 Task: Create a new GitHub repository named 'Action-workflow', initialize it with a README, and set up a basic GitHub Actions workflow for continuous integration.
Action: Mouse moved to (170, 108)
Screenshot: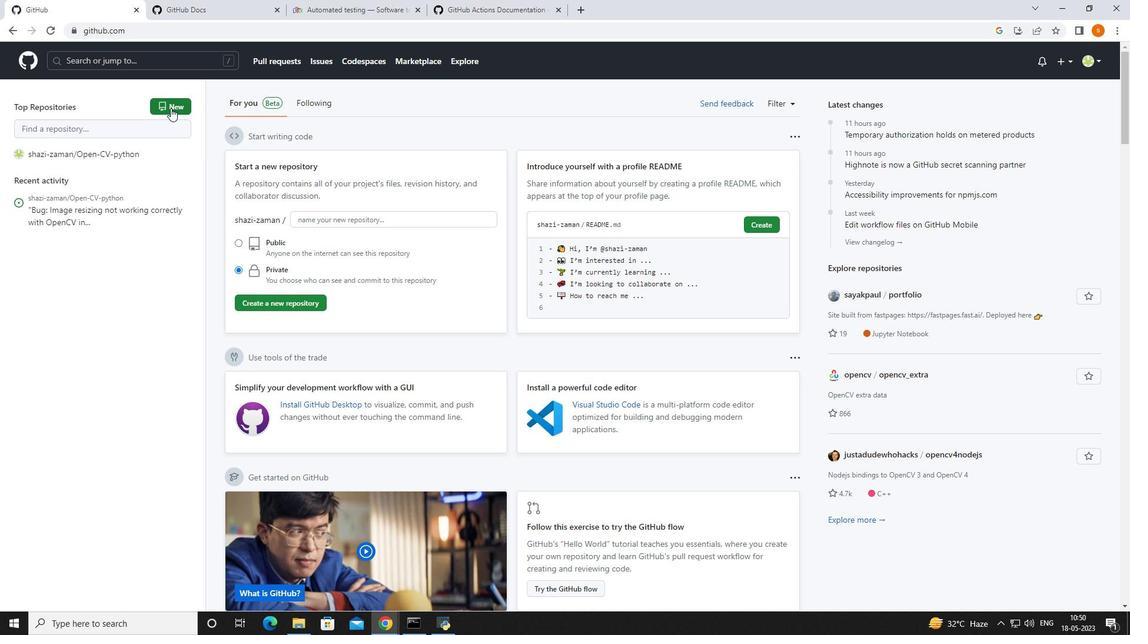 
Action: Mouse pressed left at (170, 108)
Screenshot: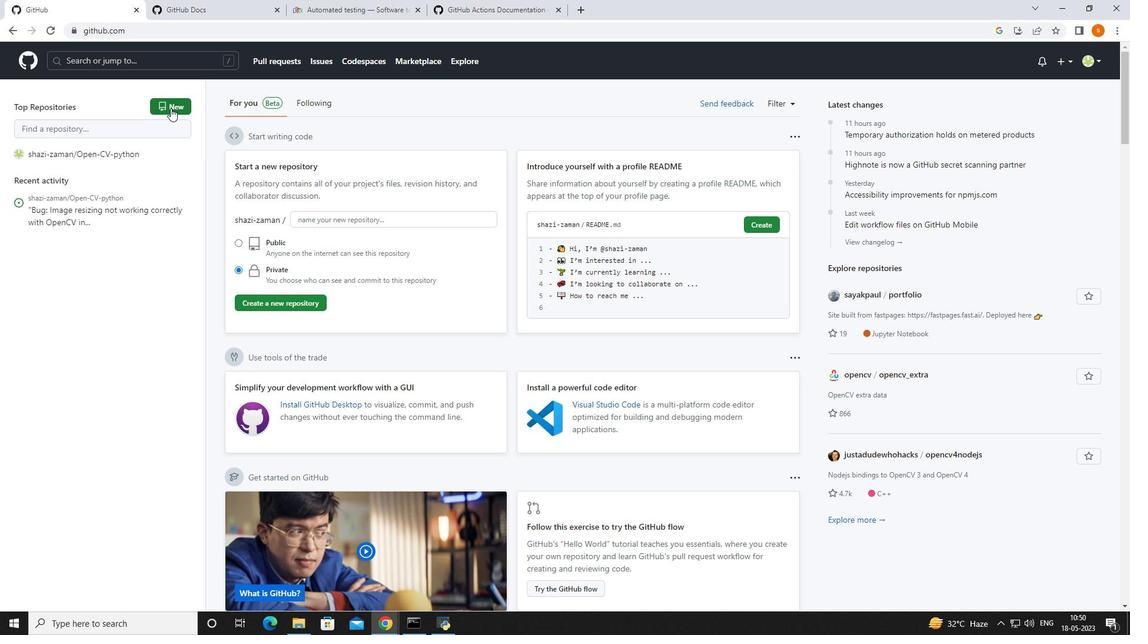 
Action: Mouse moved to (469, 190)
Screenshot: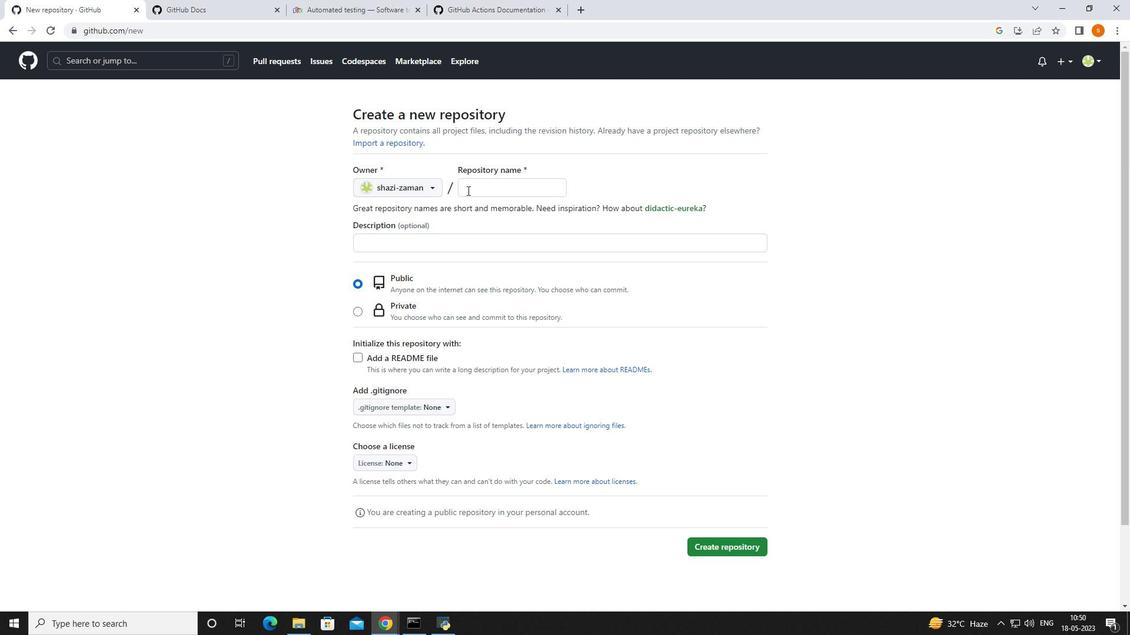 
Action: Mouse pressed left at (469, 190)
Screenshot: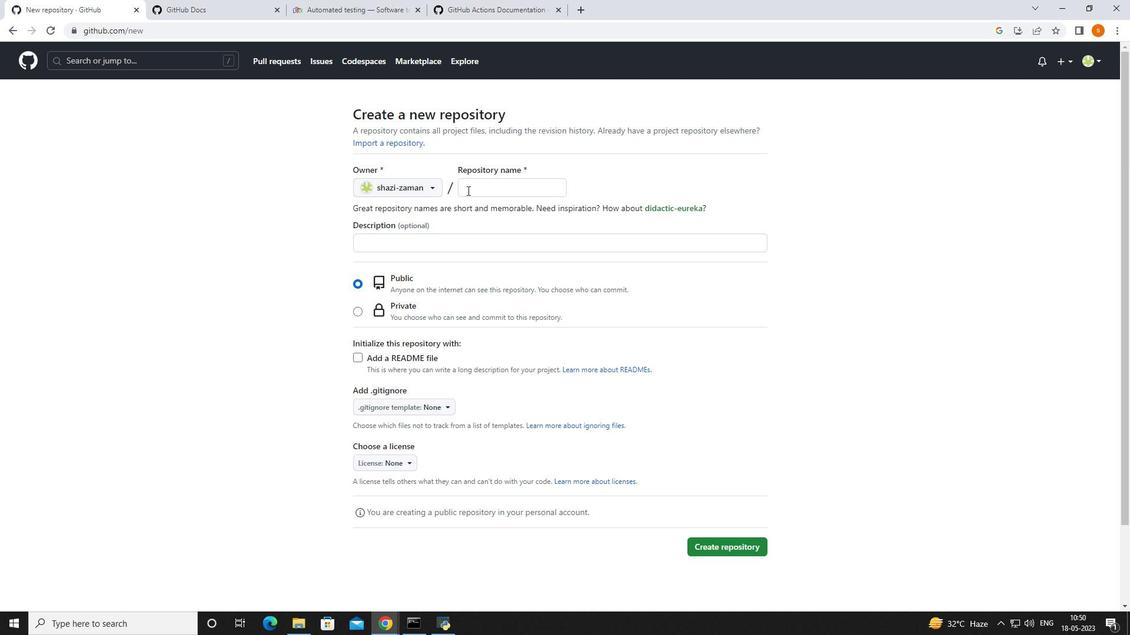 
Action: Mouse moved to (457, 20)
Screenshot: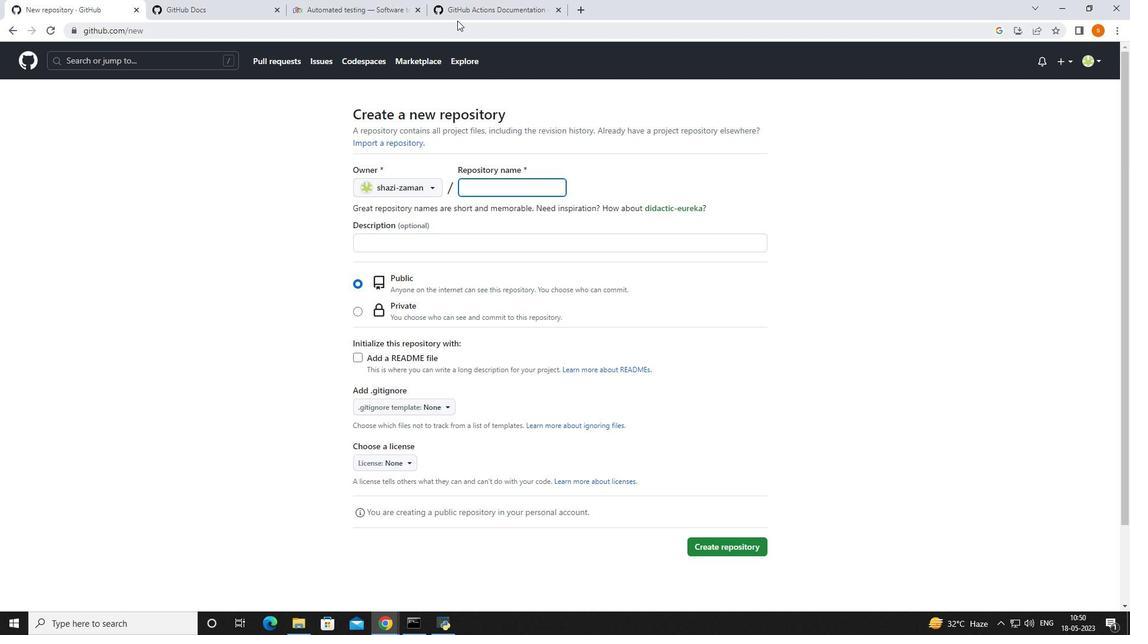 
Action: Mouse pressed left at (457, 20)
Screenshot: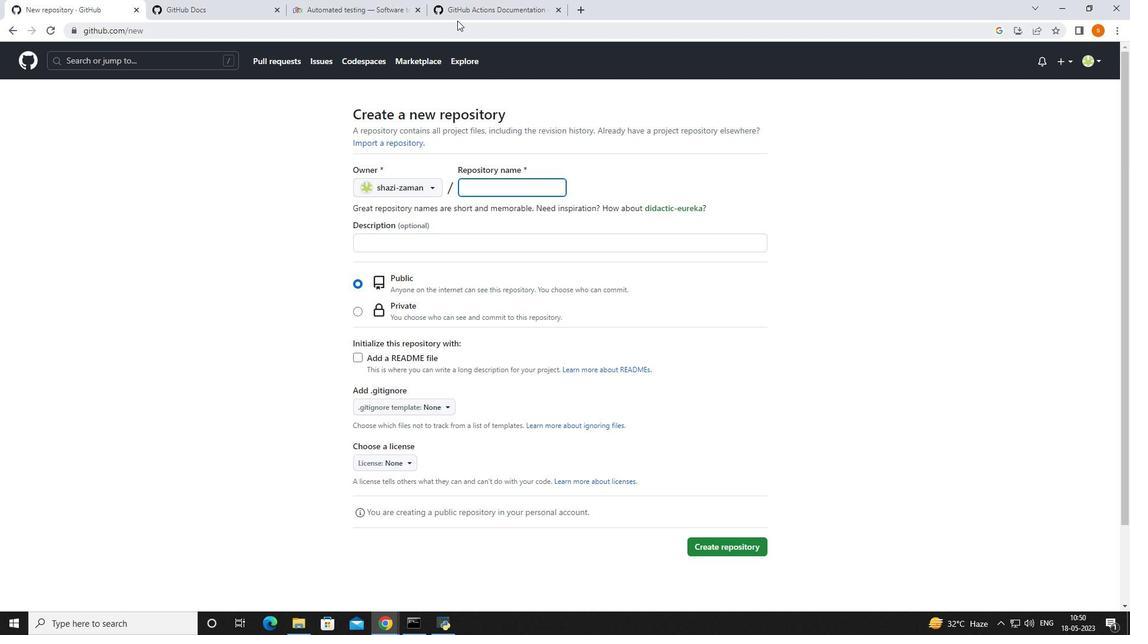 
Action: Mouse moved to (362, 5)
Screenshot: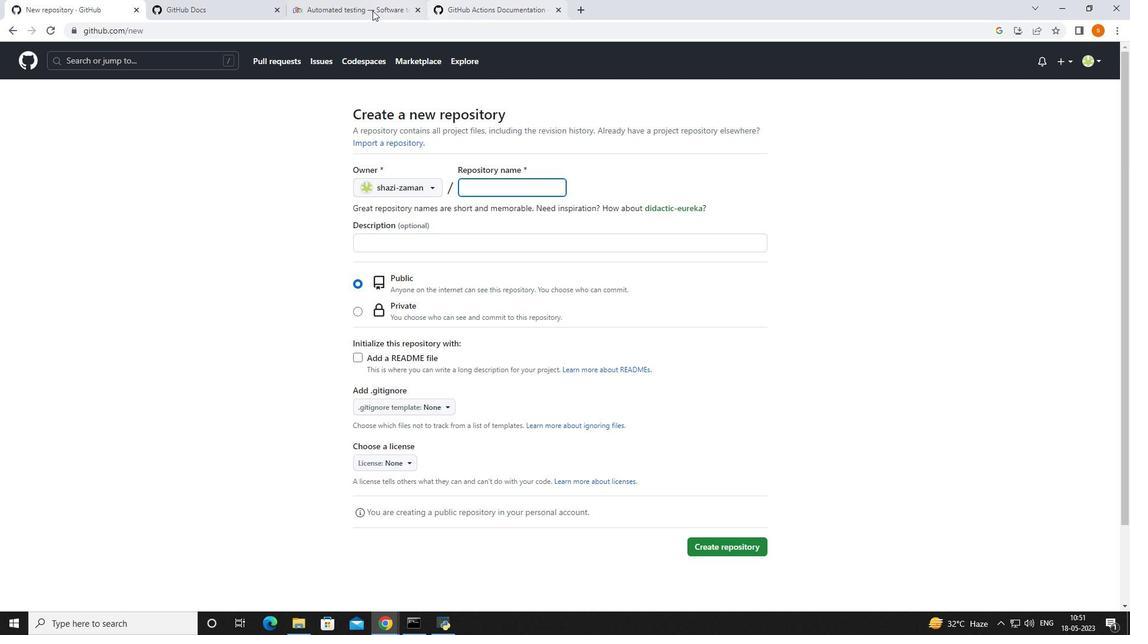 
Action: Mouse pressed left at (362, 5)
Screenshot: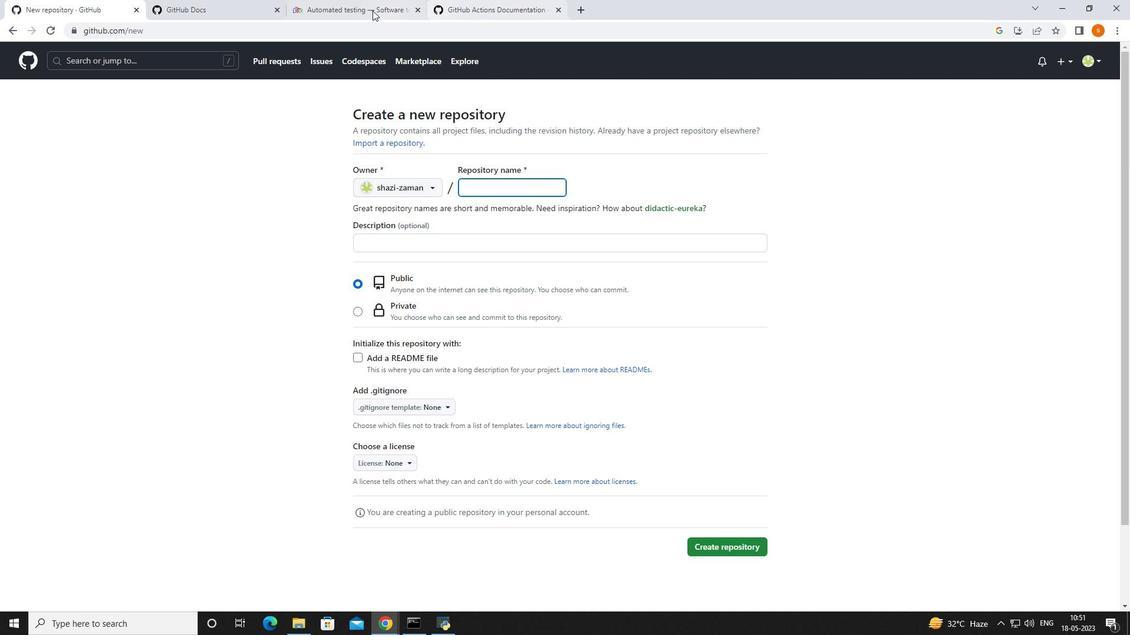 
Action: Mouse moved to (342, 187)
Screenshot: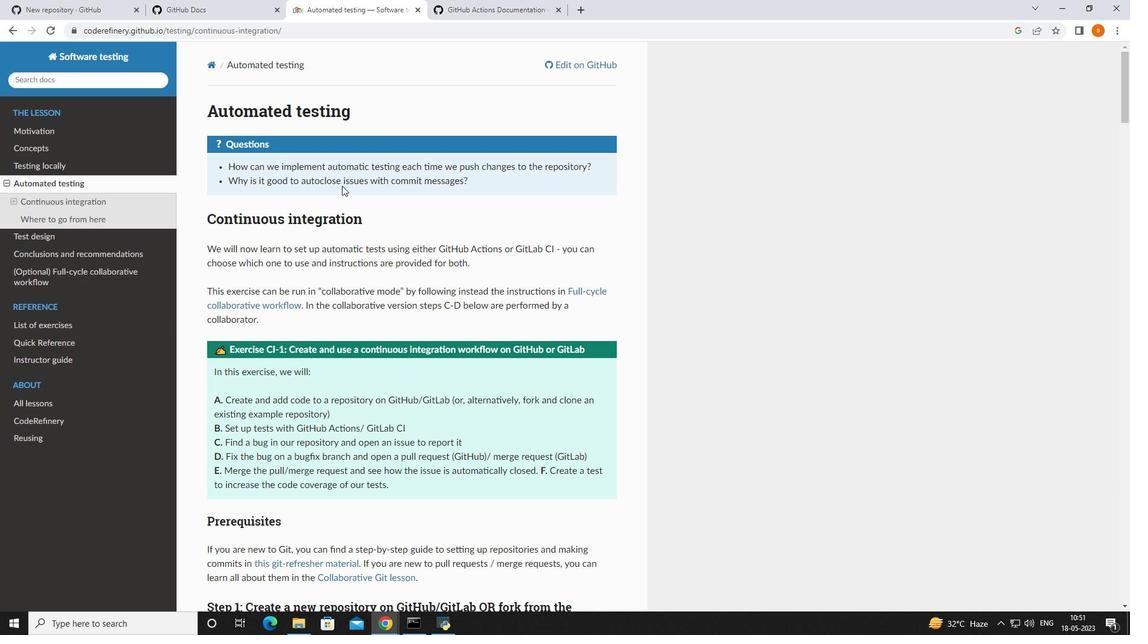 
Action: Mouse scrolled (342, 186) with delta (0, 0)
Screenshot: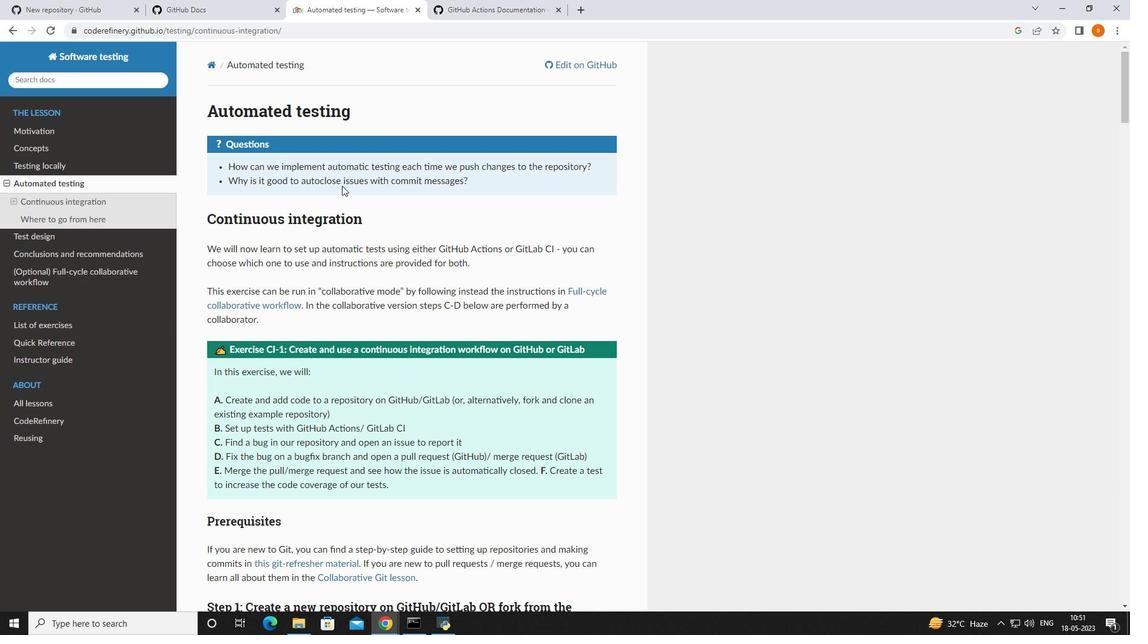 
Action: Mouse moved to (341, 187)
Screenshot: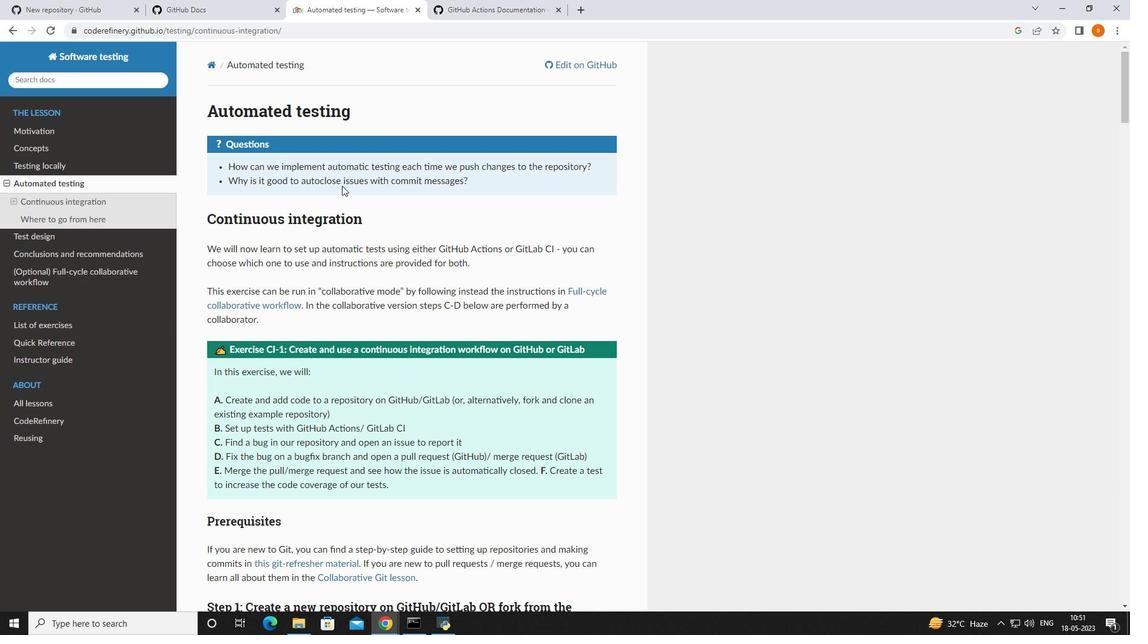 
Action: Mouse scrolled (341, 187) with delta (0, 0)
Screenshot: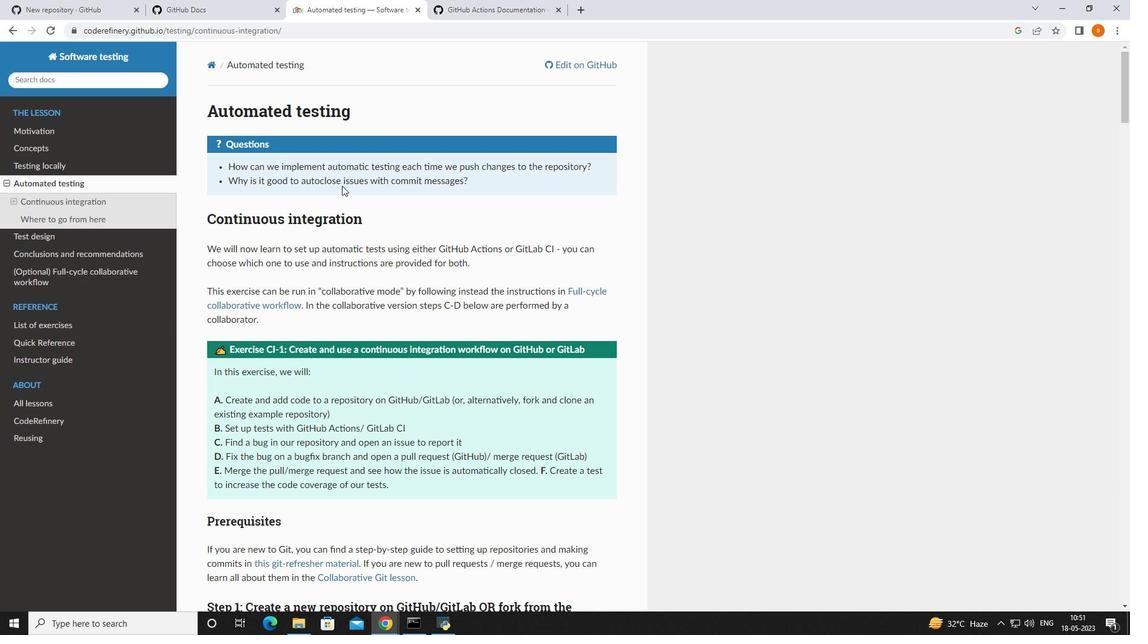 
Action: Mouse moved to (341, 187)
Screenshot: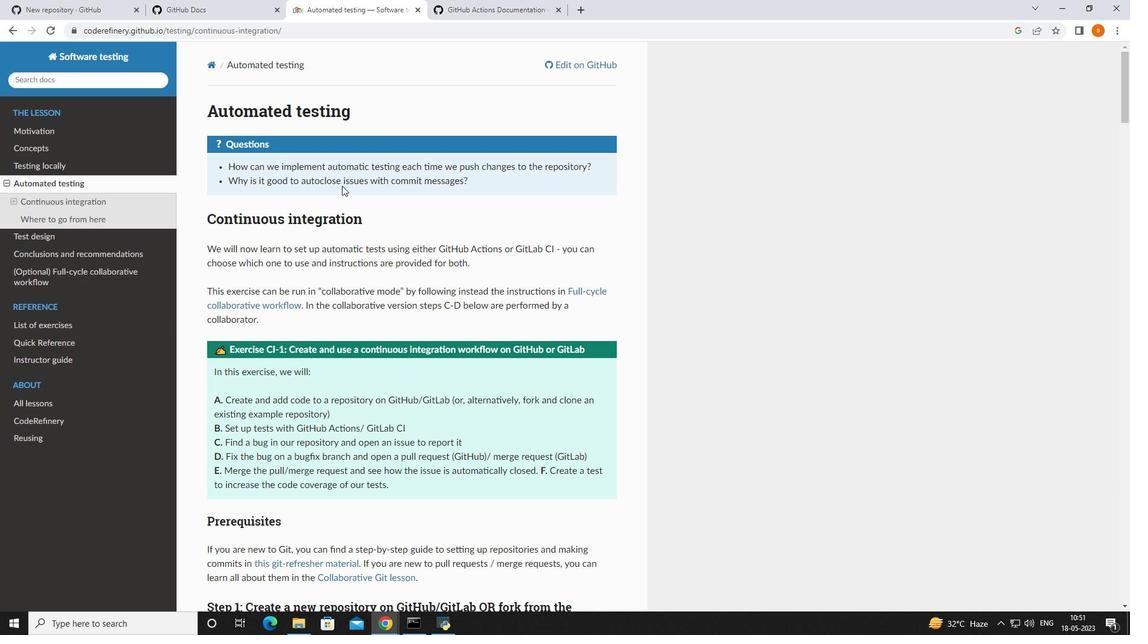 
Action: Mouse scrolled (341, 188) with delta (0, 0)
Screenshot: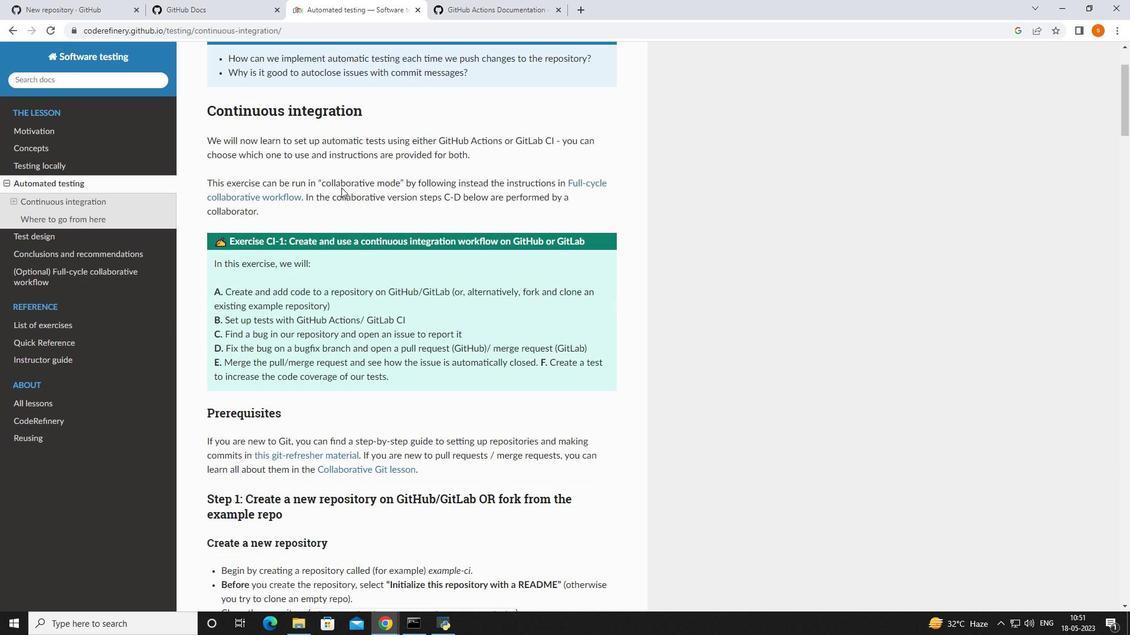 
Action: Mouse scrolled (341, 188) with delta (0, 0)
Screenshot: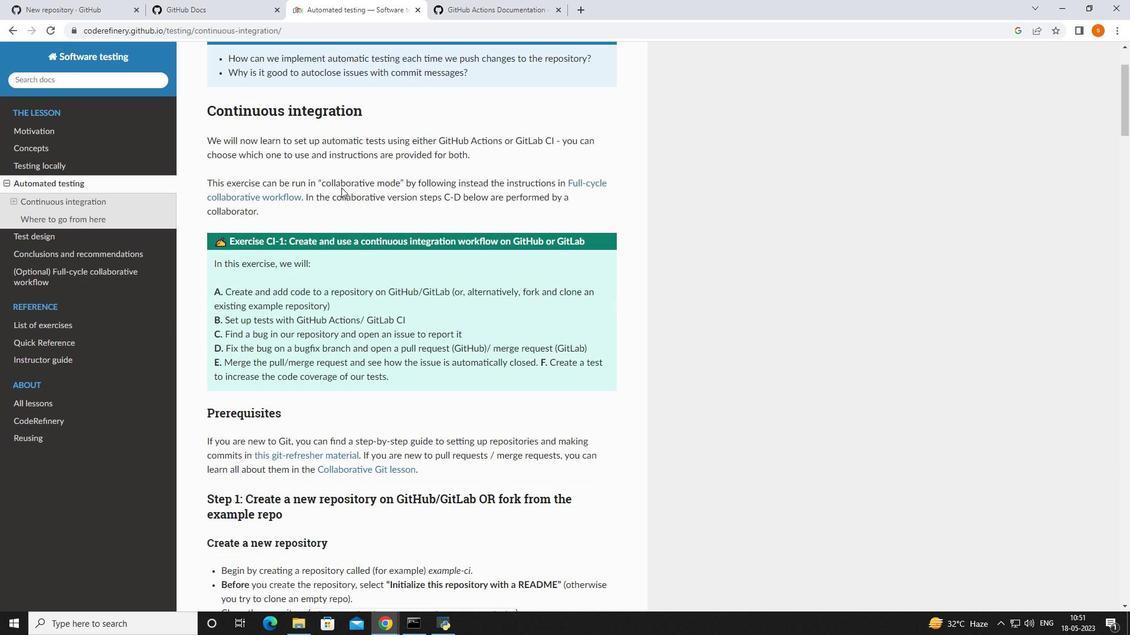 
Action: Mouse scrolled (341, 188) with delta (0, 0)
Screenshot: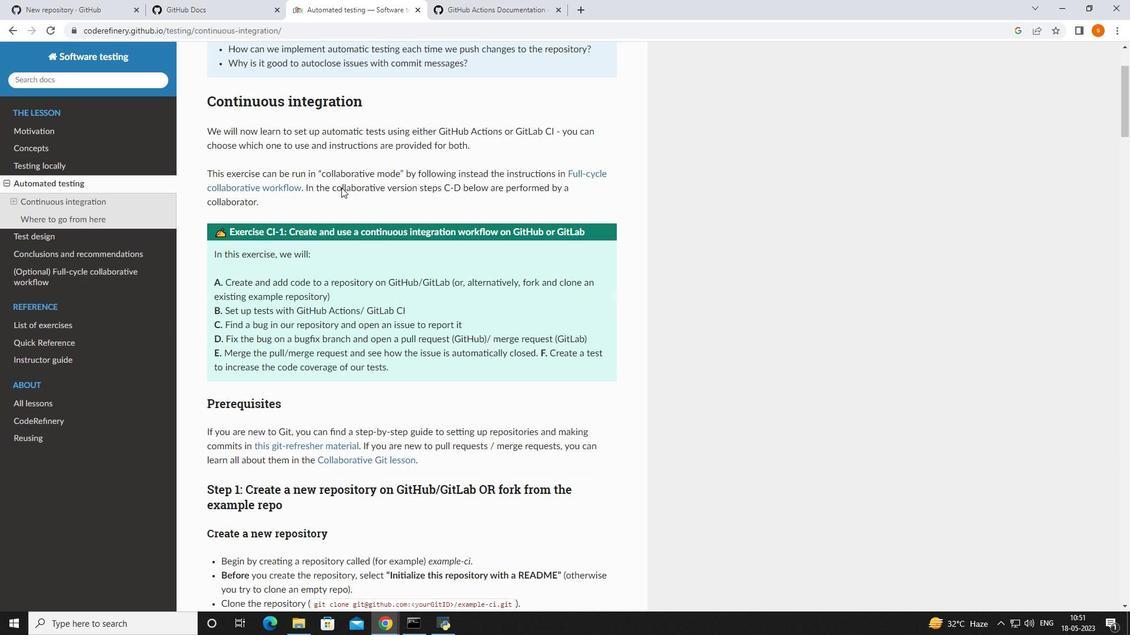 
Action: Mouse scrolled (341, 188) with delta (0, 0)
Screenshot: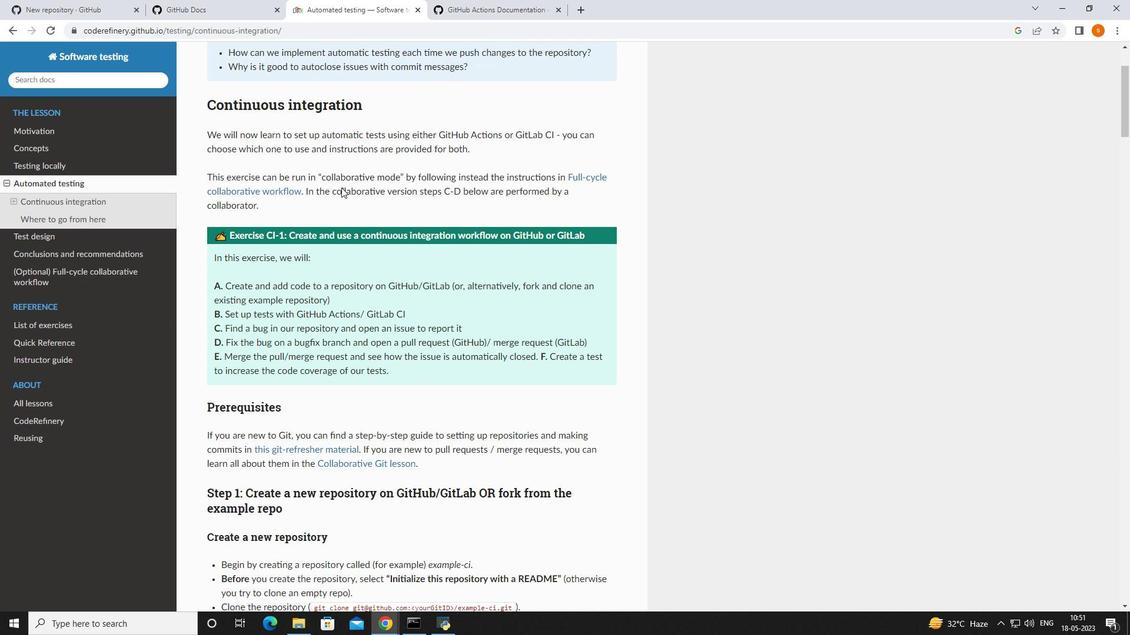 
Action: Mouse moved to (343, 185)
Screenshot: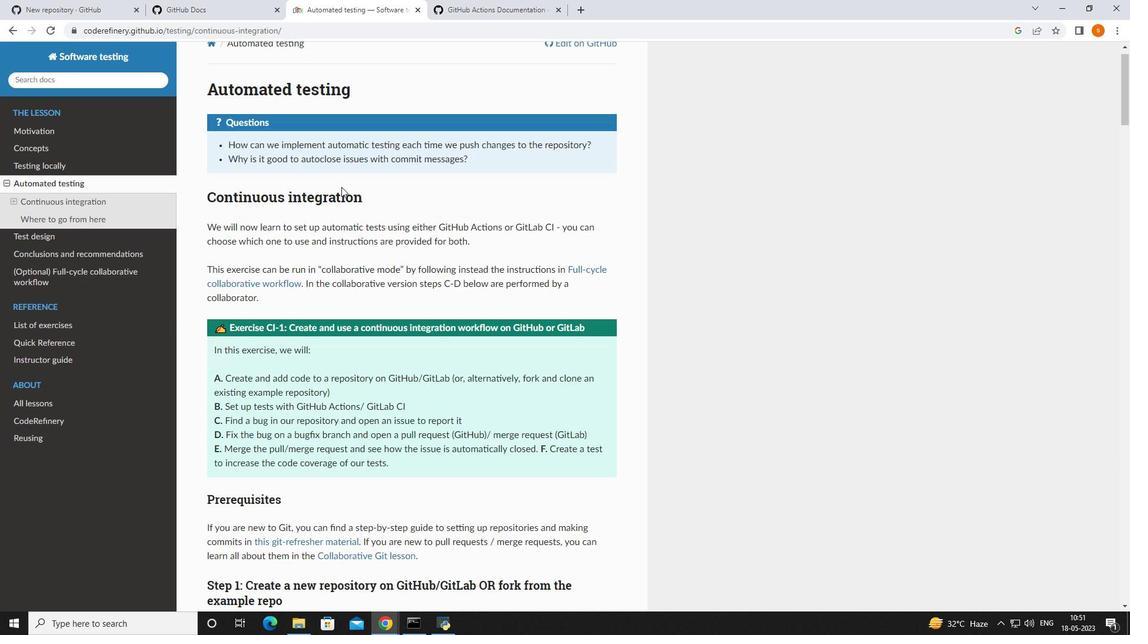 
Action: Mouse scrolled (343, 186) with delta (0, 0)
Screenshot: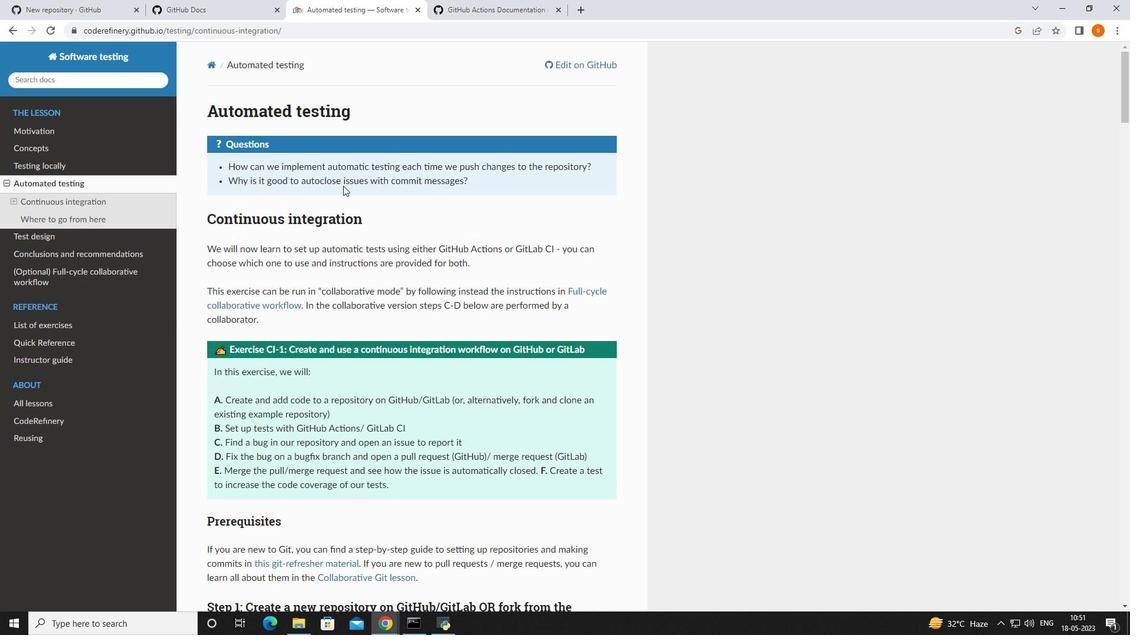 
Action: Mouse moved to (343, 185)
Screenshot: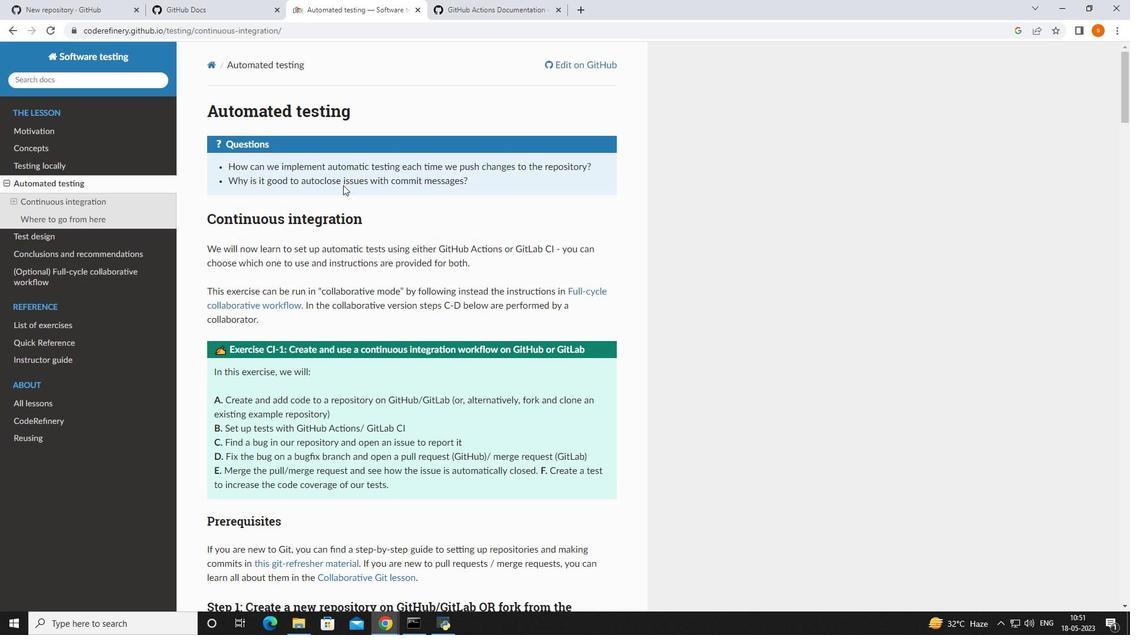 
Action: Mouse scrolled (343, 186) with delta (0, 0)
Screenshot: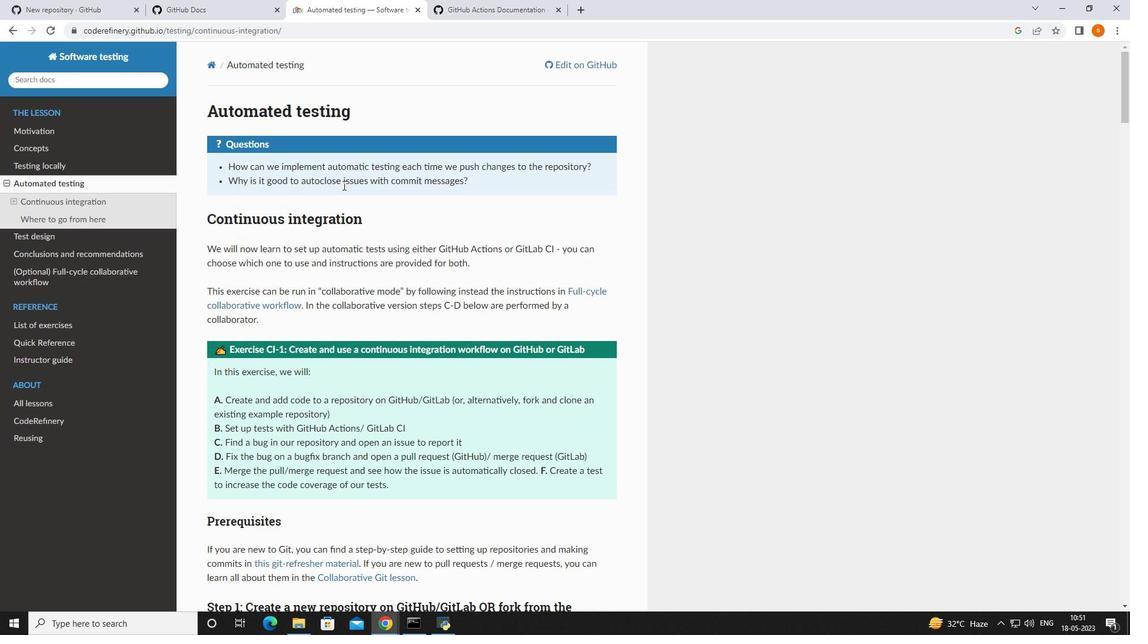 
Action: Mouse scrolled (343, 186) with delta (0, 0)
Screenshot: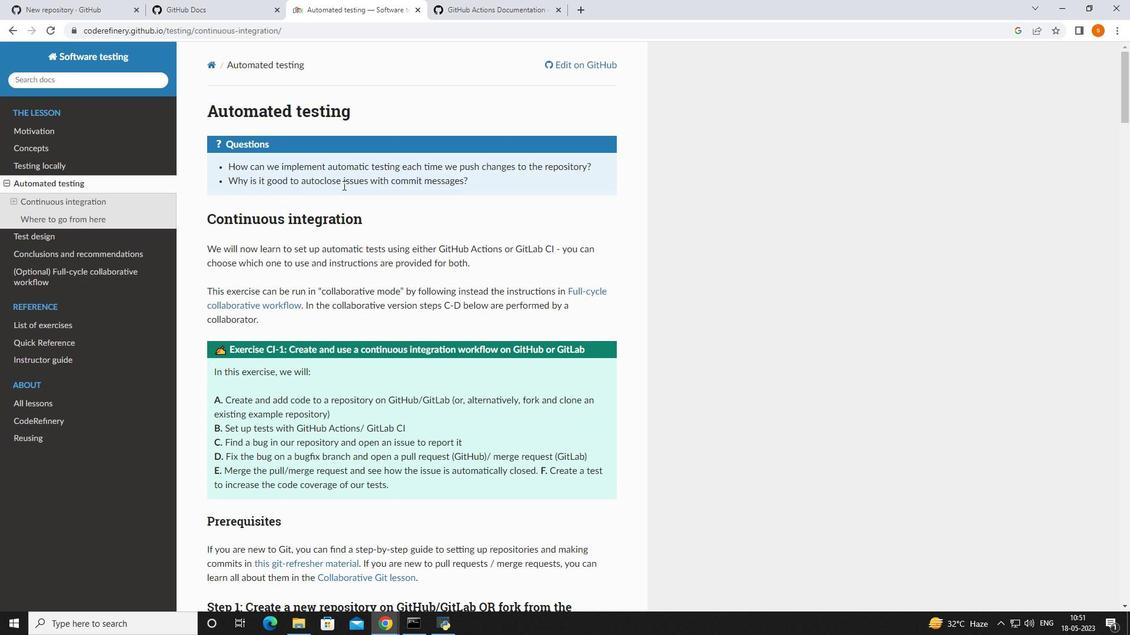 
Action: Mouse scrolled (343, 184) with delta (0, 0)
Screenshot: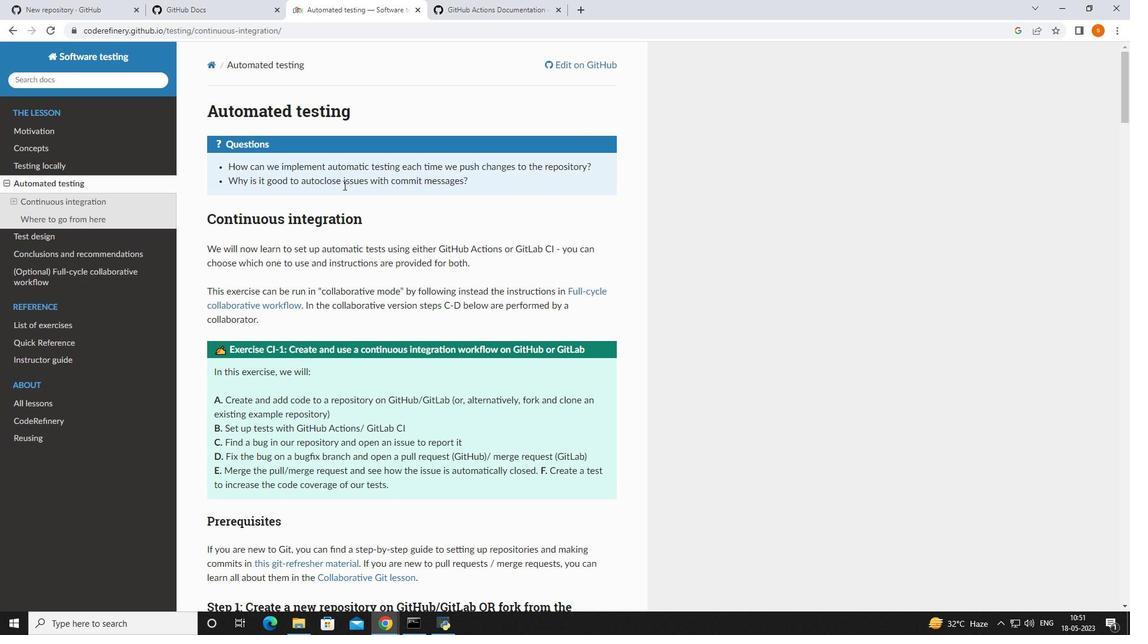 
Action: Mouse scrolled (343, 184) with delta (0, 0)
Screenshot: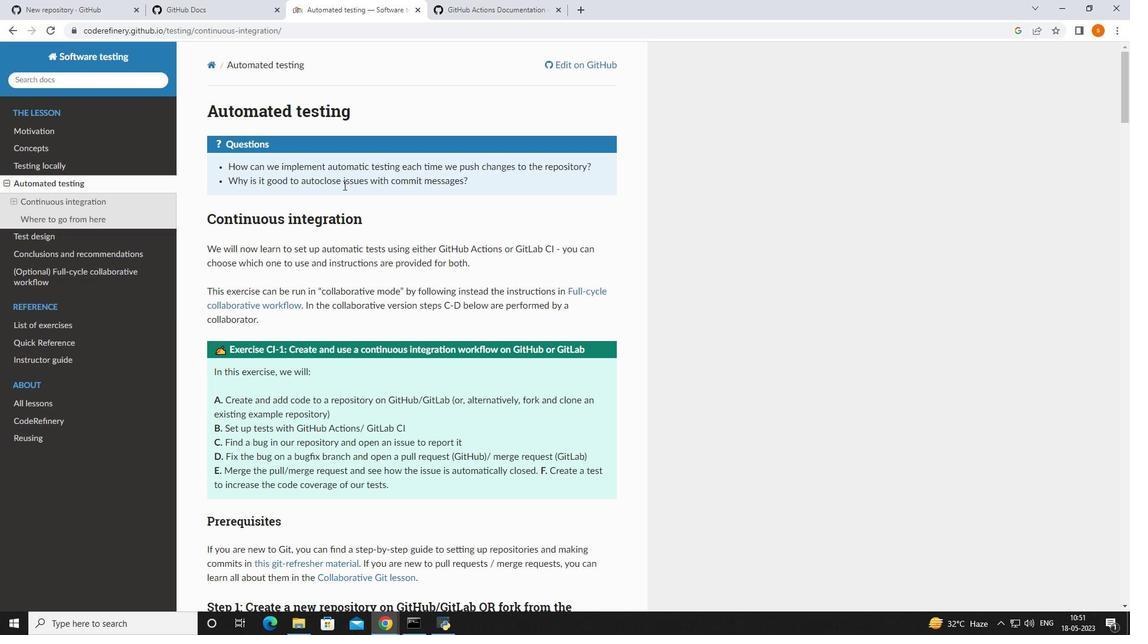 
Action: Mouse scrolled (343, 184) with delta (0, 0)
Screenshot: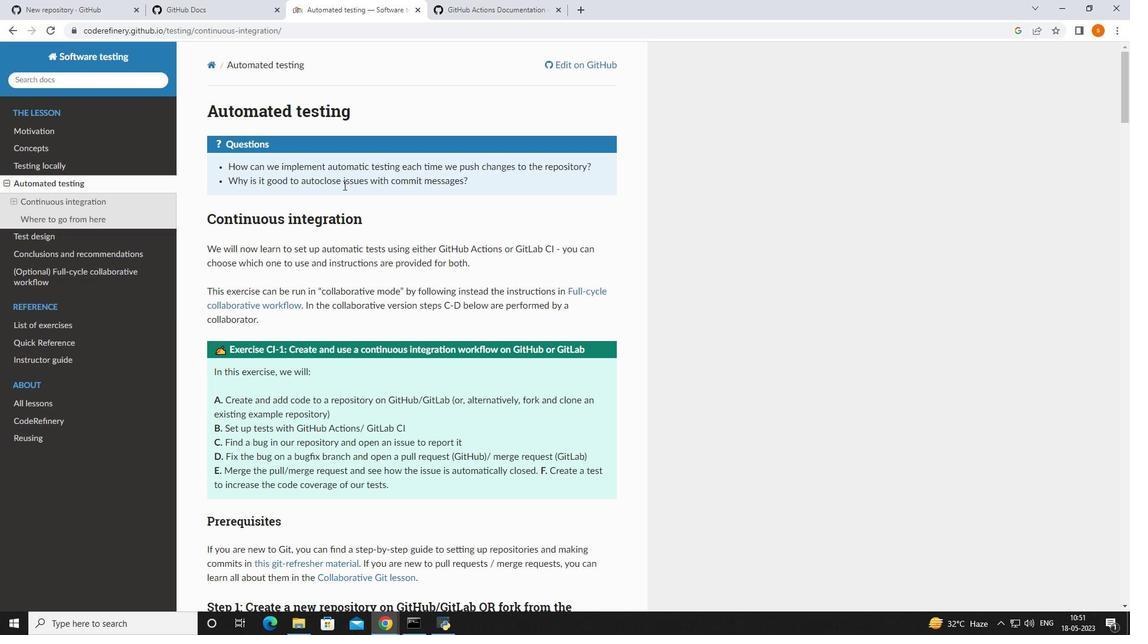 
Action: Mouse scrolled (343, 184) with delta (0, 0)
Screenshot: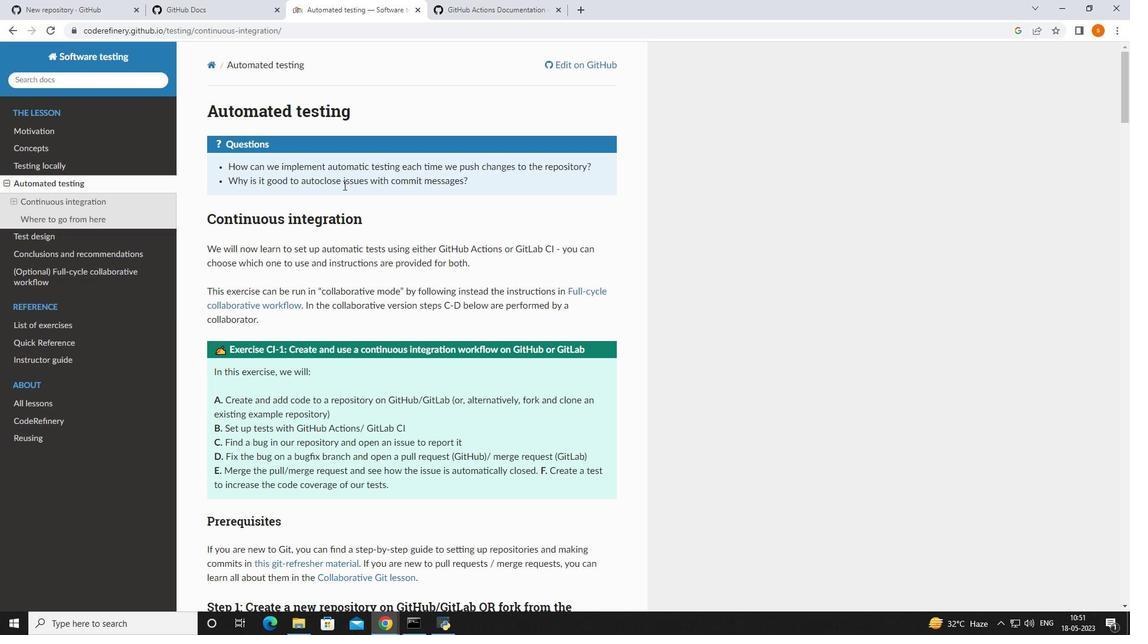 
Action: Mouse moved to (343, 185)
Screenshot: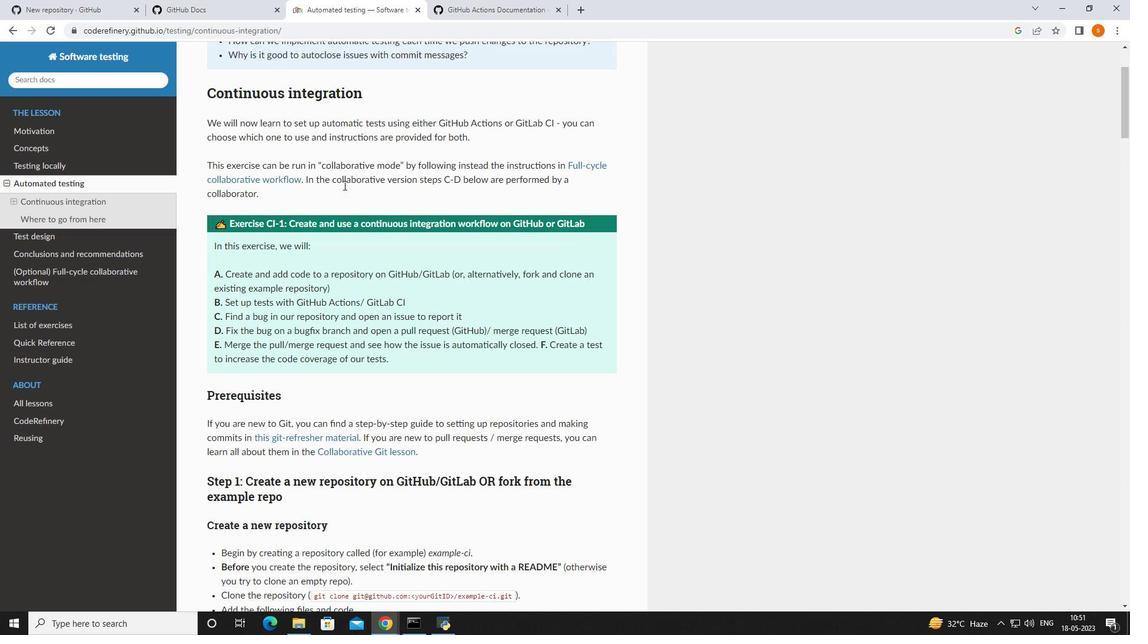 
Action: Mouse scrolled (343, 184) with delta (0, 0)
Screenshot: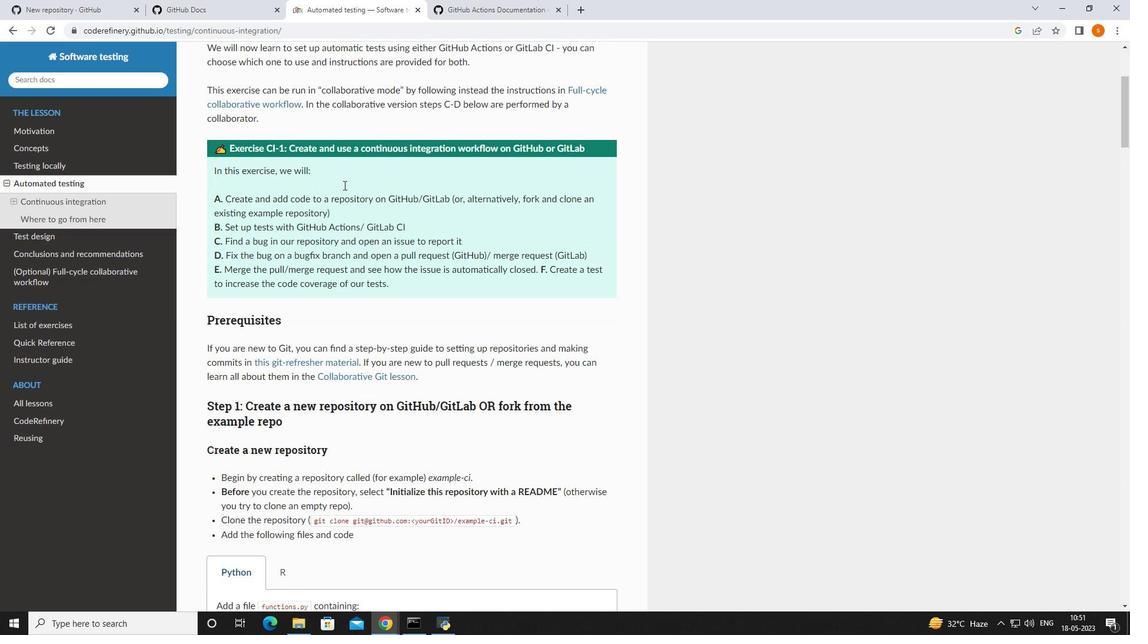 
Action: Mouse moved to (343, 185)
Screenshot: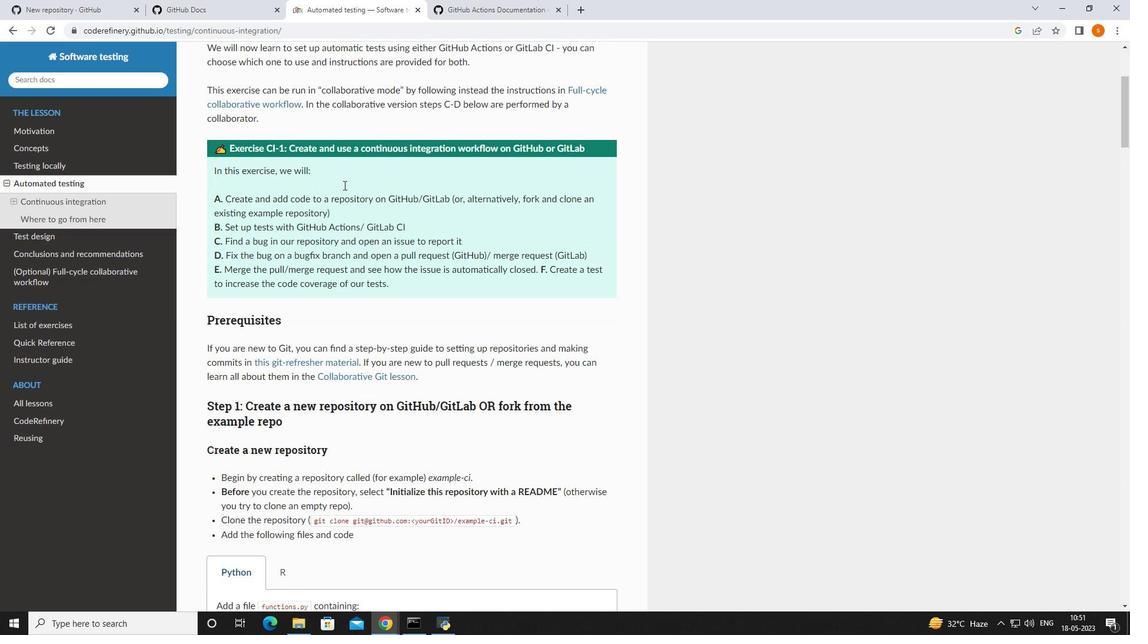 
Action: Mouse scrolled (343, 184) with delta (0, 0)
Screenshot: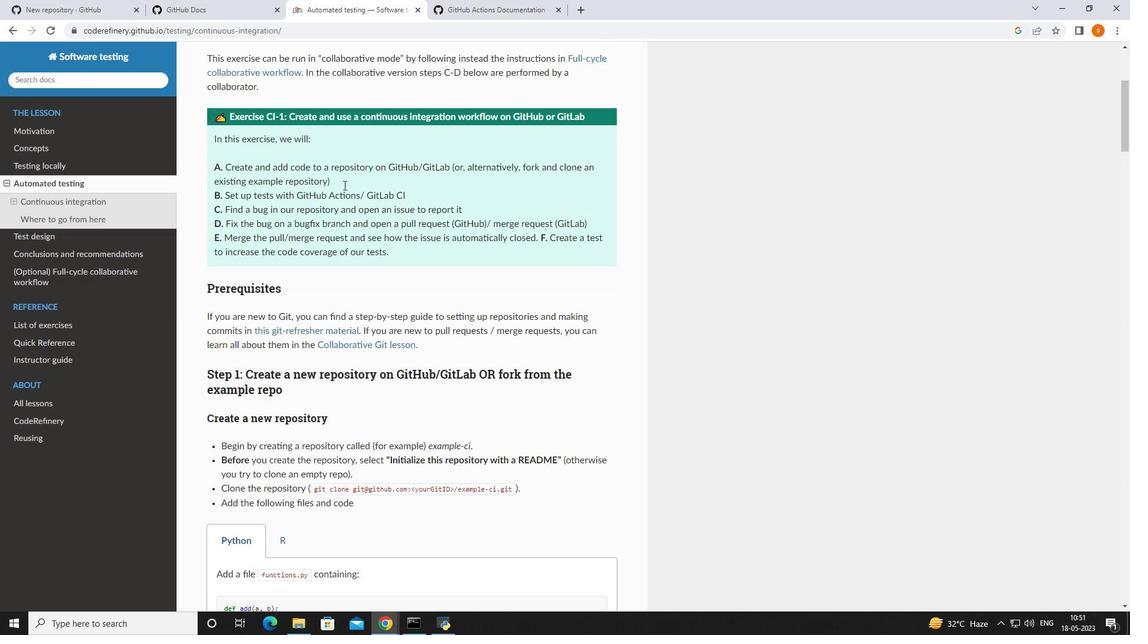 
Action: Mouse moved to (343, 185)
Screenshot: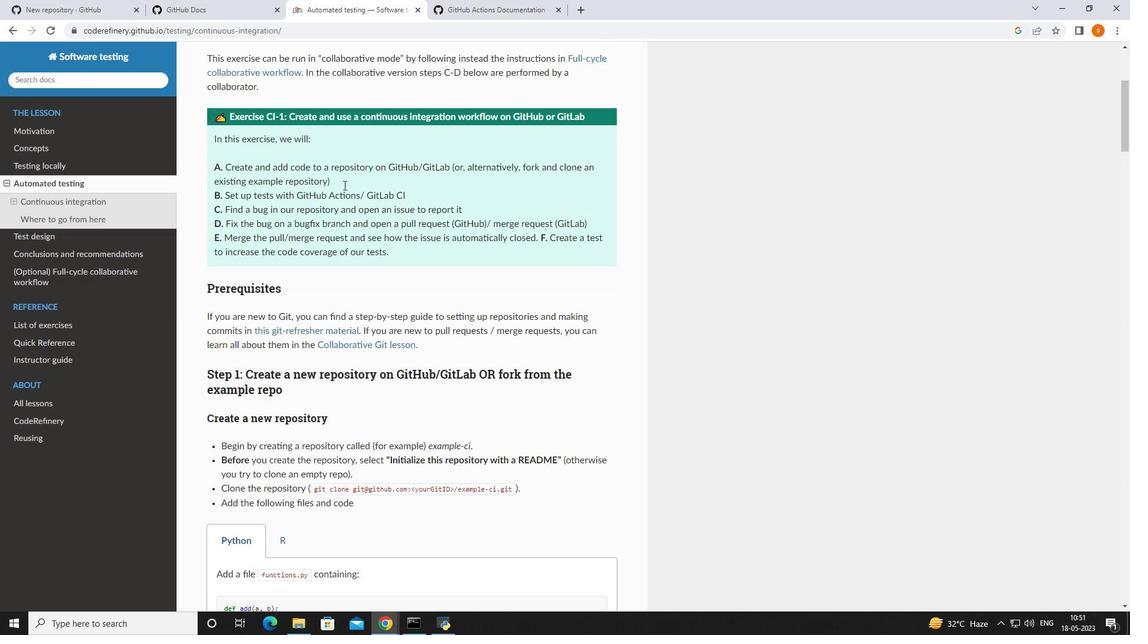 
Action: Mouse scrolled (343, 184) with delta (0, 0)
Screenshot: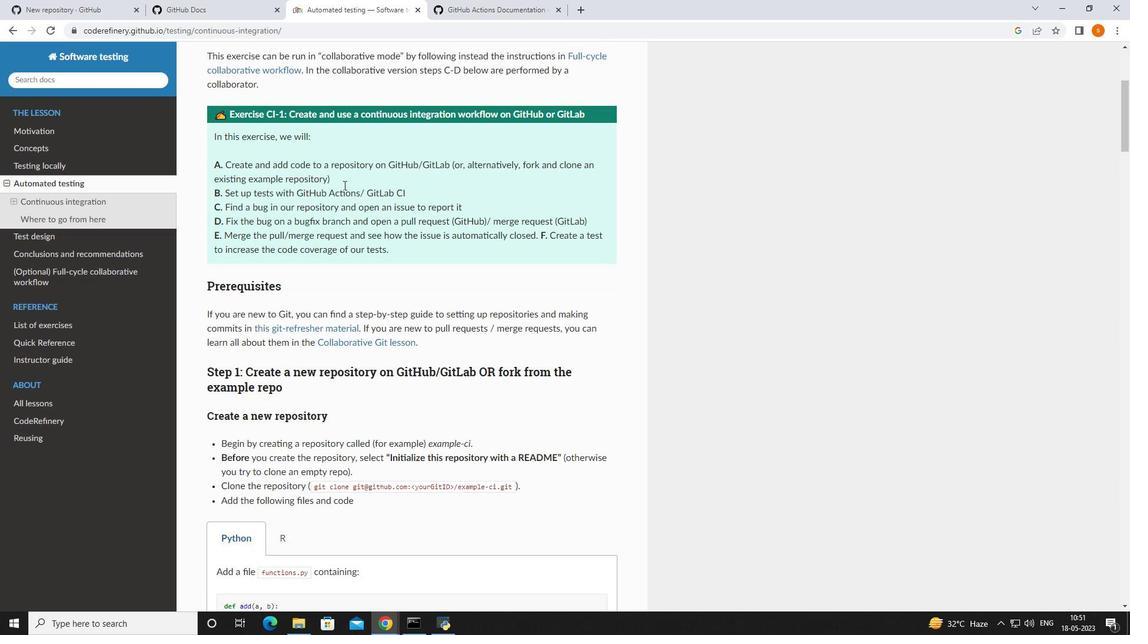 
Action: Mouse moved to (389, 227)
Screenshot: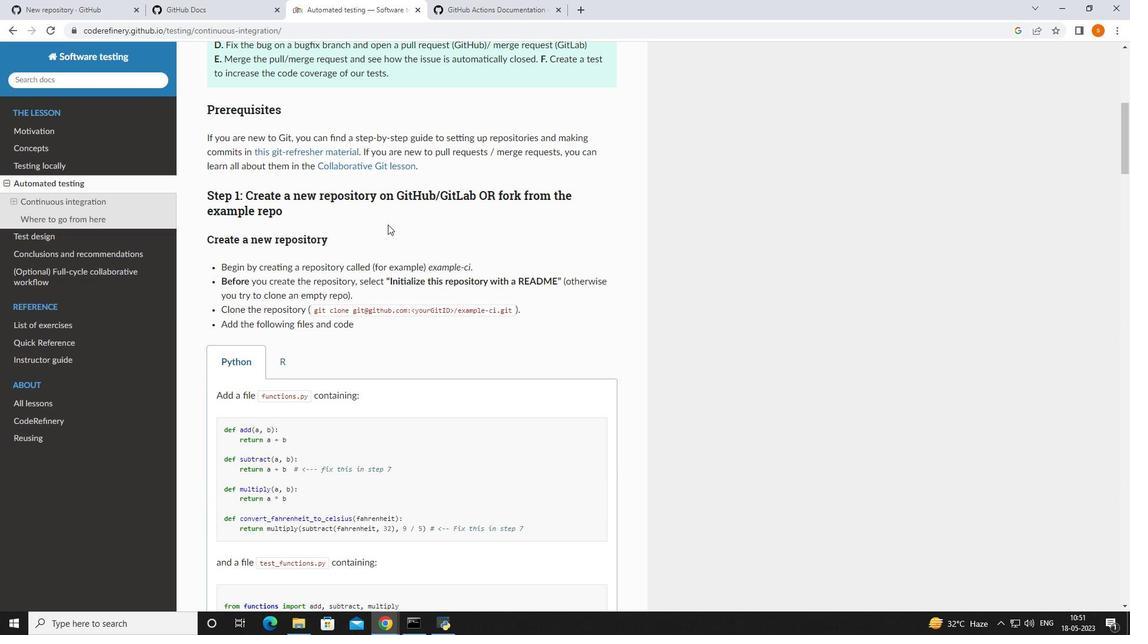 
Action: Mouse scrolled (389, 226) with delta (0, 0)
Screenshot: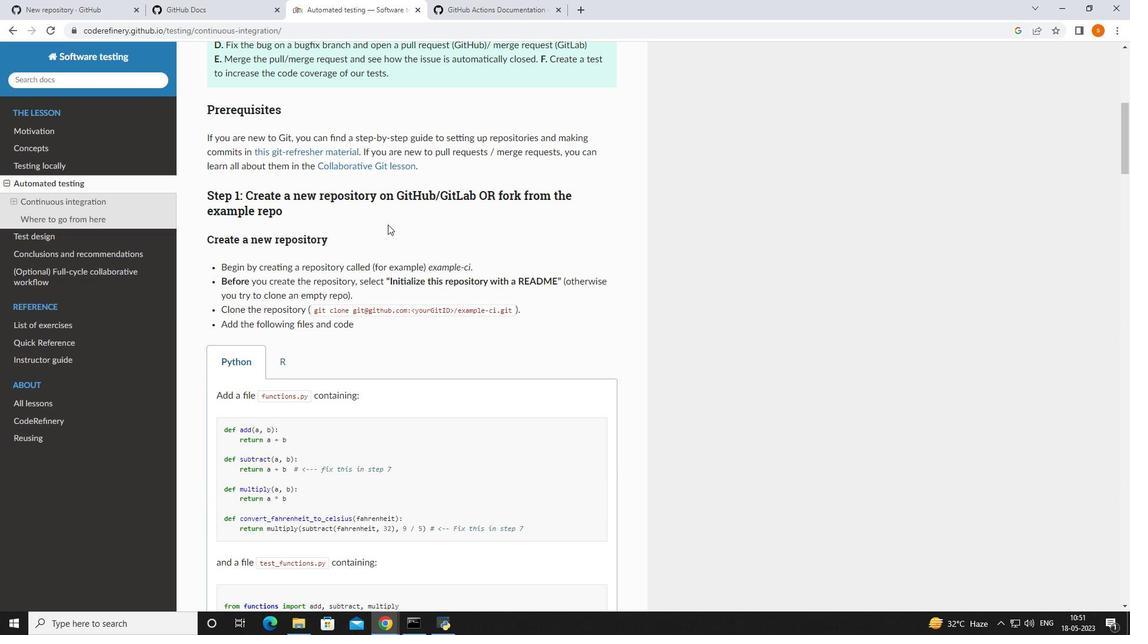 
Action: Mouse moved to (390, 228)
Screenshot: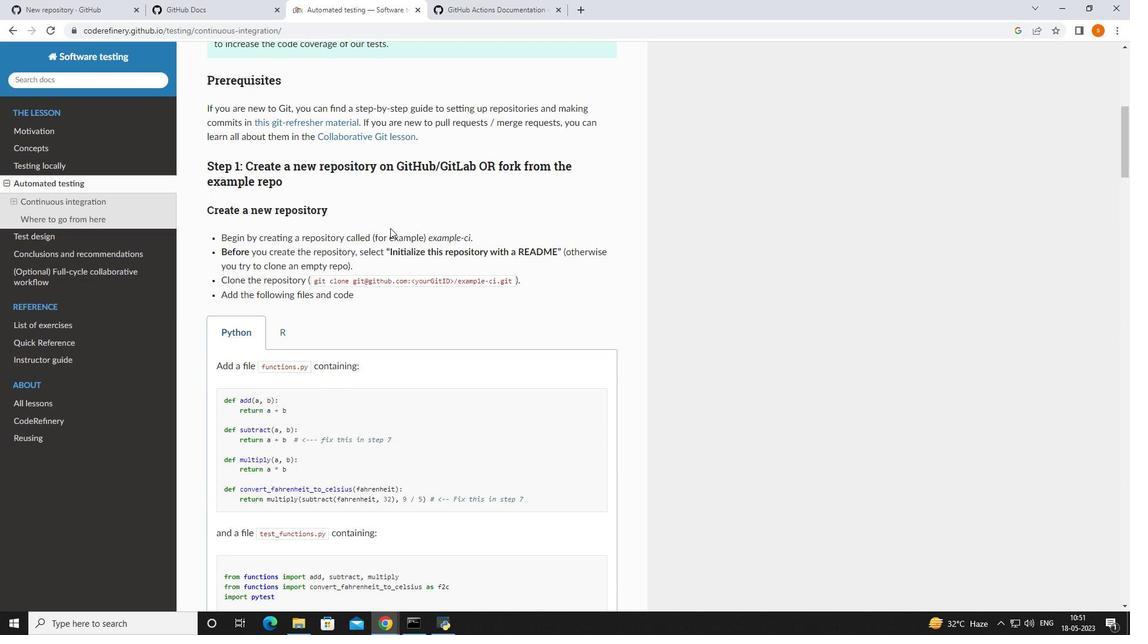 
Action: Mouse scrolled (390, 227) with delta (0, 0)
Screenshot: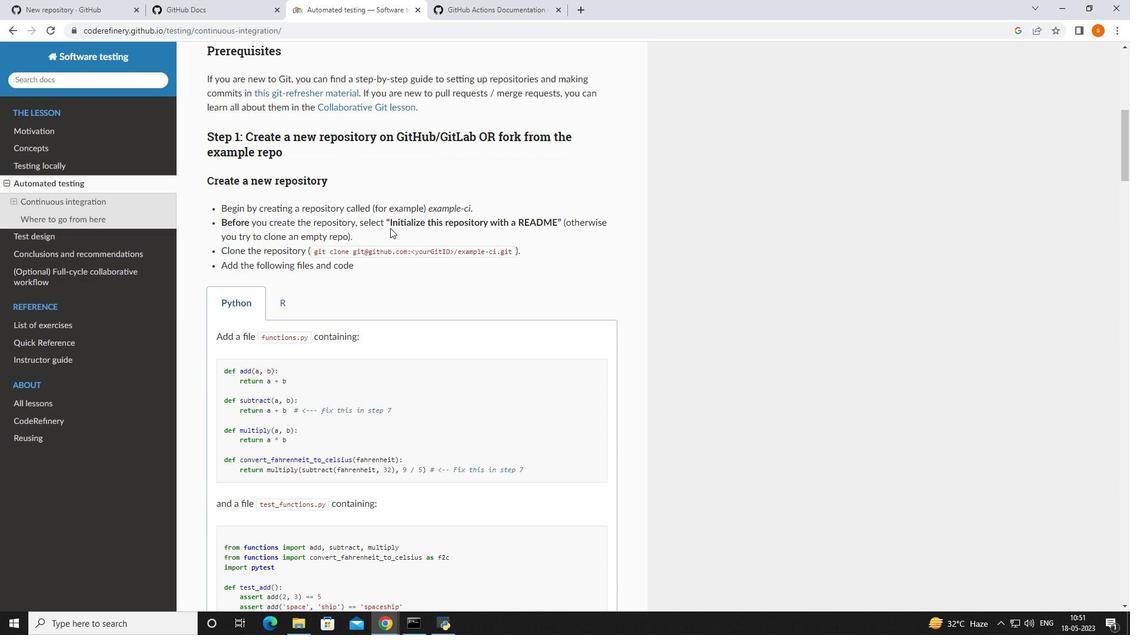 
Action: Mouse moved to (391, 231)
Screenshot: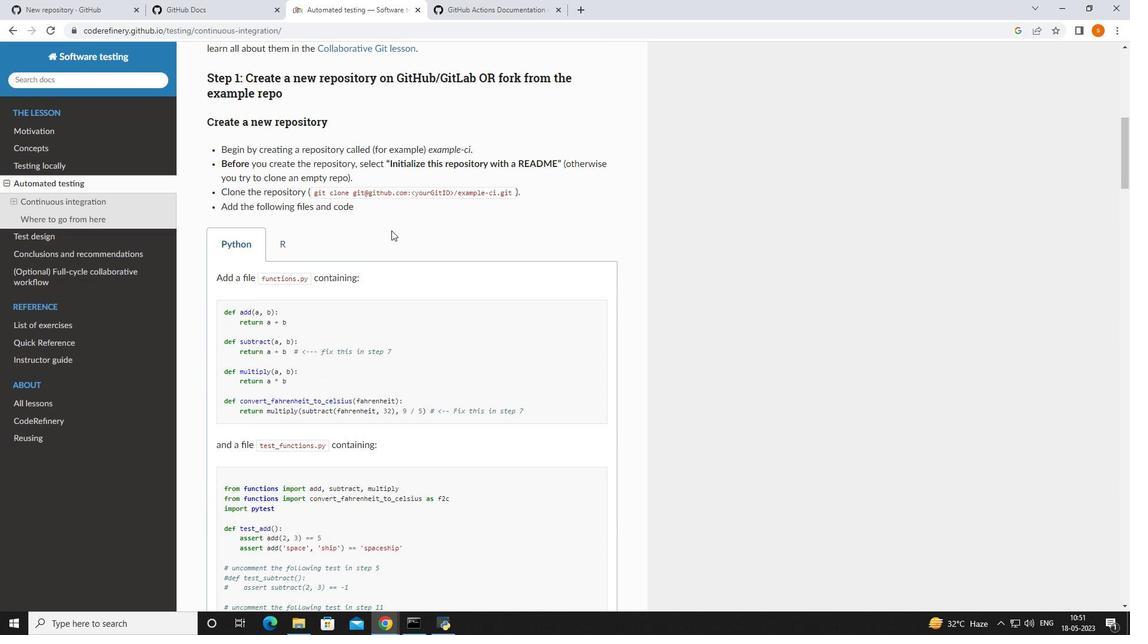 
Action: Mouse scrolled (391, 230) with delta (0, 0)
Screenshot: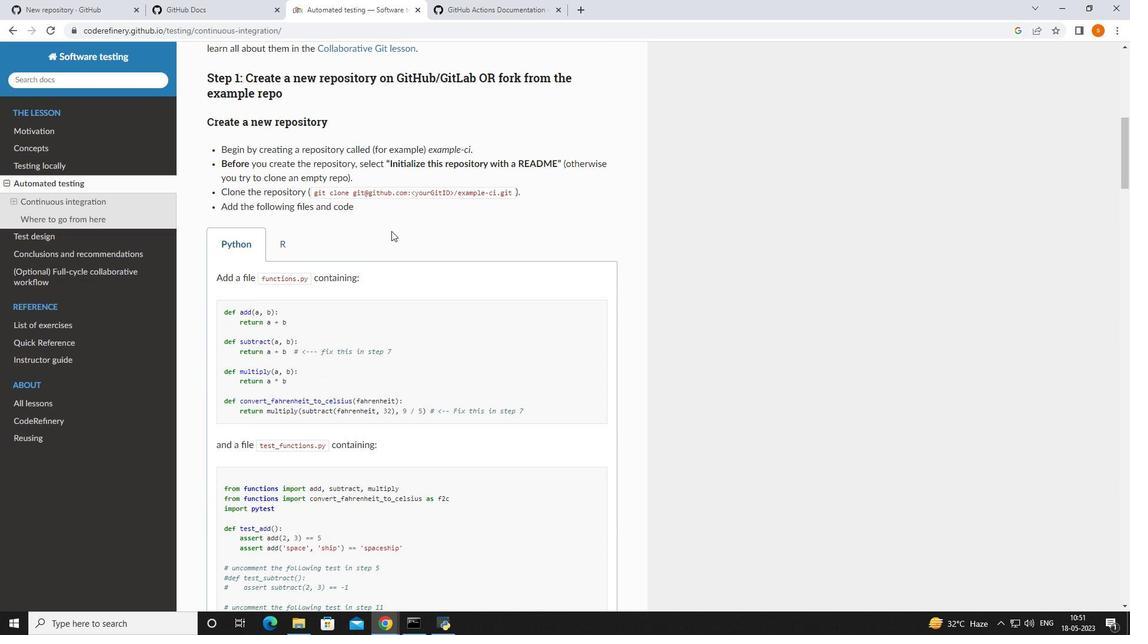 
Action: Mouse moved to (390, 177)
Screenshot: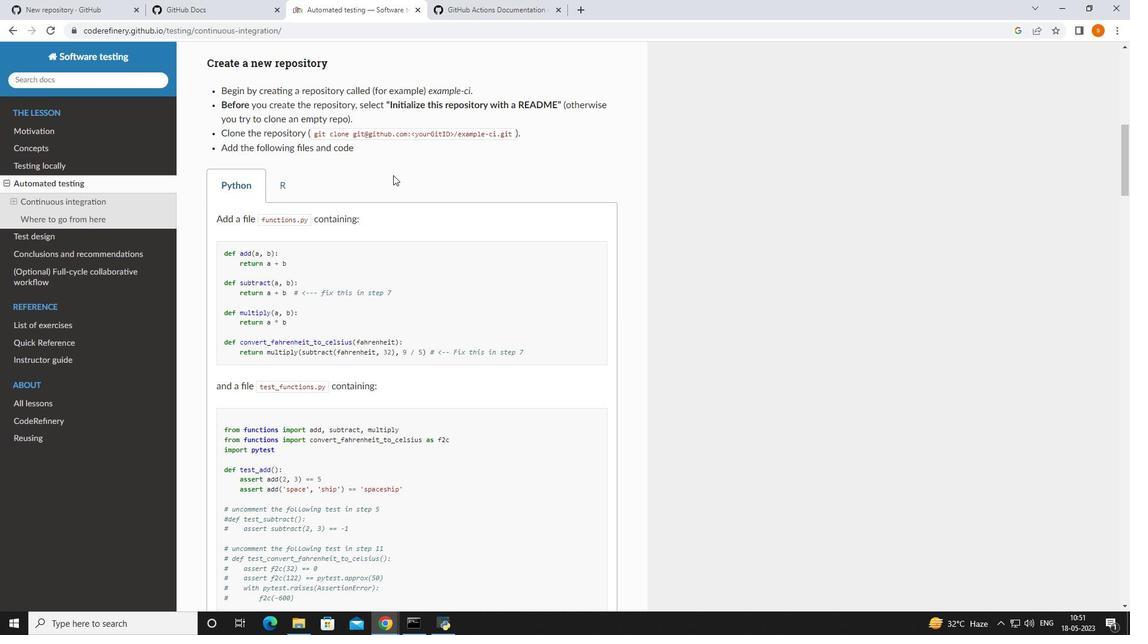 
Action: Mouse scrolled (390, 177) with delta (0, 0)
Screenshot: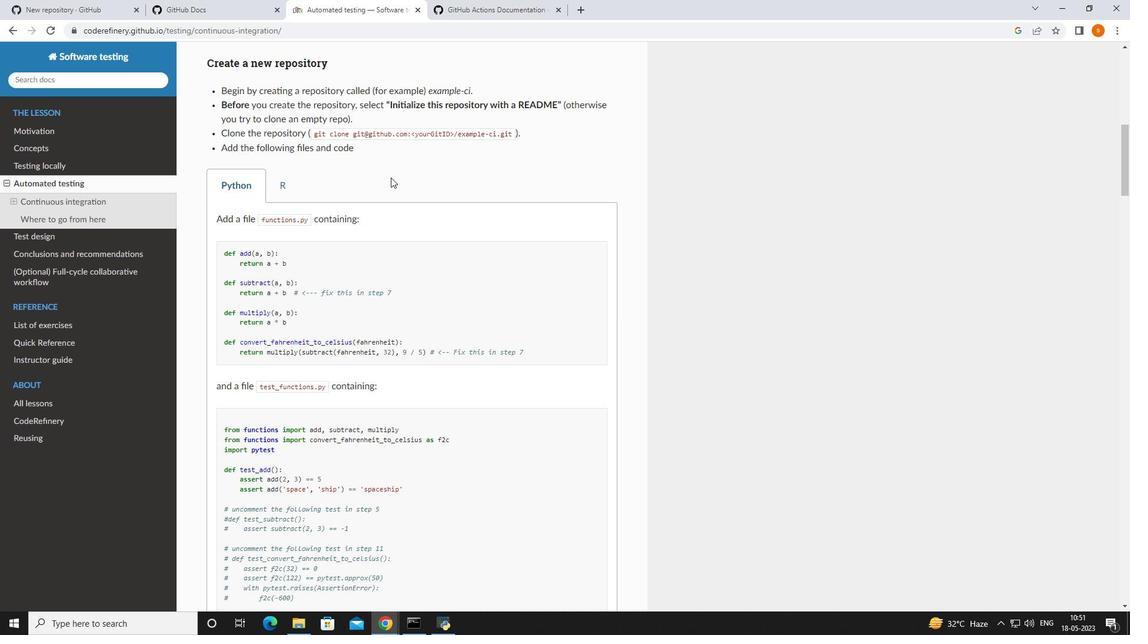 
Action: Mouse scrolled (390, 177) with delta (0, 0)
Screenshot: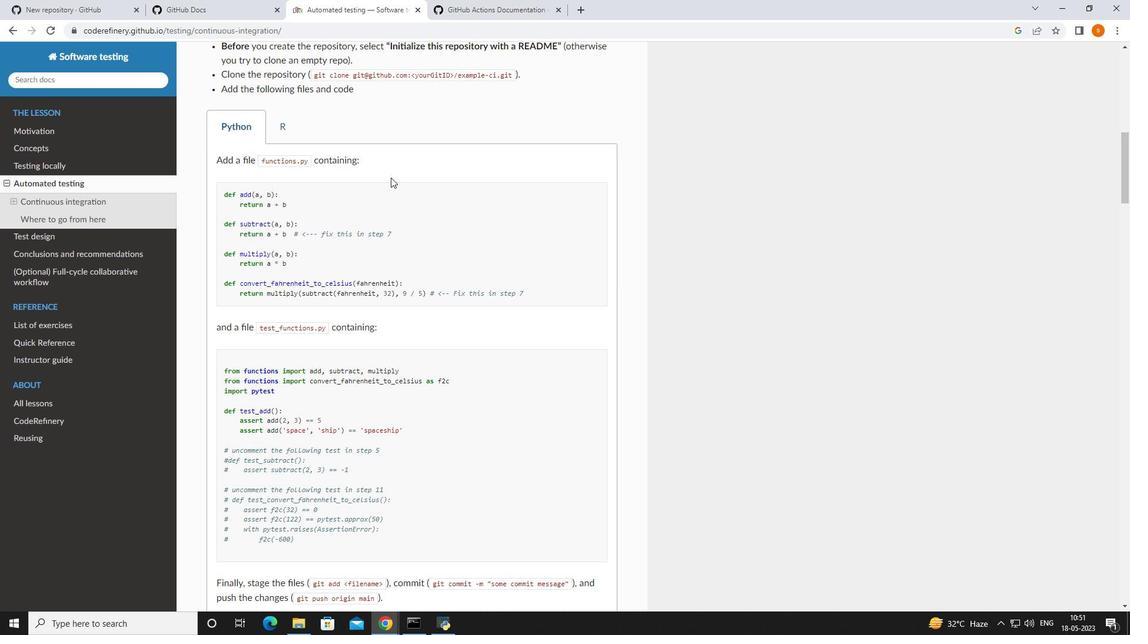 
Action: Mouse moved to (390, 178)
Screenshot: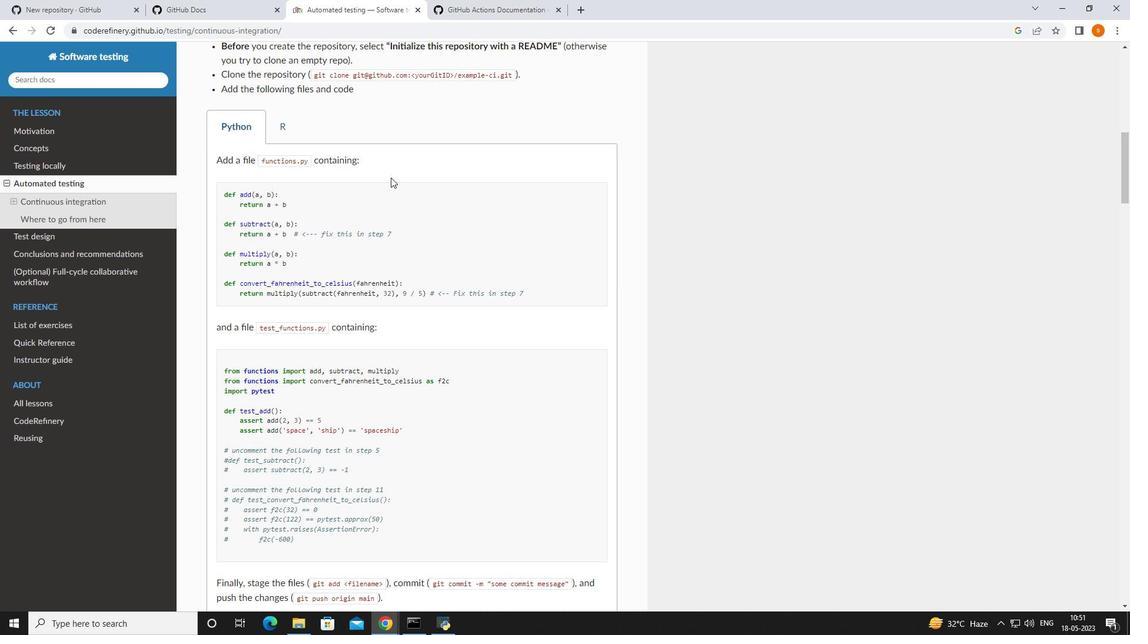 
Action: Mouse scrolled (390, 177) with delta (0, 0)
Screenshot: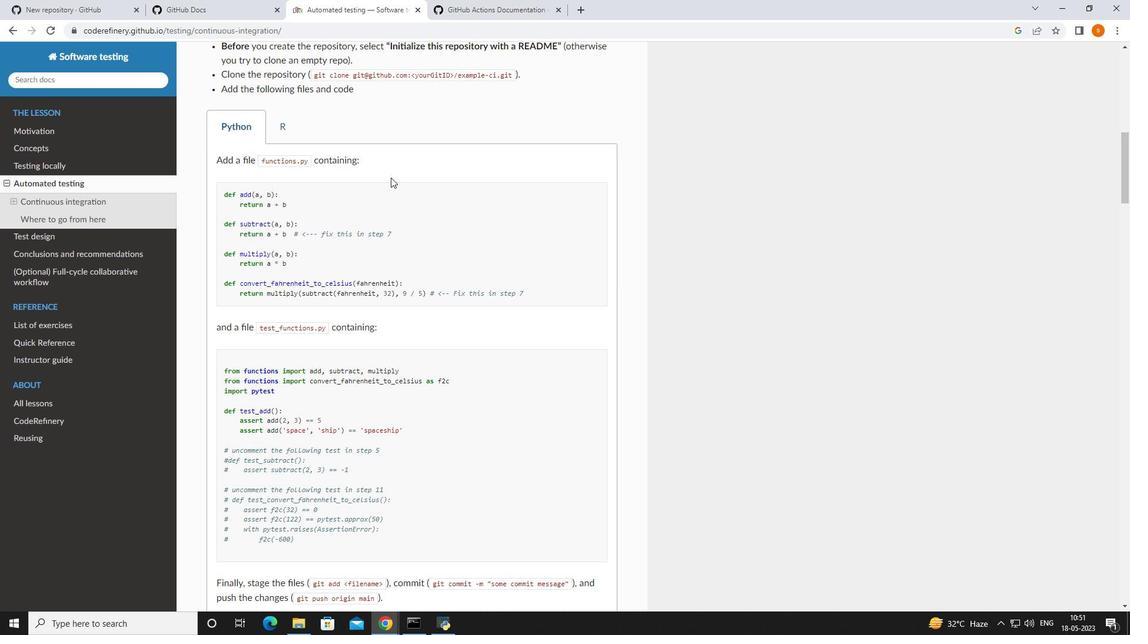 
Action: Mouse moved to (390, 176)
Screenshot: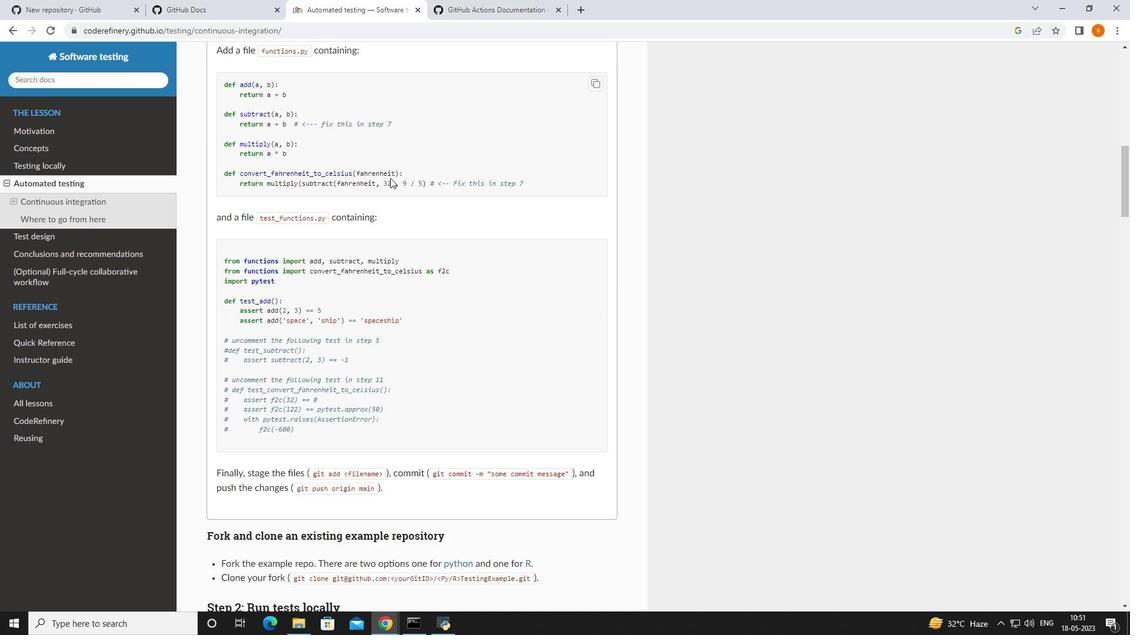 
Action: Mouse scrolled (390, 176) with delta (0, 0)
Screenshot: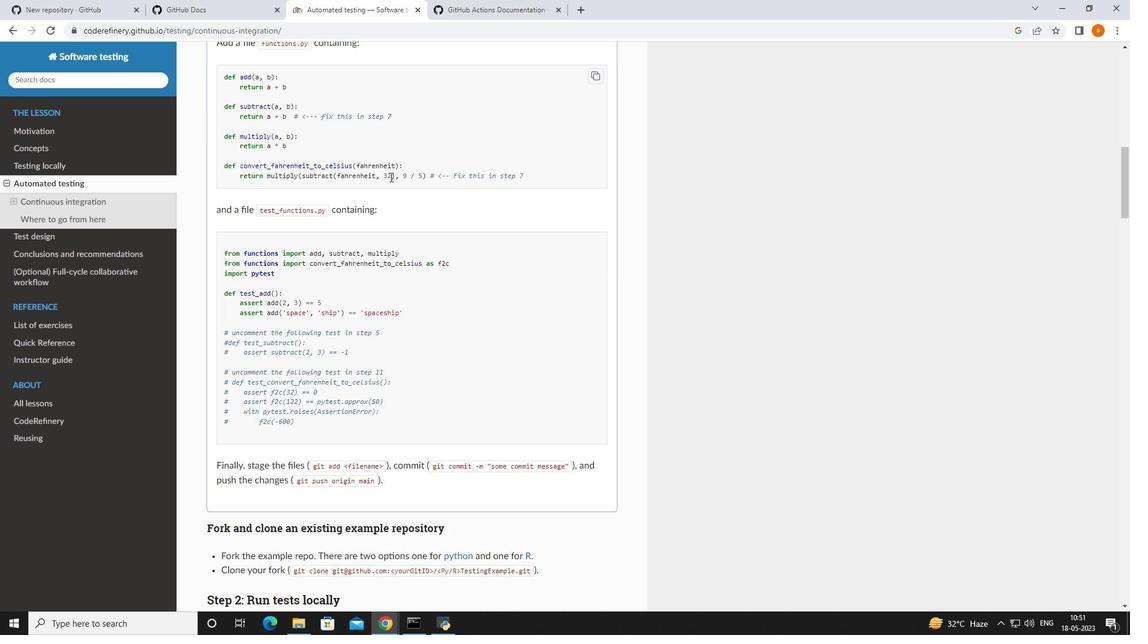 
Action: Mouse moved to (390, 176)
Screenshot: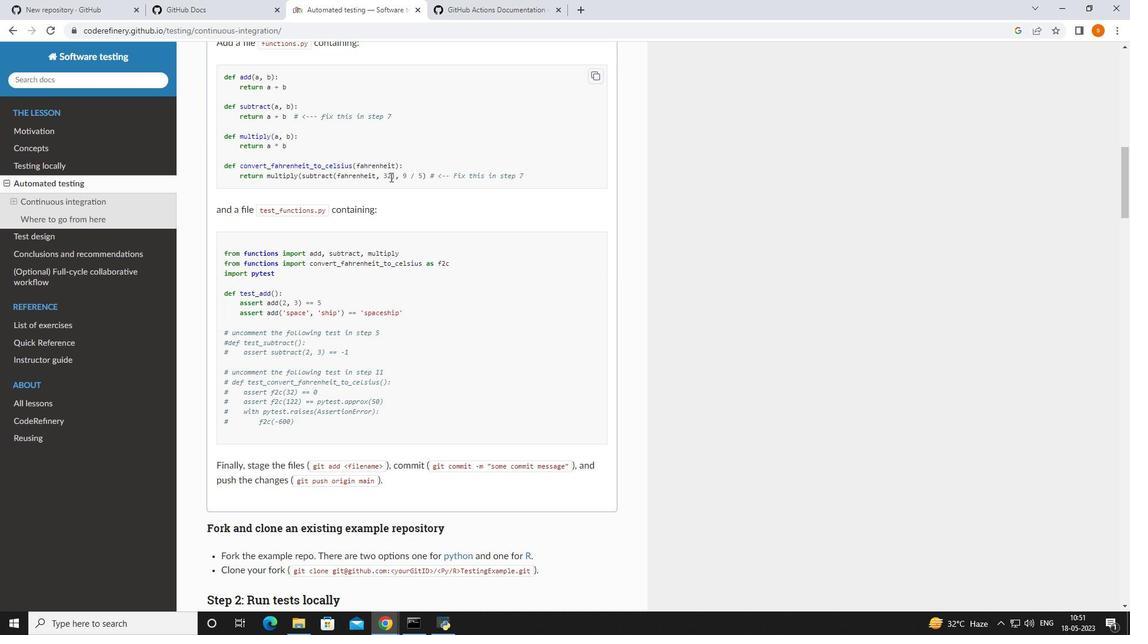 
Action: Mouse scrolled (390, 176) with delta (0, 0)
Screenshot: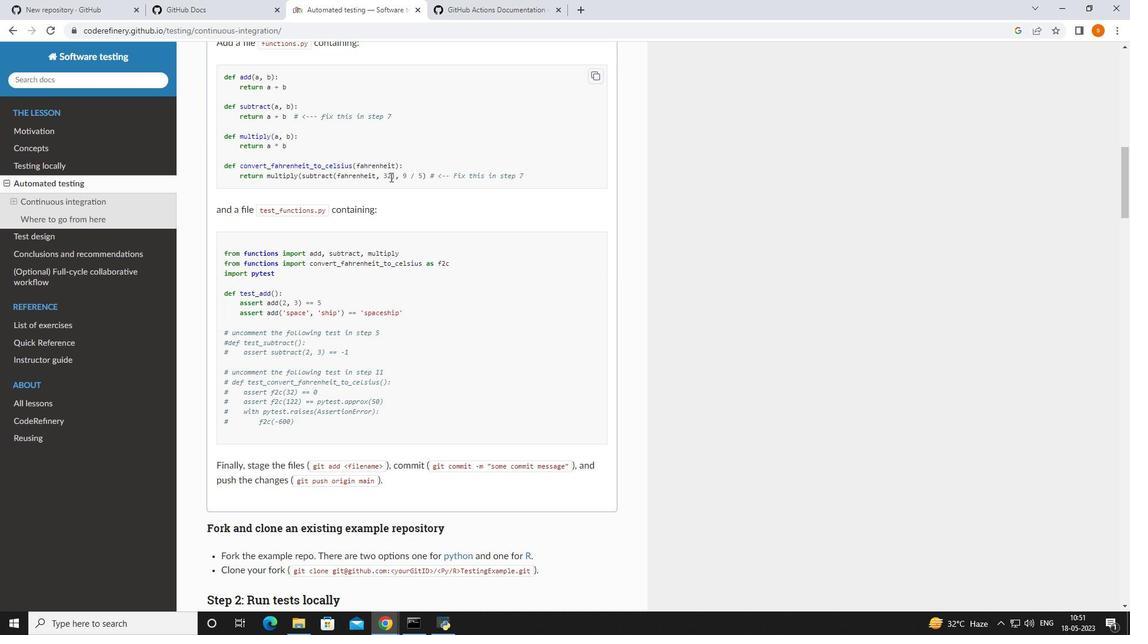 
Action: Mouse moved to (390, 176)
Screenshot: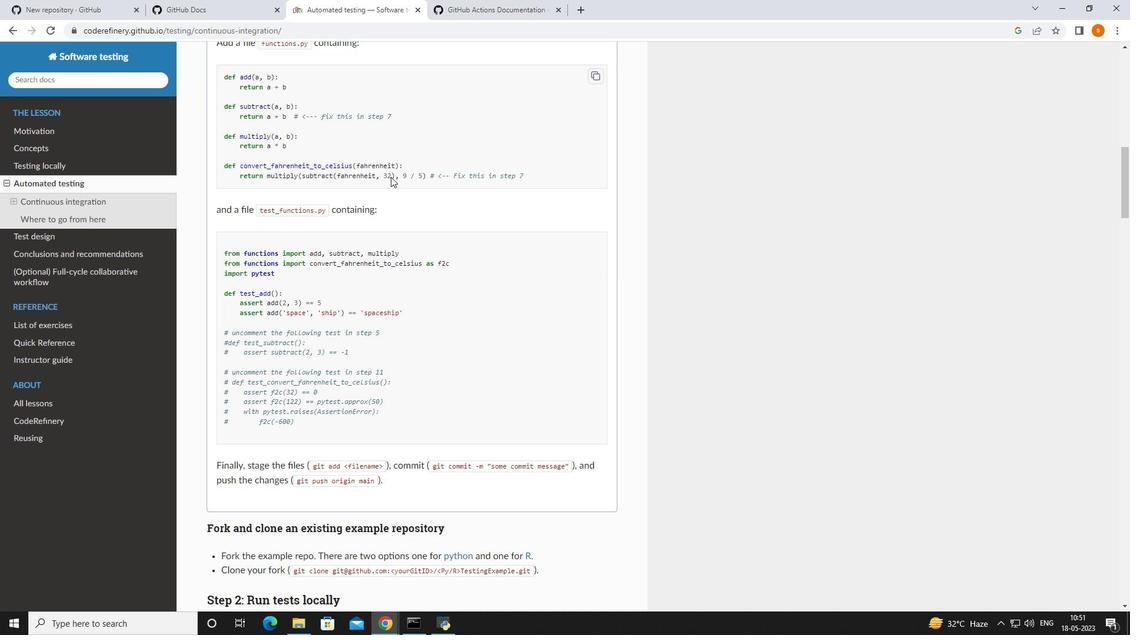 
Action: Mouse scrolled (390, 176) with delta (0, 0)
Screenshot: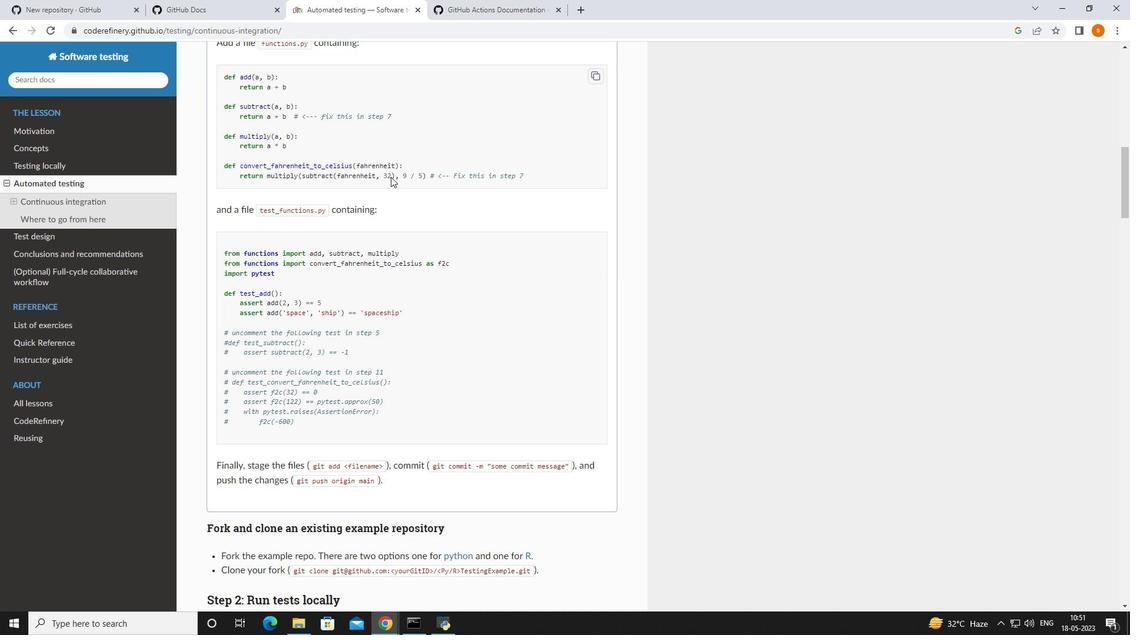
Action: Mouse moved to (390, 177)
Screenshot: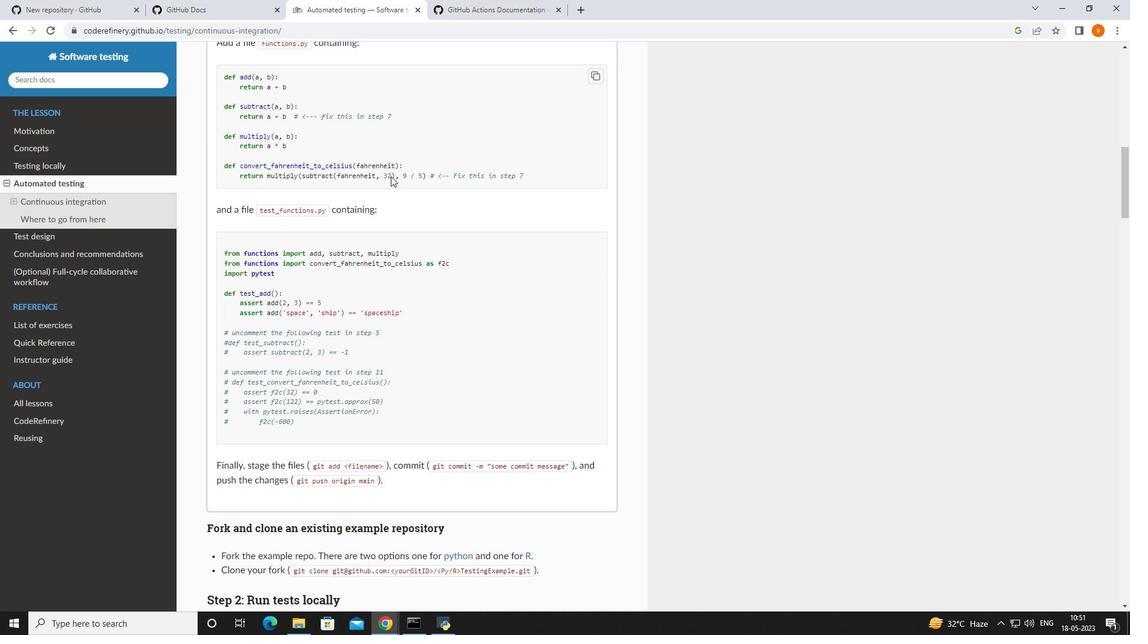
Action: Mouse scrolled (390, 176) with delta (0, 0)
Screenshot: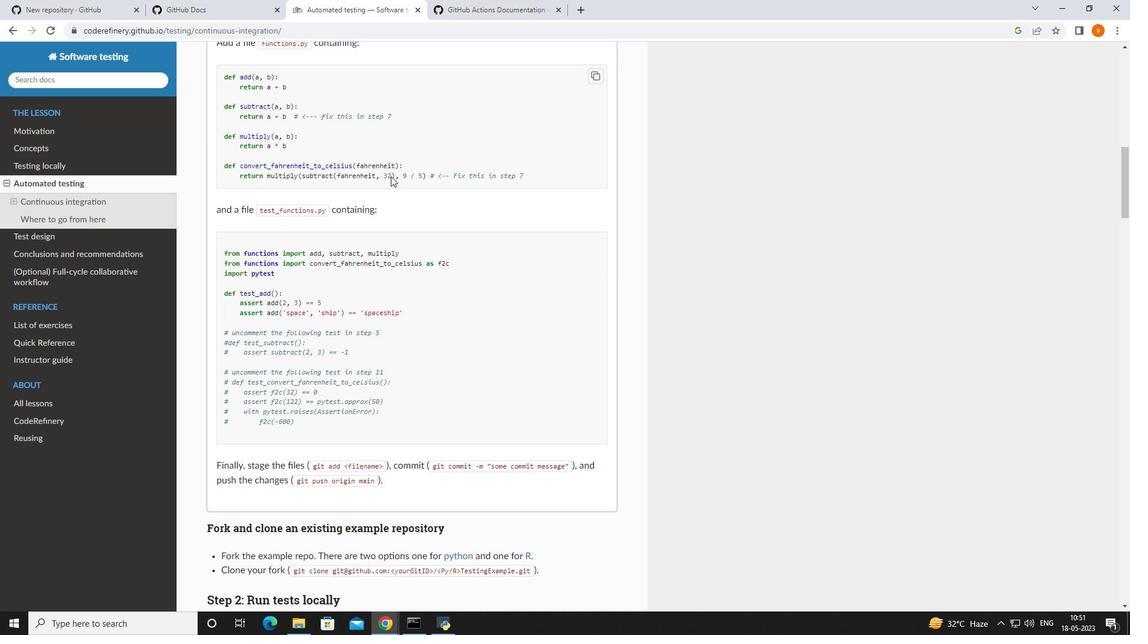 
Action: Mouse moved to (390, 177)
Screenshot: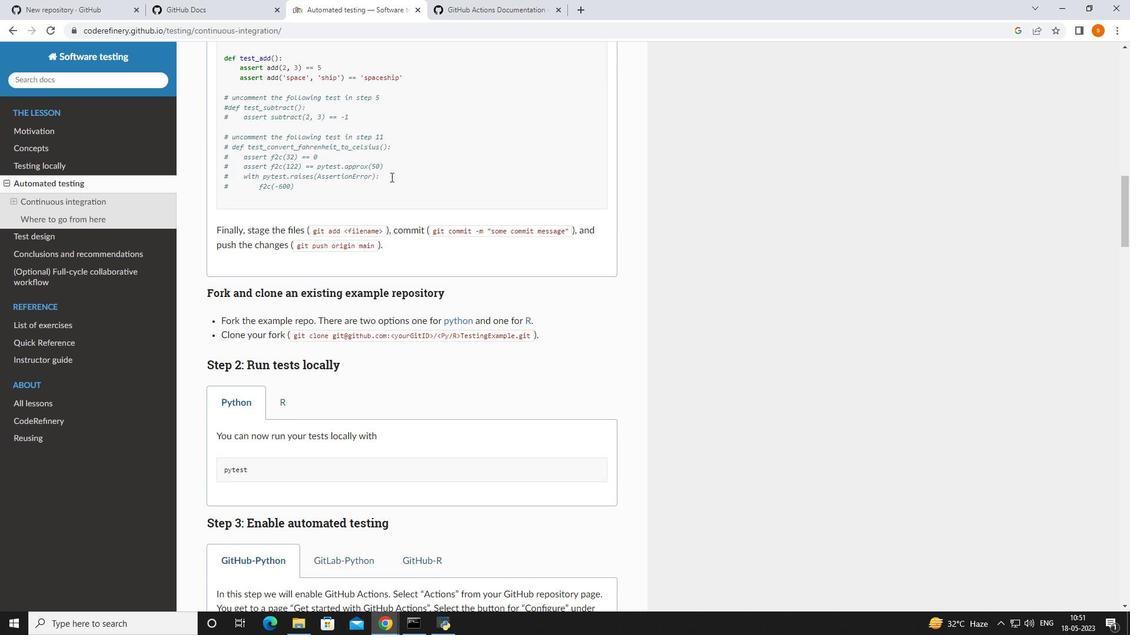
Action: Mouse scrolled (390, 176) with delta (0, 0)
Screenshot: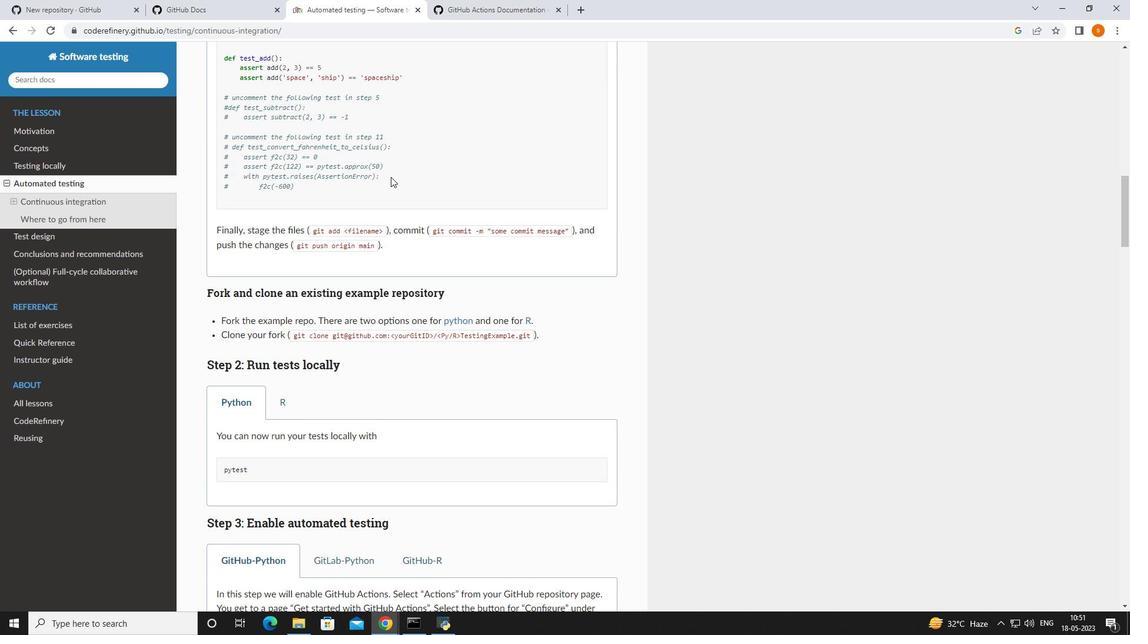 
Action: Mouse scrolled (390, 176) with delta (0, 0)
Screenshot: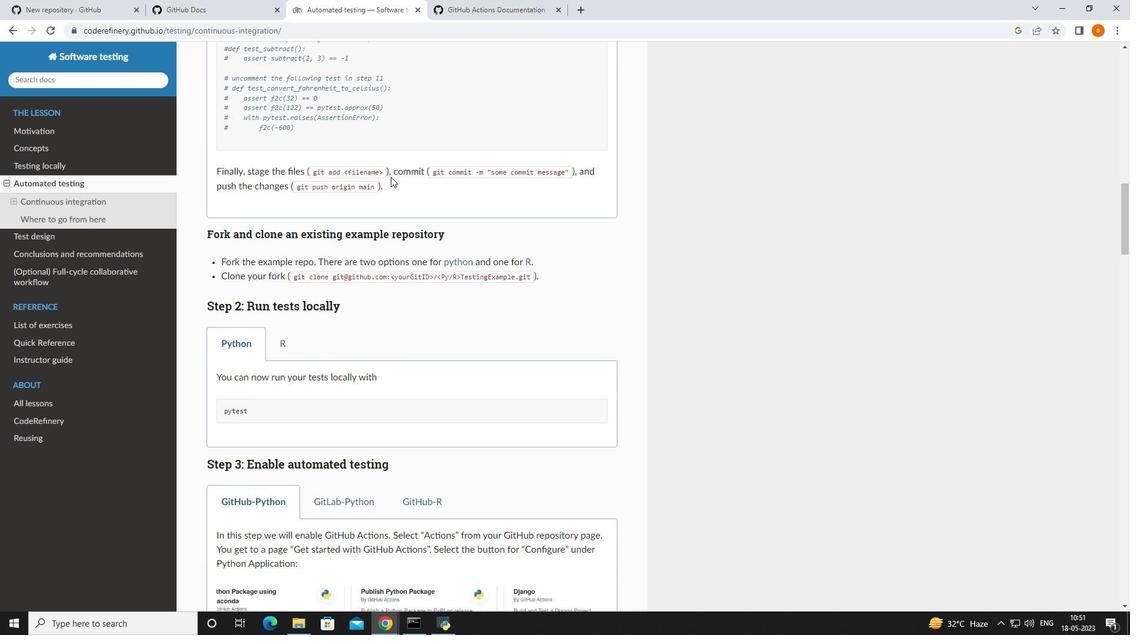 
Action: Mouse moved to (390, 177)
Screenshot: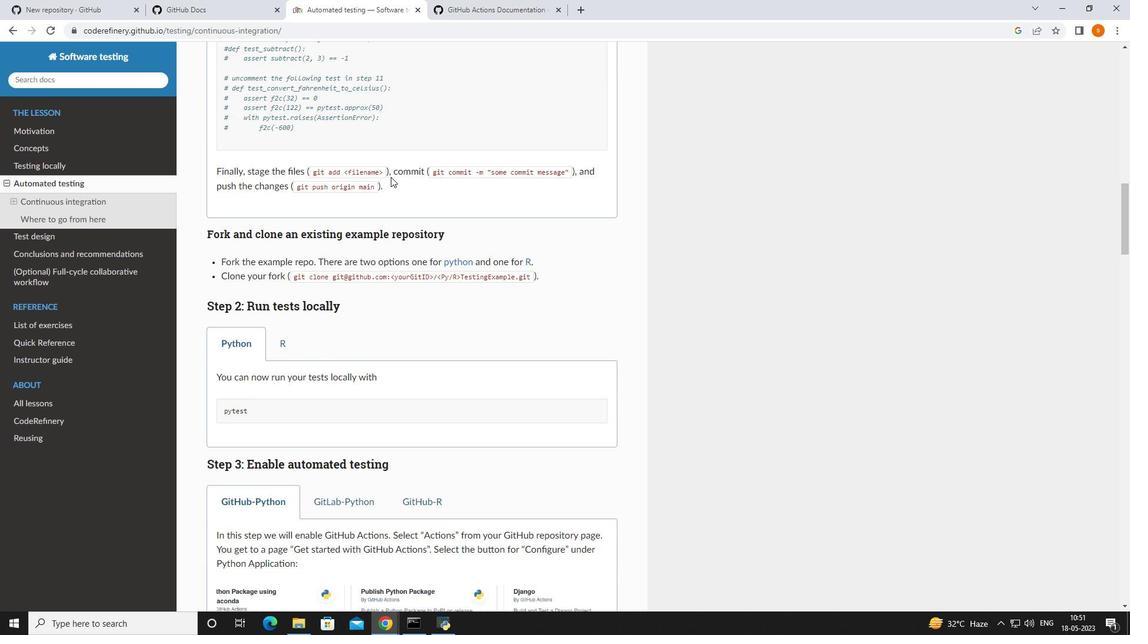 
Action: Mouse scrolled (390, 176) with delta (0, 0)
Screenshot: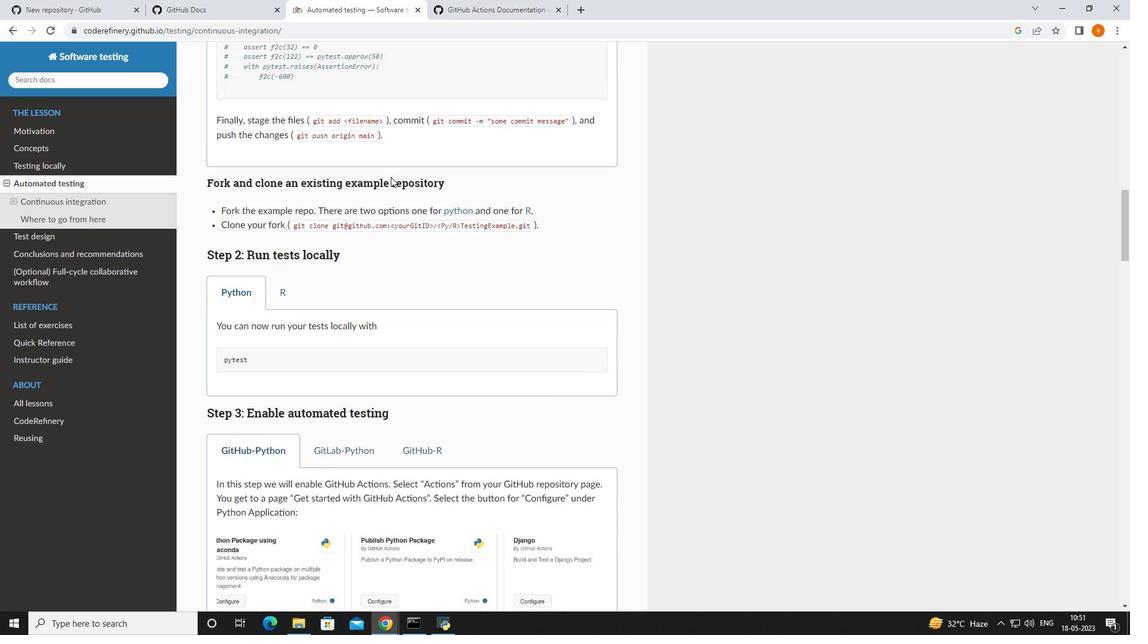 
Action: Mouse scrolled (390, 176) with delta (0, 0)
Screenshot: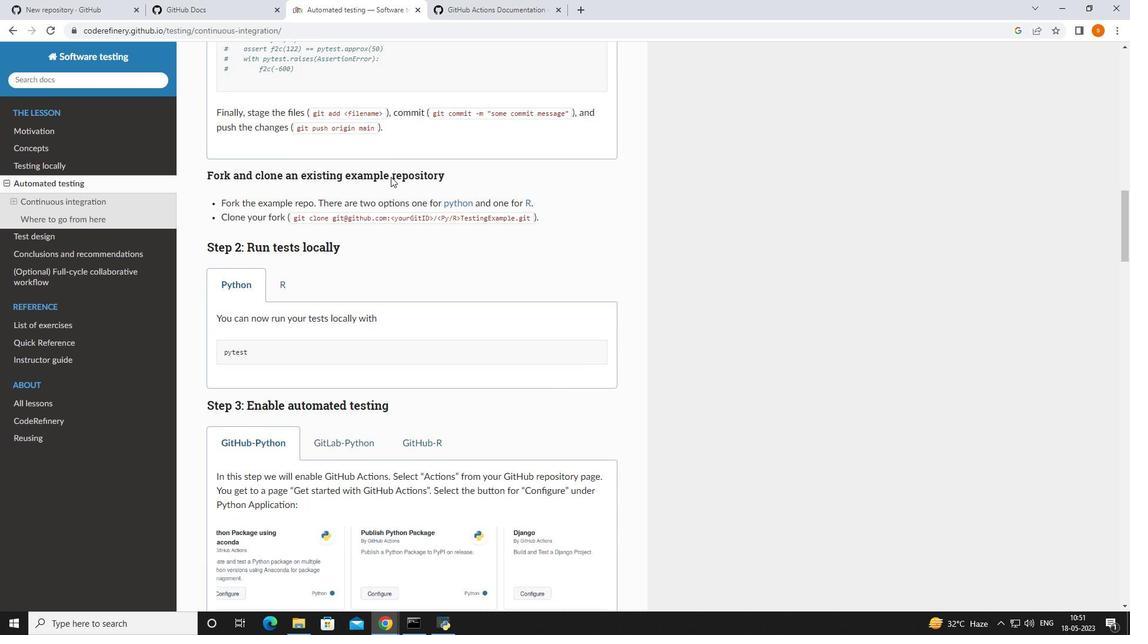 
Action: Mouse scrolled (390, 176) with delta (0, 0)
Screenshot: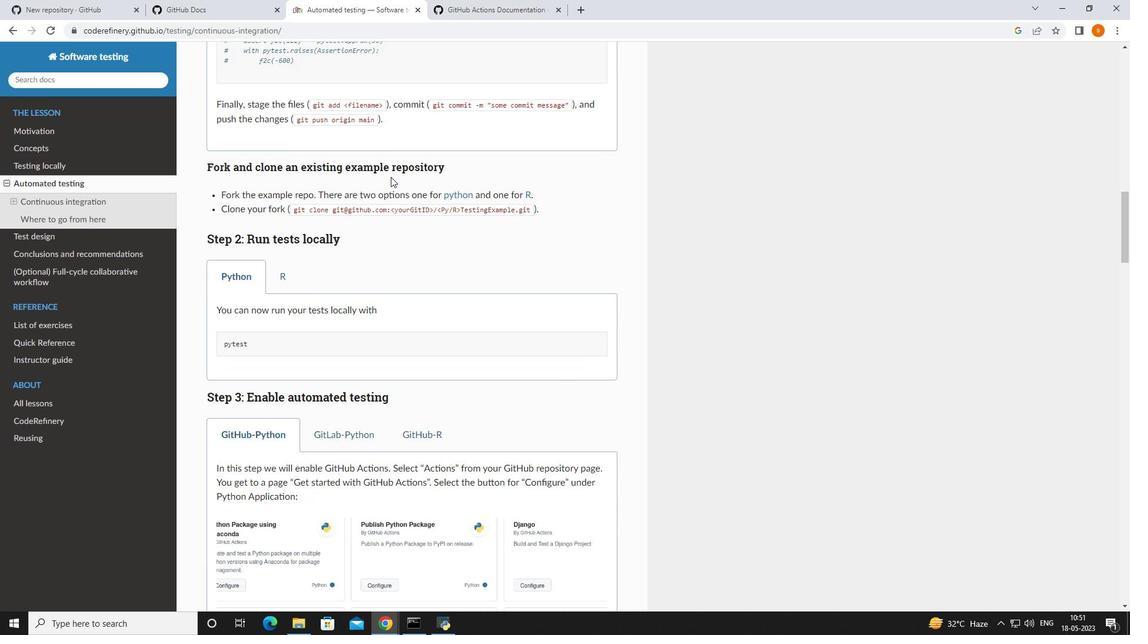 
Action: Mouse moved to (390, 177)
Screenshot: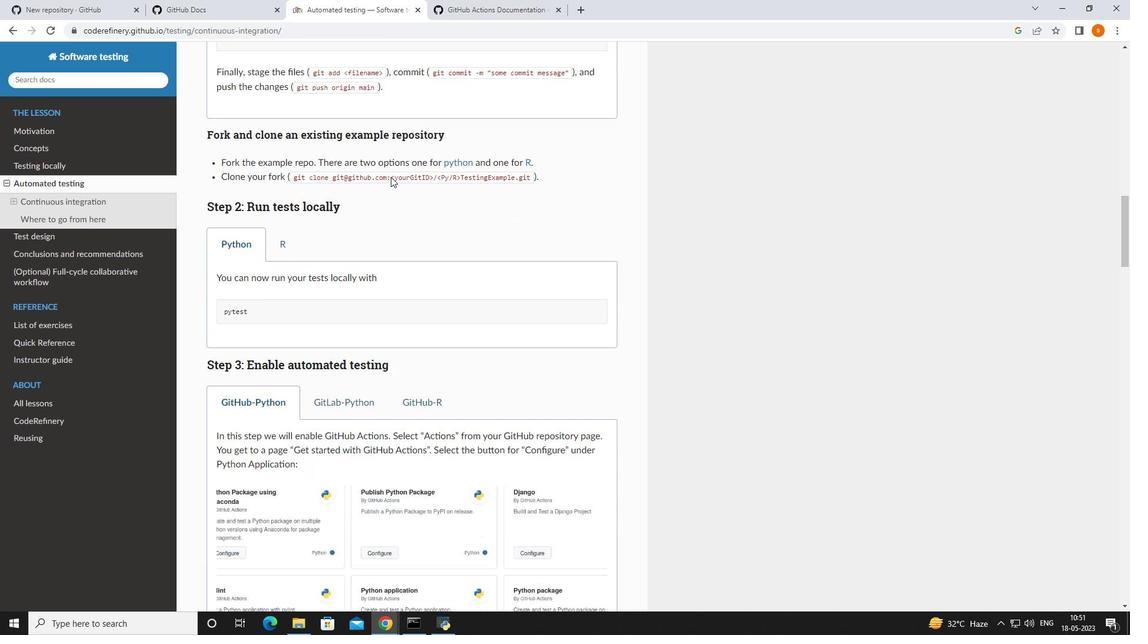 
Action: Mouse scrolled (390, 176) with delta (0, 0)
Screenshot: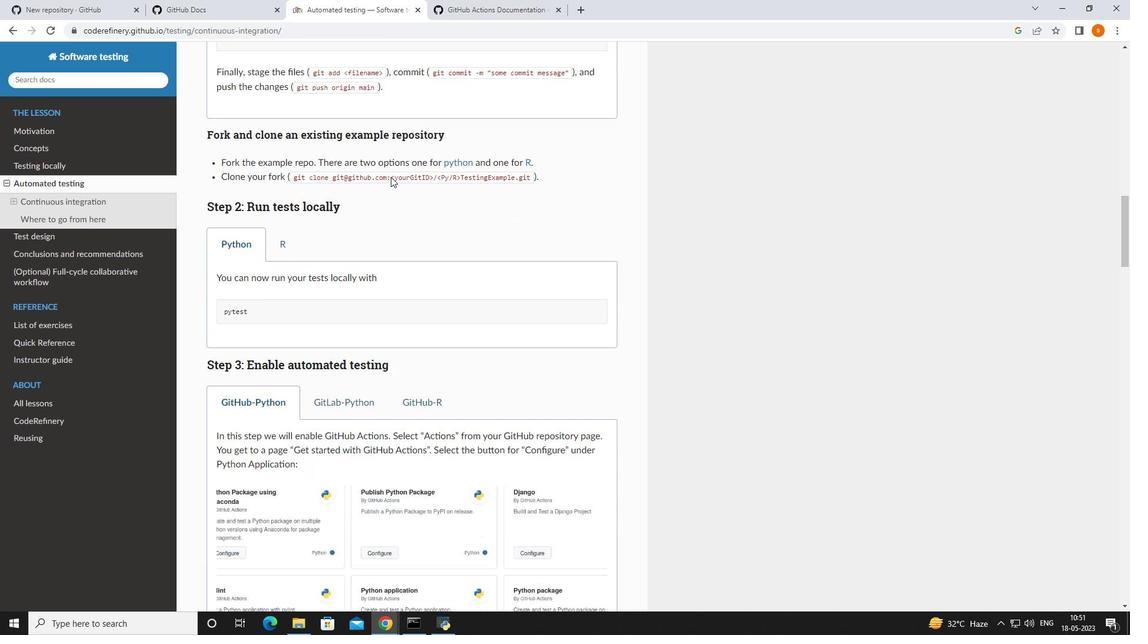 
Action: Mouse moved to (389, 178)
Screenshot: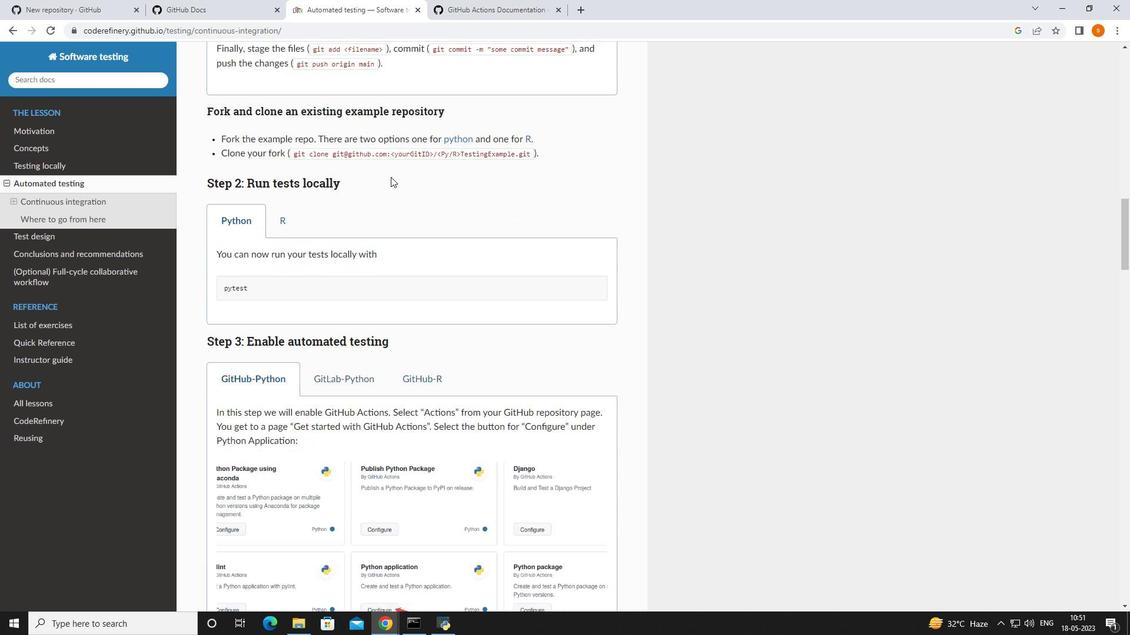 
Action: Mouse scrolled (389, 177) with delta (0, 0)
Screenshot: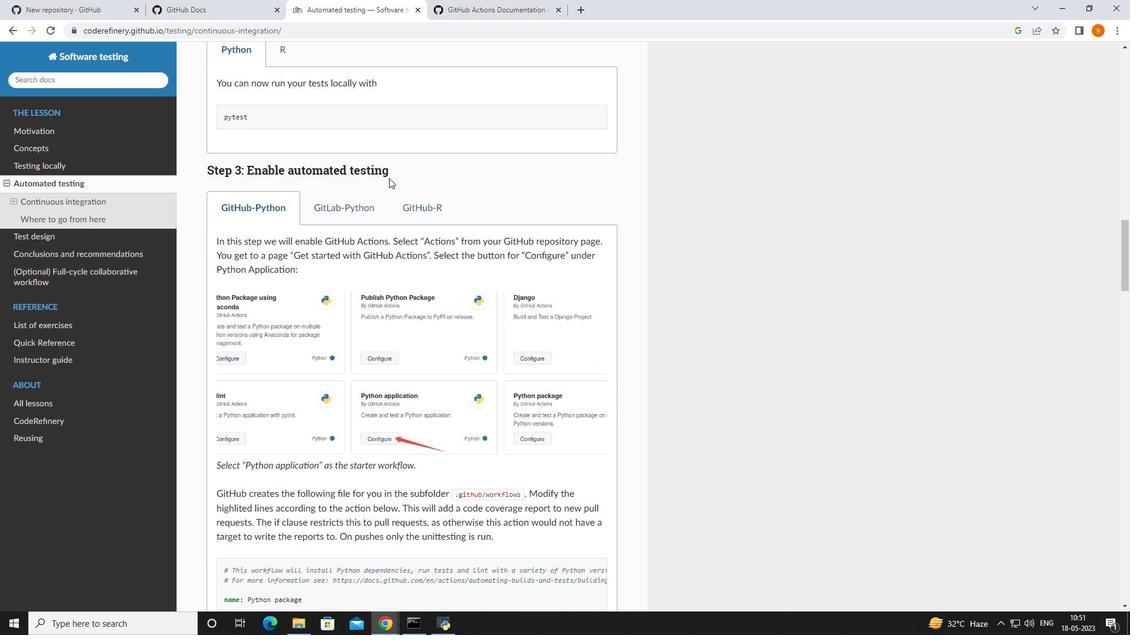 
Action: Mouse moved to (389, 178)
Screenshot: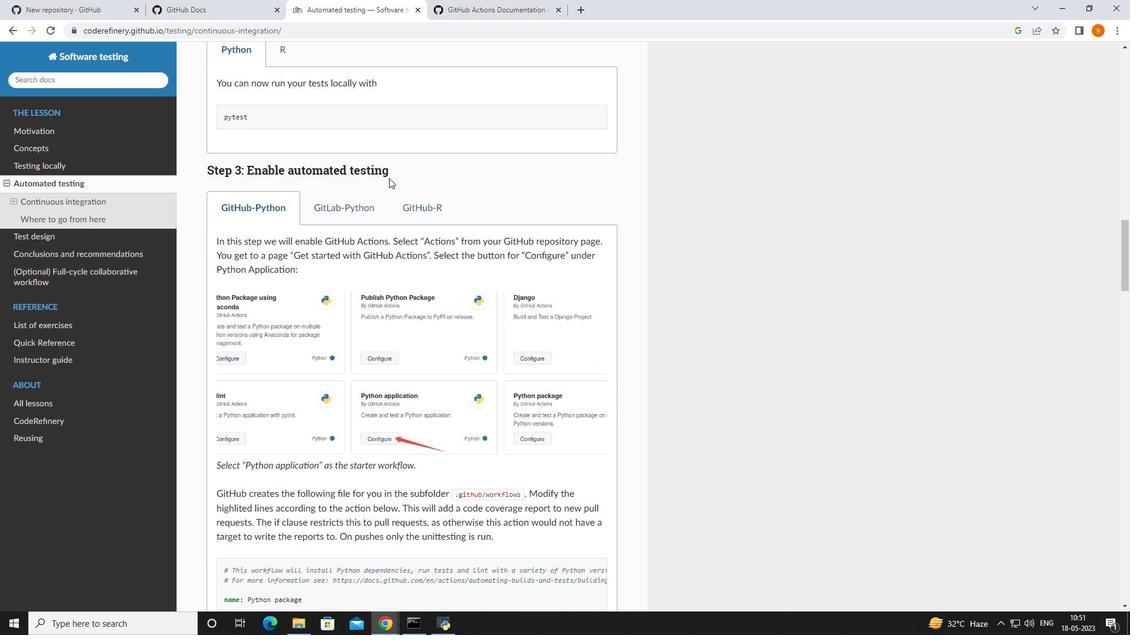 
Action: Mouse scrolled (389, 178) with delta (0, 0)
Screenshot: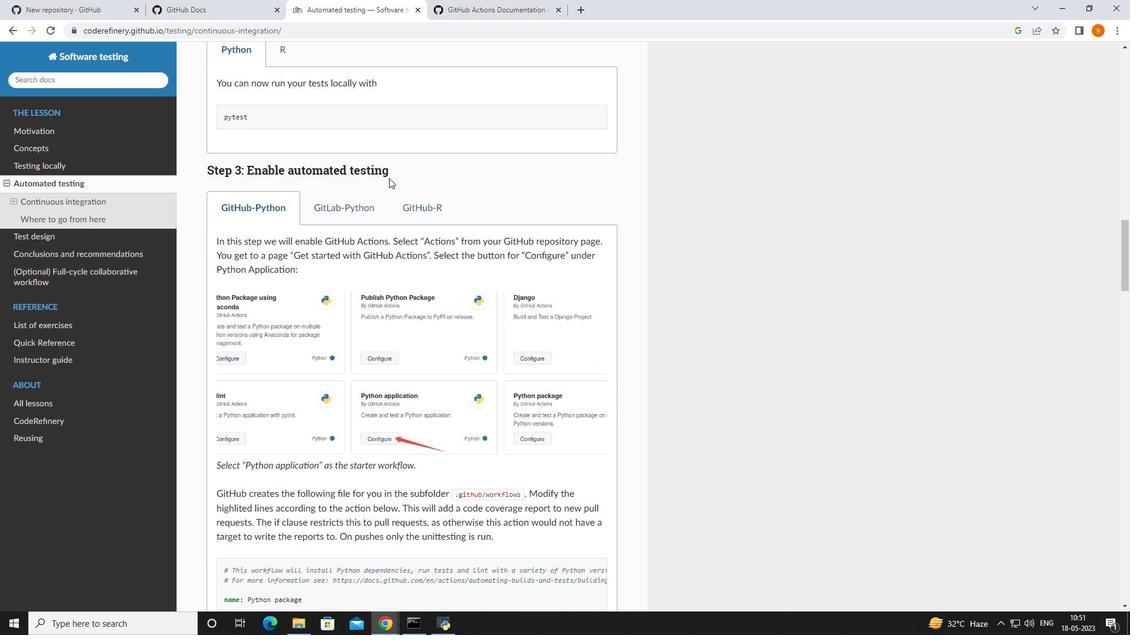 
Action: Mouse moved to (389, 178)
Screenshot: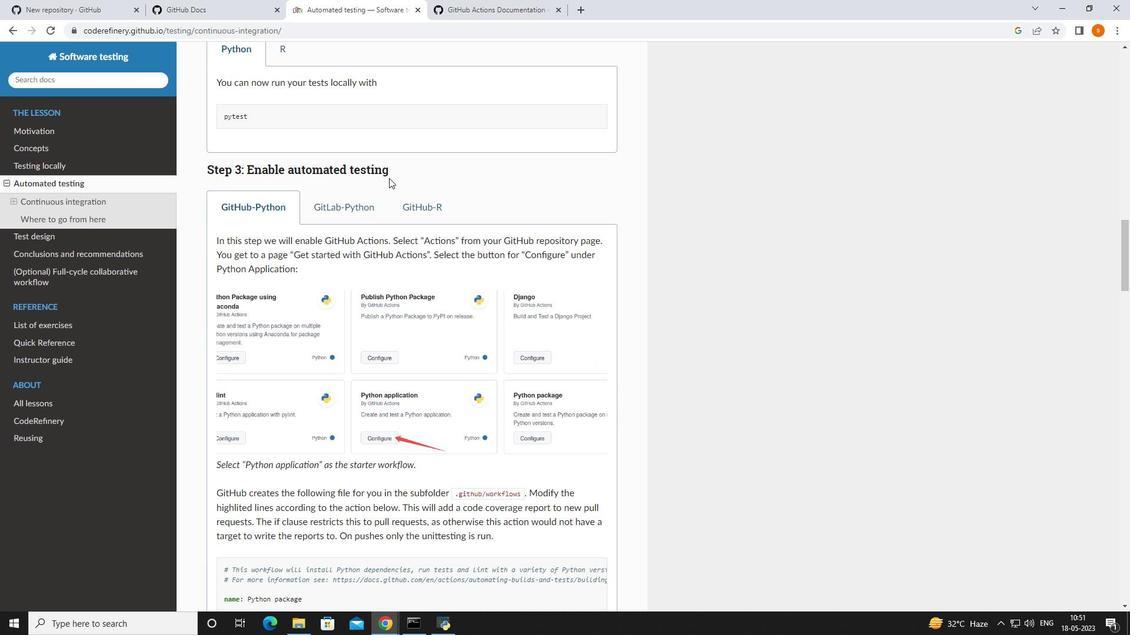 
Action: Mouse scrolled (389, 178) with delta (0, 0)
Screenshot: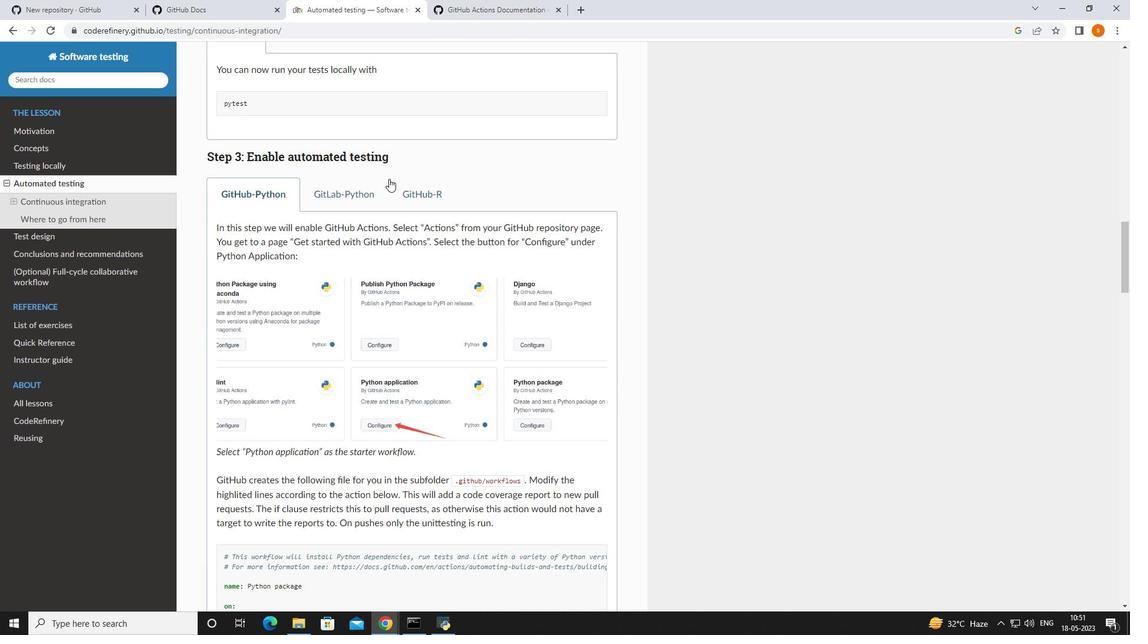 
Action: Mouse scrolled (389, 178) with delta (0, 0)
Screenshot: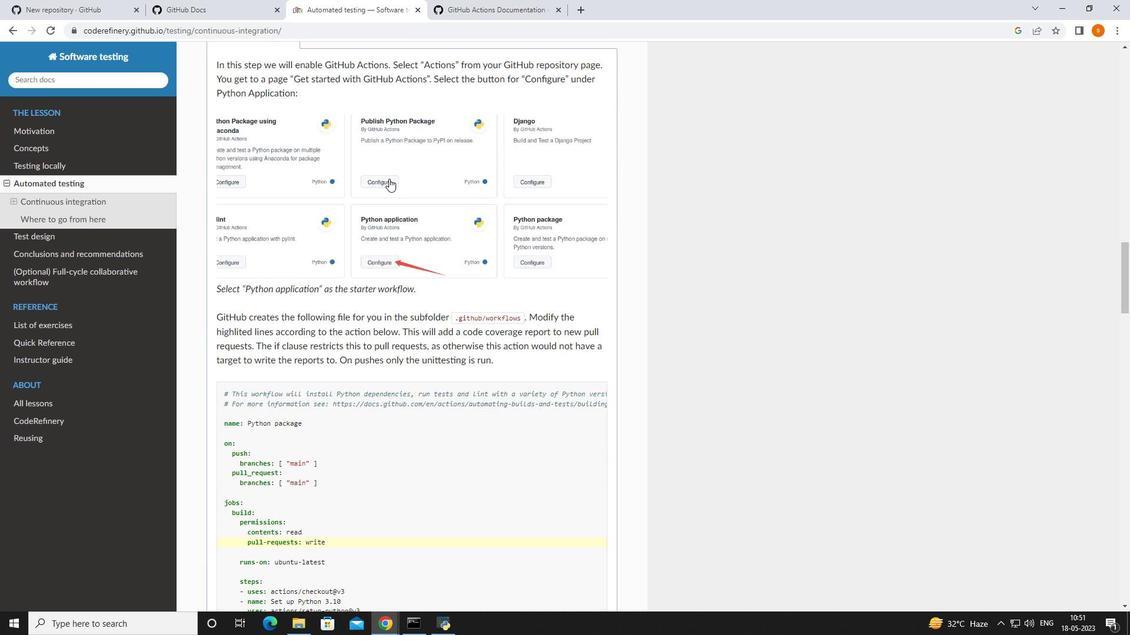 
Action: Mouse scrolled (389, 178) with delta (0, 0)
Screenshot: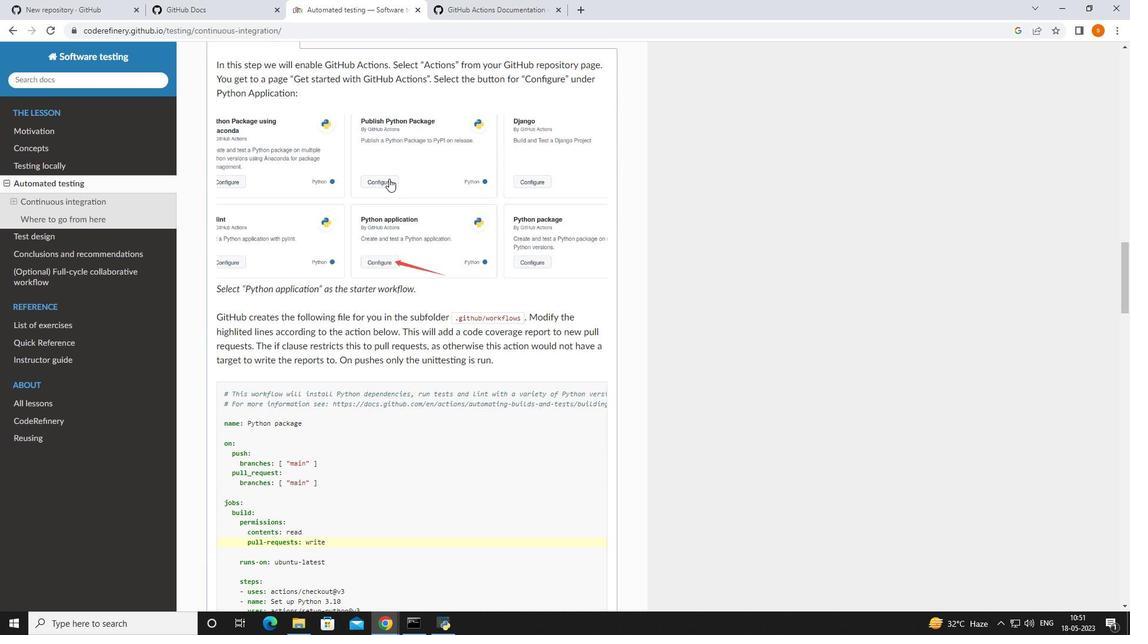 
Action: Mouse moved to (389, 179)
Screenshot: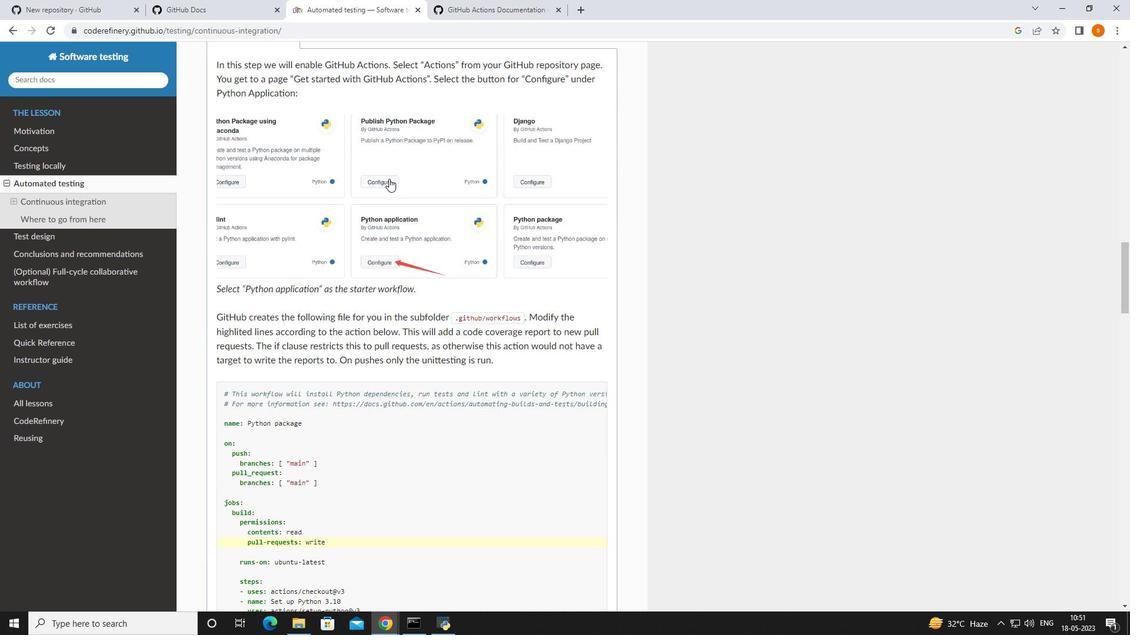 
Action: Mouse scrolled (389, 178) with delta (0, 0)
Screenshot: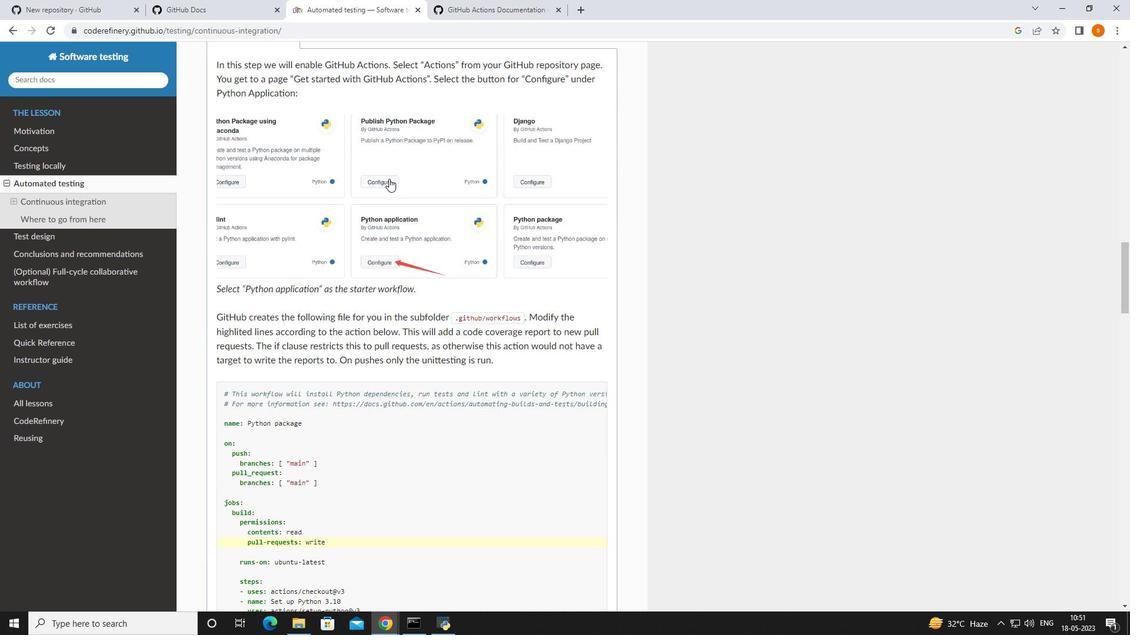 
Action: Mouse moved to (389, 178)
Screenshot: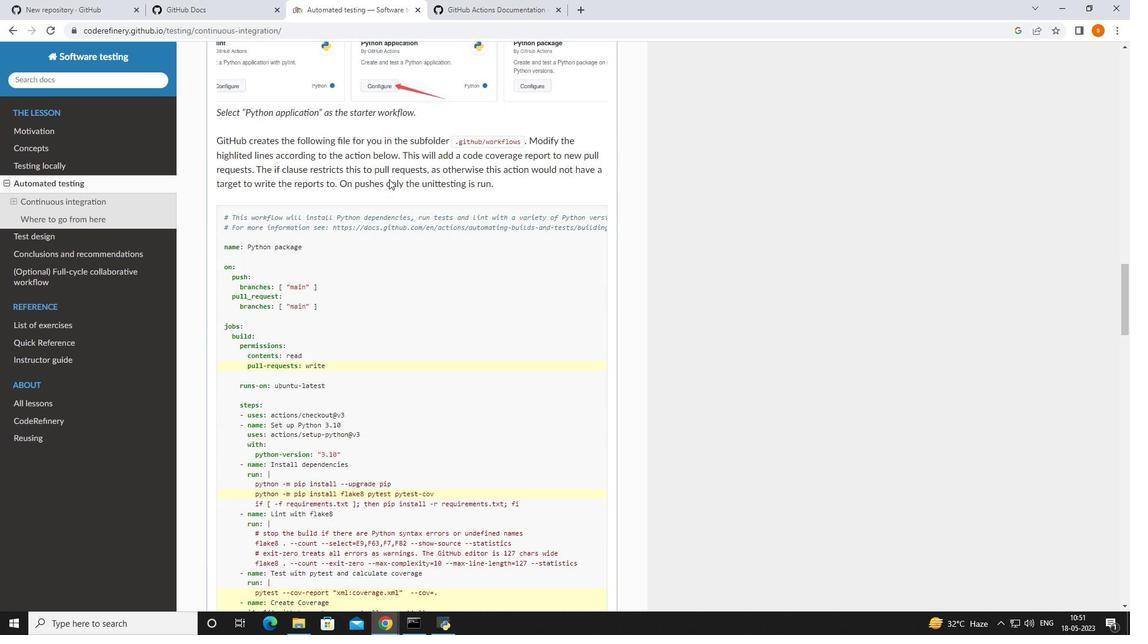 
Action: Mouse scrolled (389, 177) with delta (0, 0)
Screenshot: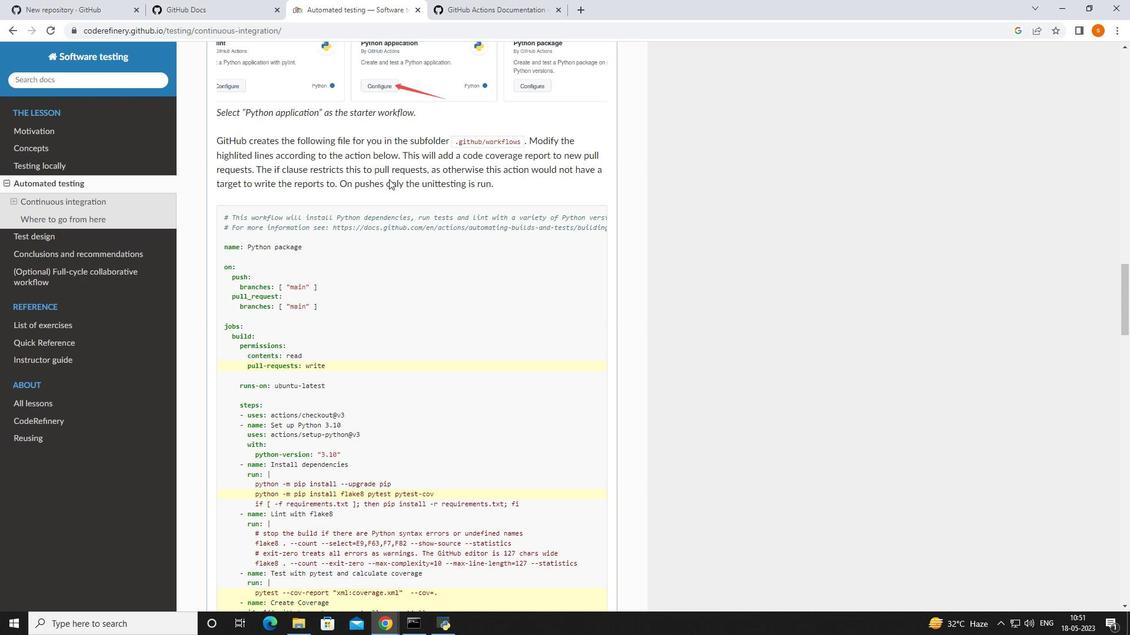 
Action: Mouse scrolled (389, 177) with delta (0, 0)
Screenshot: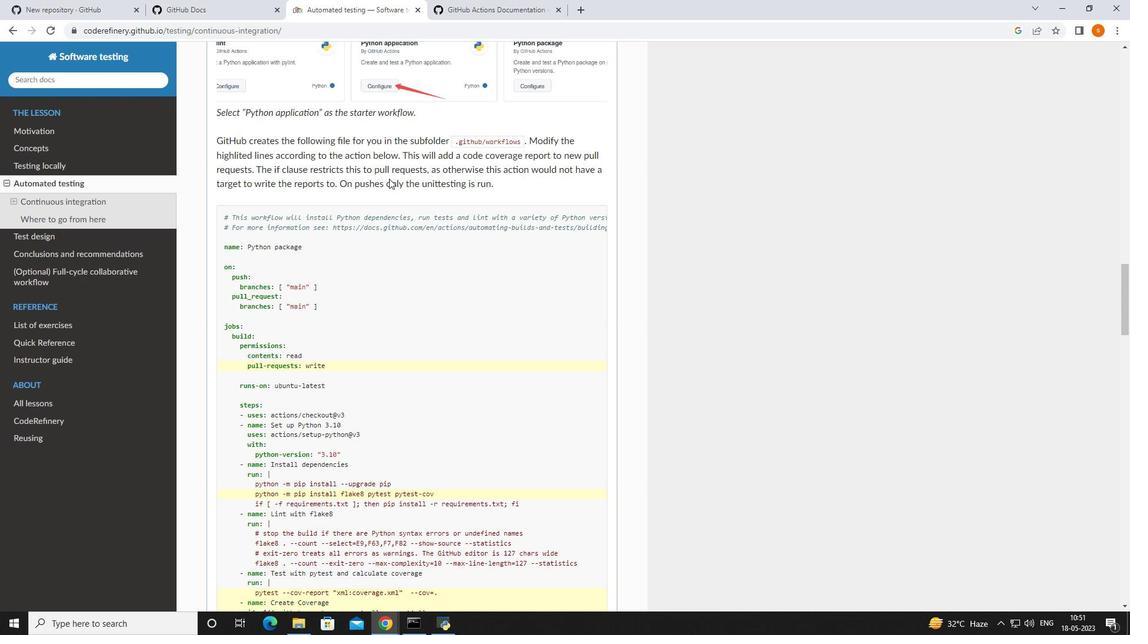 
Action: Mouse scrolled (389, 177) with delta (0, 0)
Screenshot: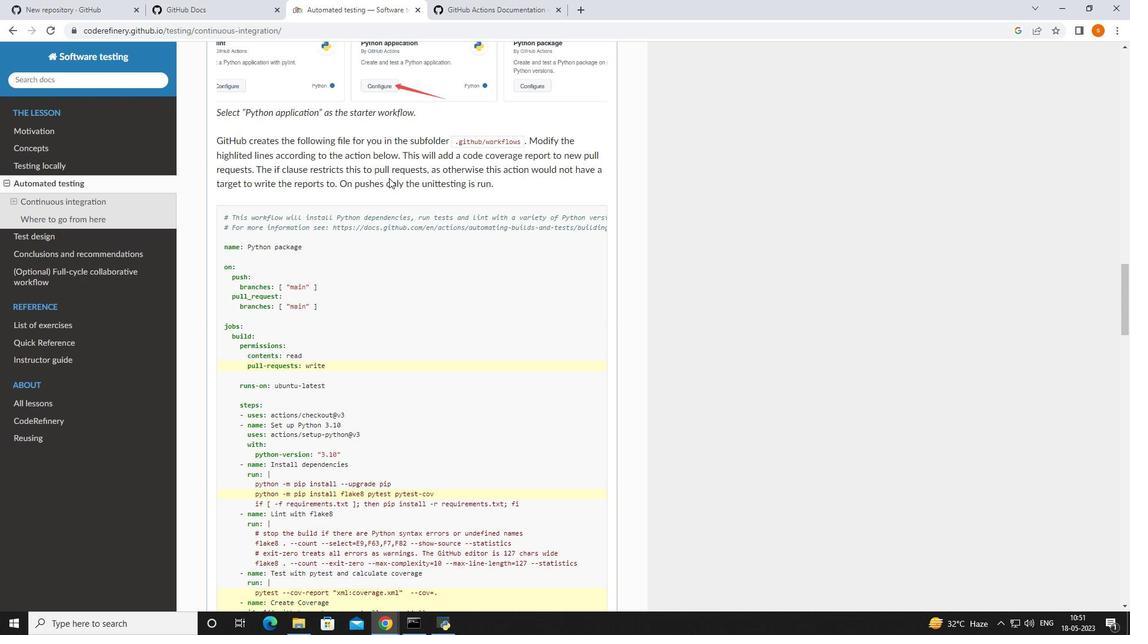 
Action: Mouse scrolled (389, 177) with delta (0, 0)
Screenshot: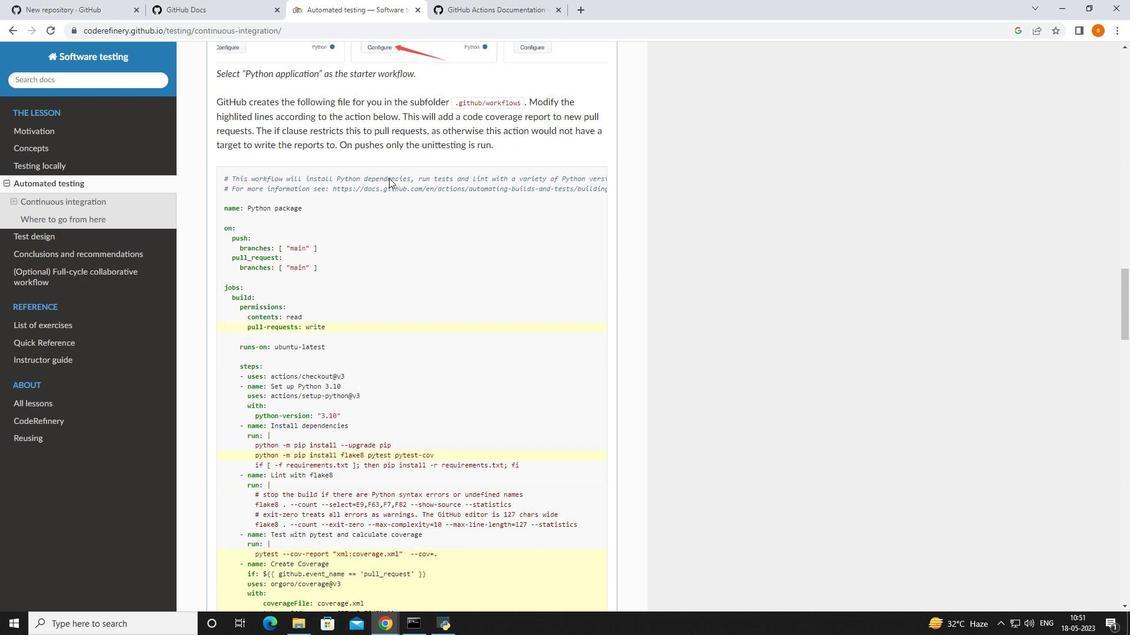 
Action: Mouse moved to (389, 178)
Screenshot: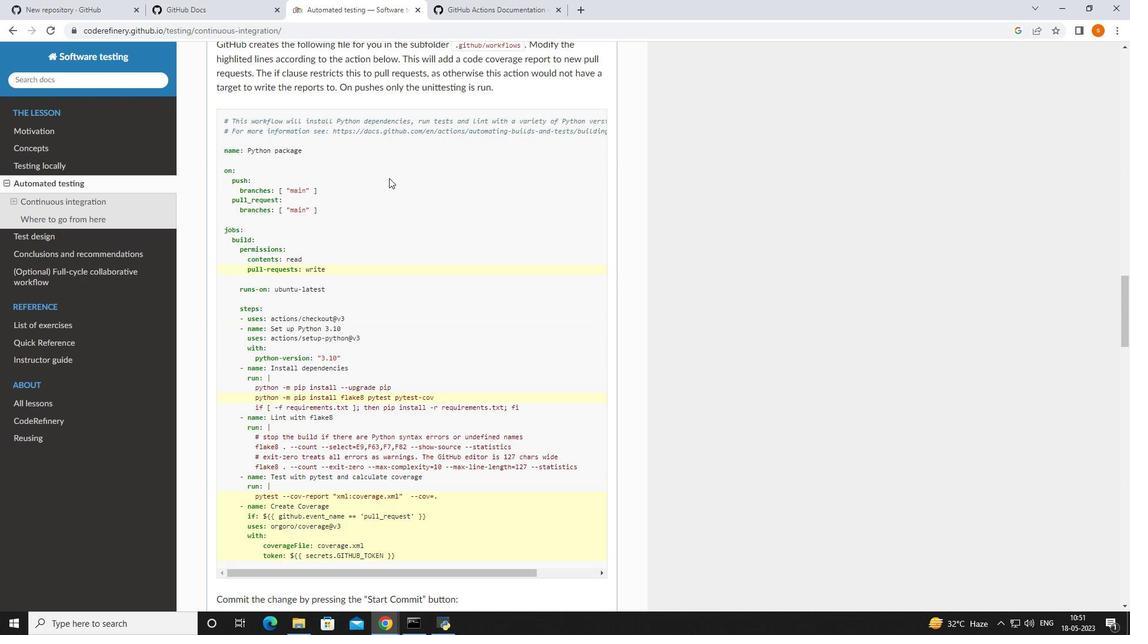 
Action: Mouse scrolled (389, 178) with delta (0, 0)
Screenshot: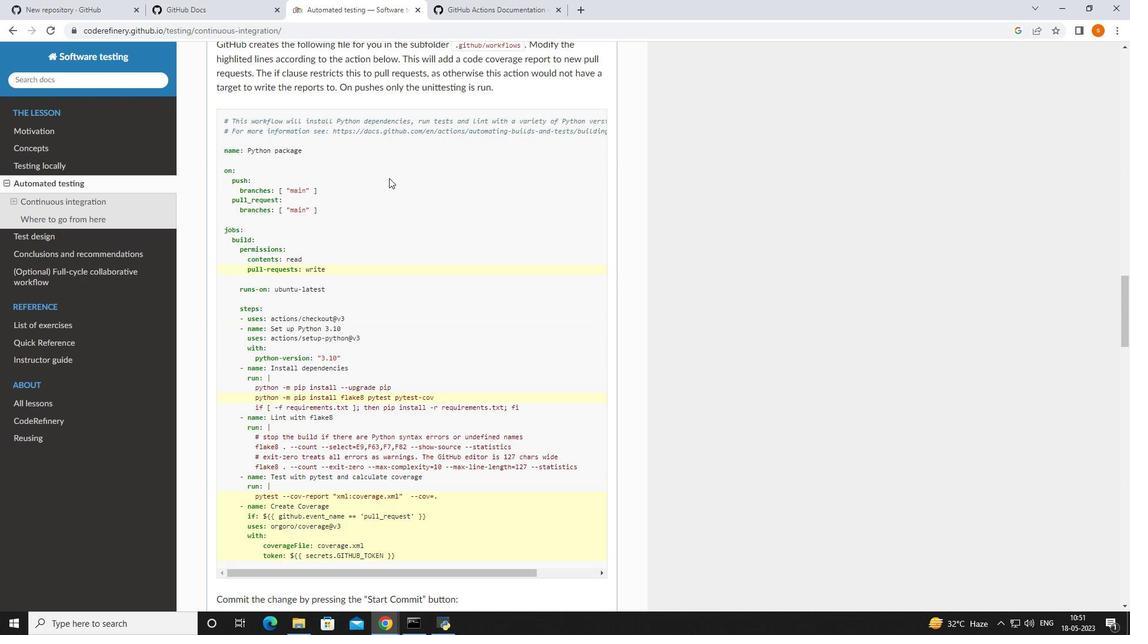 
Action: Mouse moved to (387, 181)
Screenshot: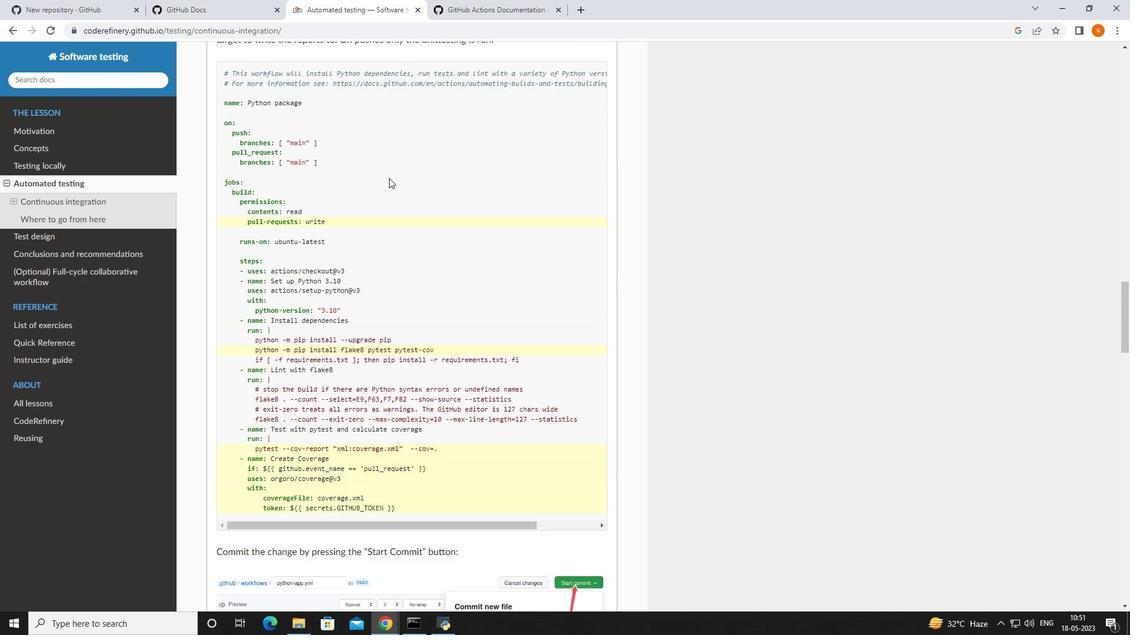 
Action: Mouse scrolled (387, 180) with delta (0, 0)
Screenshot: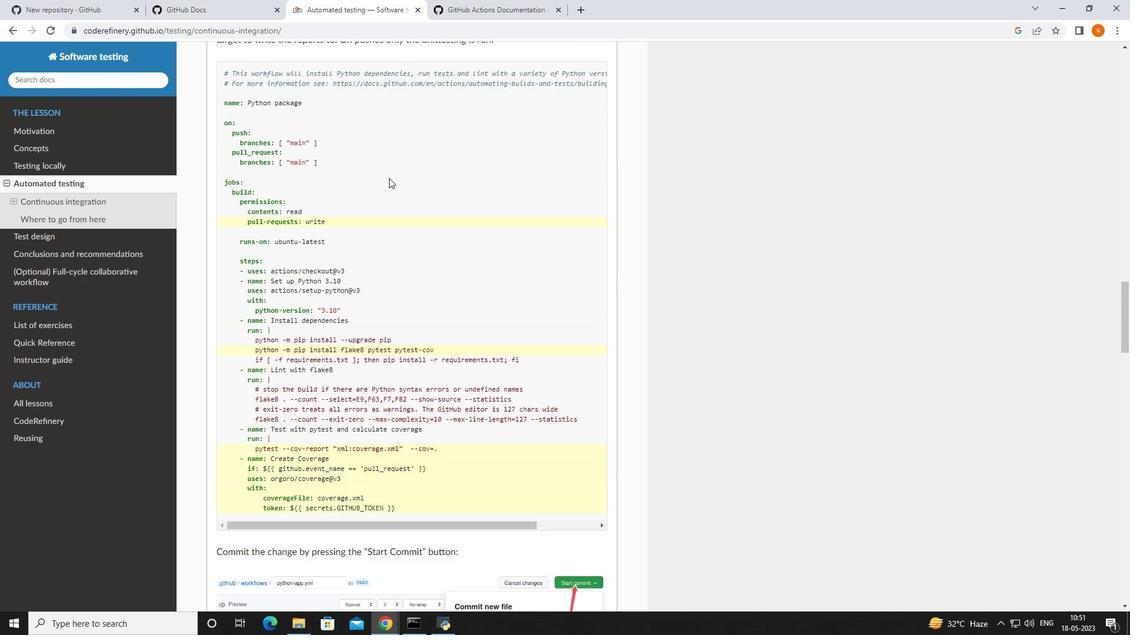 
Action: Mouse moved to (387, 184)
Screenshot: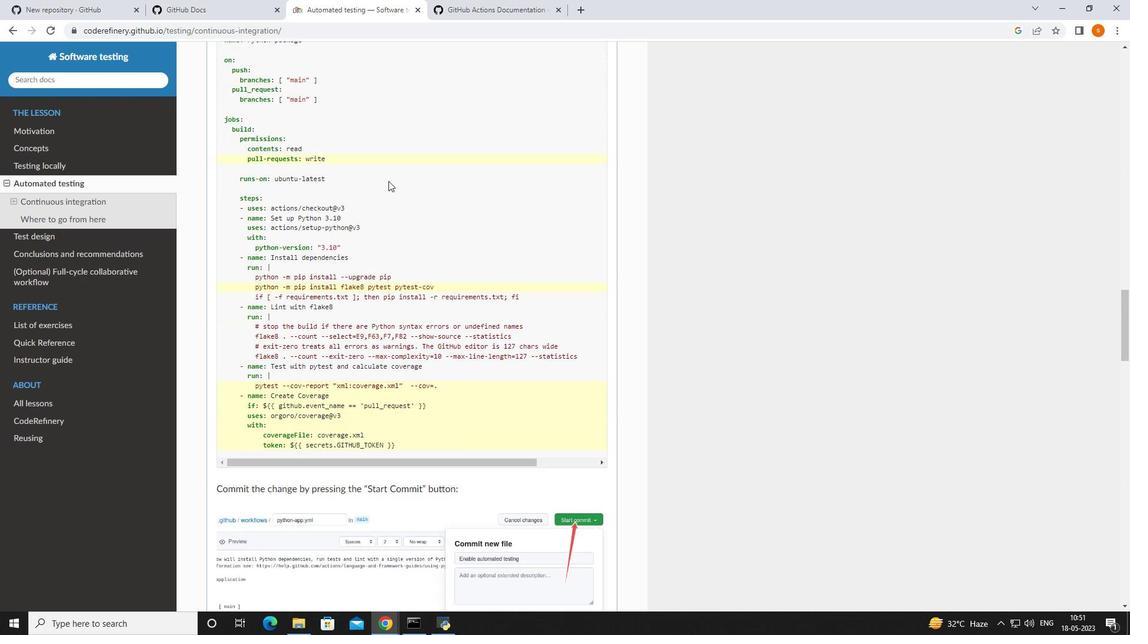 
Action: Mouse scrolled (387, 184) with delta (0, 0)
Screenshot: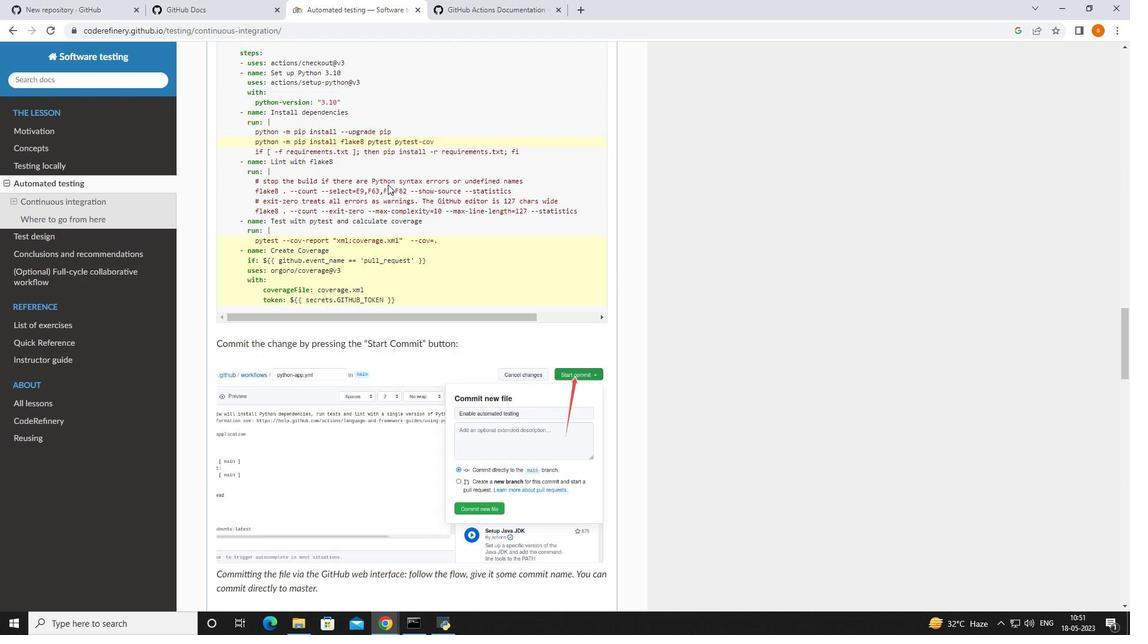
Action: Mouse scrolled (387, 184) with delta (0, 0)
Screenshot: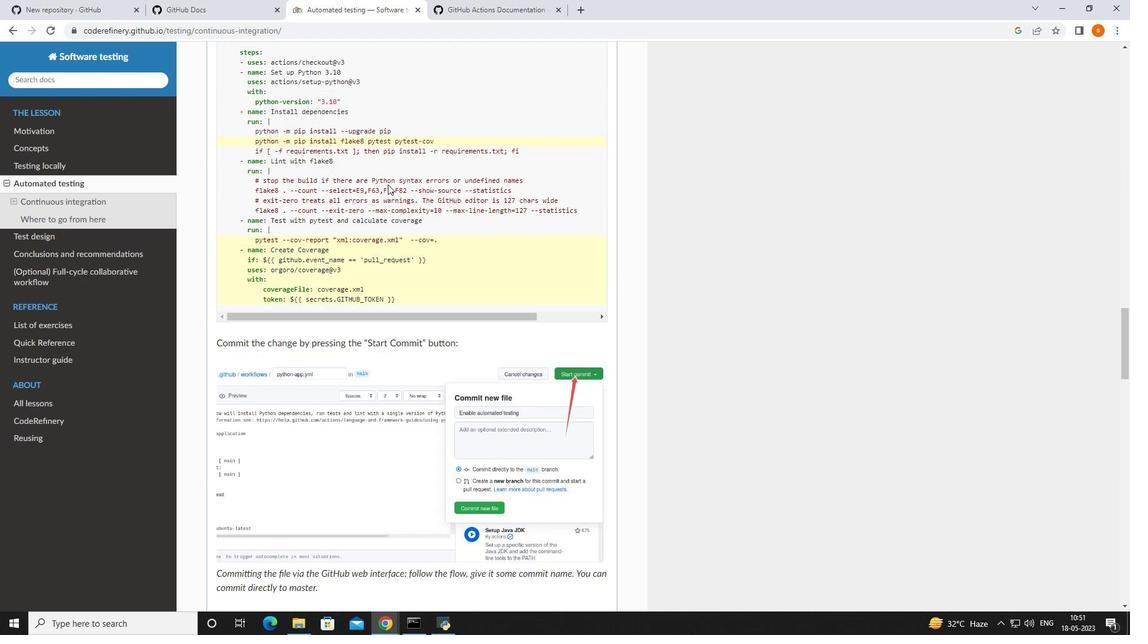 
Action: Mouse moved to (387, 185)
Screenshot: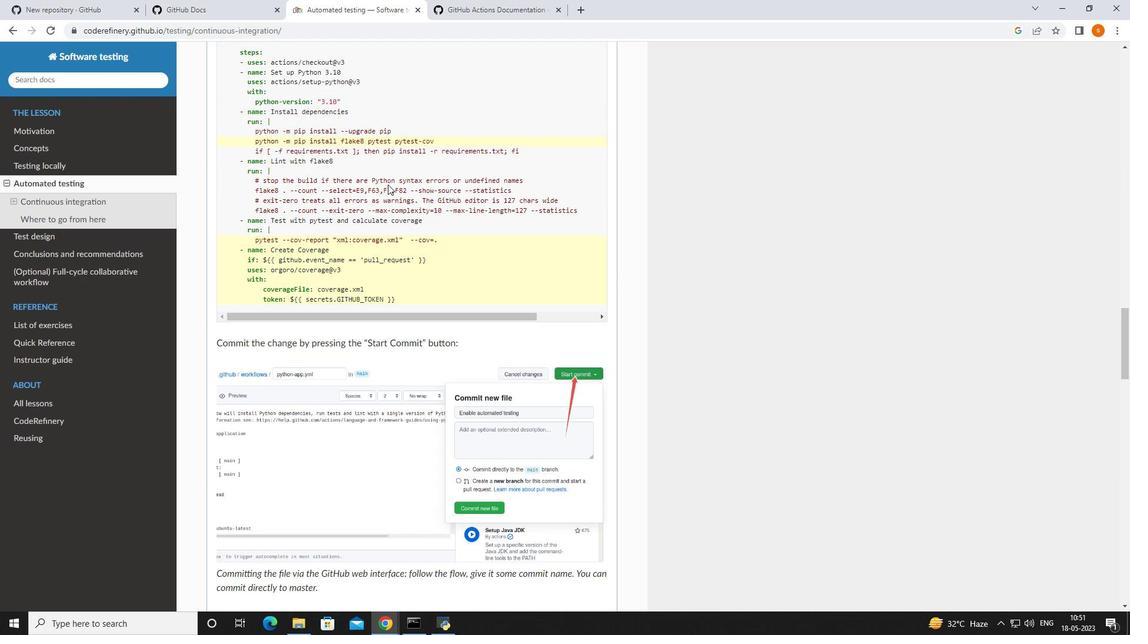 
Action: Mouse scrolled (387, 184) with delta (0, 0)
Screenshot: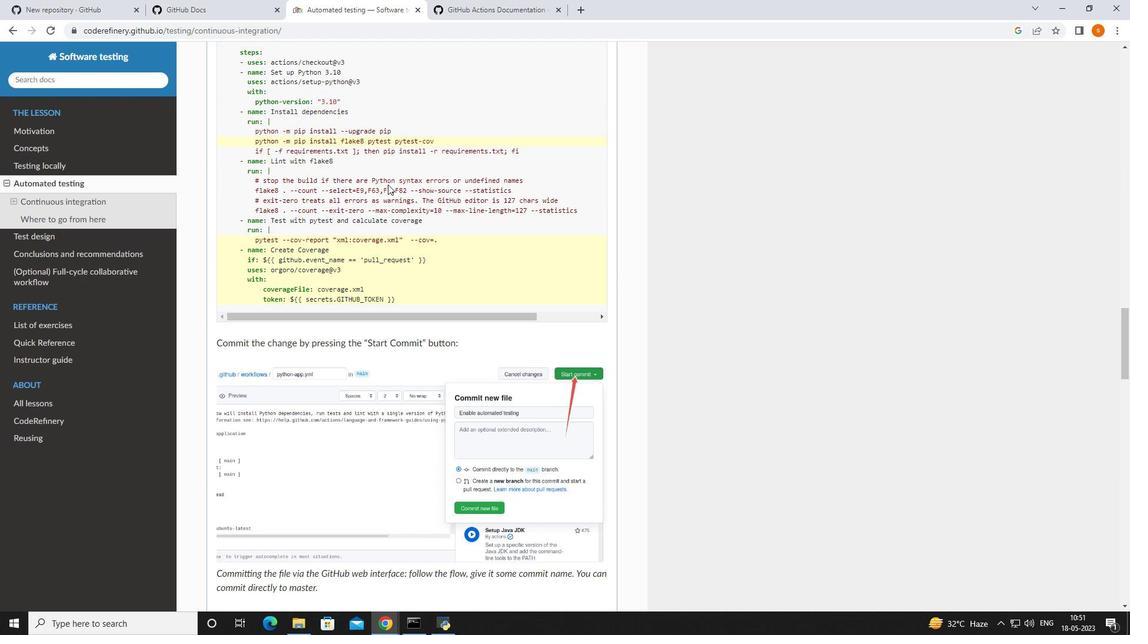 
Action: Mouse moved to (387, 186)
Screenshot: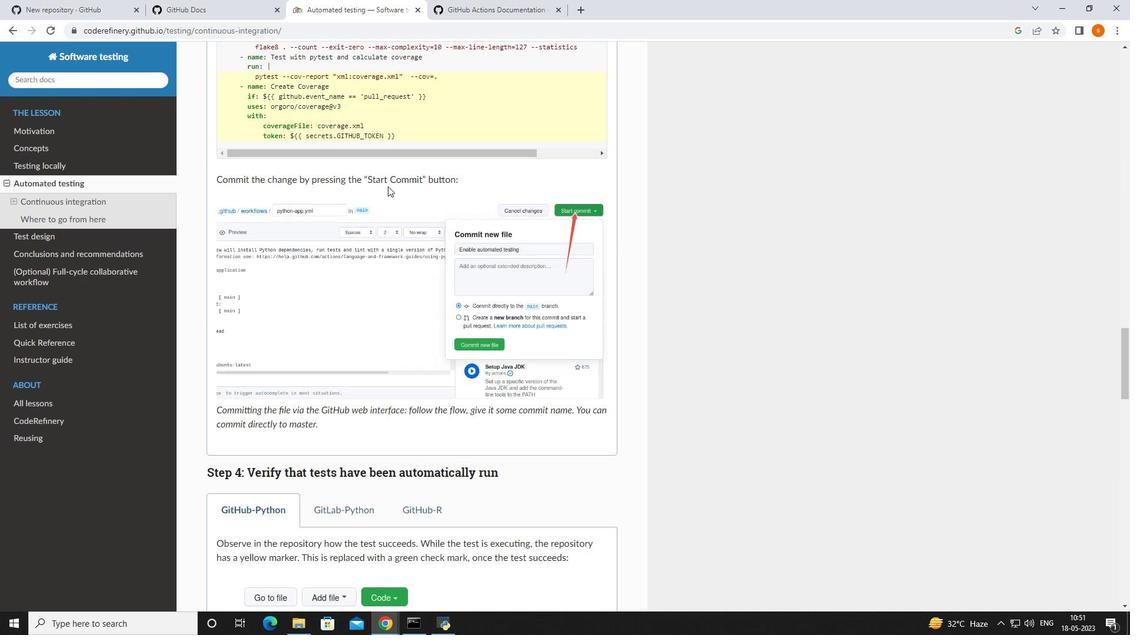 
Action: Mouse scrolled (387, 186) with delta (0, 0)
Screenshot: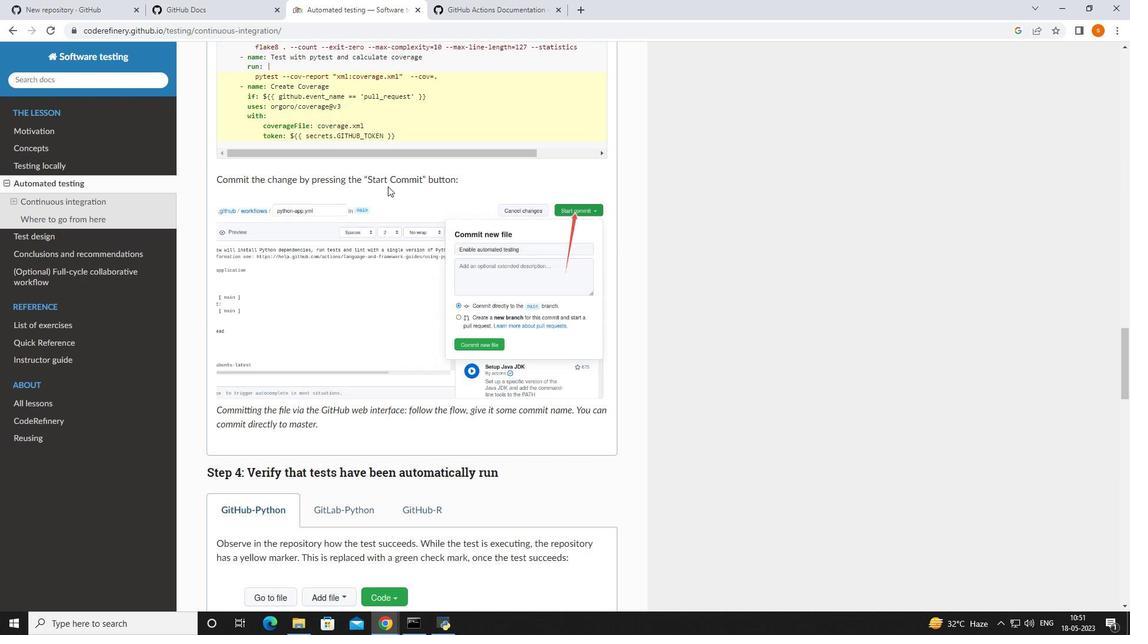 
Action: Mouse scrolled (387, 186) with delta (0, 0)
Screenshot: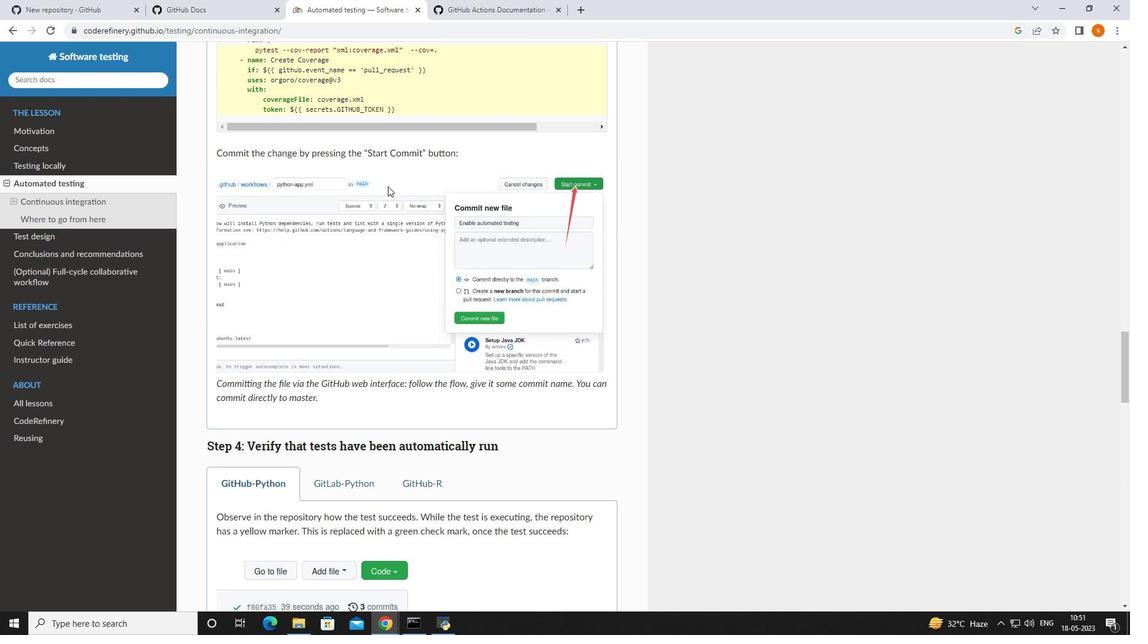 
Action: Mouse moved to (387, 187)
Screenshot: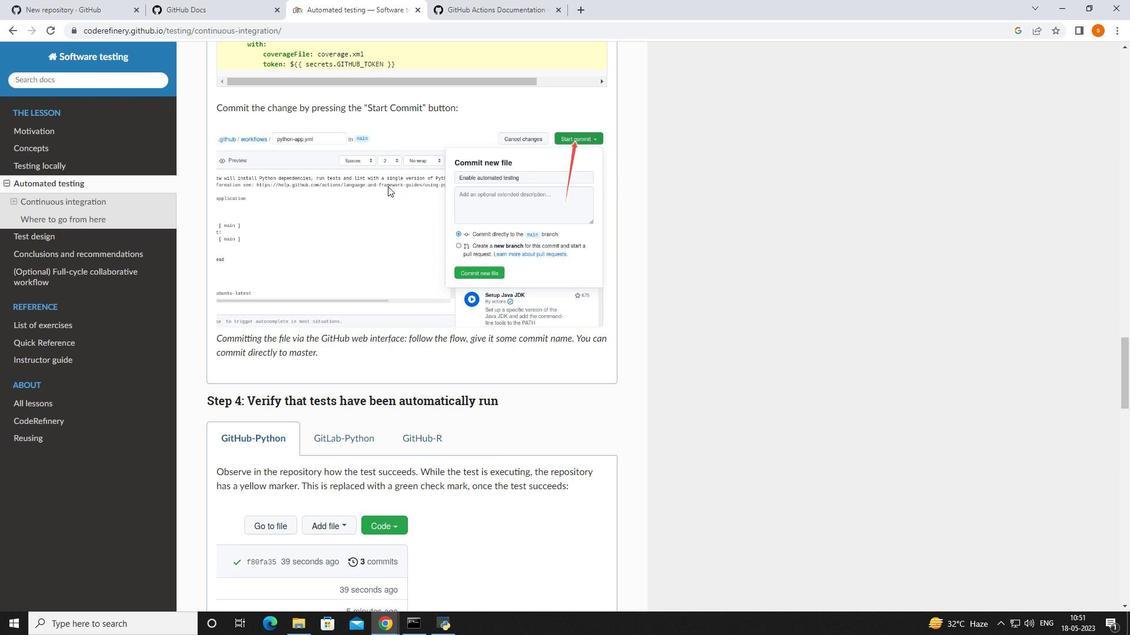 
Action: Mouse scrolled (387, 187) with delta (0, 0)
Screenshot: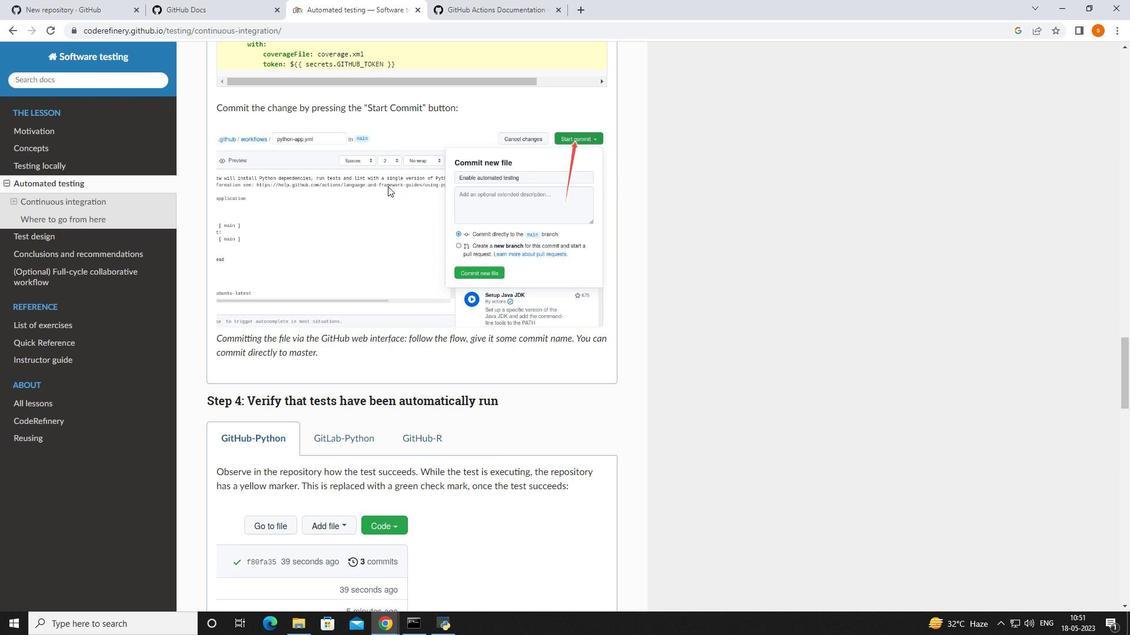 
Action: Mouse scrolled (387, 187) with delta (0, 0)
Screenshot: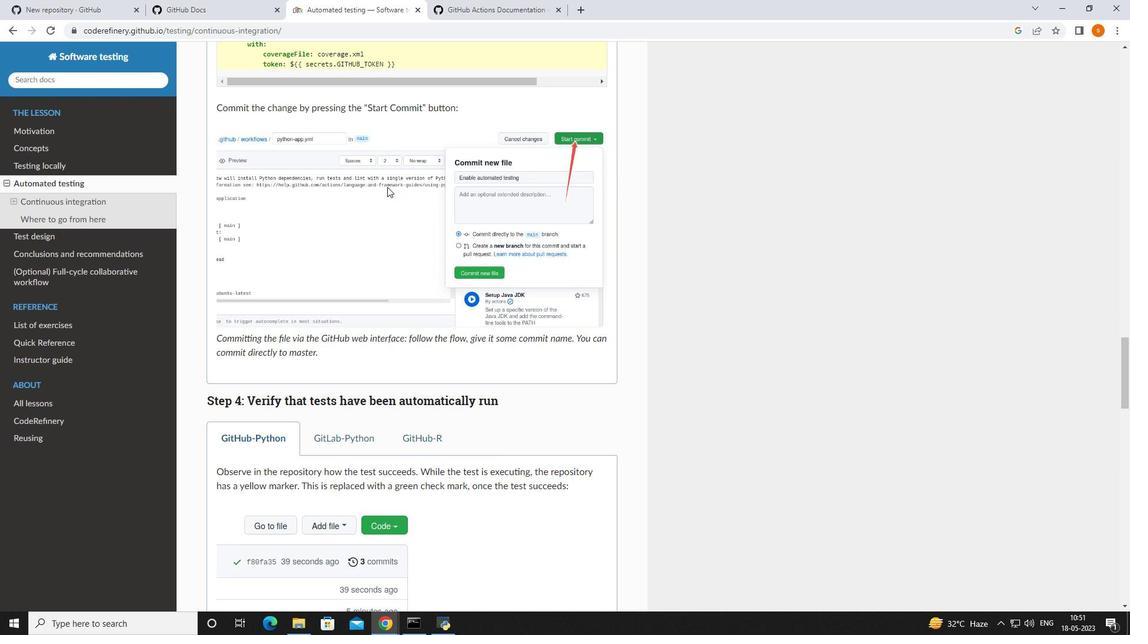 
Action: Mouse scrolled (387, 187) with delta (0, 0)
Screenshot: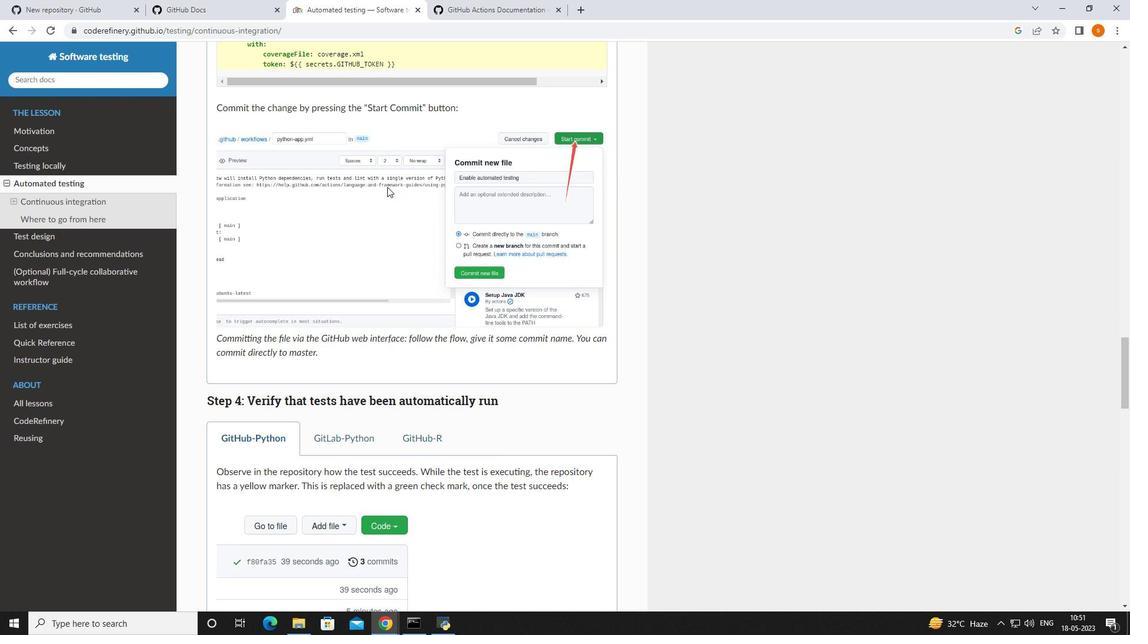 
Action: Mouse scrolled (387, 187) with delta (0, 0)
Screenshot: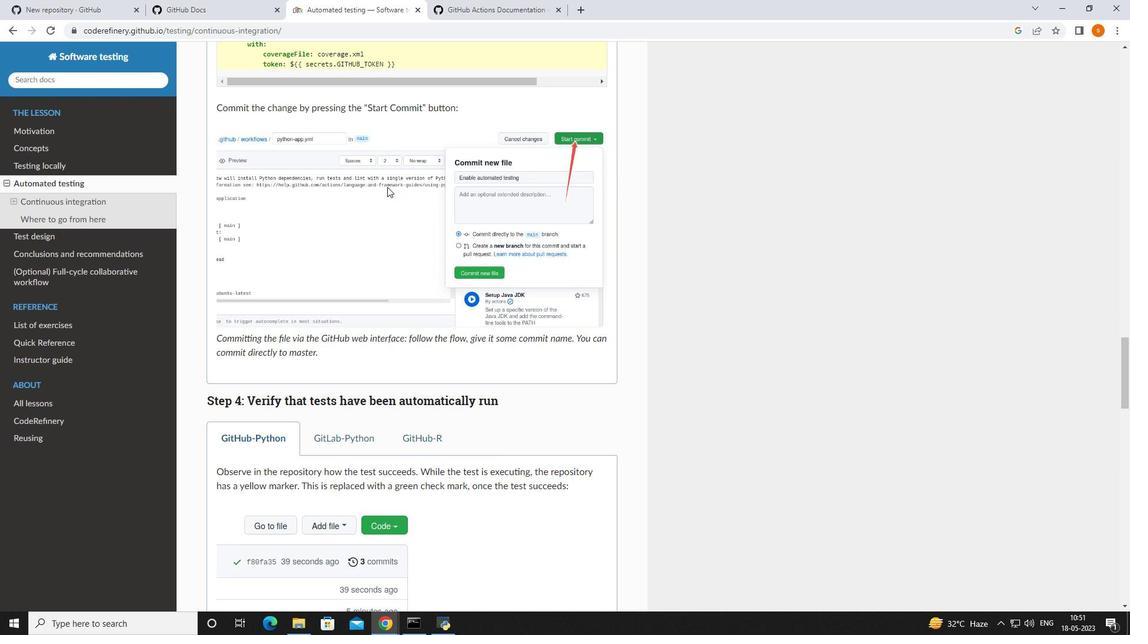 
Action: Mouse scrolled (387, 187) with delta (0, 0)
Screenshot: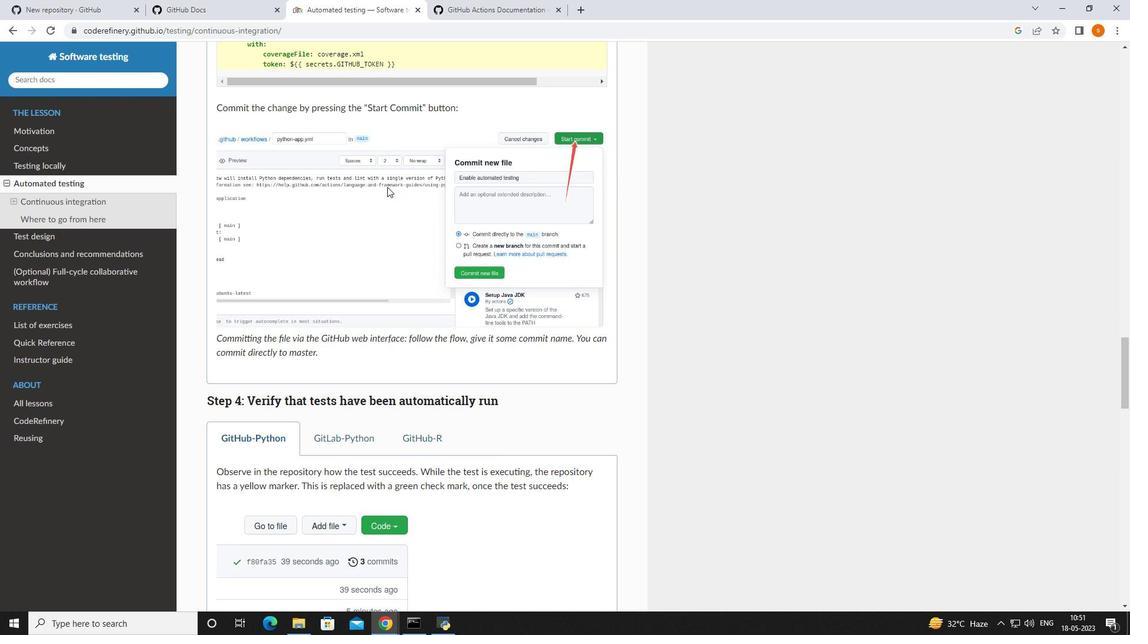 
Action: Mouse scrolled (387, 187) with delta (0, 0)
Screenshot: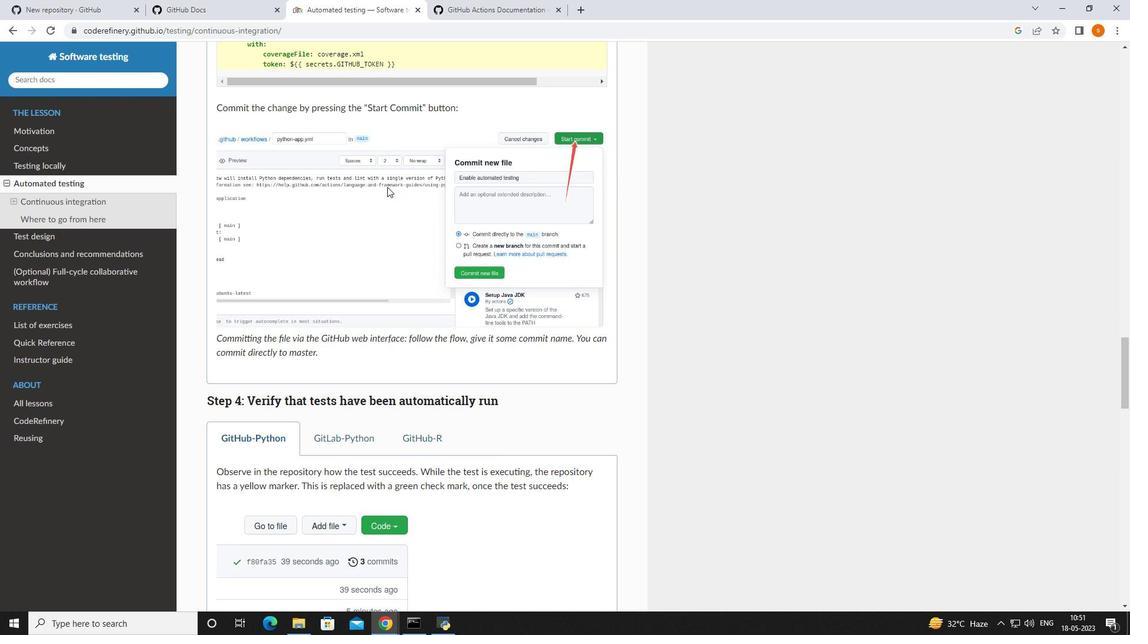 
Action: Mouse moved to (390, 183)
Screenshot: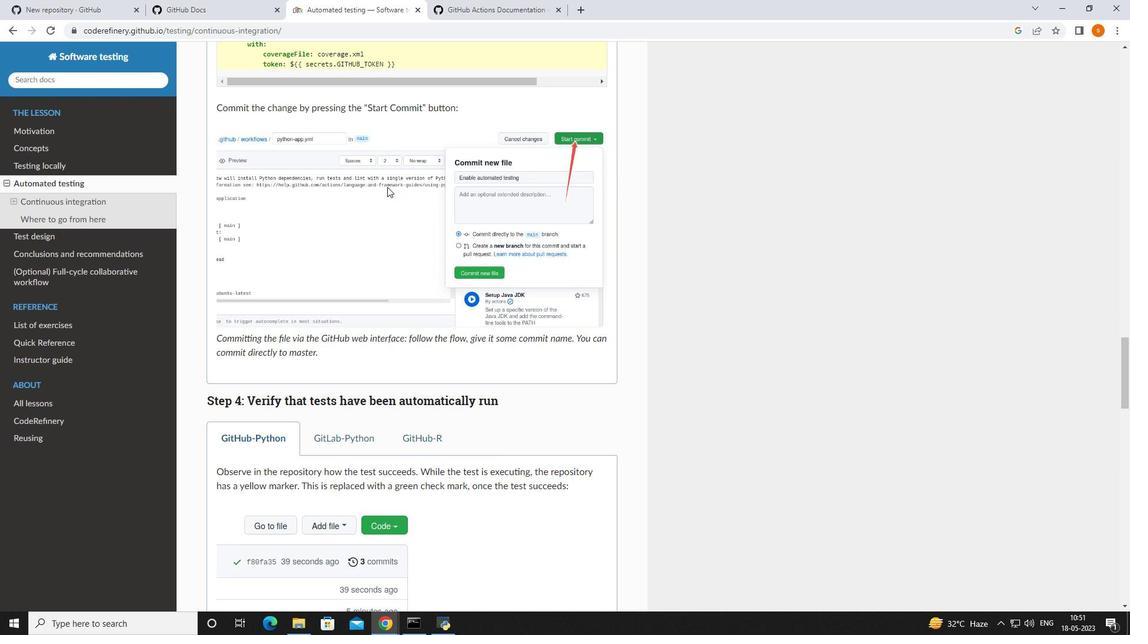
Action: Mouse scrolled (390, 183) with delta (0, 0)
Screenshot: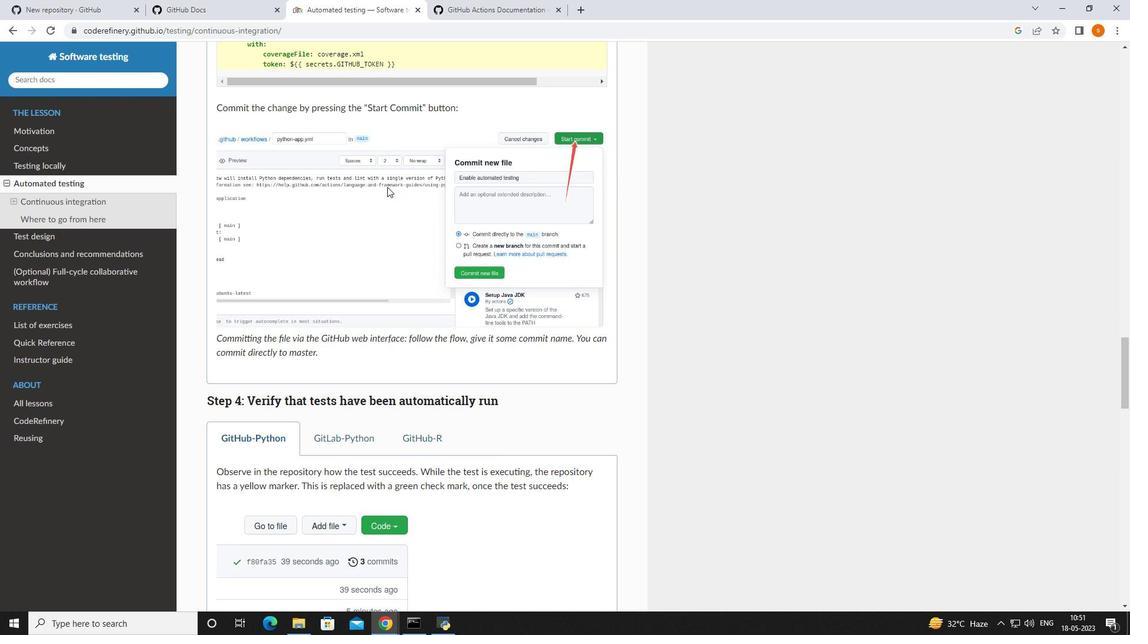 
Action: Mouse moved to (390, 181)
Screenshot: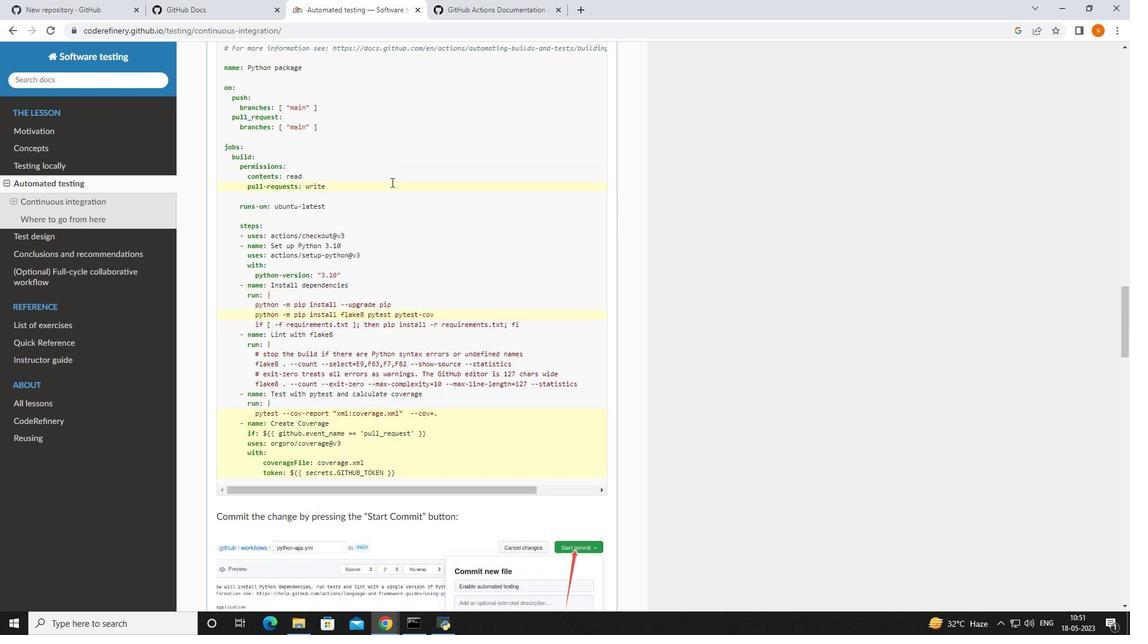 
Action: Mouse scrolled (390, 182) with delta (0, 0)
Screenshot: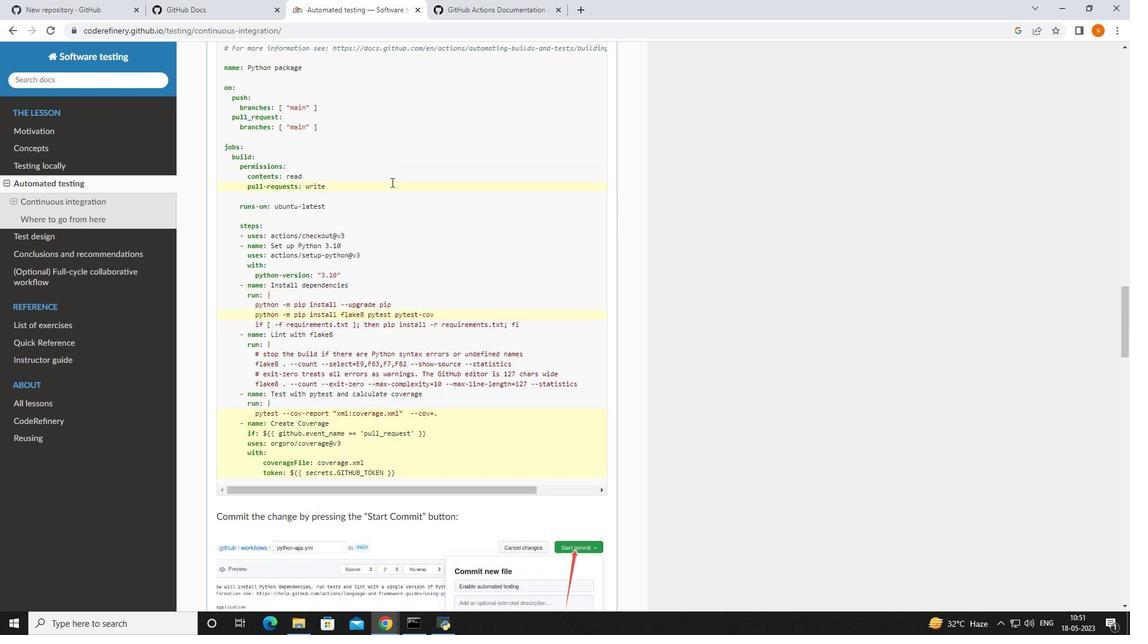 
Action: Mouse scrolled (390, 182) with delta (0, 0)
Screenshot: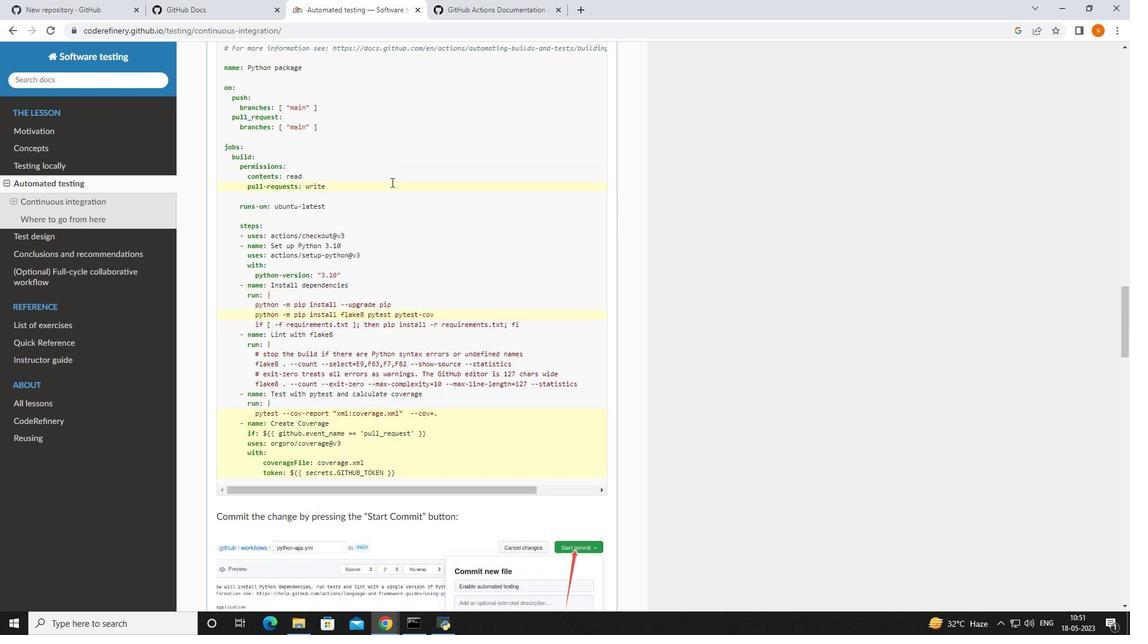 
Action: Mouse scrolled (390, 182) with delta (0, 0)
Screenshot: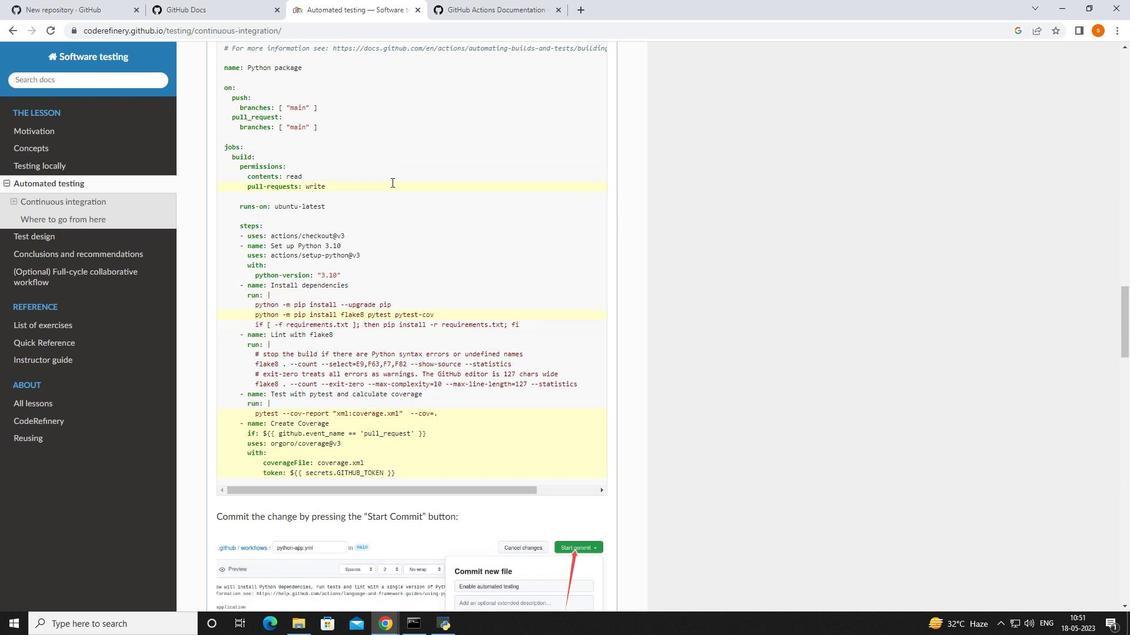 
Action: Mouse scrolled (390, 182) with delta (0, 0)
Screenshot: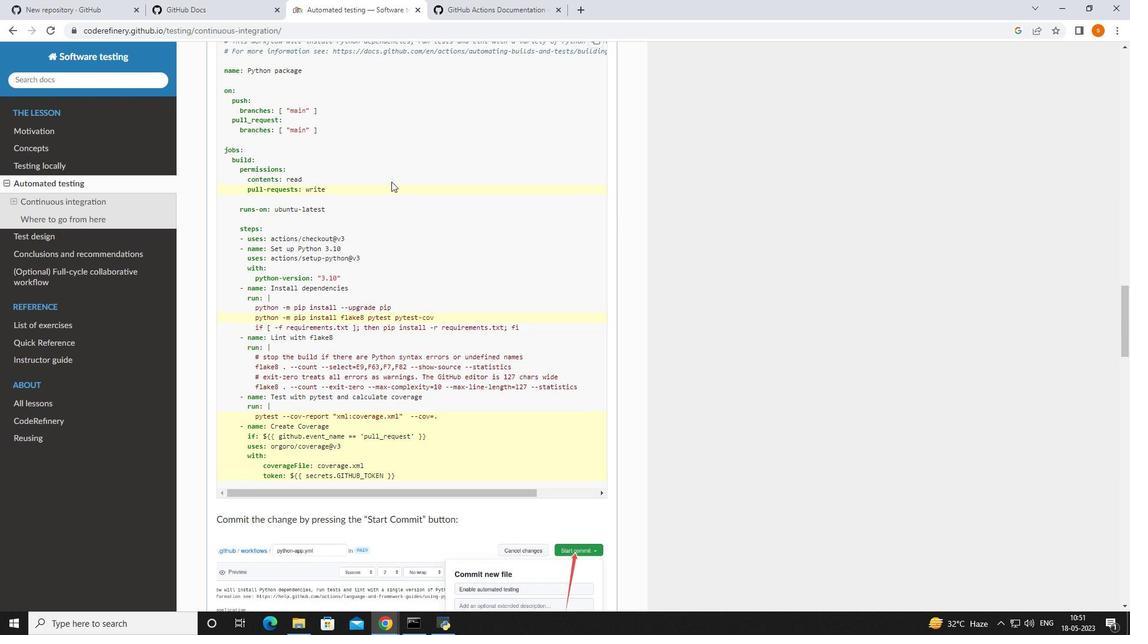 
Action: Mouse scrolled (390, 182) with delta (0, 0)
Screenshot: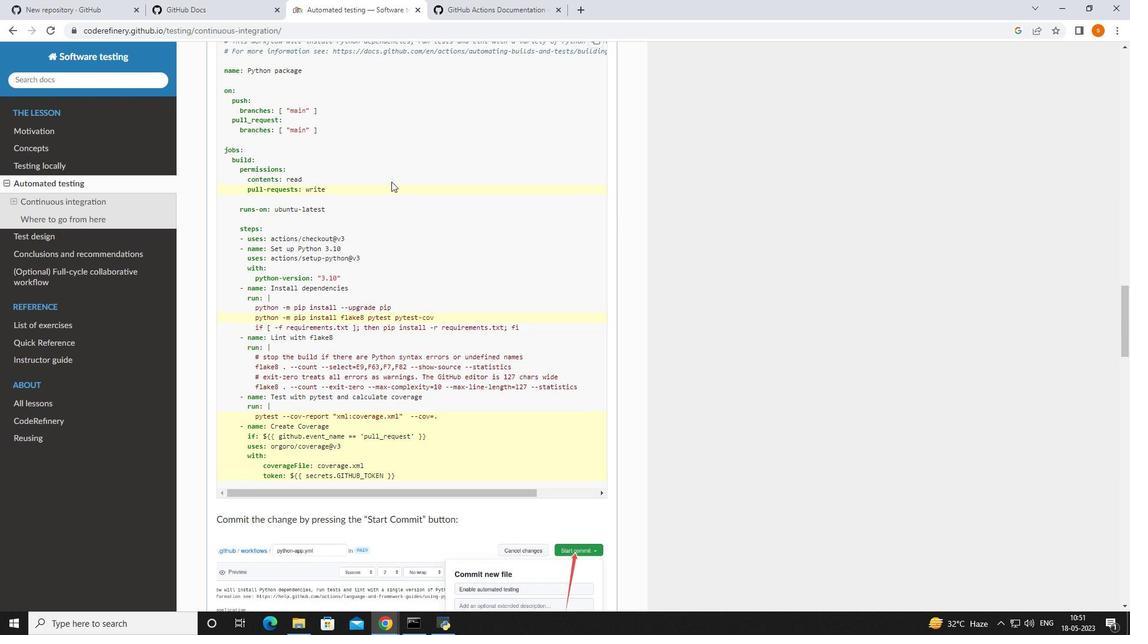 
Action: Mouse moved to (390, 181)
Screenshot: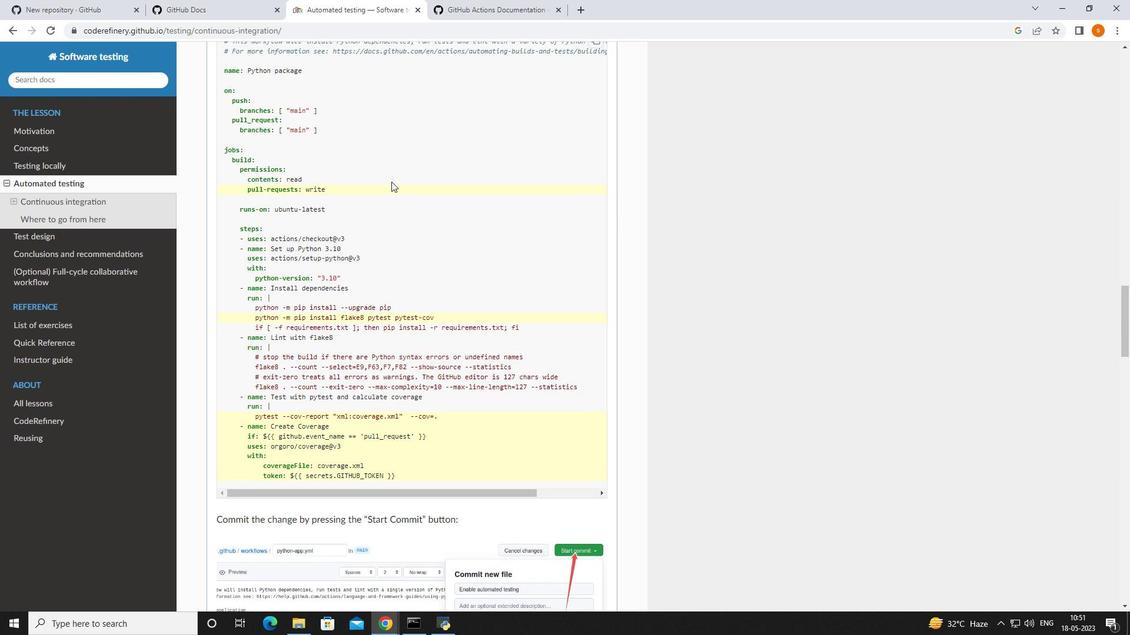 
Action: Mouse scrolled (390, 182) with delta (0, 0)
Screenshot: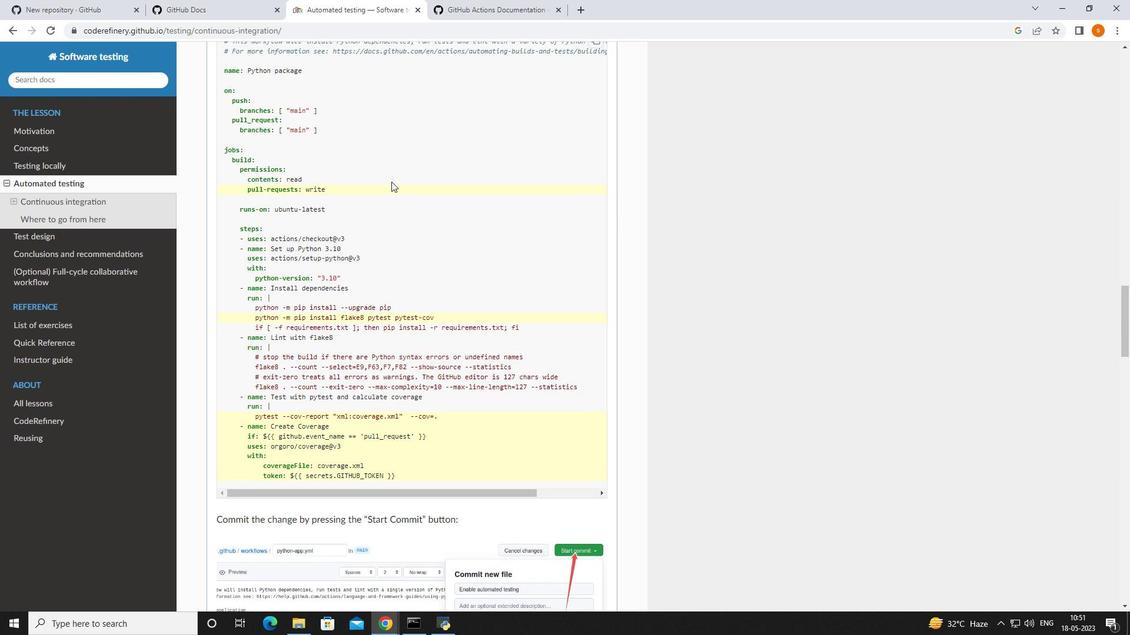 
Action: Mouse moved to (389, 180)
Screenshot: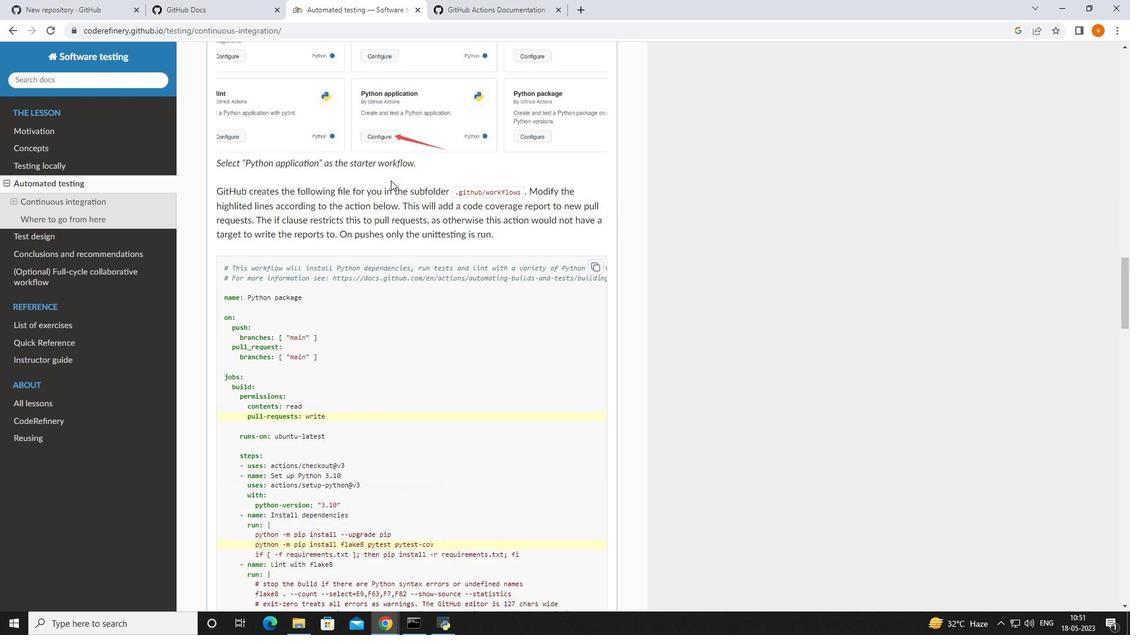 
Action: Mouse scrolled (389, 181) with delta (0, 0)
Screenshot: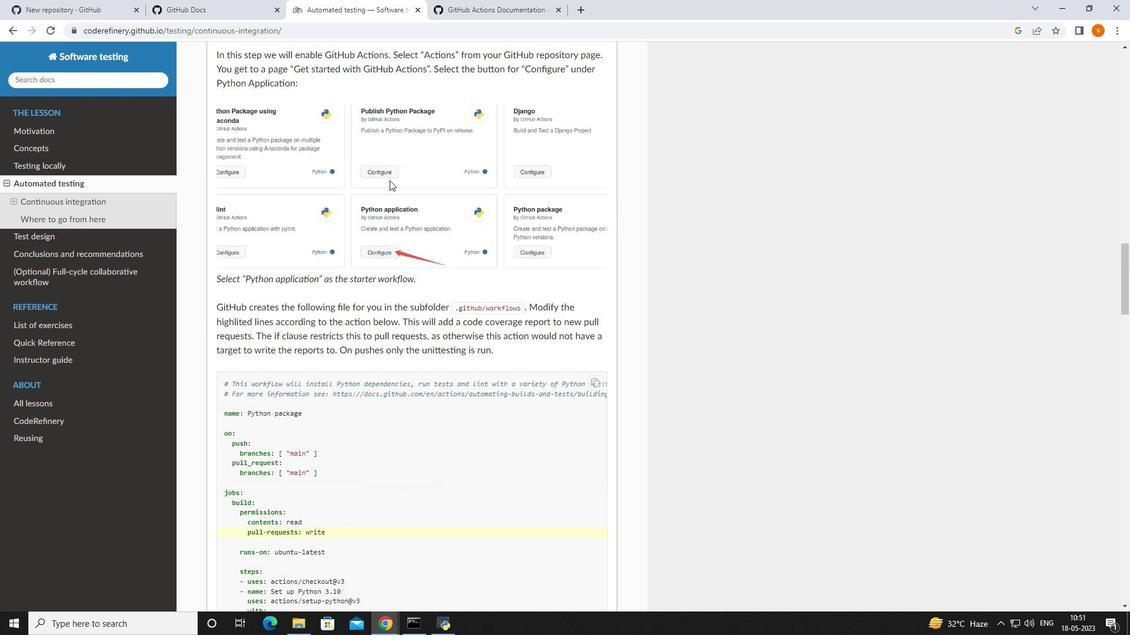 
Action: Mouse scrolled (389, 181) with delta (0, 0)
Screenshot: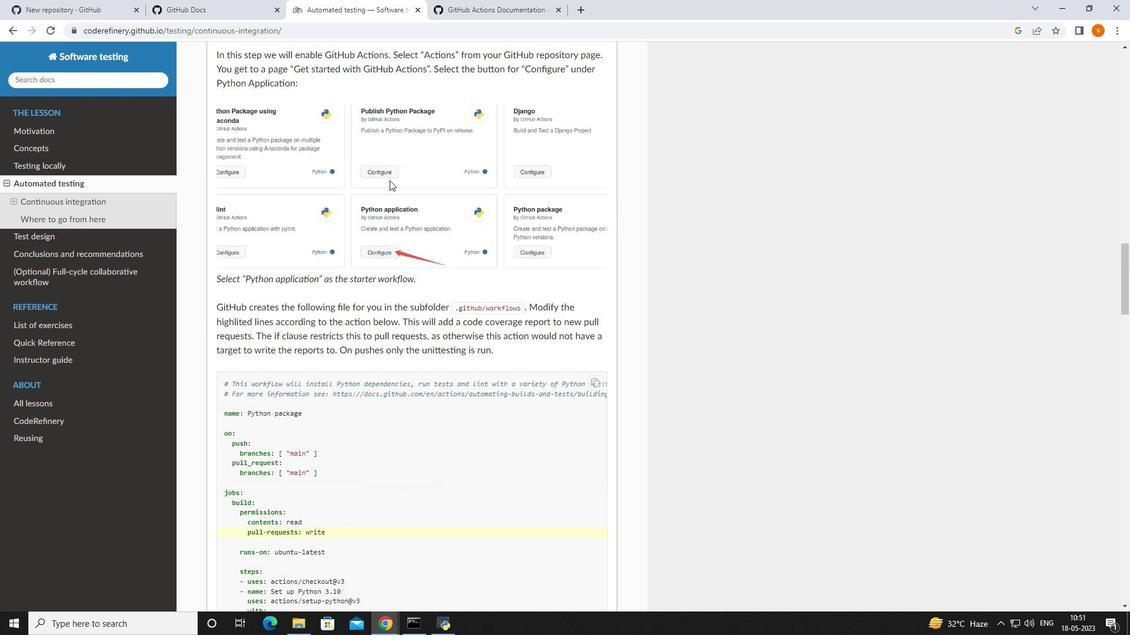 
Action: Mouse scrolled (389, 181) with delta (0, 0)
Screenshot: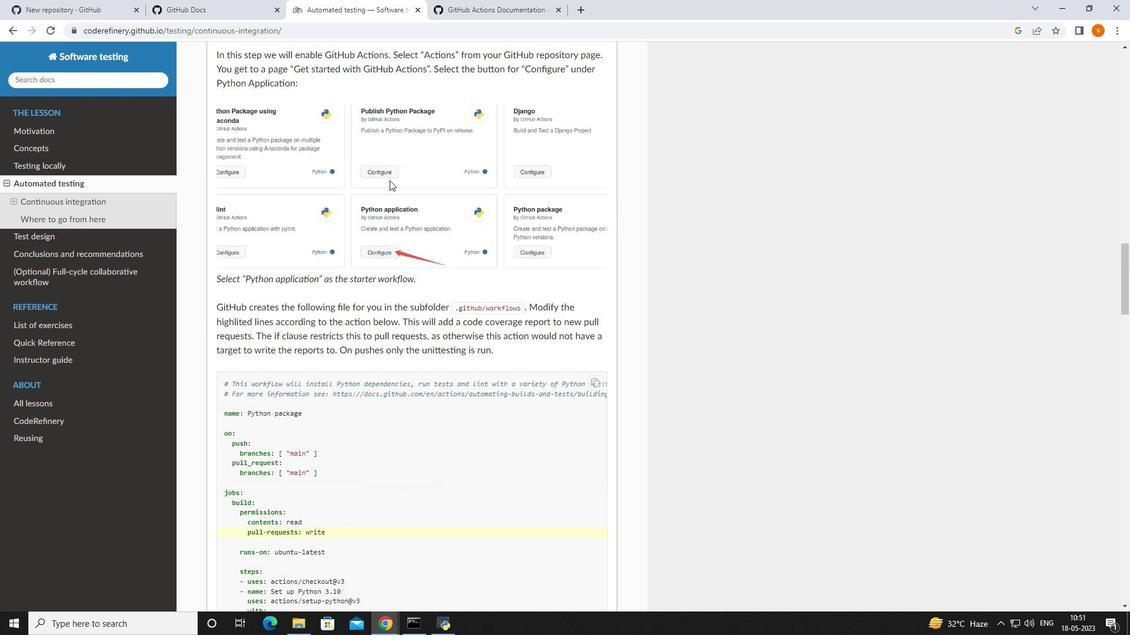 
Action: Mouse moved to (389, 180)
Screenshot: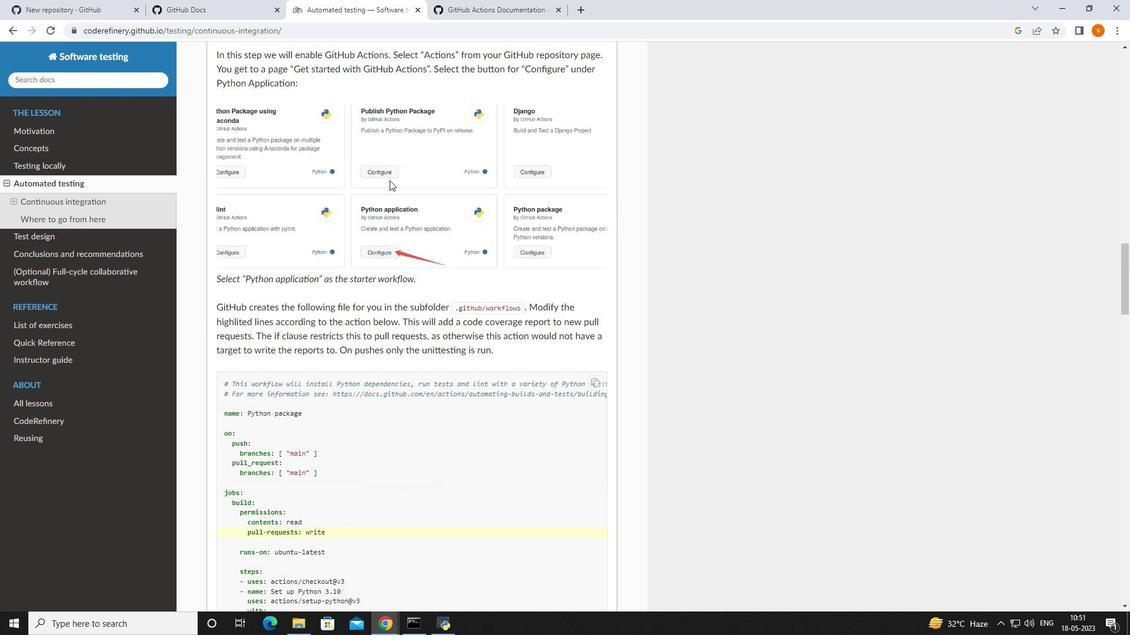 
Action: Mouse scrolled (389, 181) with delta (0, 0)
Screenshot: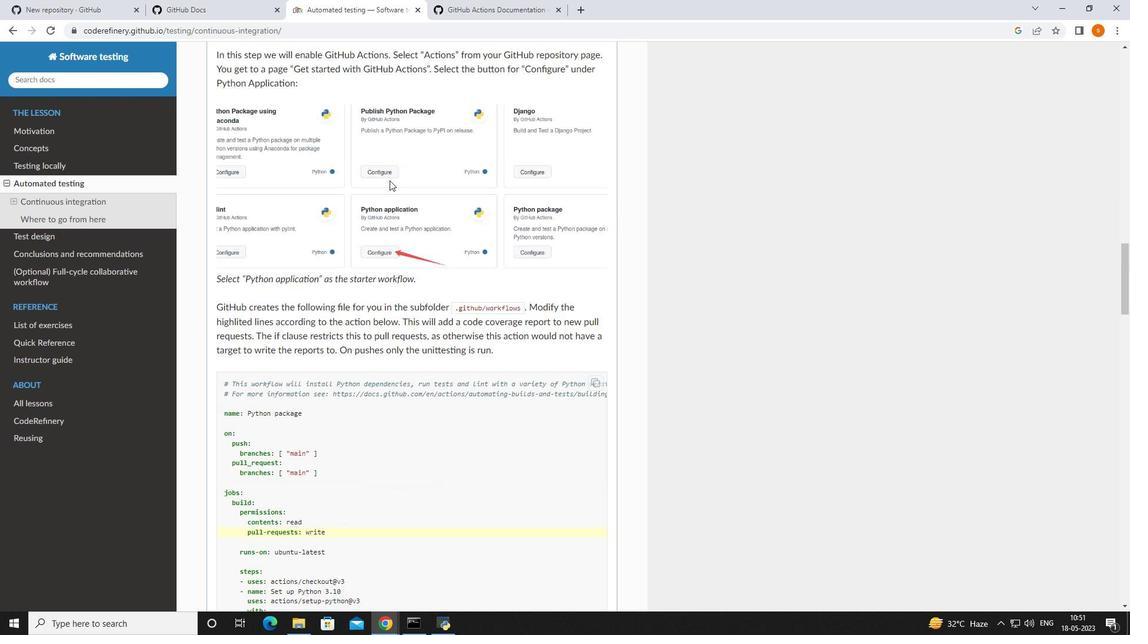 
Action: Mouse scrolled (389, 181) with delta (0, 0)
Screenshot: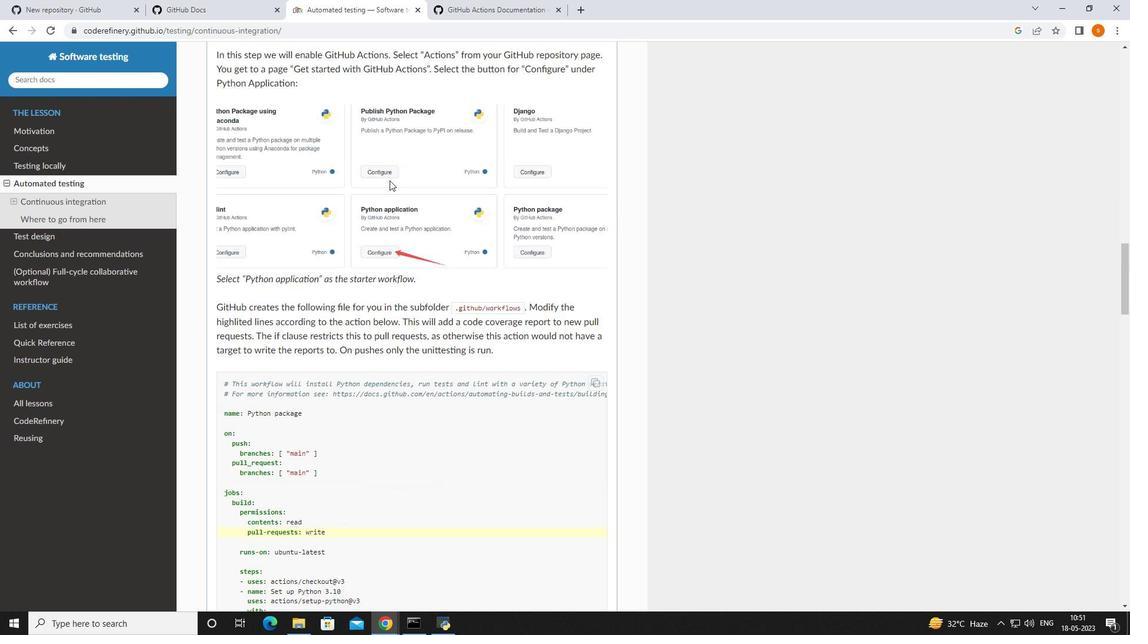 
Action: Mouse moved to (389, 180)
Screenshot: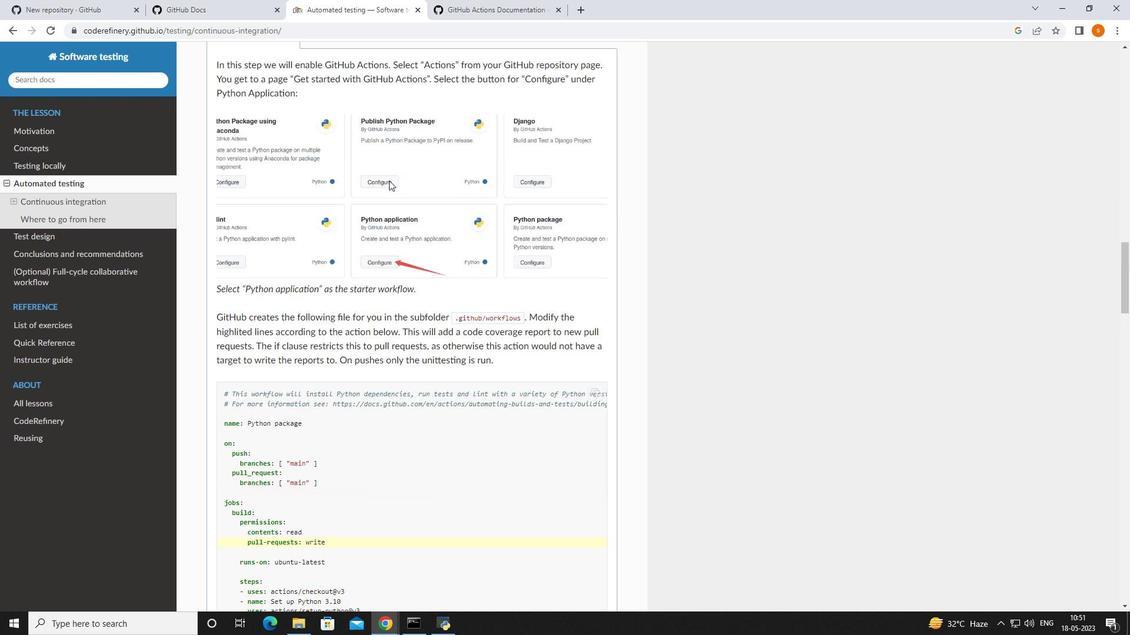 
Action: Mouse scrolled (389, 180) with delta (0, 0)
Screenshot: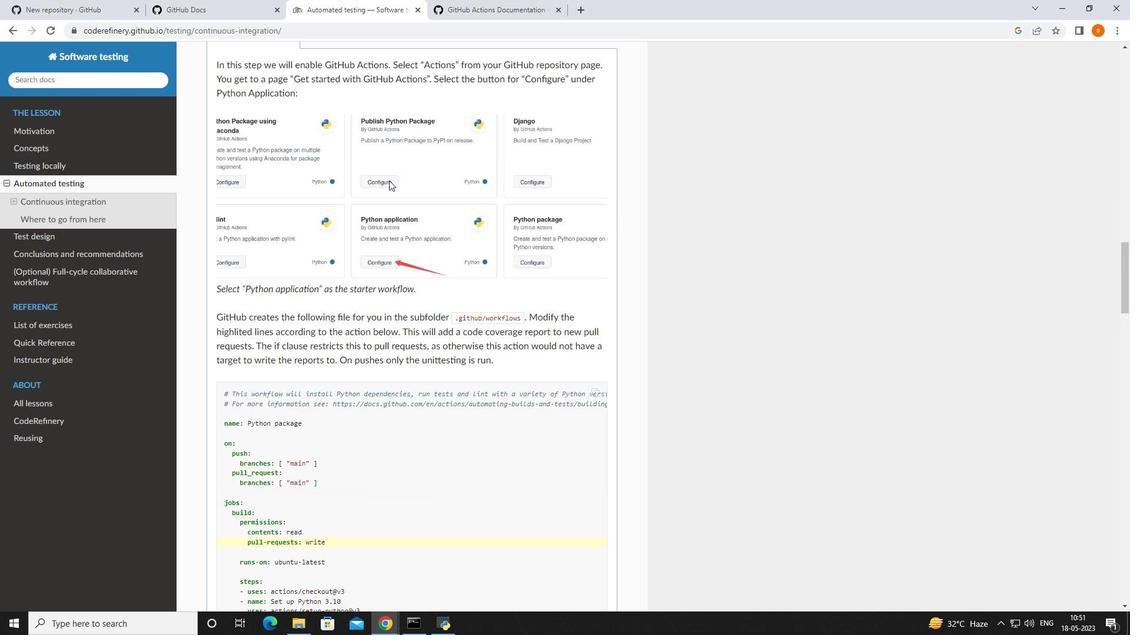 
Action: Mouse moved to (387, 178)
Screenshot: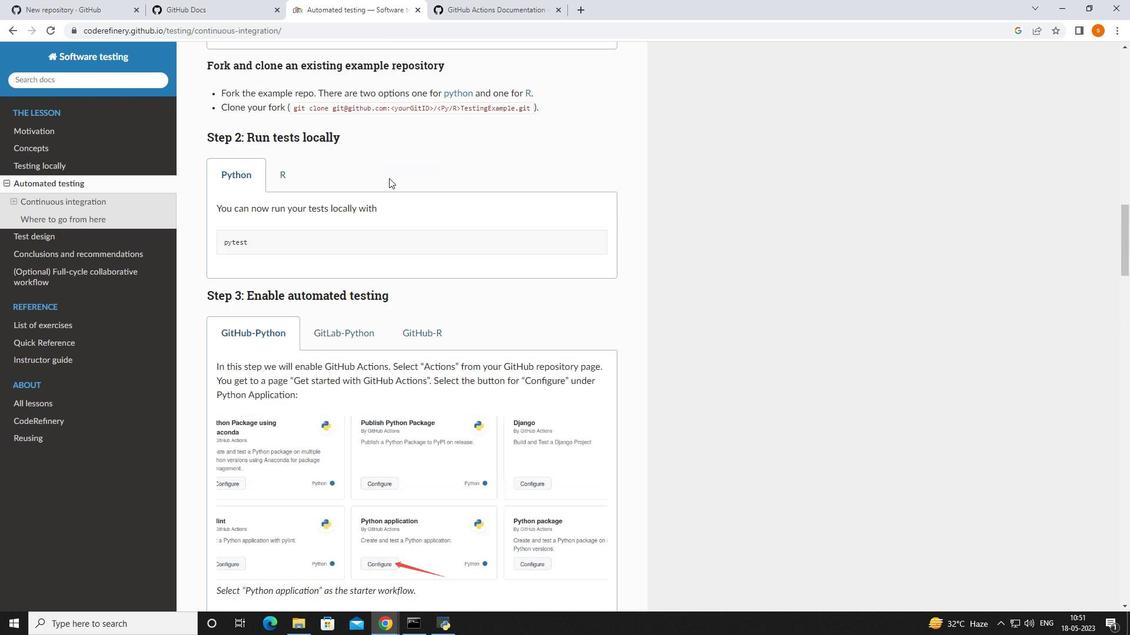 
Action: Mouse scrolled (387, 178) with delta (0, 0)
Screenshot: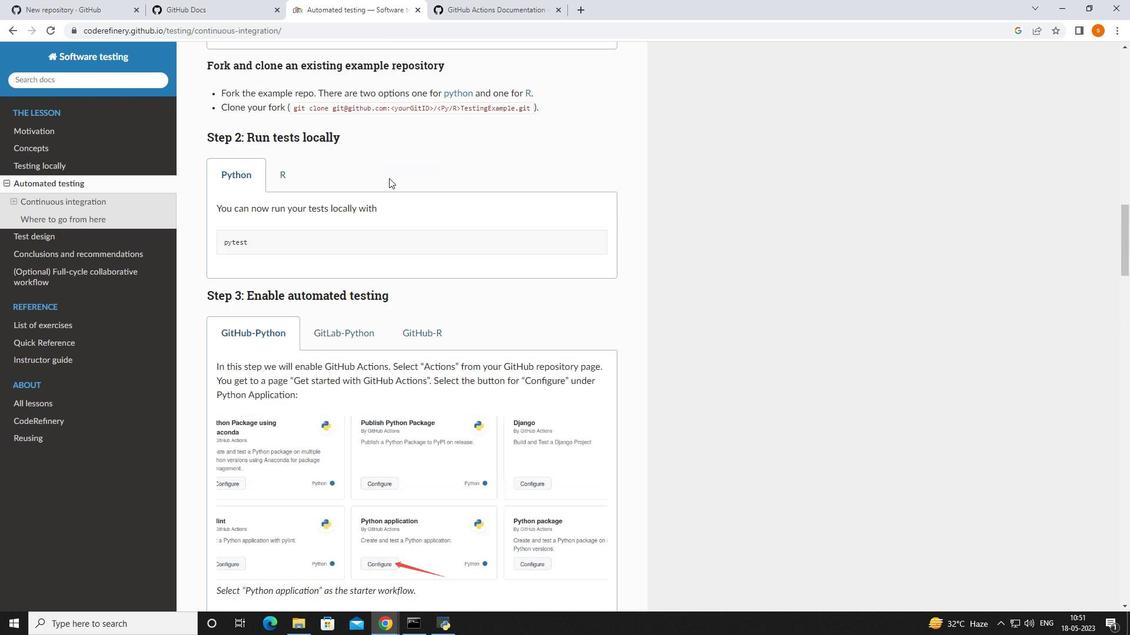 
Action: Mouse moved to (387, 178)
Screenshot: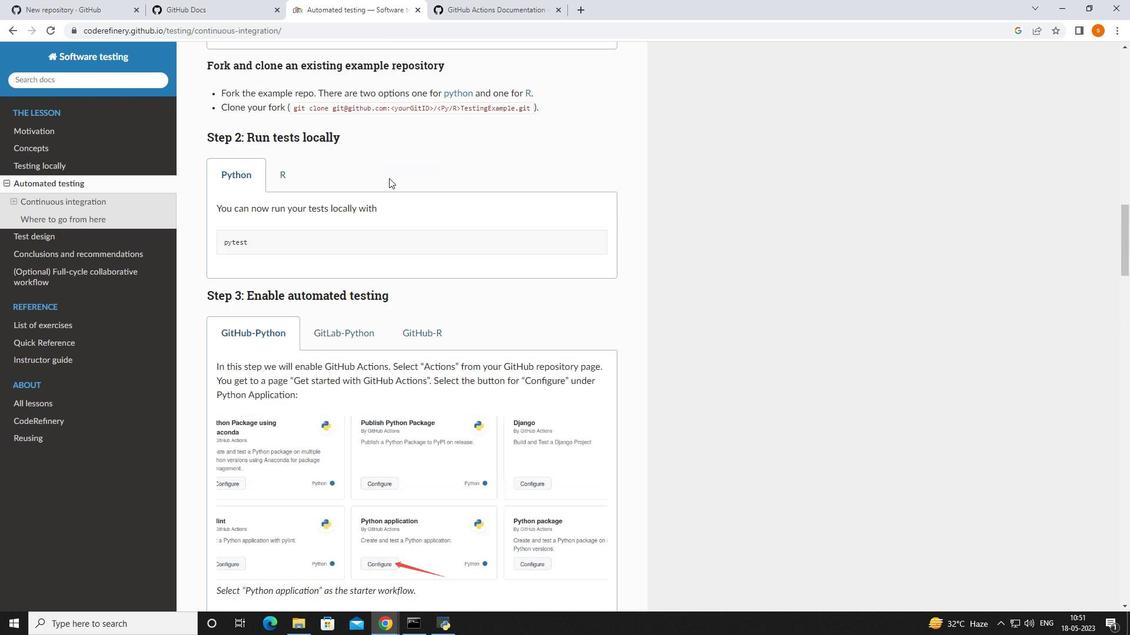 
Action: Mouse scrolled (387, 178) with delta (0, 0)
Screenshot: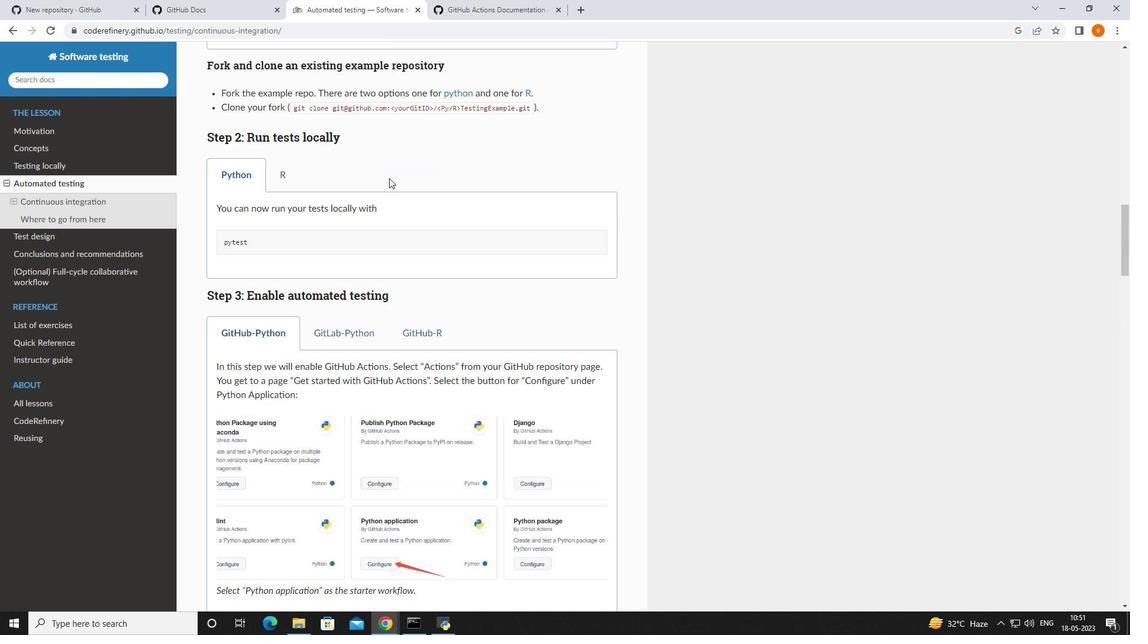 
Action: Mouse moved to (387, 177)
Screenshot: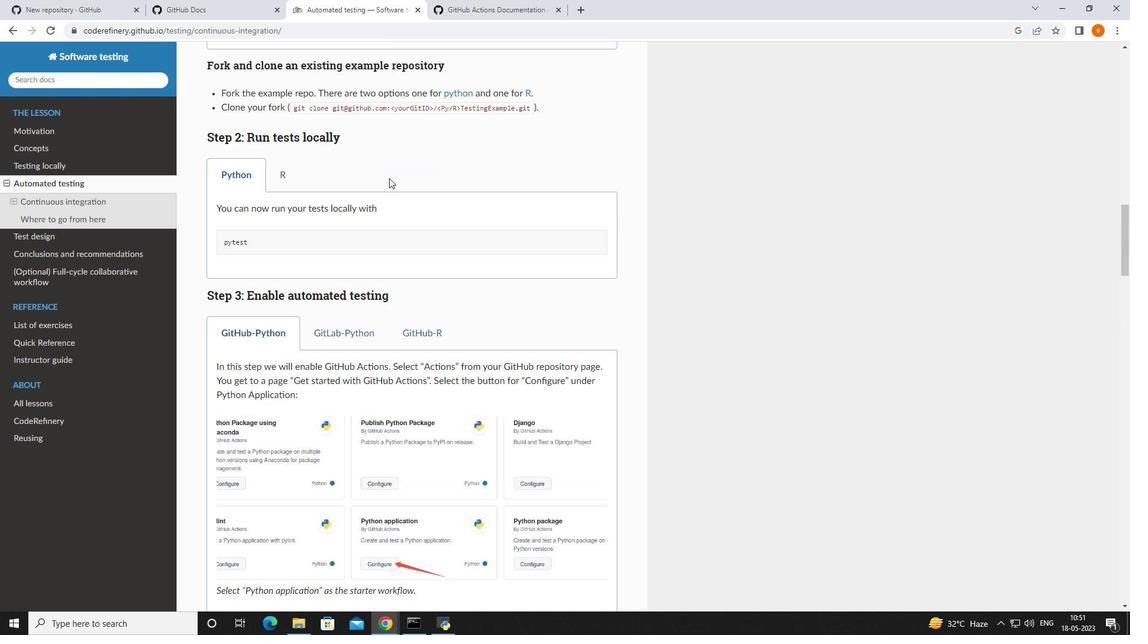 
Action: Mouse scrolled (387, 178) with delta (0, 0)
Screenshot: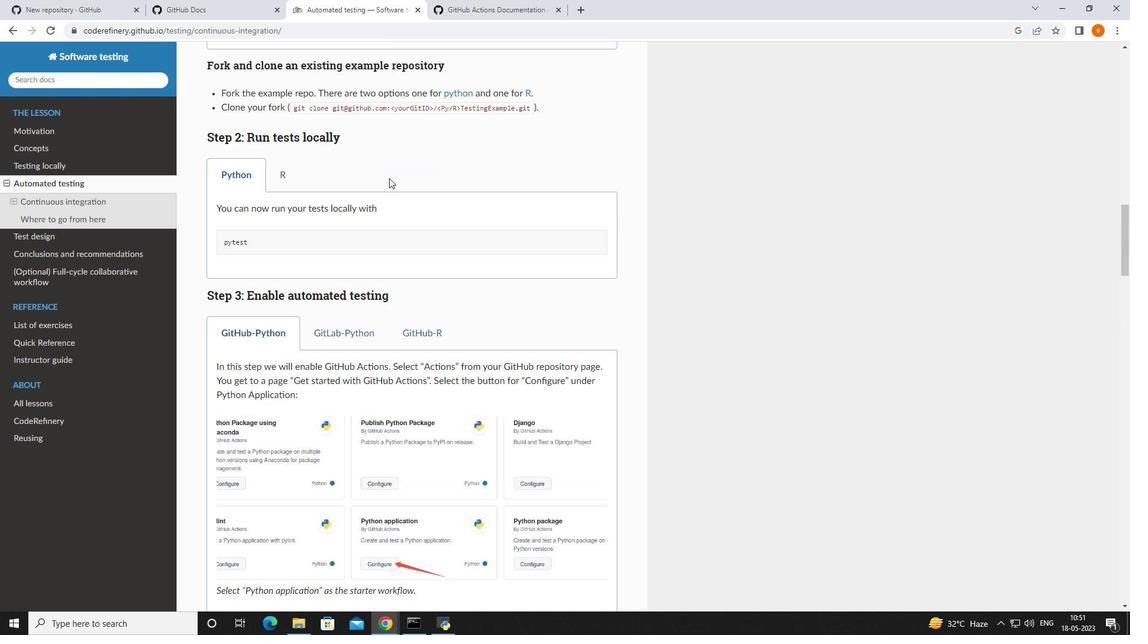 
Action: Mouse moved to (387, 176)
Screenshot: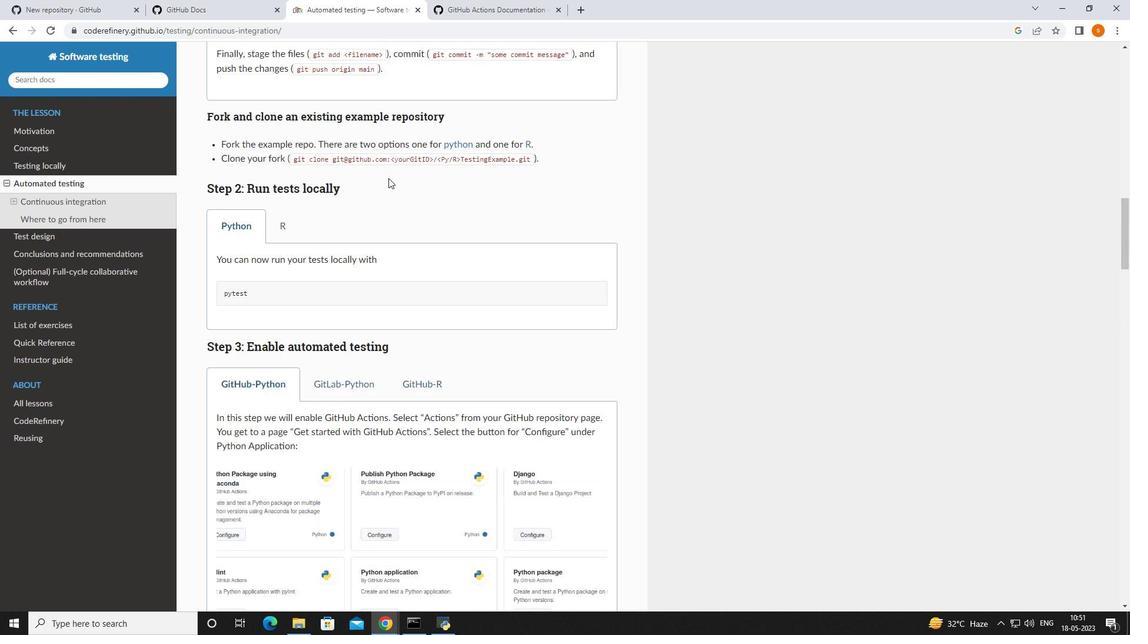 
Action: Mouse scrolled (387, 177) with delta (0, 0)
Screenshot: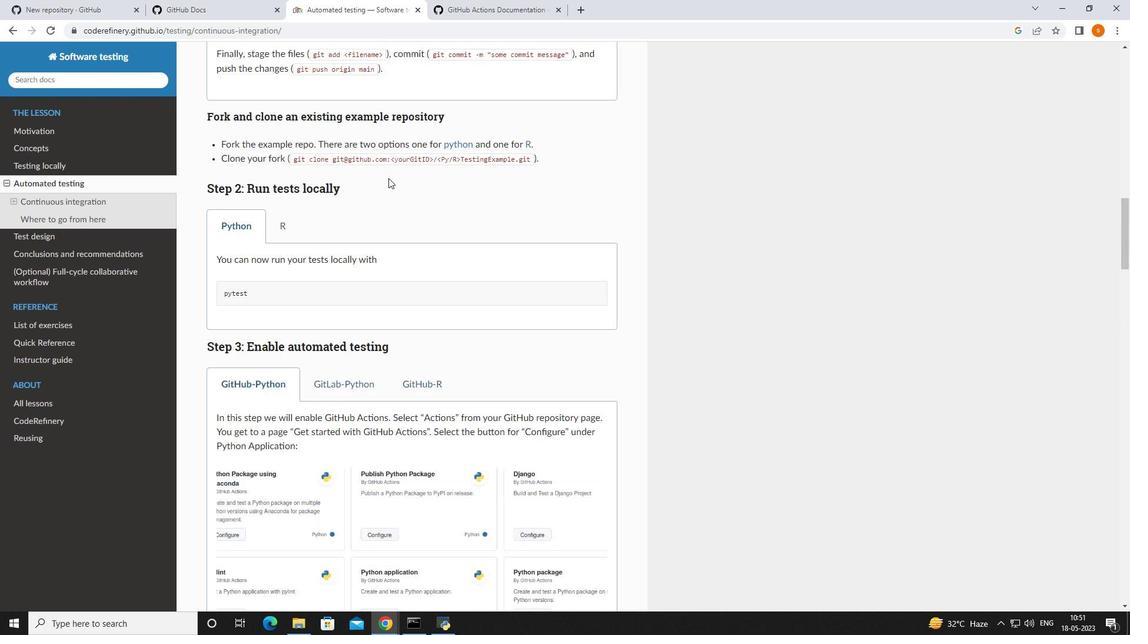 
Action: Mouse moved to (387, 173)
Screenshot: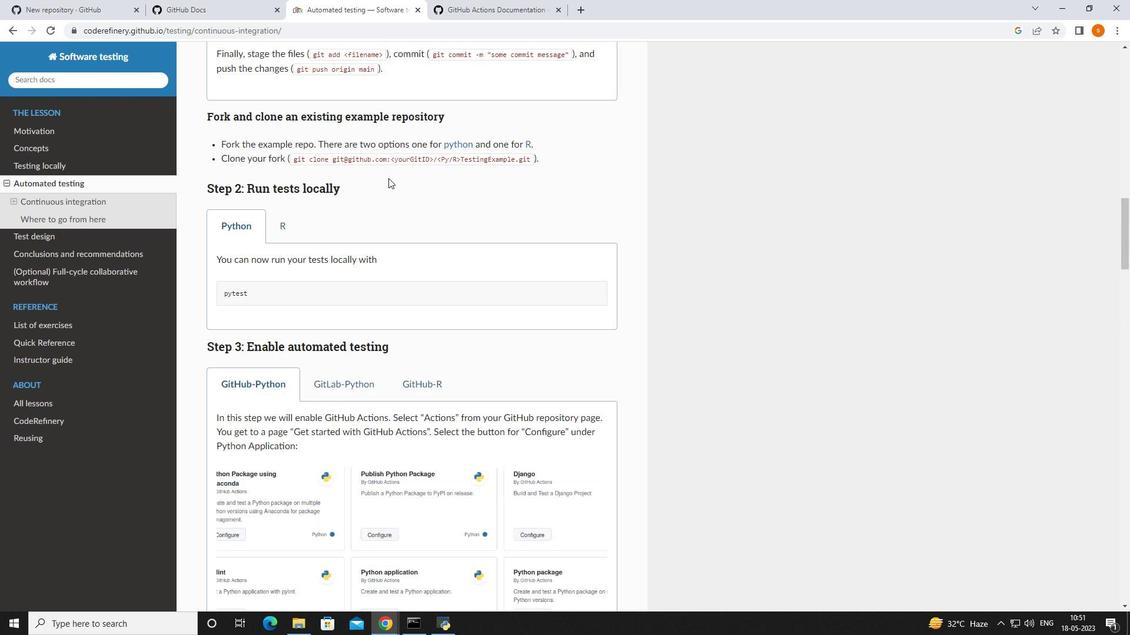 
Action: Mouse scrolled (387, 174) with delta (0, 0)
Screenshot: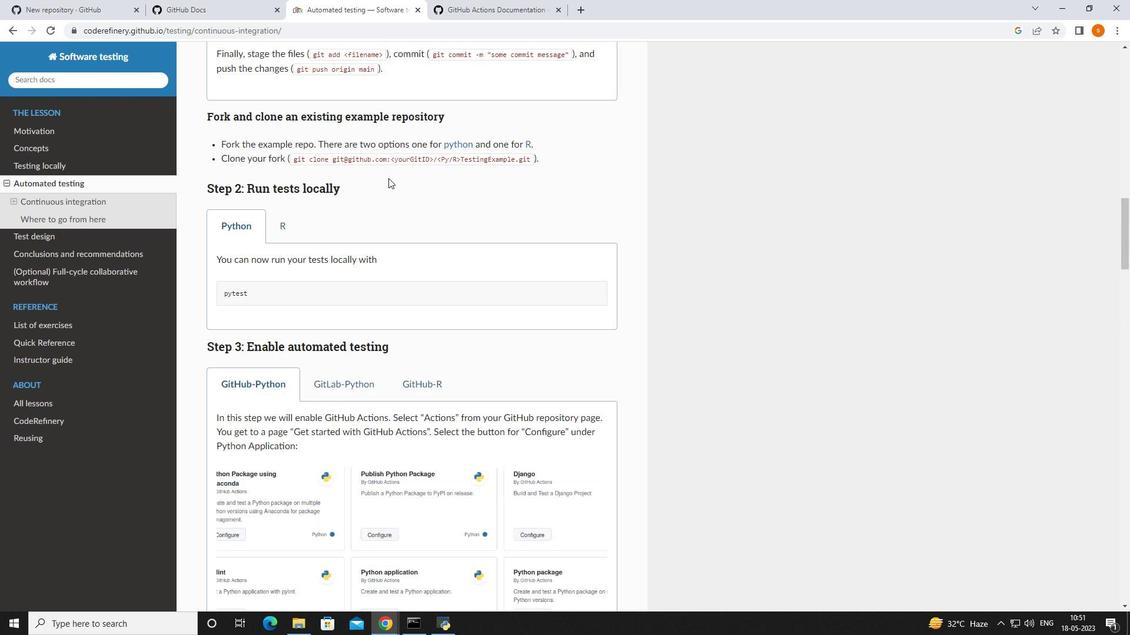 
Action: Mouse moved to (386, 173)
Screenshot: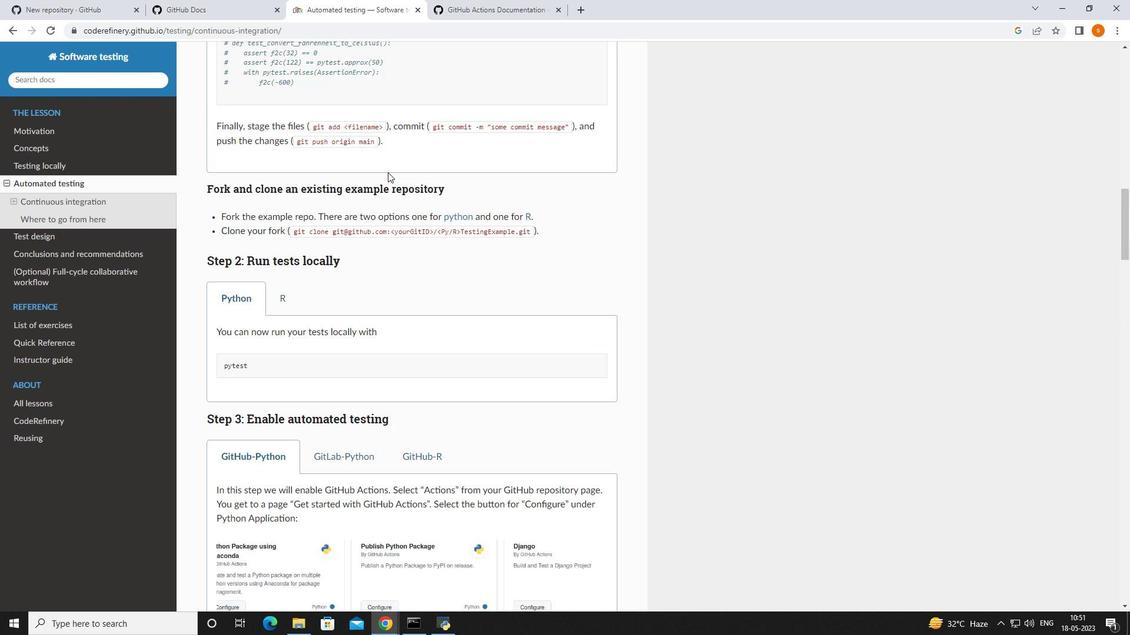 
Action: Mouse scrolled (386, 174) with delta (0, 0)
Screenshot: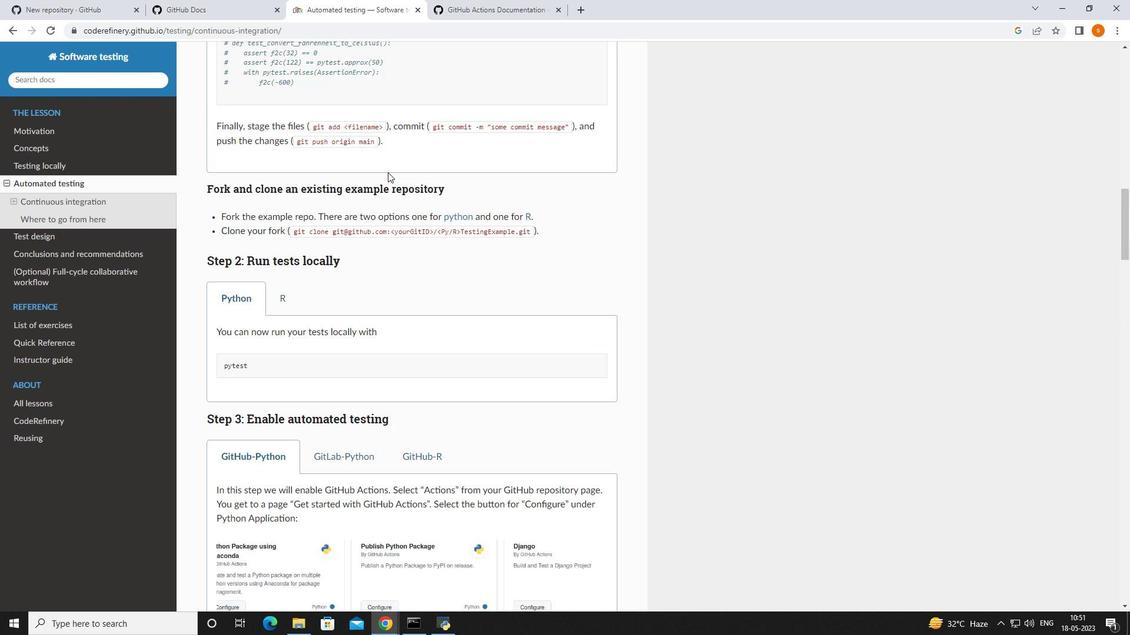 
Action: Mouse scrolled (386, 174) with delta (0, 0)
Screenshot: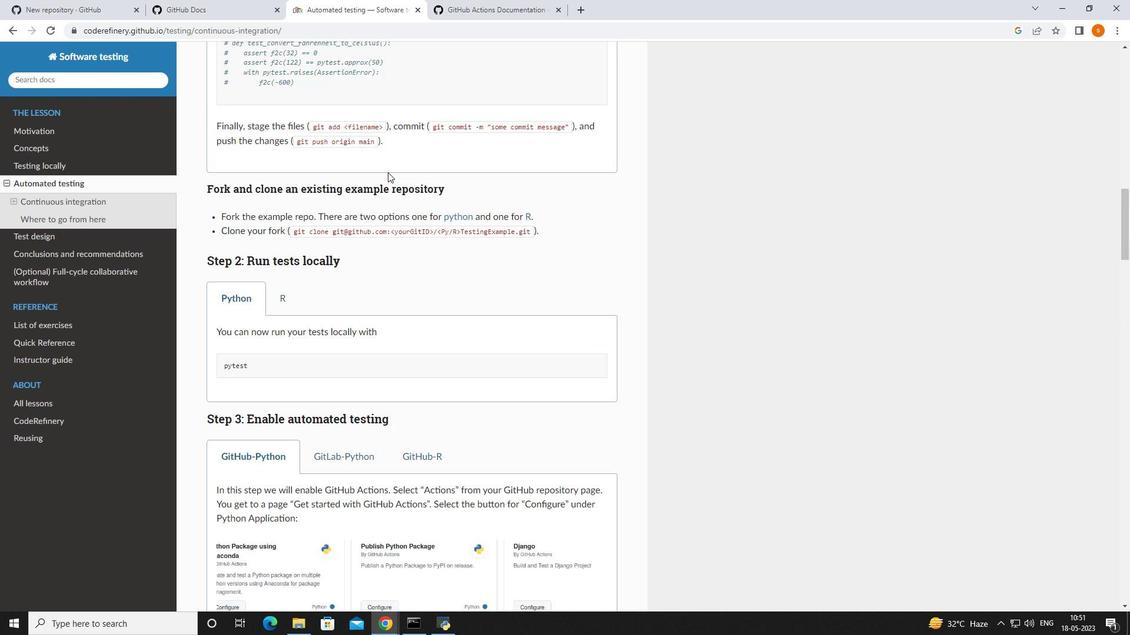 
Action: Mouse moved to (386, 173)
Screenshot: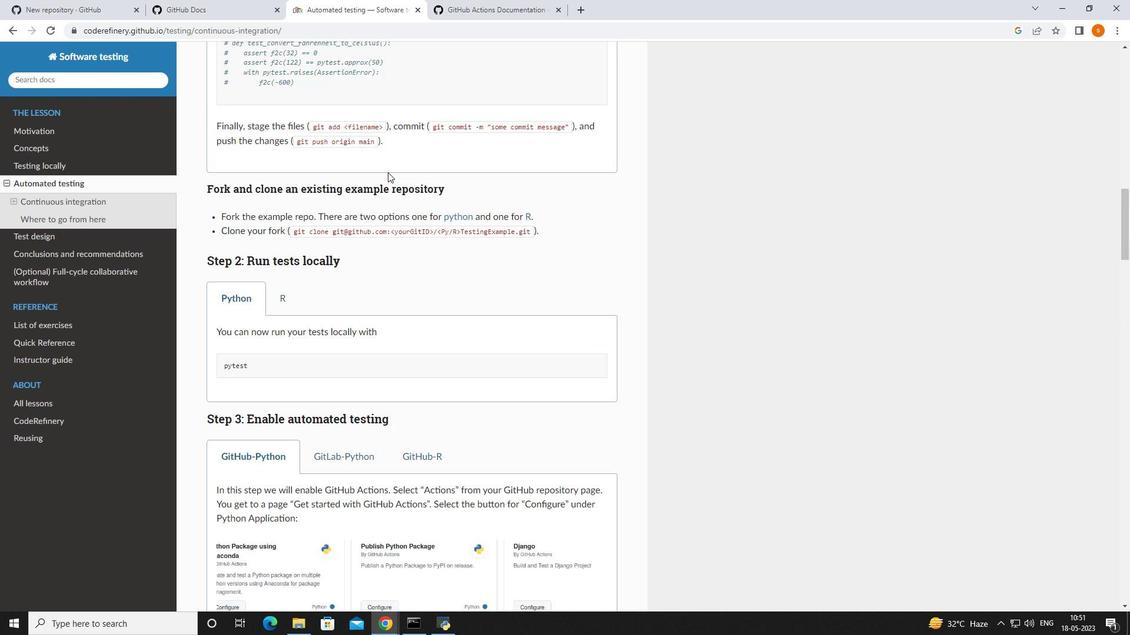 
Action: Mouse scrolled (386, 174) with delta (0, 0)
Screenshot: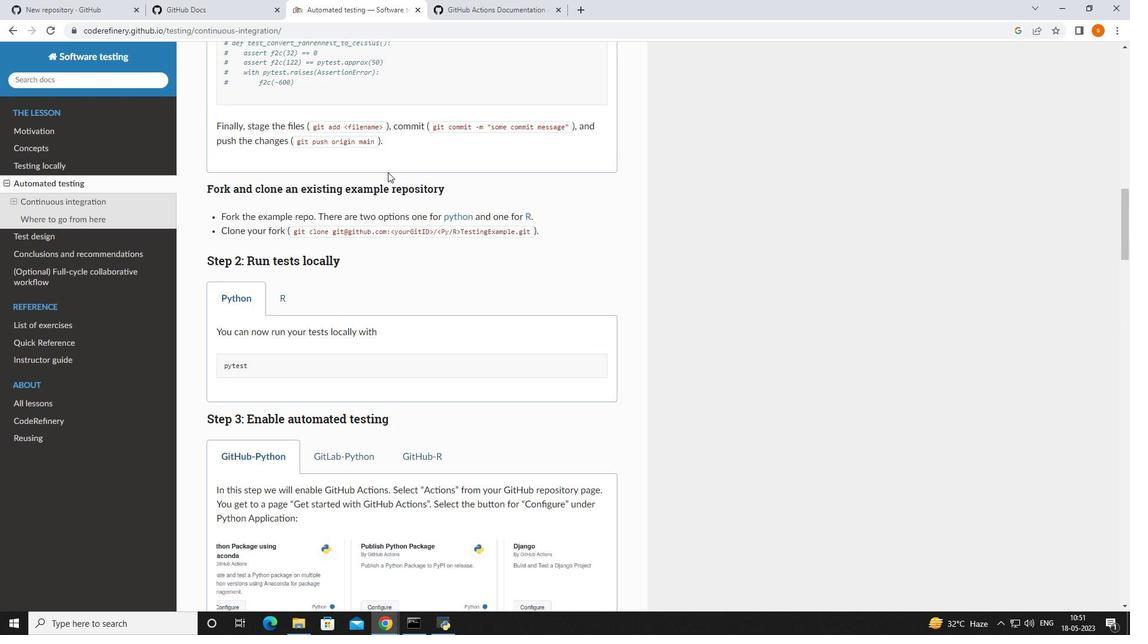 
Action: Mouse scrolled (386, 174) with delta (0, 0)
Screenshot: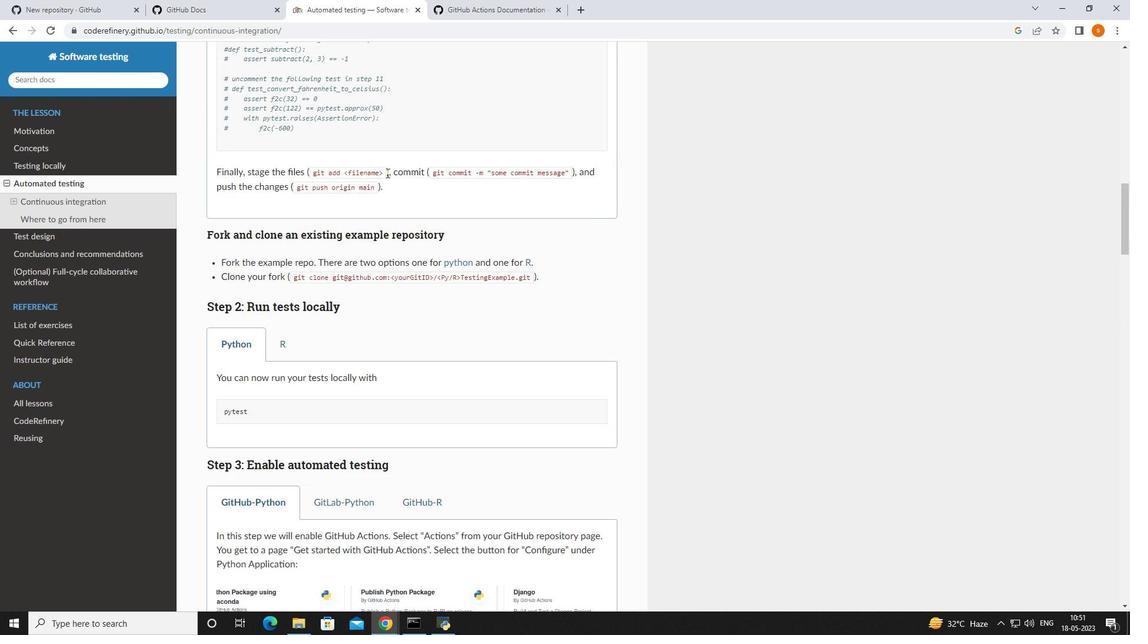
Action: Mouse scrolled (386, 174) with delta (0, 0)
Screenshot: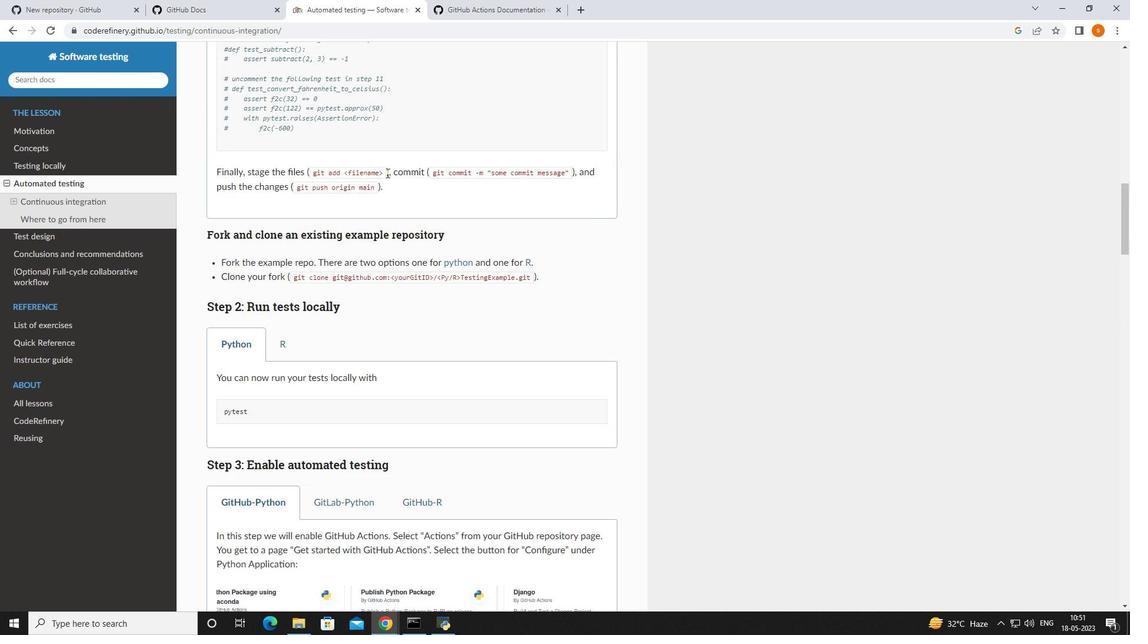 
Action: Mouse moved to (384, 171)
Screenshot: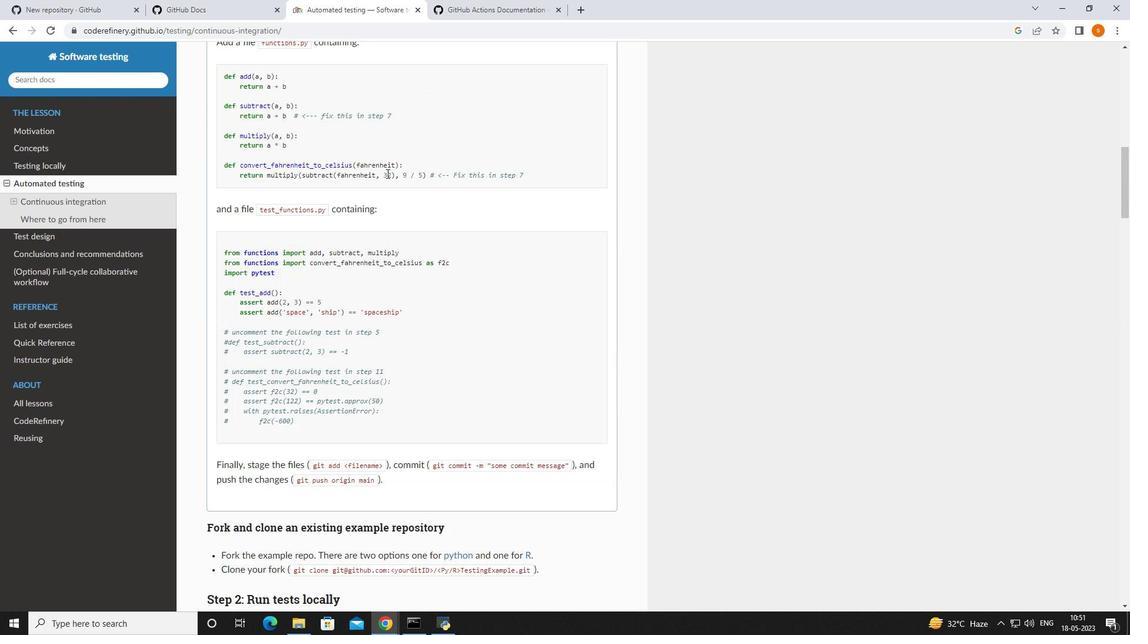 
Action: Mouse scrolled (384, 172) with delta (0, 0)
Screenshot: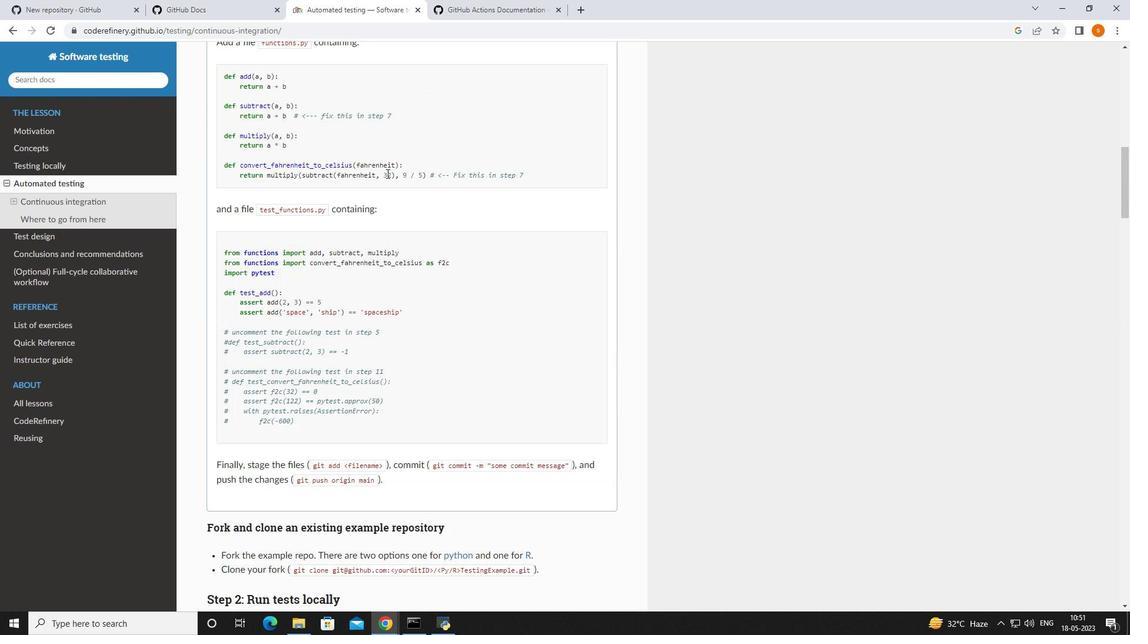 
Action: Mouse scrolled (384, 172) with delta (0, 0)
Screenshot: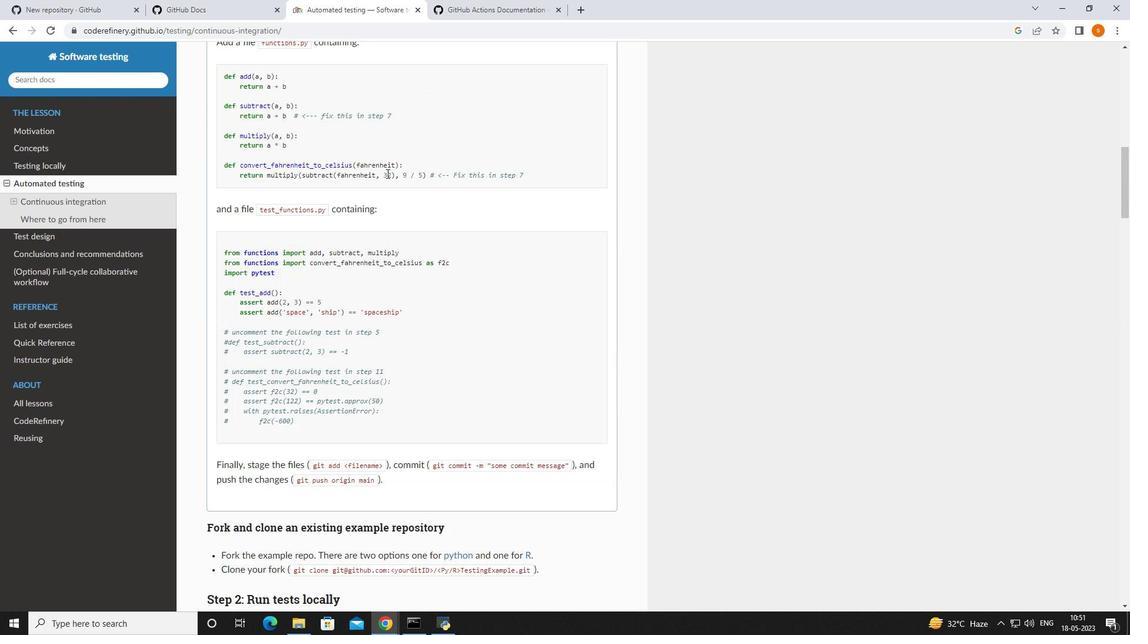 
Action: Mouse scrolled (384, 172) with delta (0, 0)
Screenshot: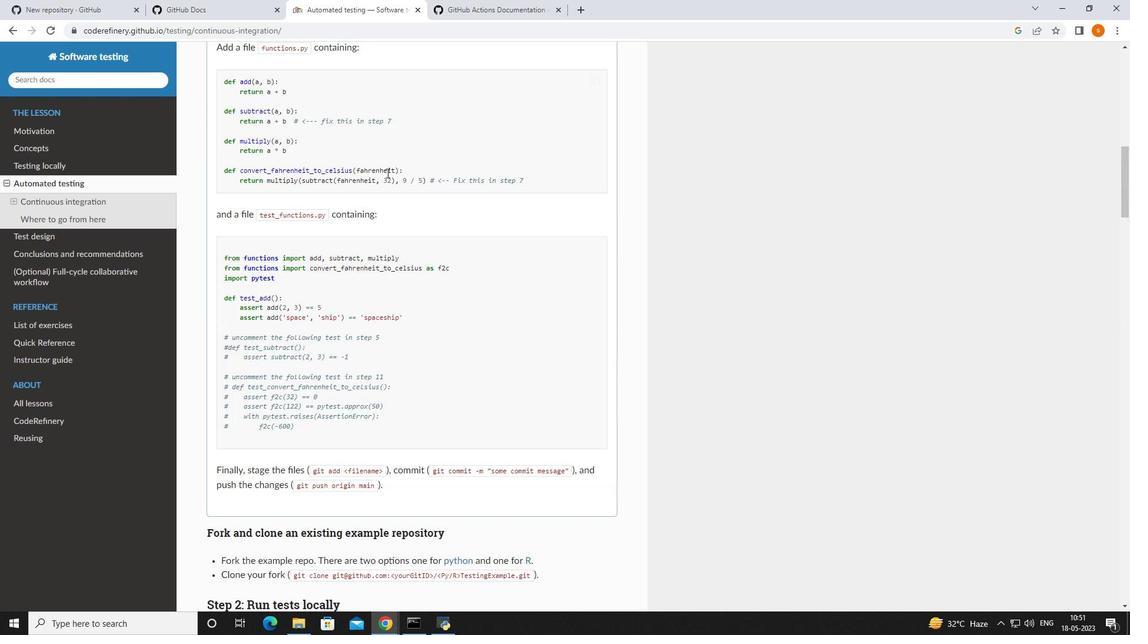 
Action: Mouse scrolled (384, 172) with delta (0, 0)
Screenshot: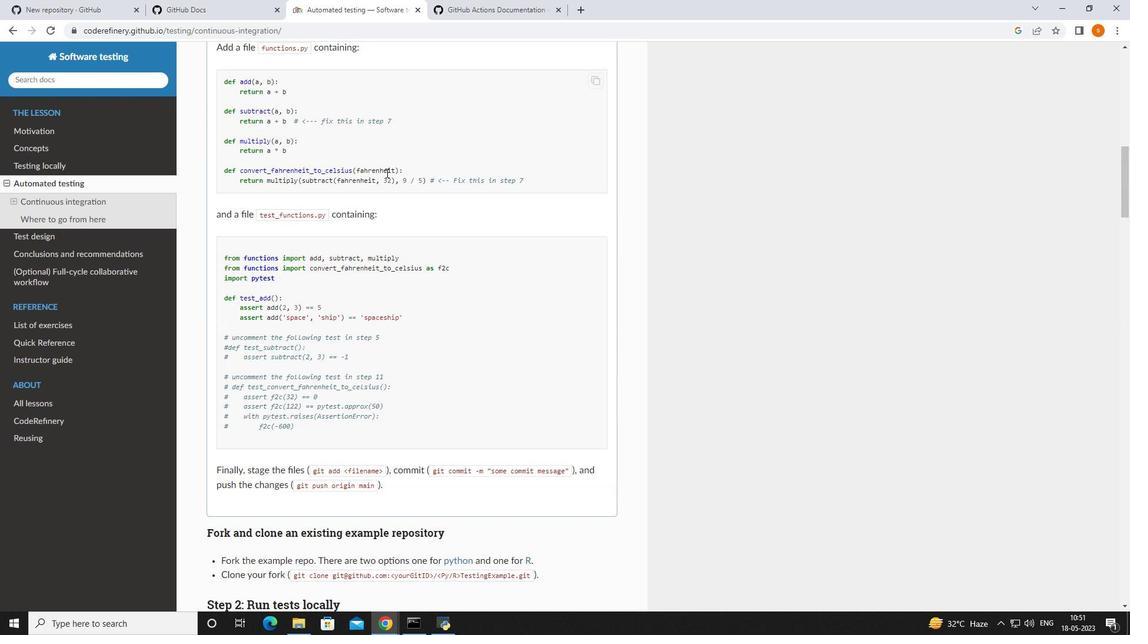 
Action: Mouse scrolled (384, 172) with delta (0, 0)
Screenshot: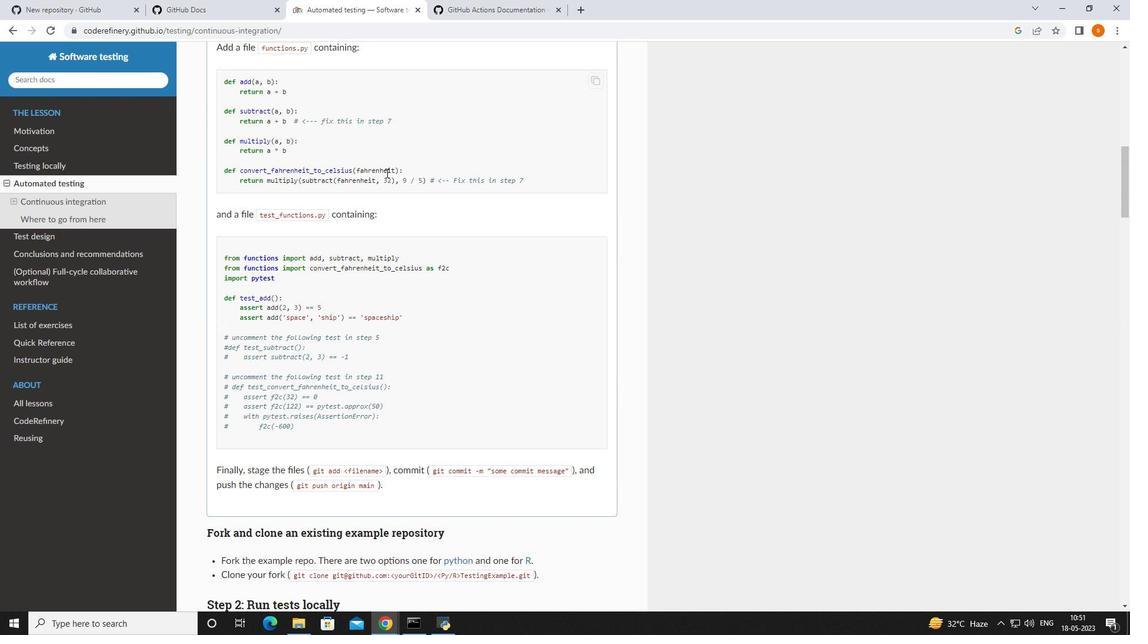 
Action: Mouse moved to (382, 168)
Screenshot: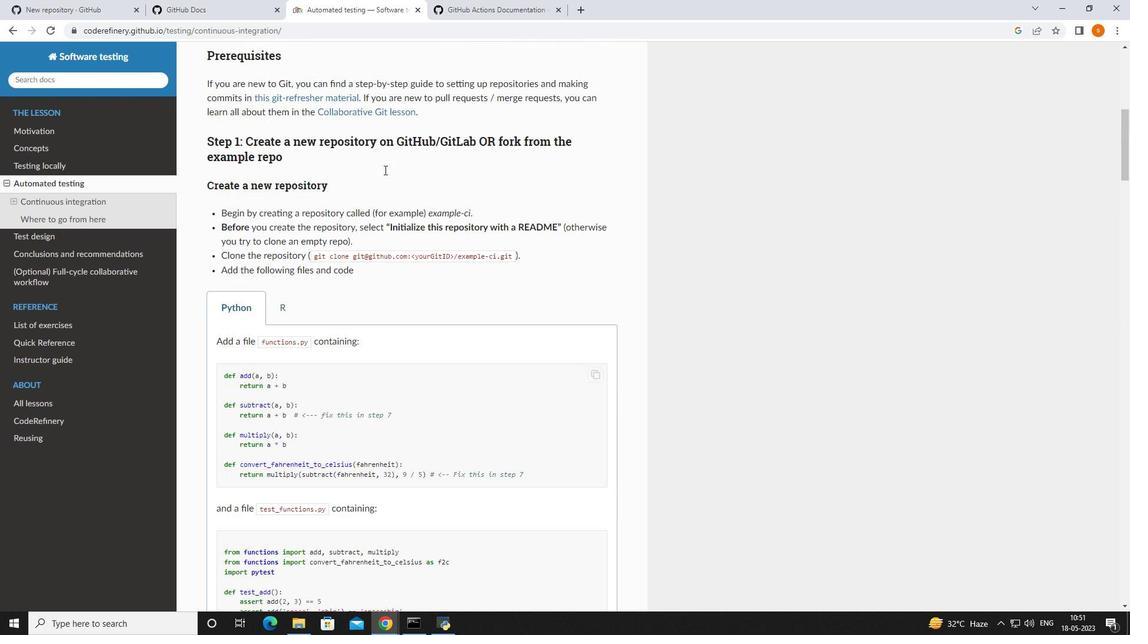 
Action: Mouse scrolled (382, 169) with delta (0, 0)
Screenshot: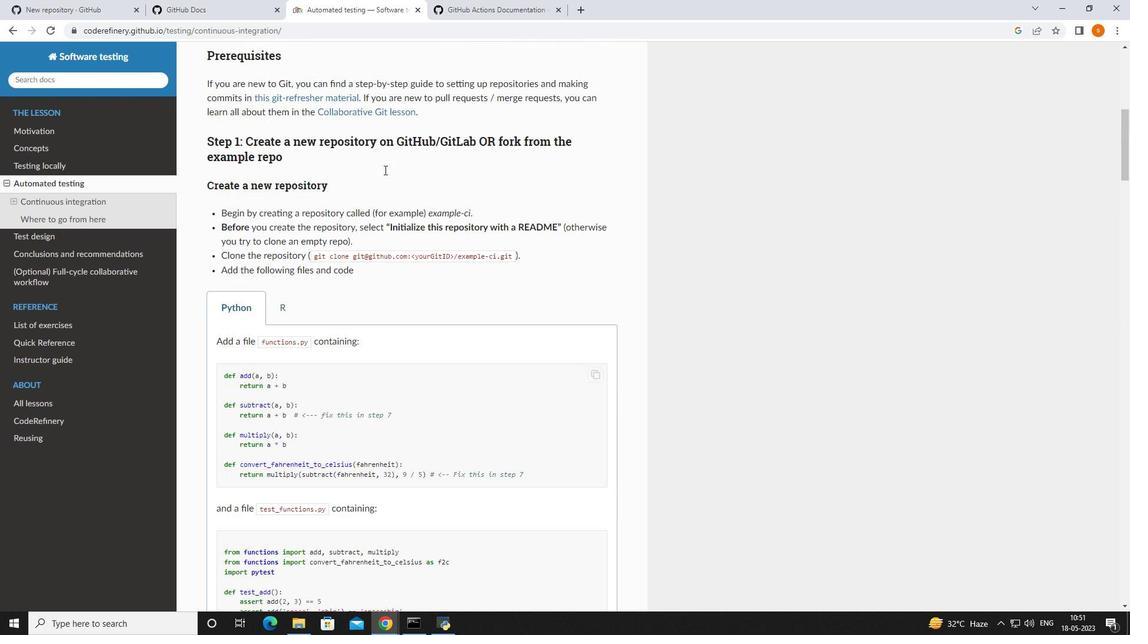 
Action: Mouse scrolled (382, 169) with delta (0, 0)
Screenshot: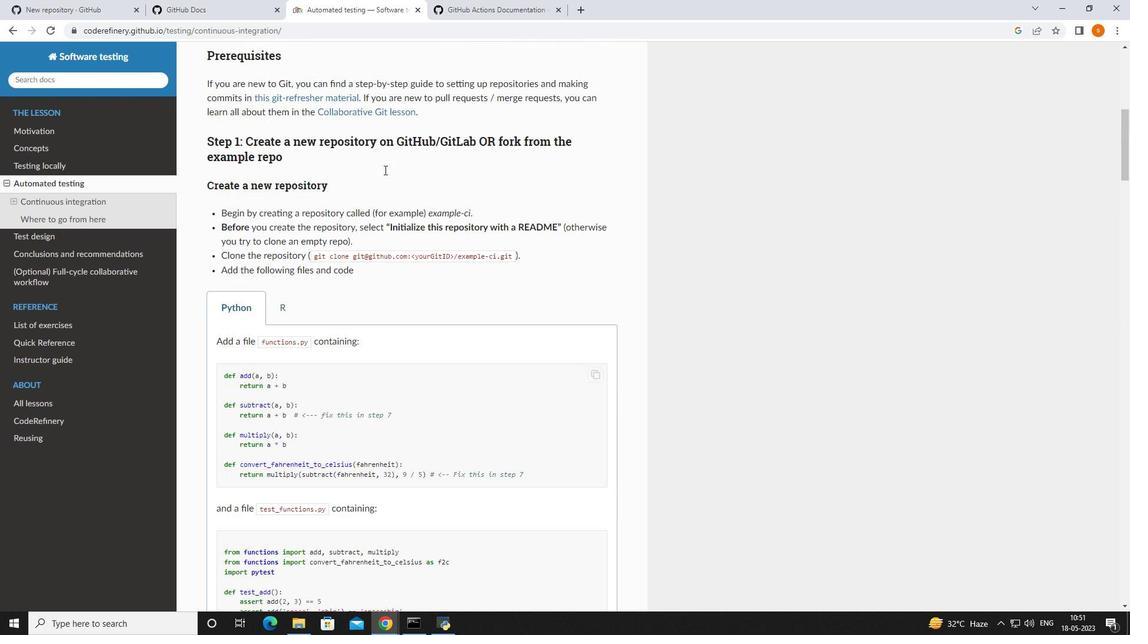 
Action: Mouse moved to (382, 168)
Screenshot: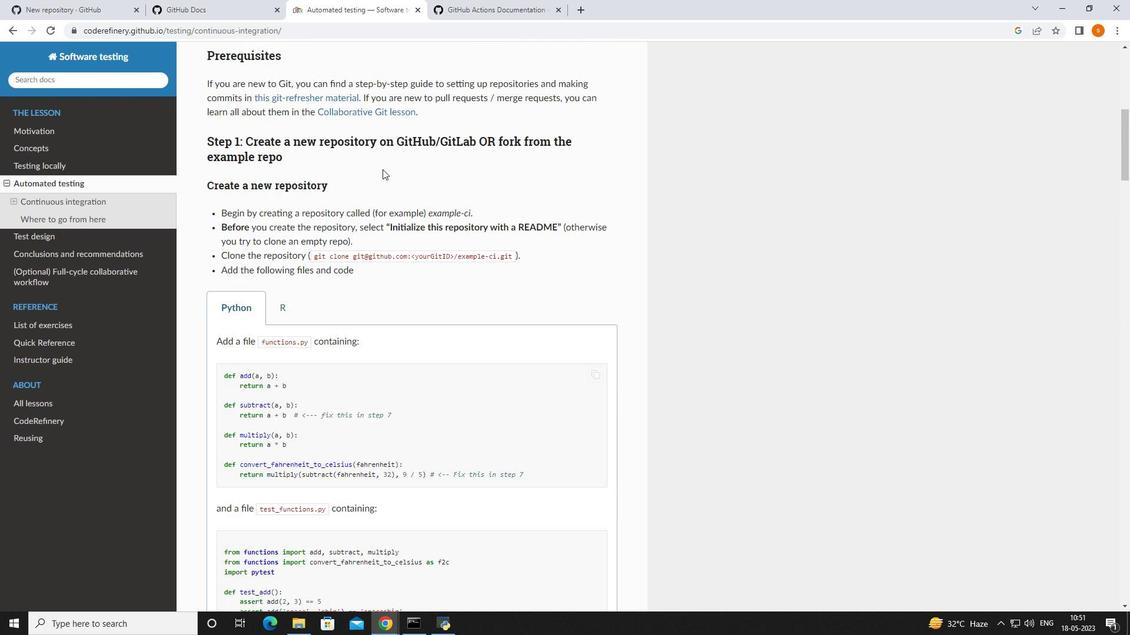
Action: Mouse scrolled (382, 168) with delta (0, 0)
Screenshot: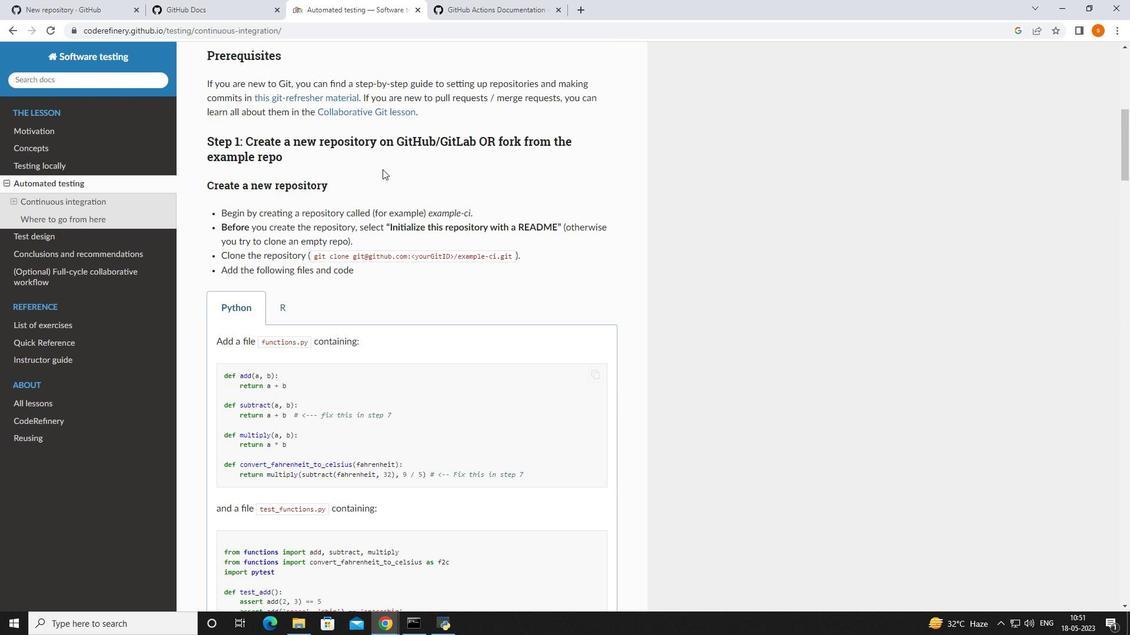 
Action: Mouse moved to (423, 311)
Screenshot: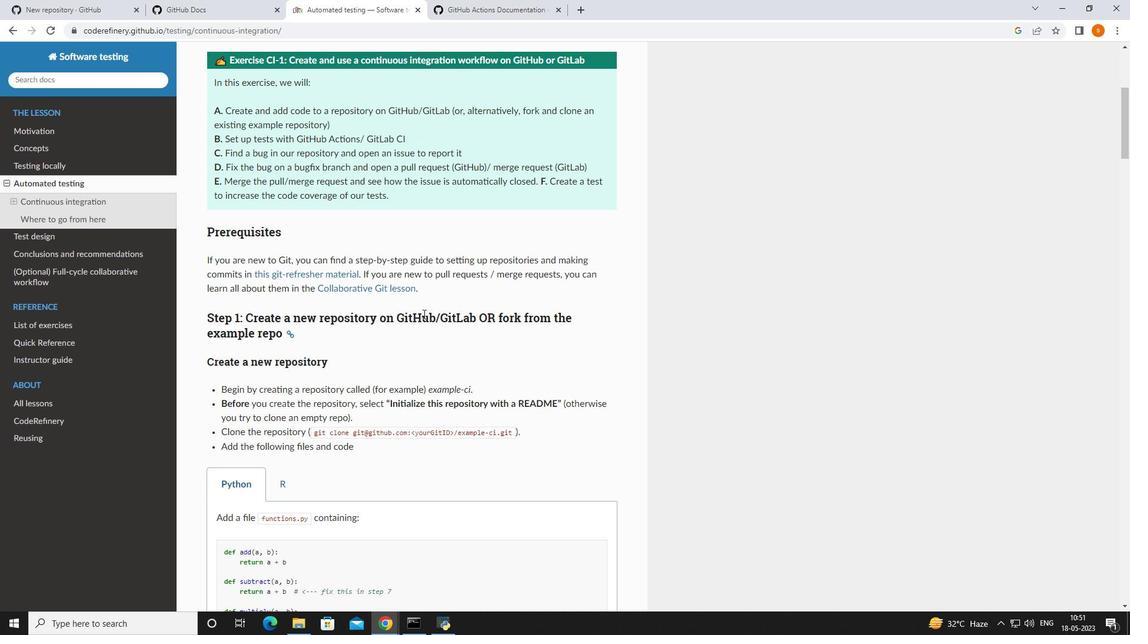 
Action: Mouse scrolled (423, 312) with delta (0, 0)
Screenshot: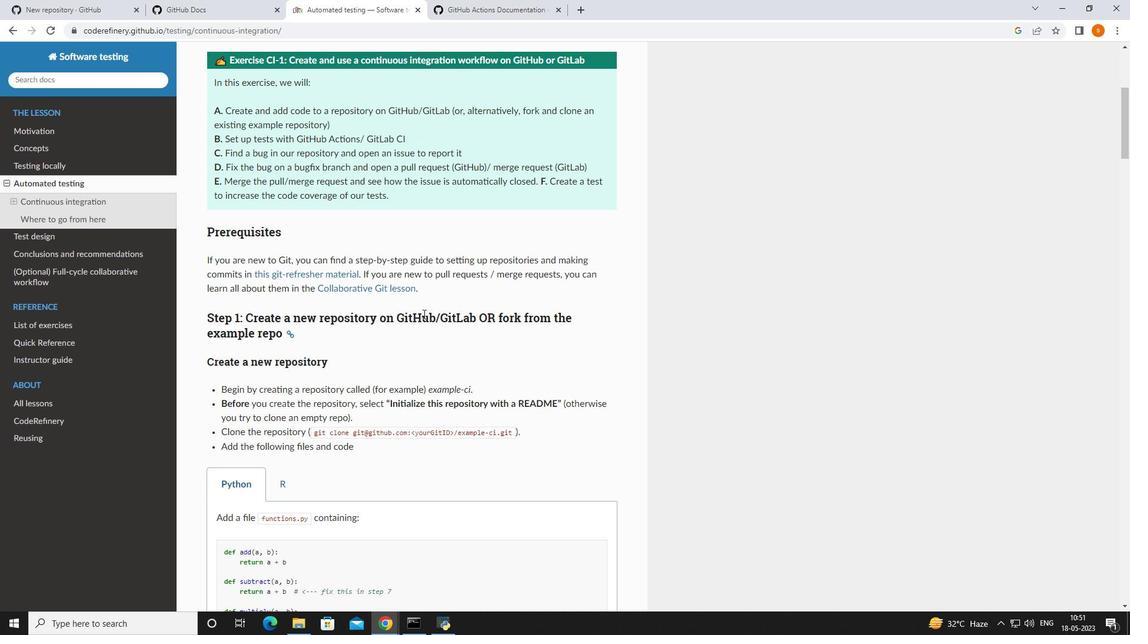 
Action: Mouse moved to (422, 307)
Screenshot: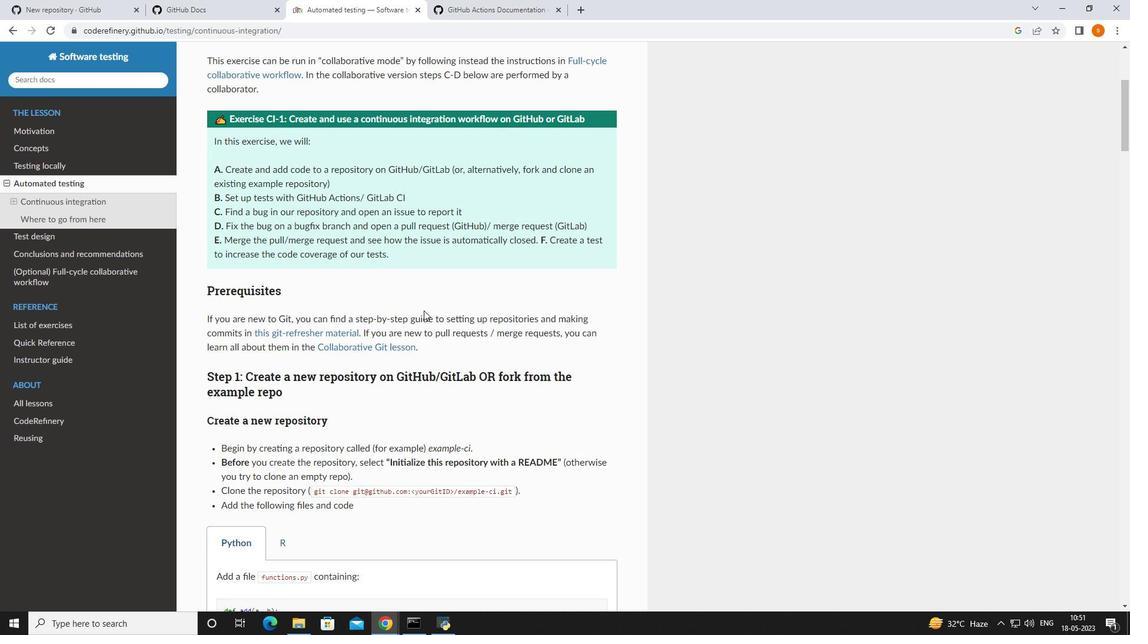 
Action: Mouse scrolled (422, 308) with delta (0, 0)
Screenshot: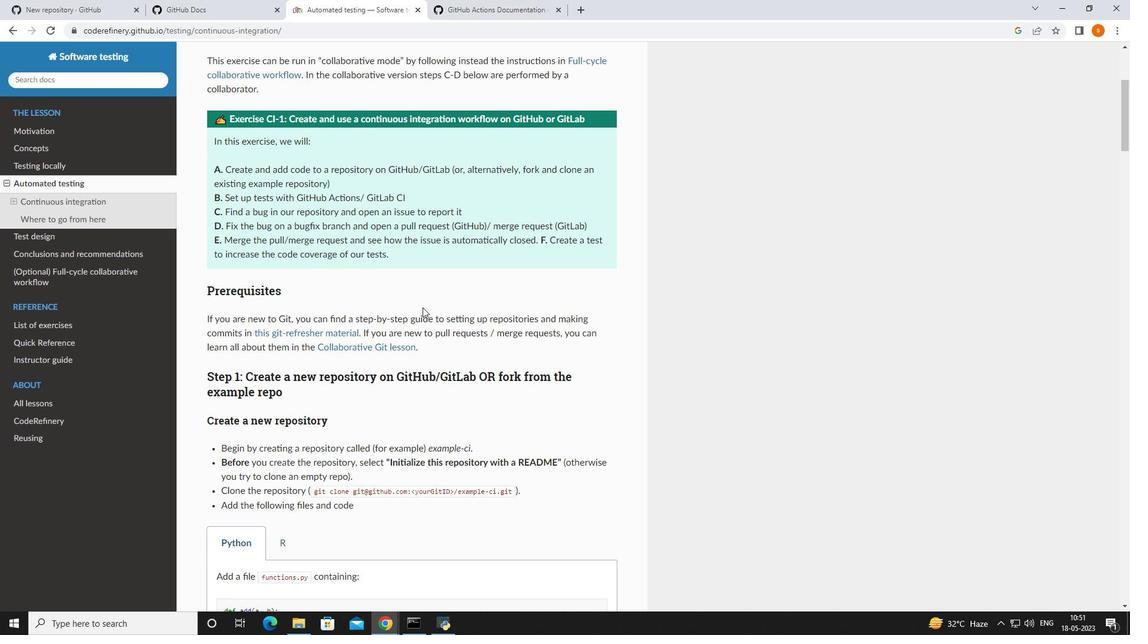 
Action: Mouse scrolled (422, 308) with delta (0, 0)
Screenshot: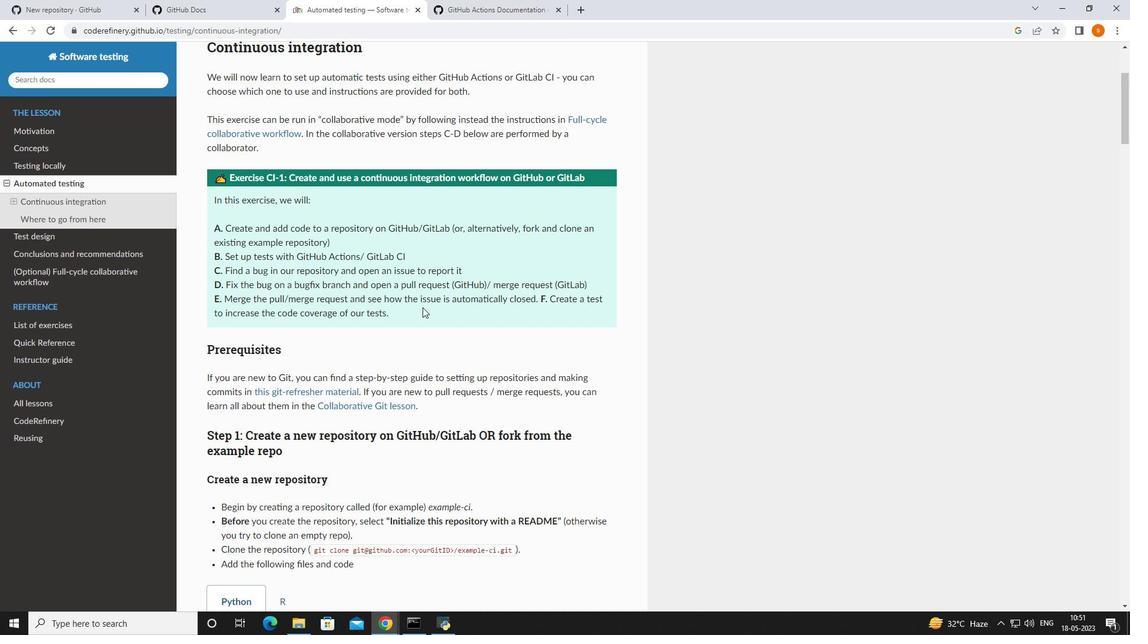 
Action: Mouse moved to (422, 308)
Screenshot: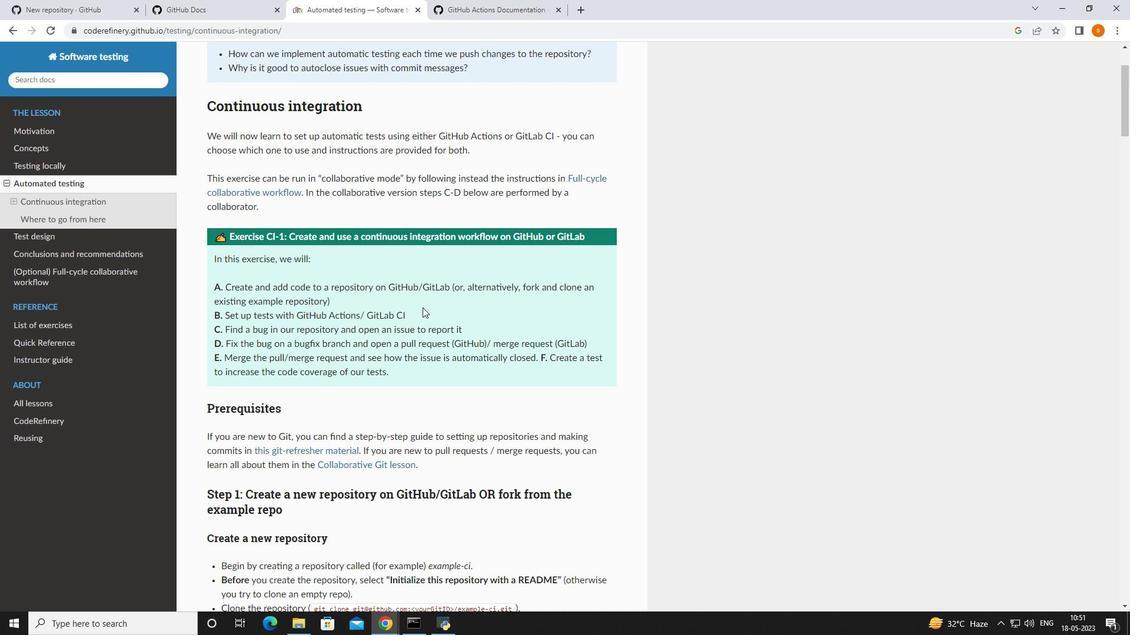 
Action: Mouse scrolled (422, 307) with delta (0, 0)
Screenshot: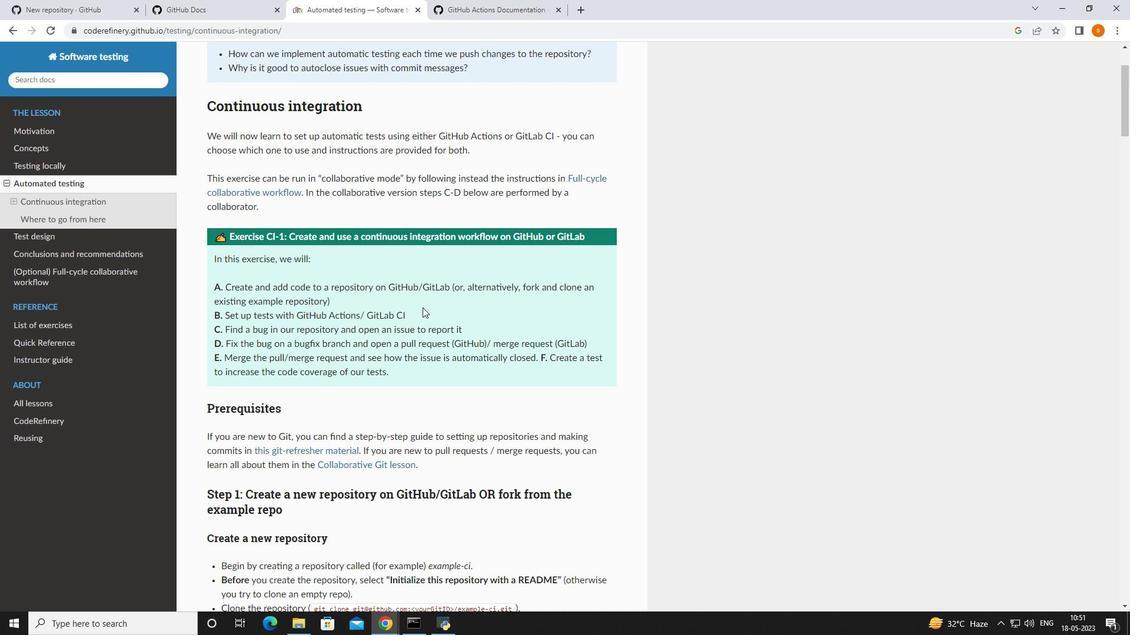 
Action: Mouse moved to (422, 308)
Screenshot: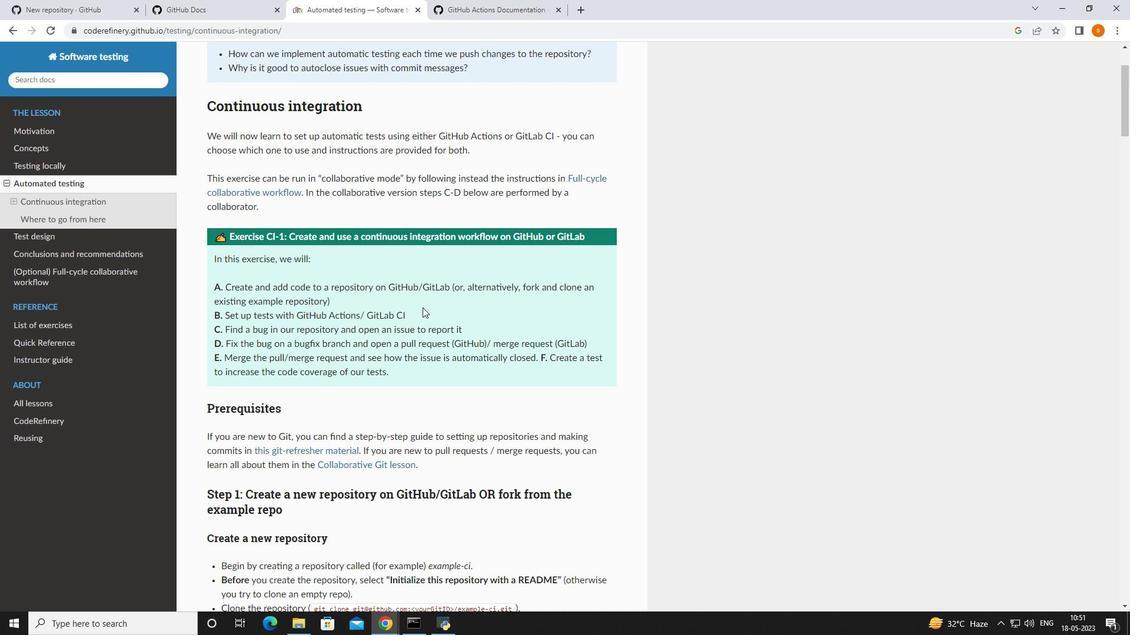 
Action: Mouse scrolled (422, 307) with delta (0, 0)
Screenshot: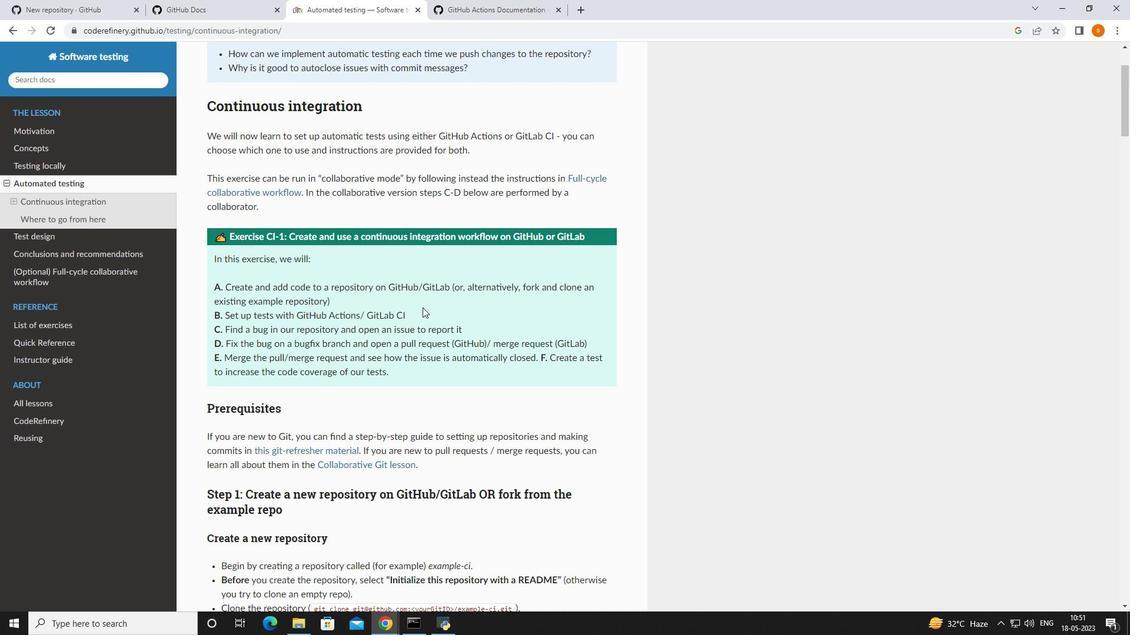 
Action: Mouse moved to (422, 309)
Screenshot: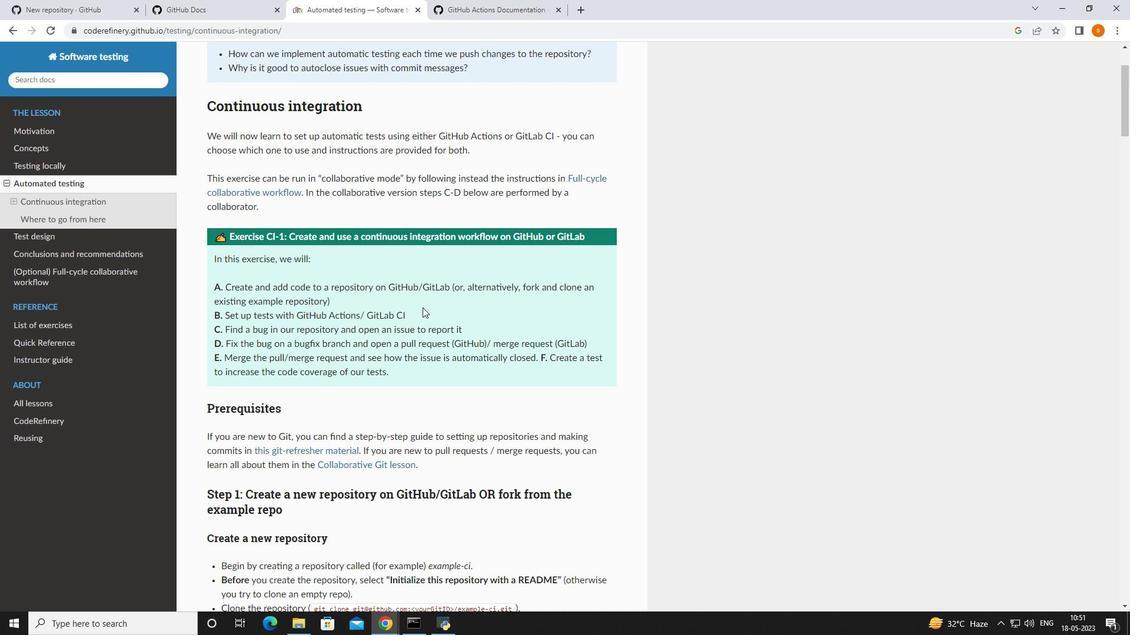 
Action: Mouse scrolled (422, 308) with delta (0, 0)
Screenshot: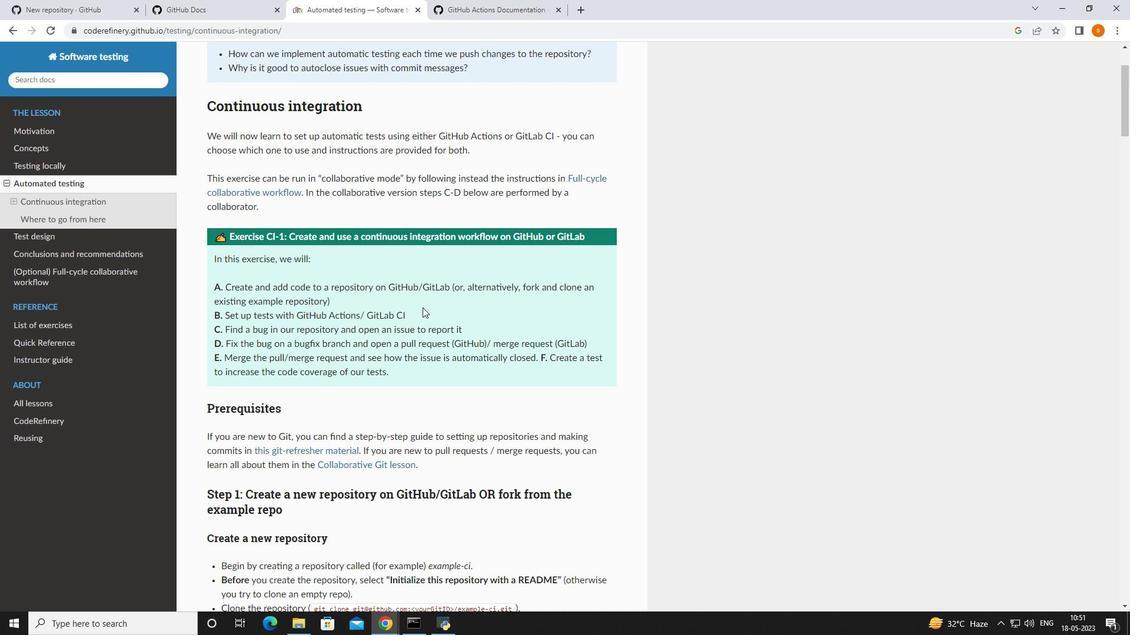 
Action: Mouse moved to (422, 309)
Screenshot: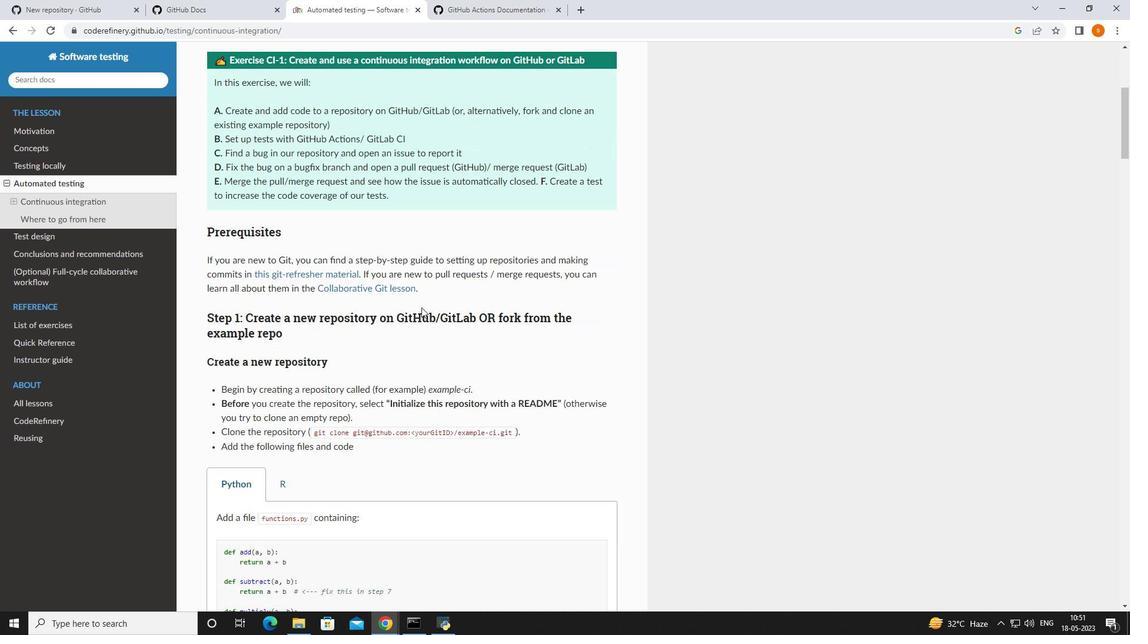 
Action: Mouse scrolled (422, 308) with delta (0, 0)
Screenshot: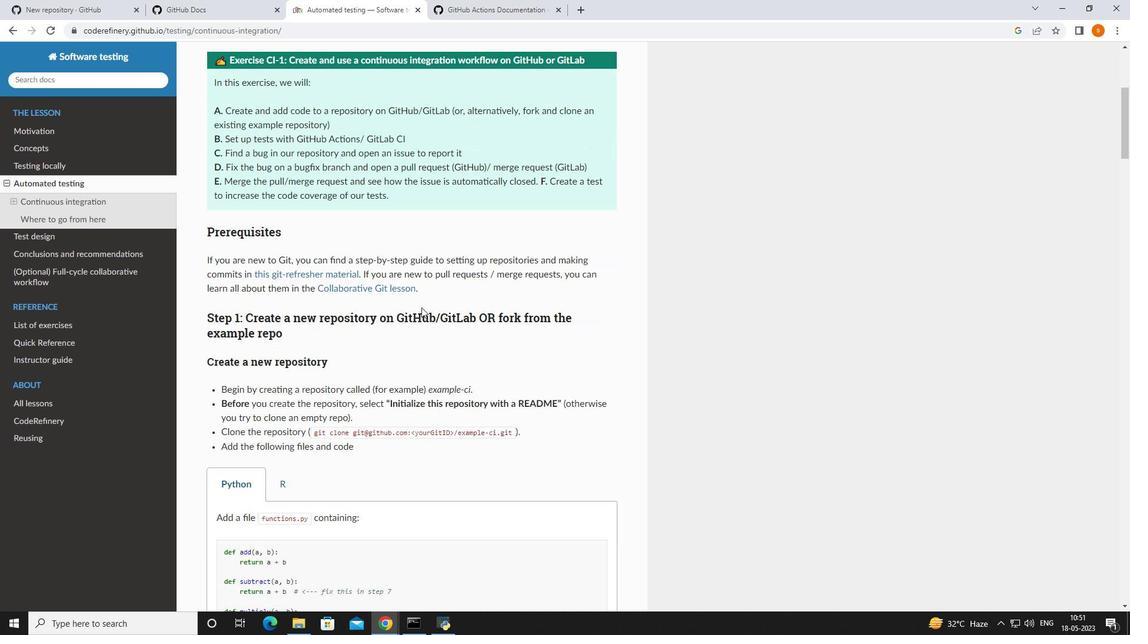 
Action: Mouse scrolled (422, 308) with delta (0, 0)
Screenshot: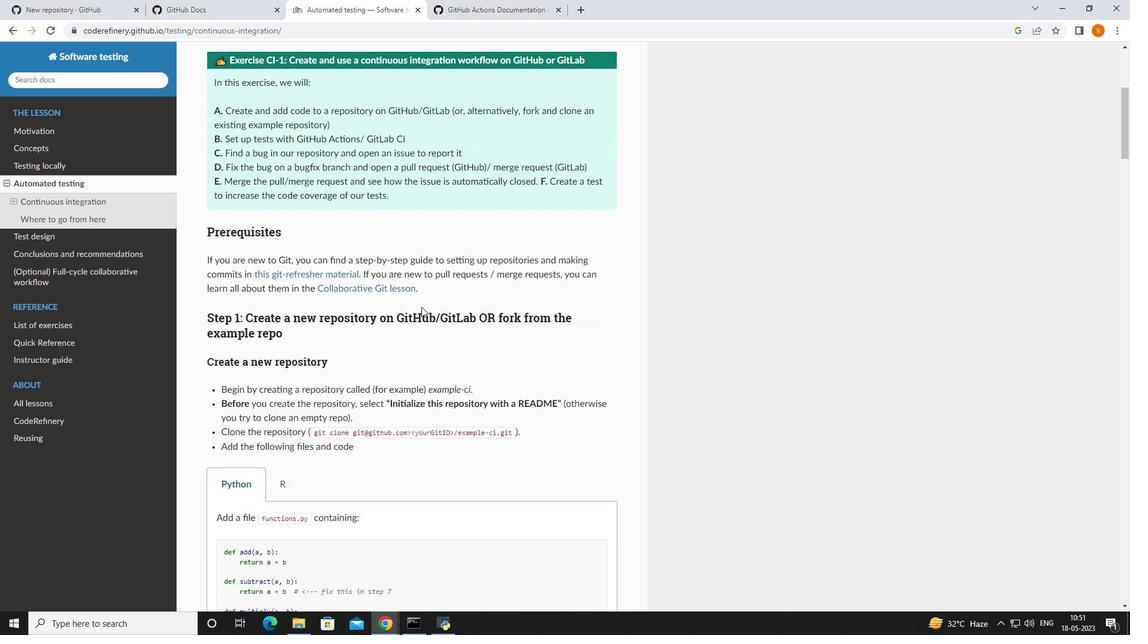 
Action: Mouse scrolled (422, 308) with delta (0, 0)
Screenshot: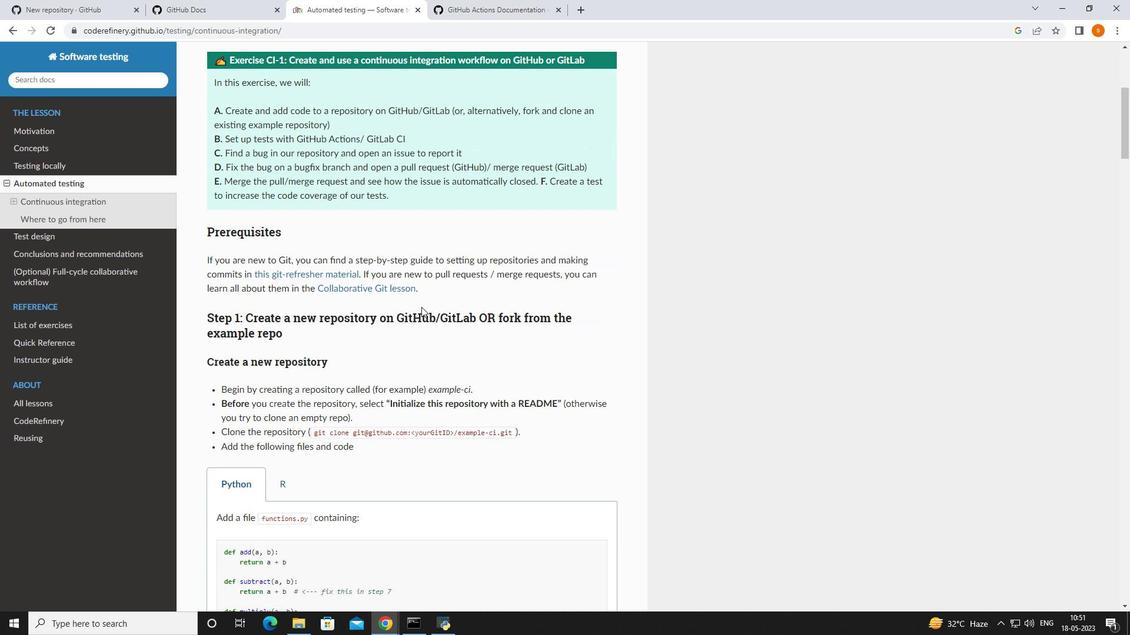 
Action: Mouse scrolled (422, 308) with delta (0, 0)
Screenshot: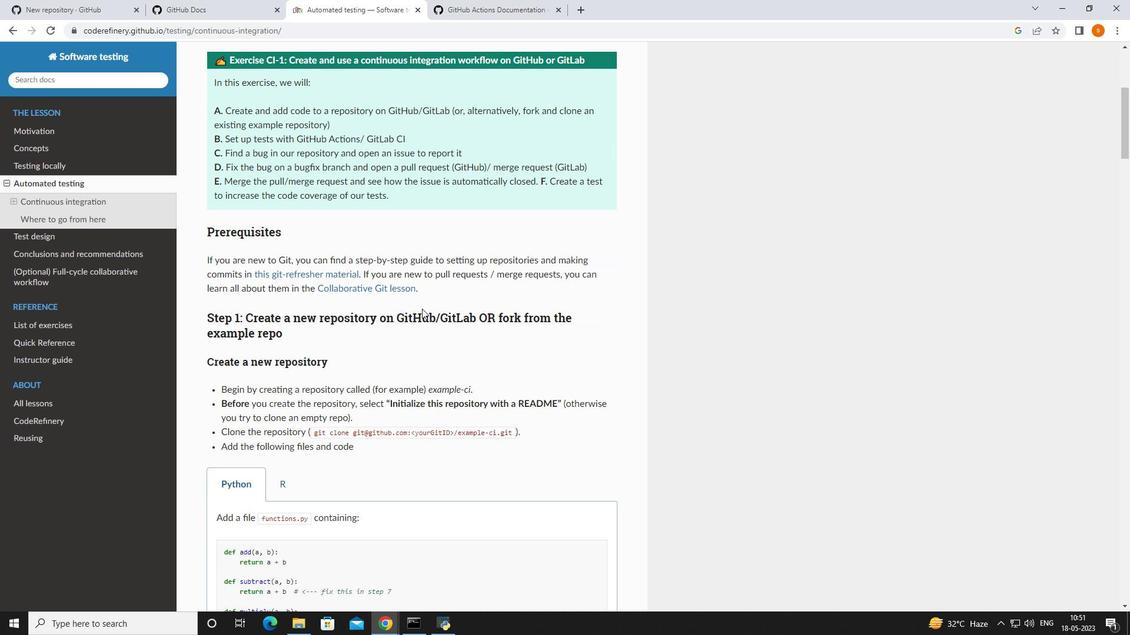 
Action: Mouse moved to (356, 299)
Screenshot: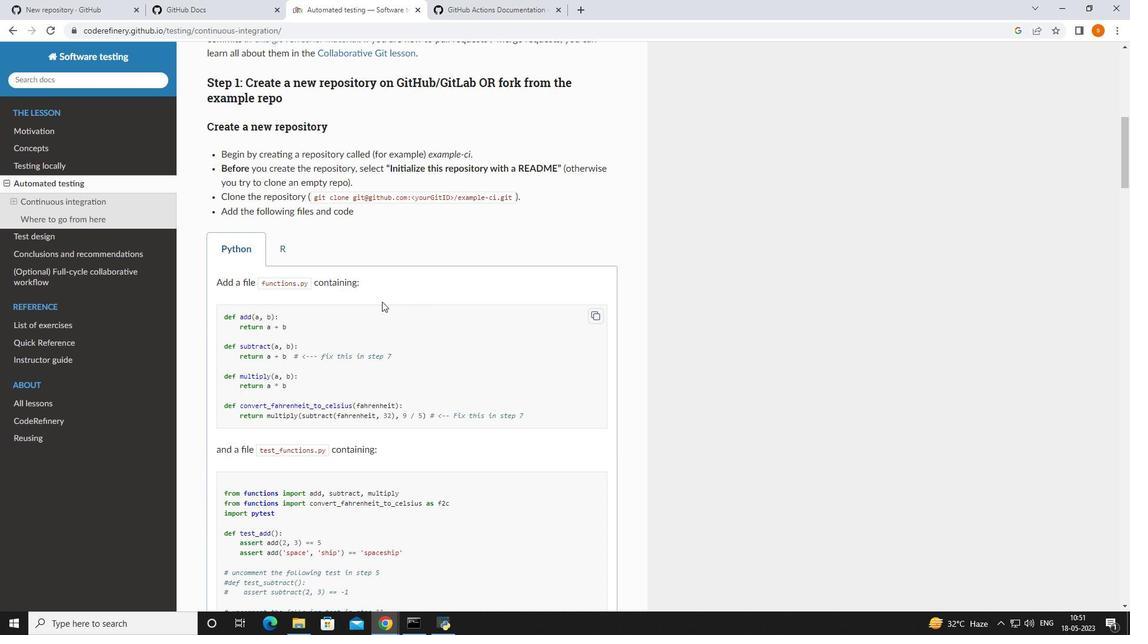 
Action: Mouse scrolled (356, 299) with delta (0, 0)
Screenshot: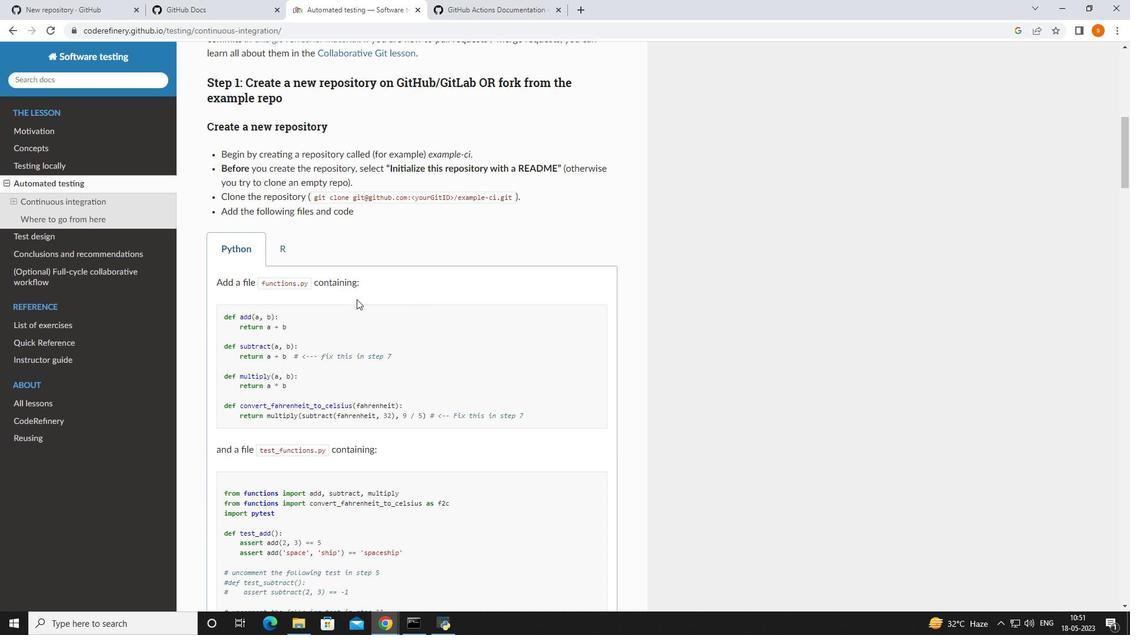 
Action: Mouse moved to (344, 235)
Screenshot: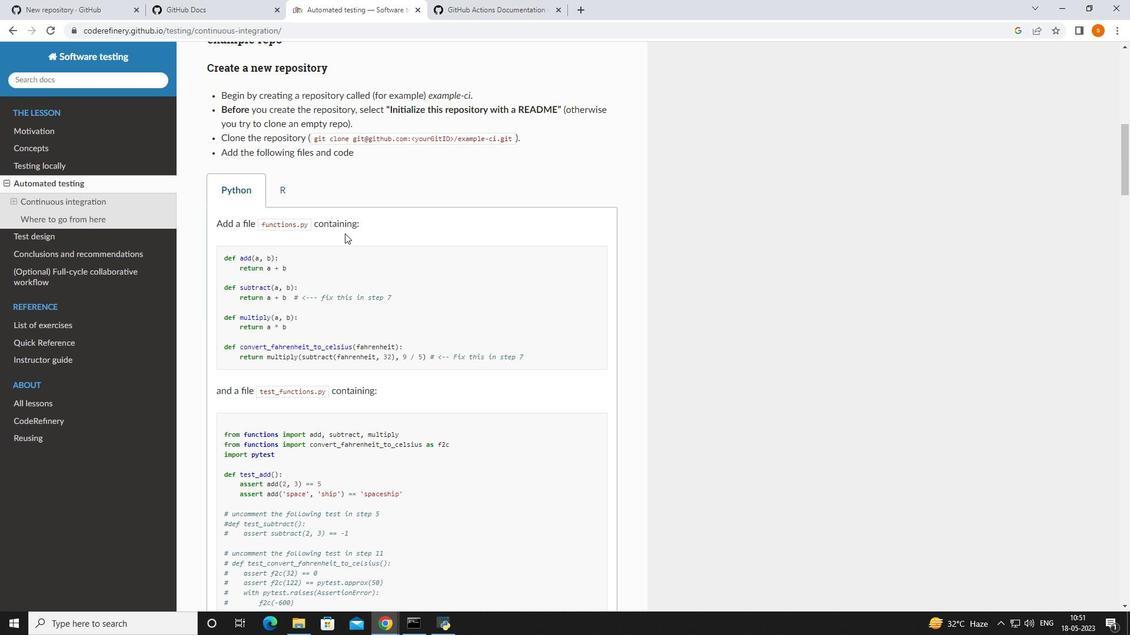 
Action: Mouse scrolled (344, 234) with delta (0, 0)
Screenshot: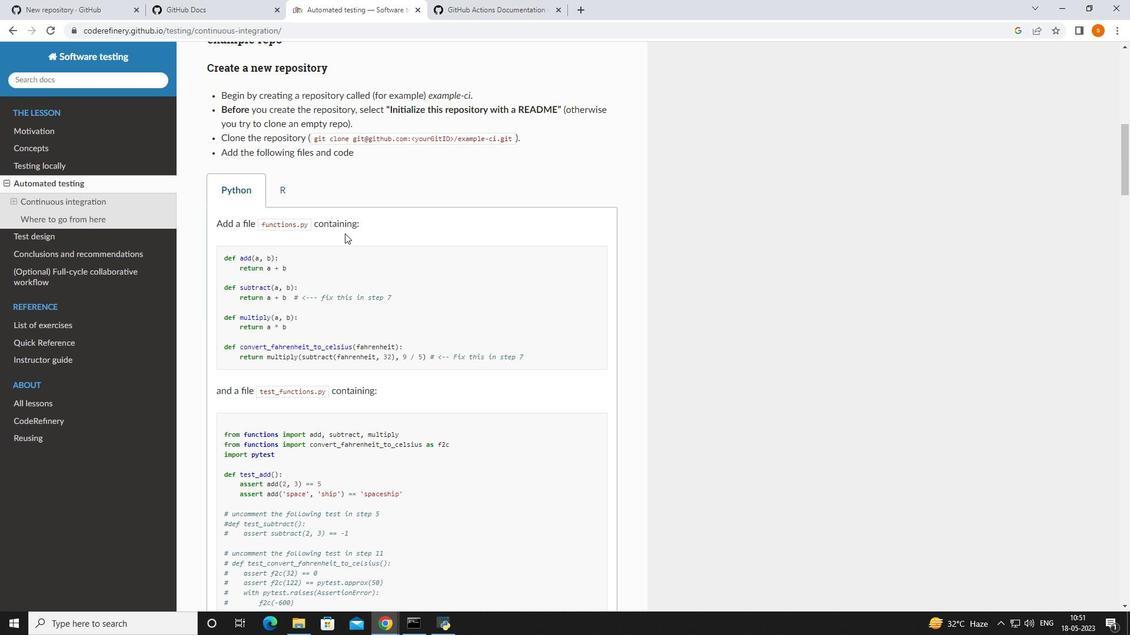 
Action: Mouse moved to (204, 12)
Screenshot: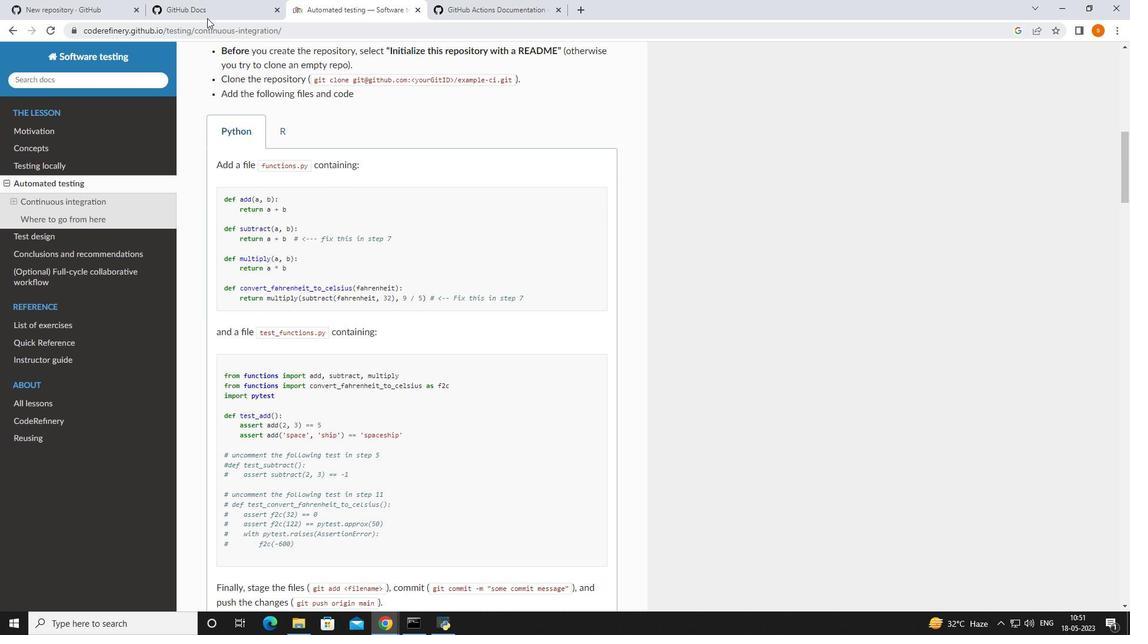 
Action: Mouse pressed left at (204, 12)
Screenshot: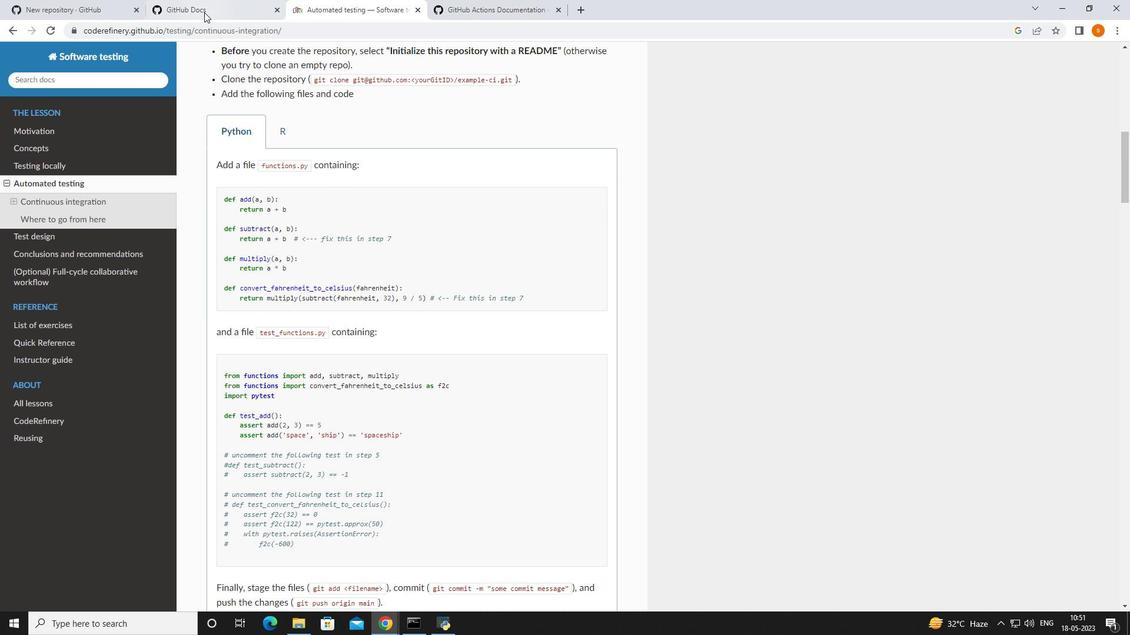 
Action: Mouse moved to (101, 8)
Screenshot: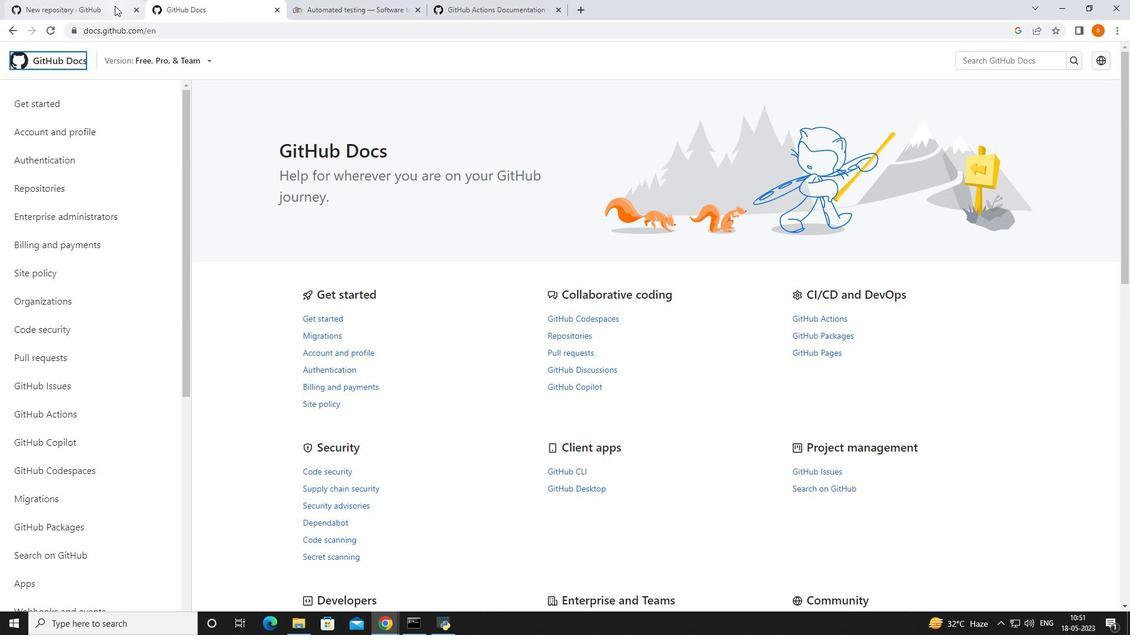 
Action: Mouse pressed left at (101, 8)
Screenshot: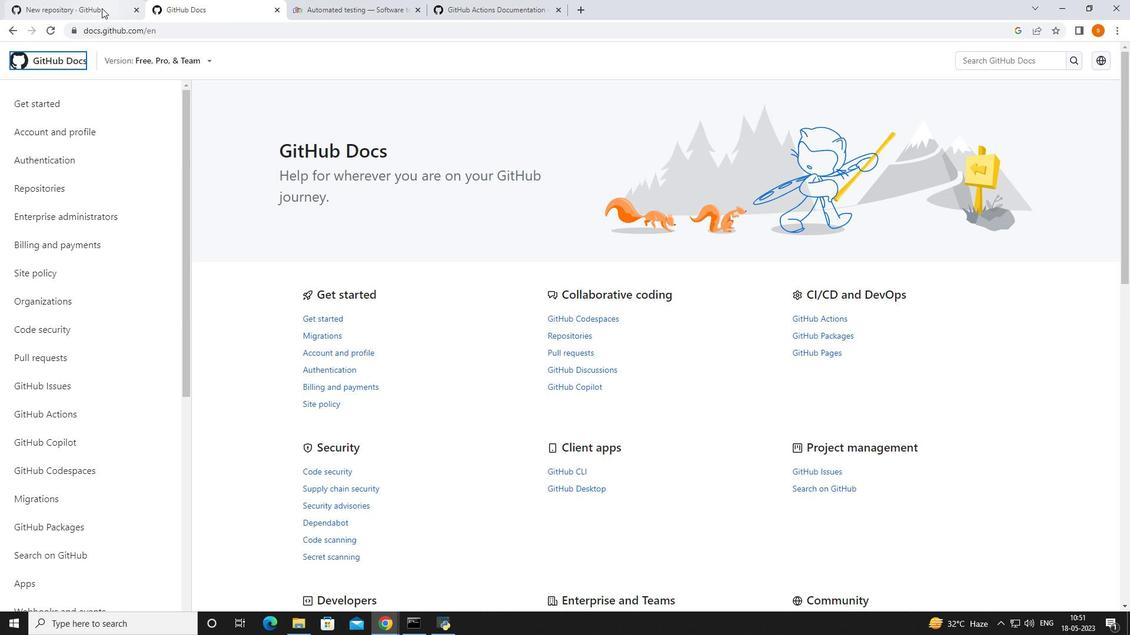 
Action: Mouse moved to (206, 10)
Screenshot: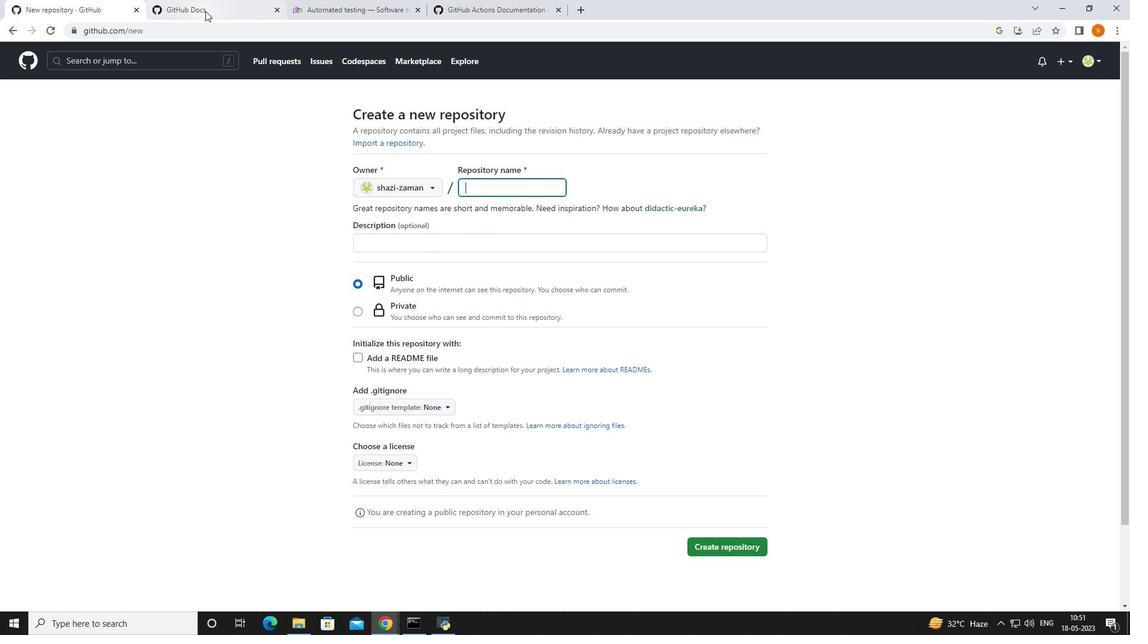 
Action: Mouse pressed left at (206, 10)
Screenshot: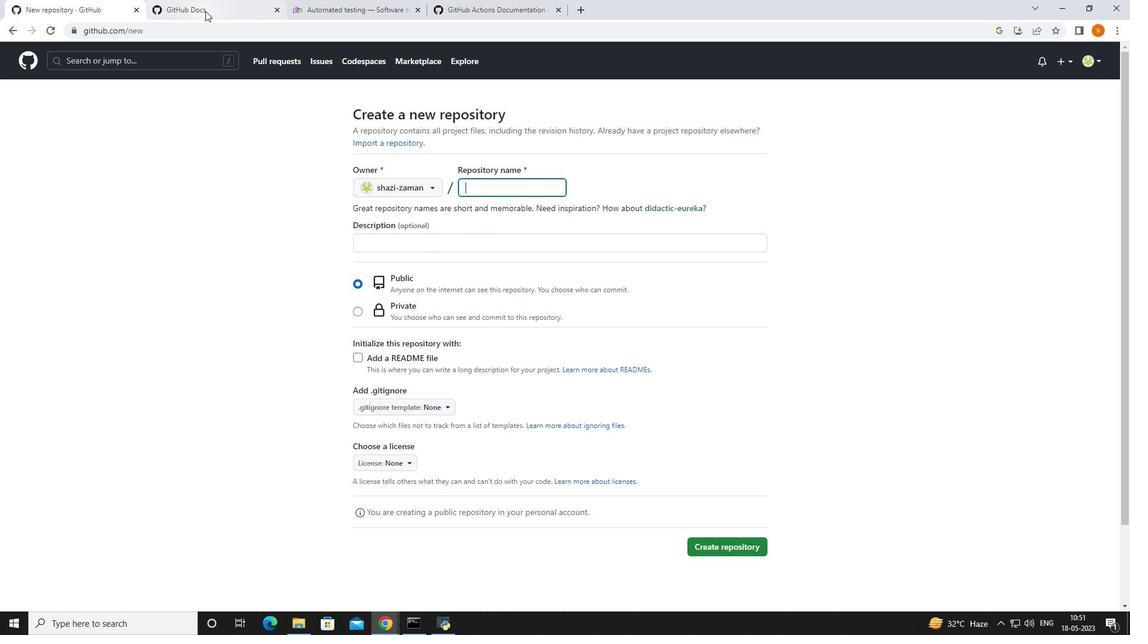 
Action: Mouse moved to (90, 8)
Screenshot: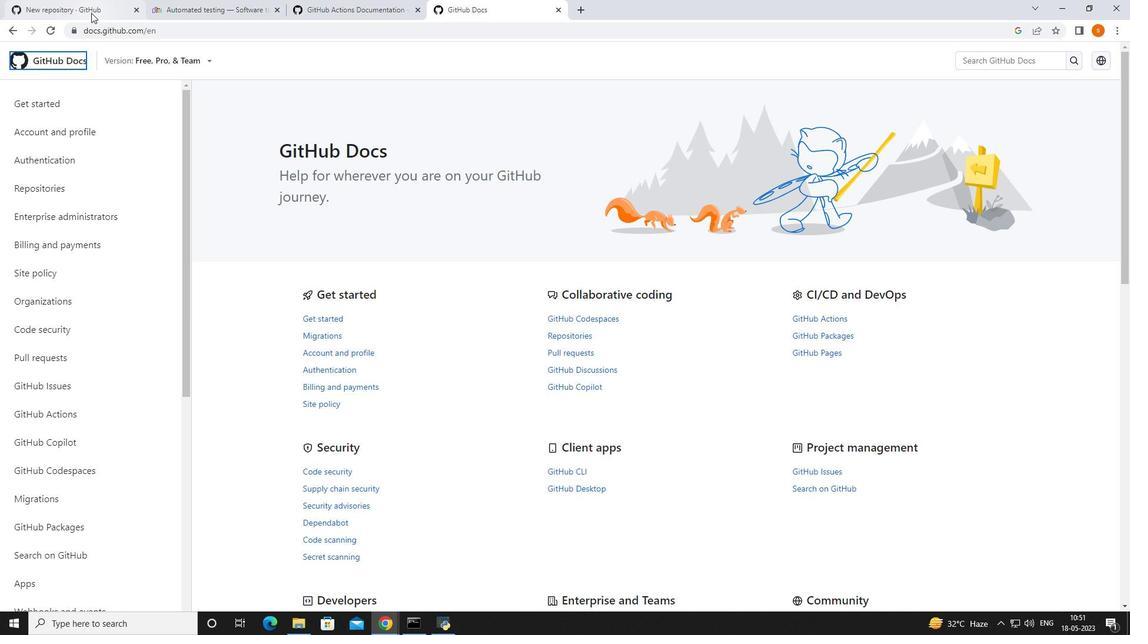 
Action: Mouse pressed left at (90, 8)
Screenshot: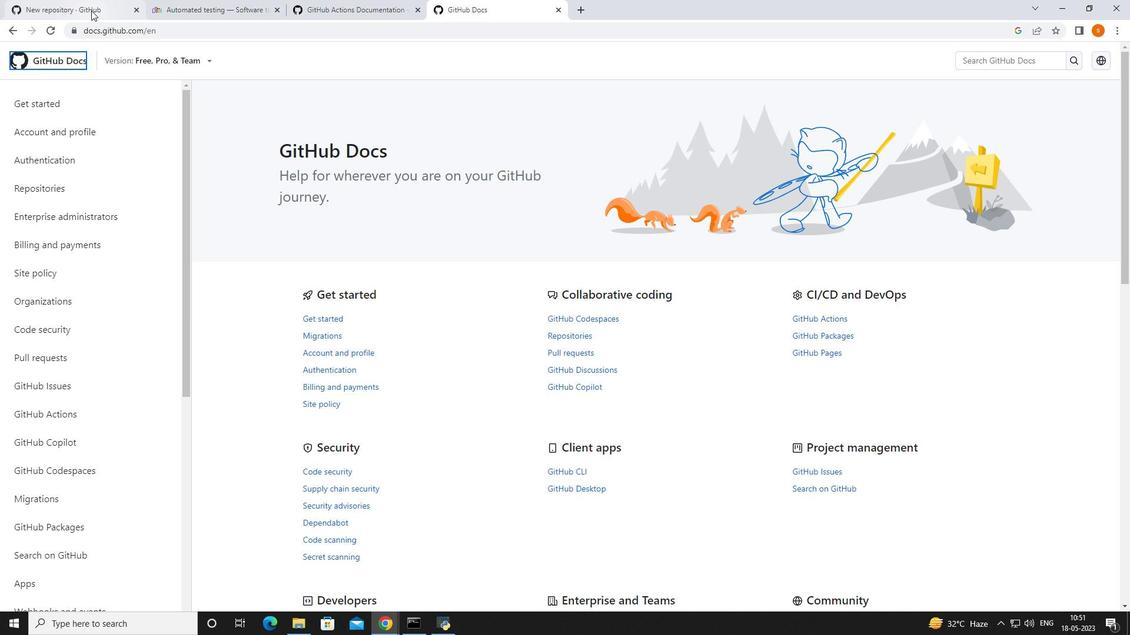 
Action: Mouse moved to (358, 358)
Screenshot: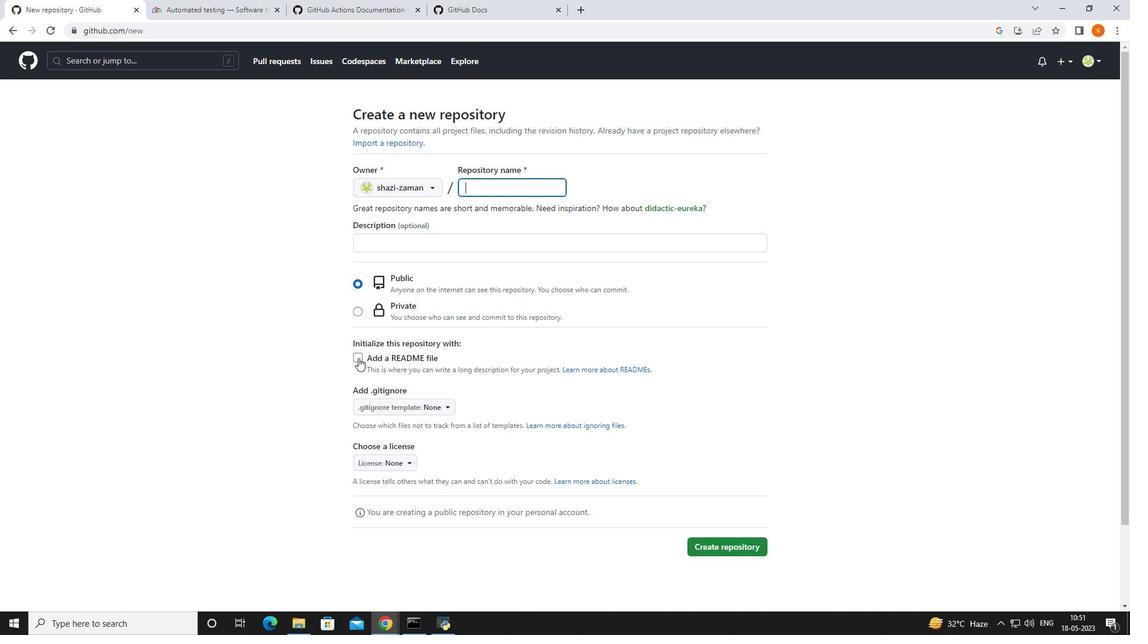 
Action: Mouse pressed left at (358, 358)
Screenshot: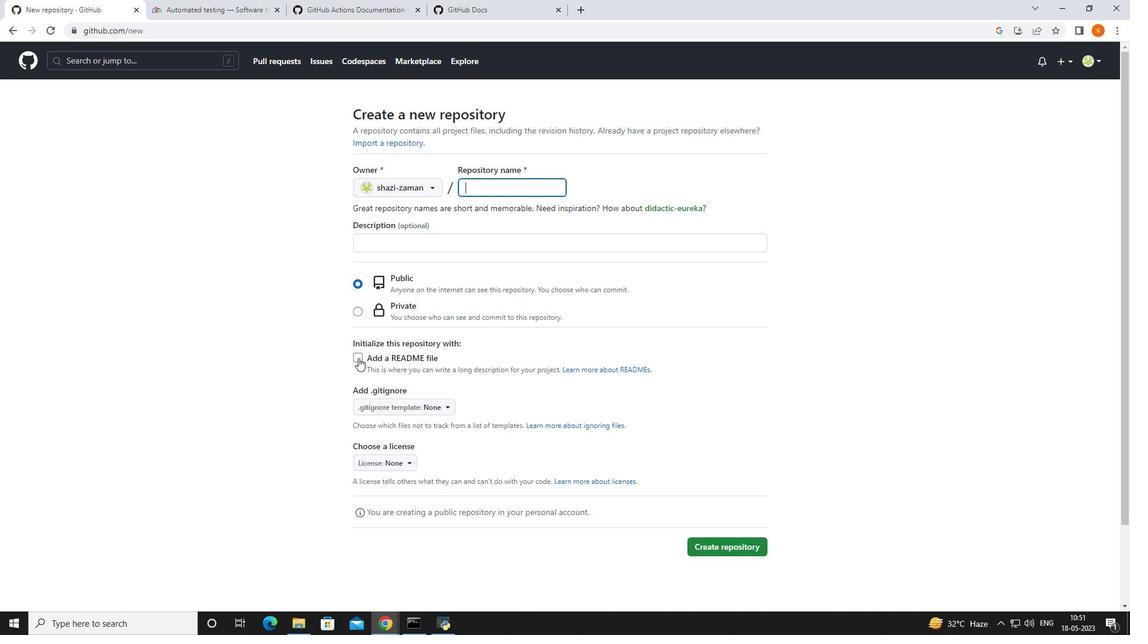 
Action: Mouse moved to (482, 183)
Screenshot: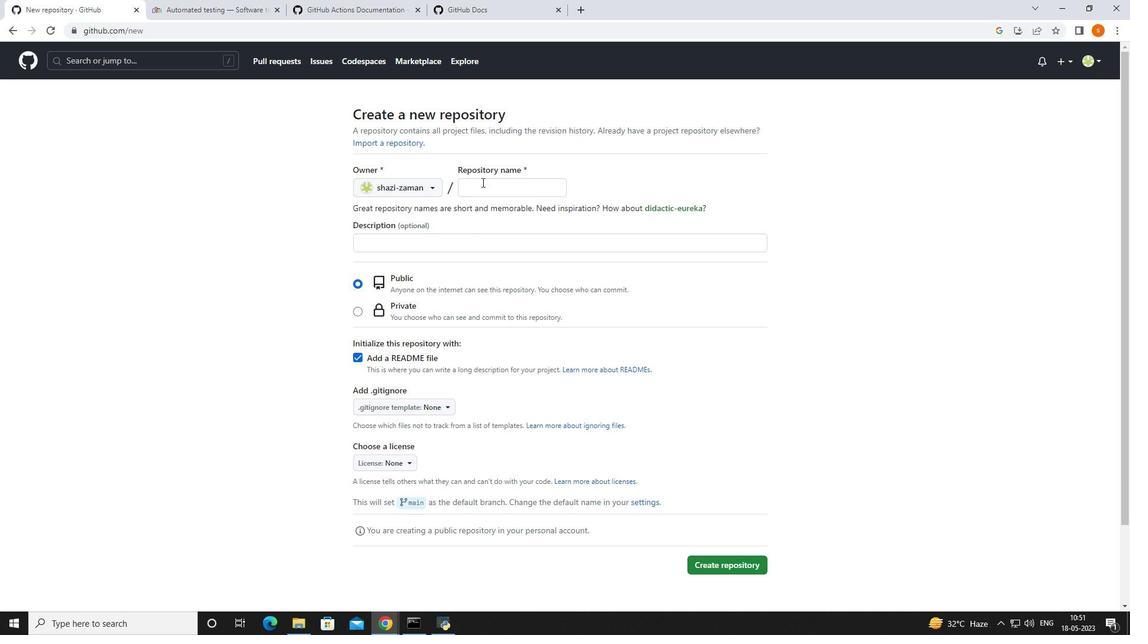 
Action: Mouse pressed left at (482, 183)
Screenshot: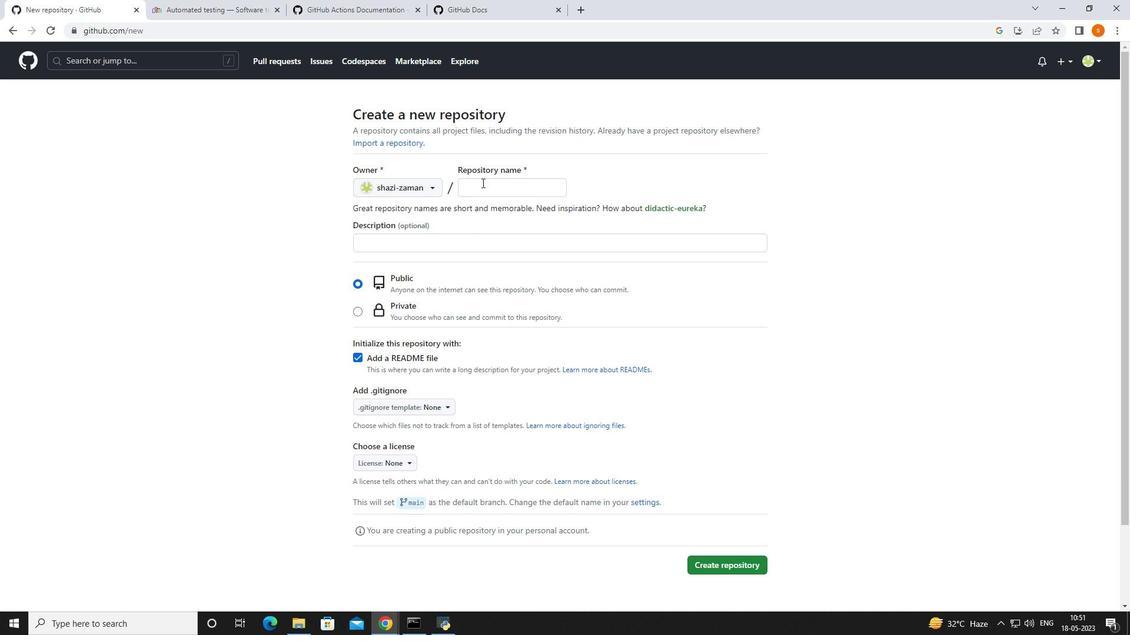 
Action: Mouse moved to (495, 226)
Screenshot: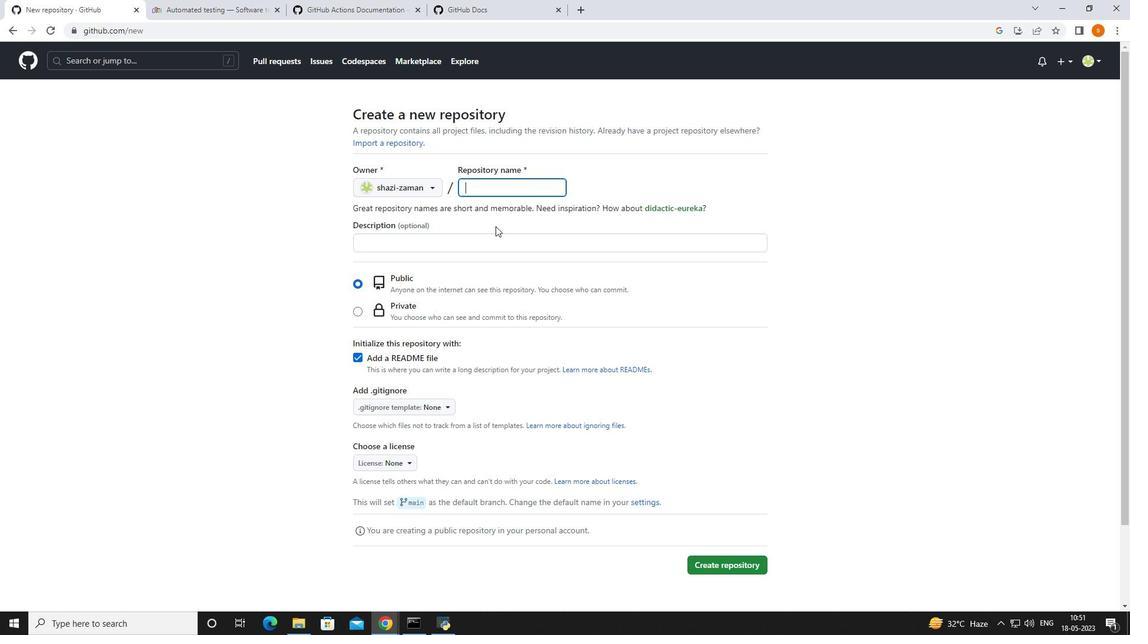
Action: Key pressed act<Key.backspace><Key.backspace><Key.backspace><Key.shift>Action<Key.space>work<Key.space><Key.backspace>flow
Screenshot: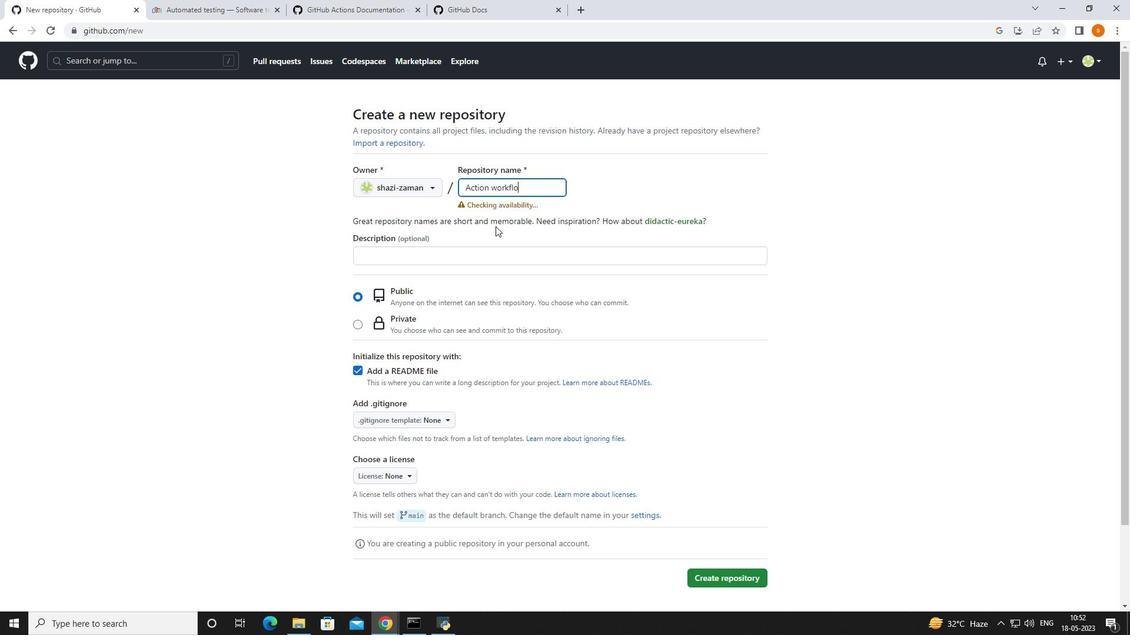 
Action: Mouse moved to (559, 282)
Screenshot: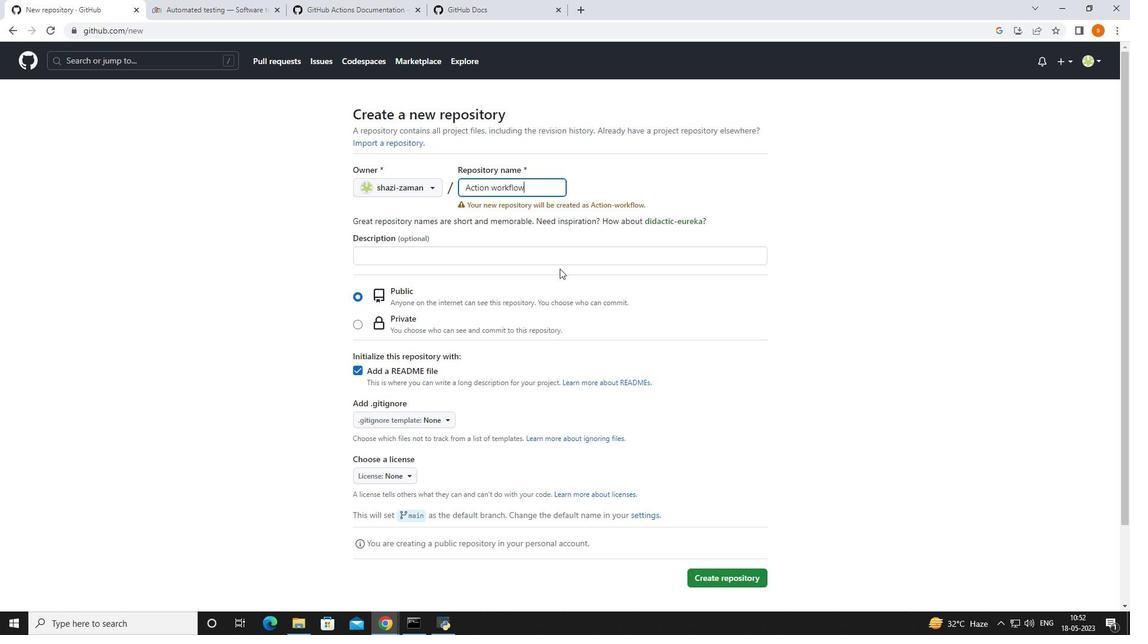
Action: Mouse scrolled (559, 281) with delta (0, 0)
Screenshot: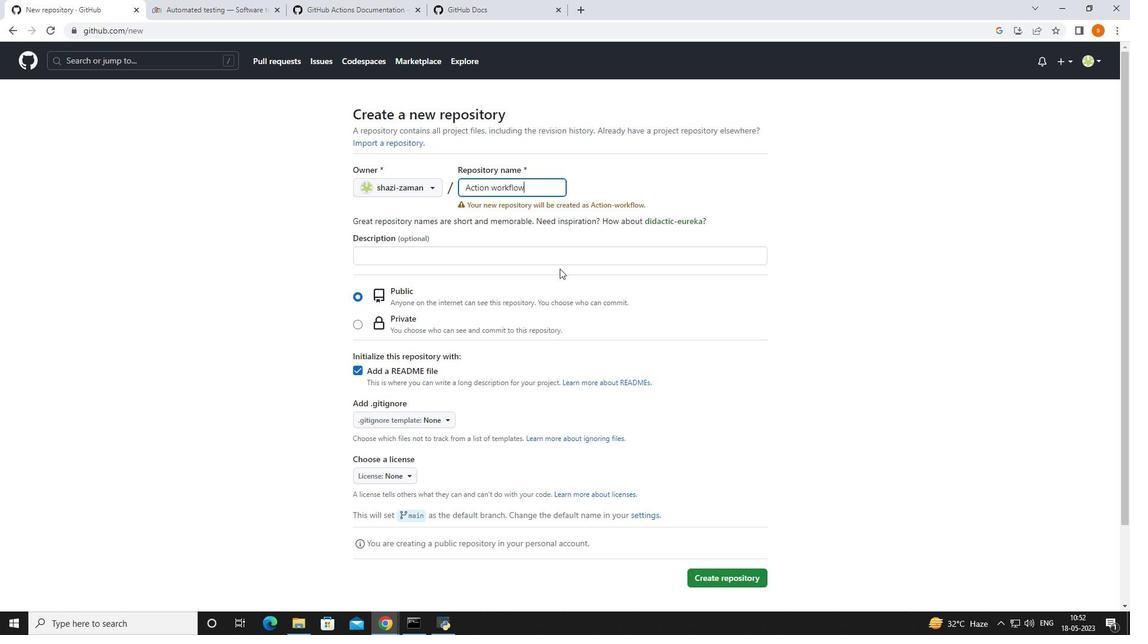 
Action: Mouse moved to (559, 283)
Screenshot: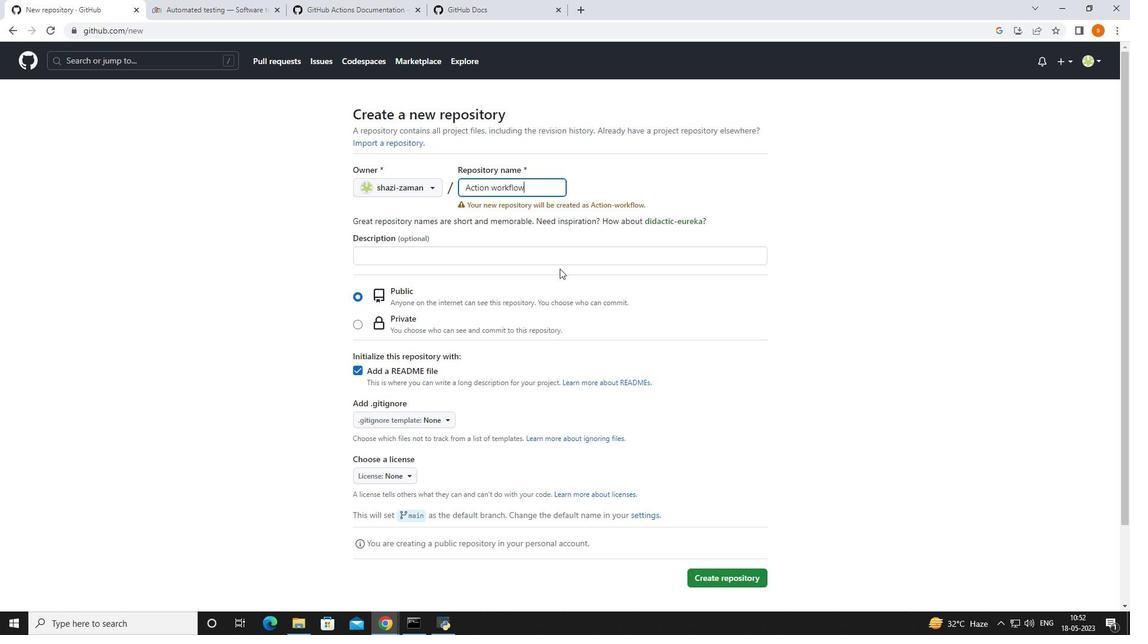 
Action: Mouse scrolled (559, 283) with delta (0, 0)
Screenshot: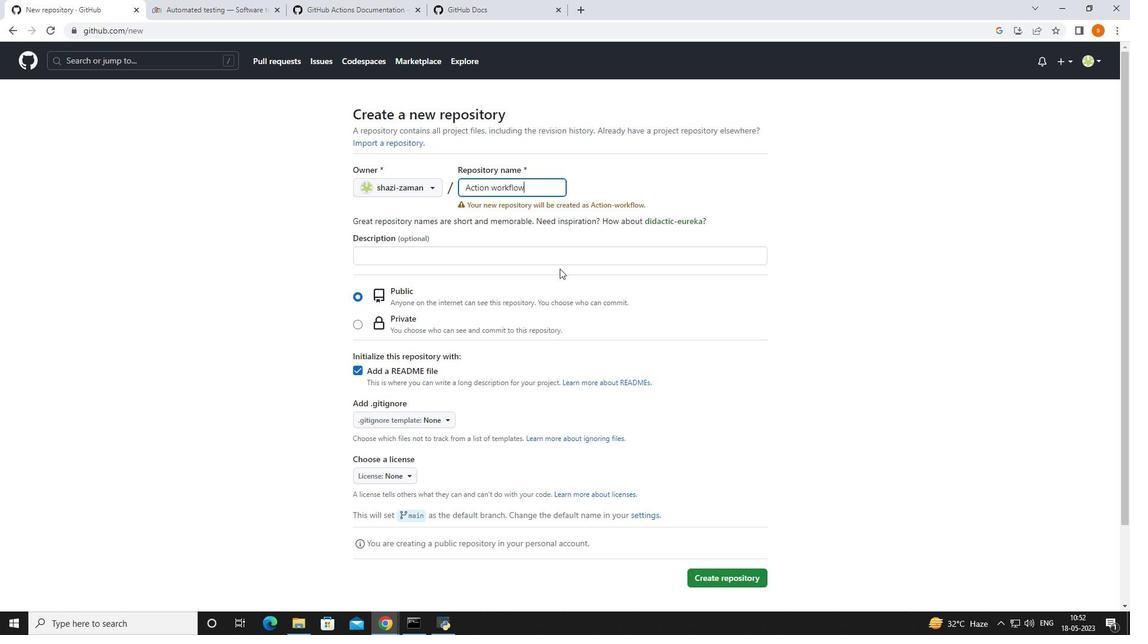 
Action: Mouse moved to (561, 283)
Screenshot: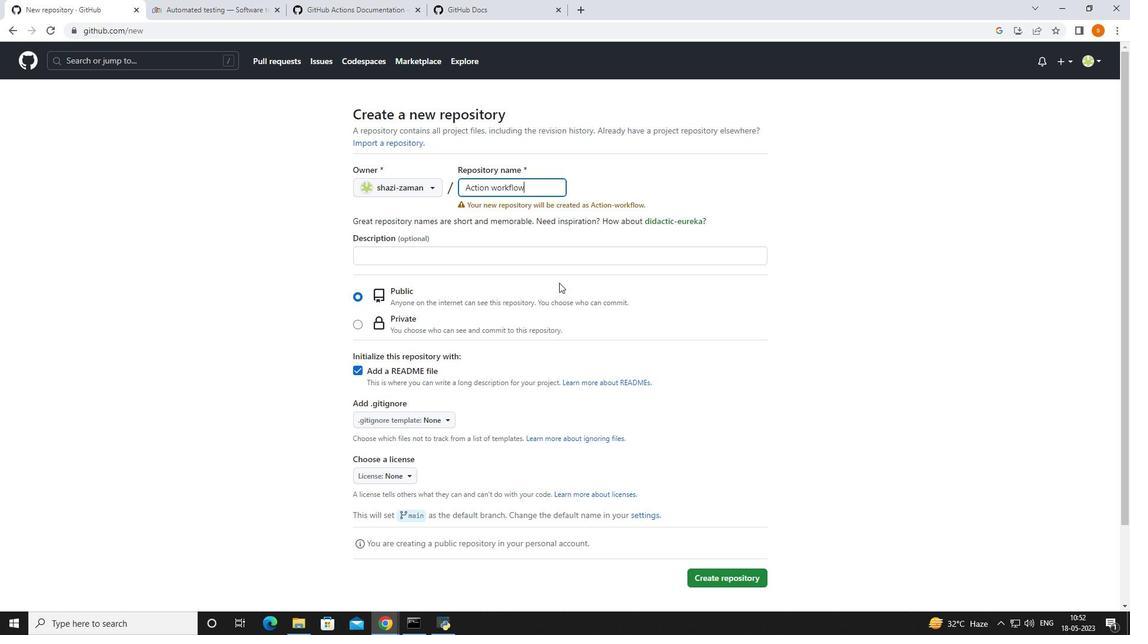 
Action: Mouse scrolled (561, 283) with delta (0, 0)
Screenshot: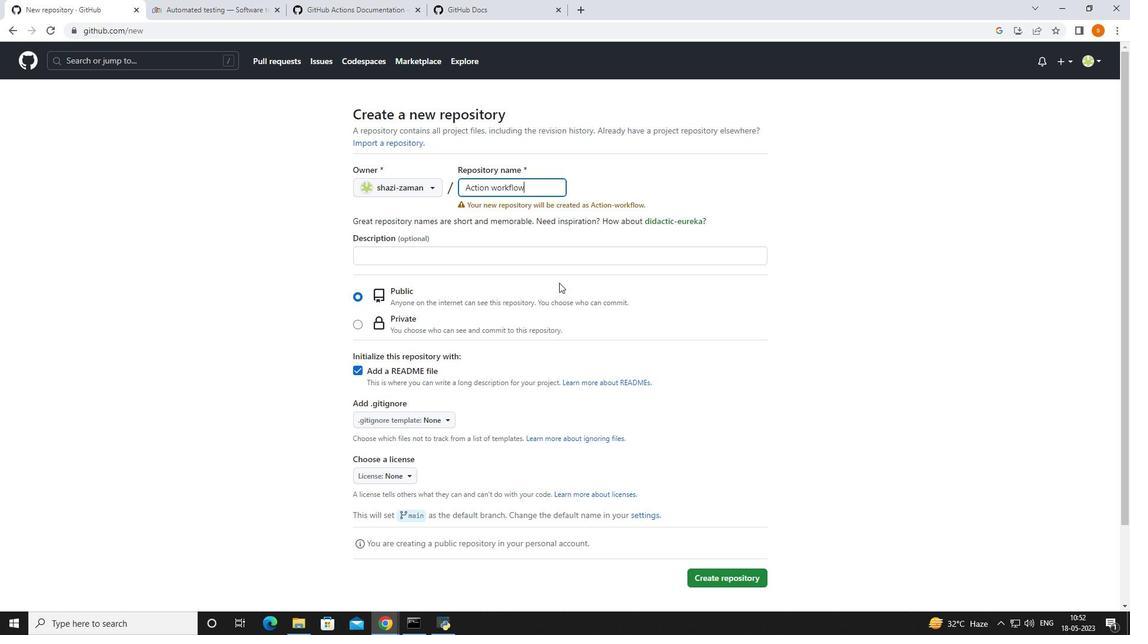 
Action: Mouse moved to (738, 482)
Screenshot: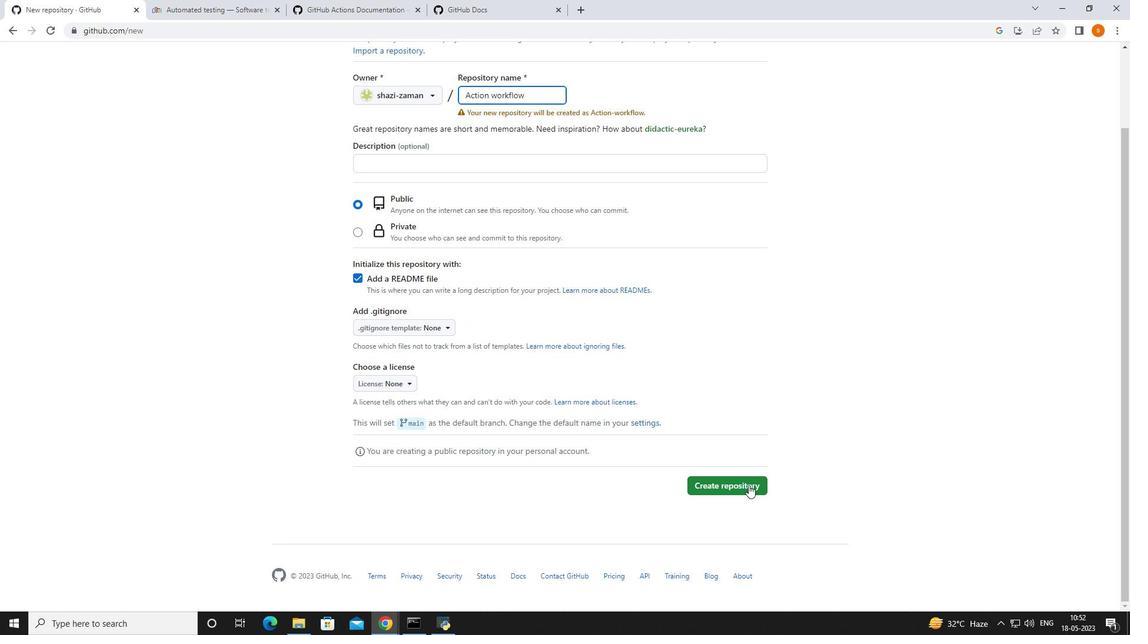 
Action: Mouse pressed left at (738, 482)
Screenshot: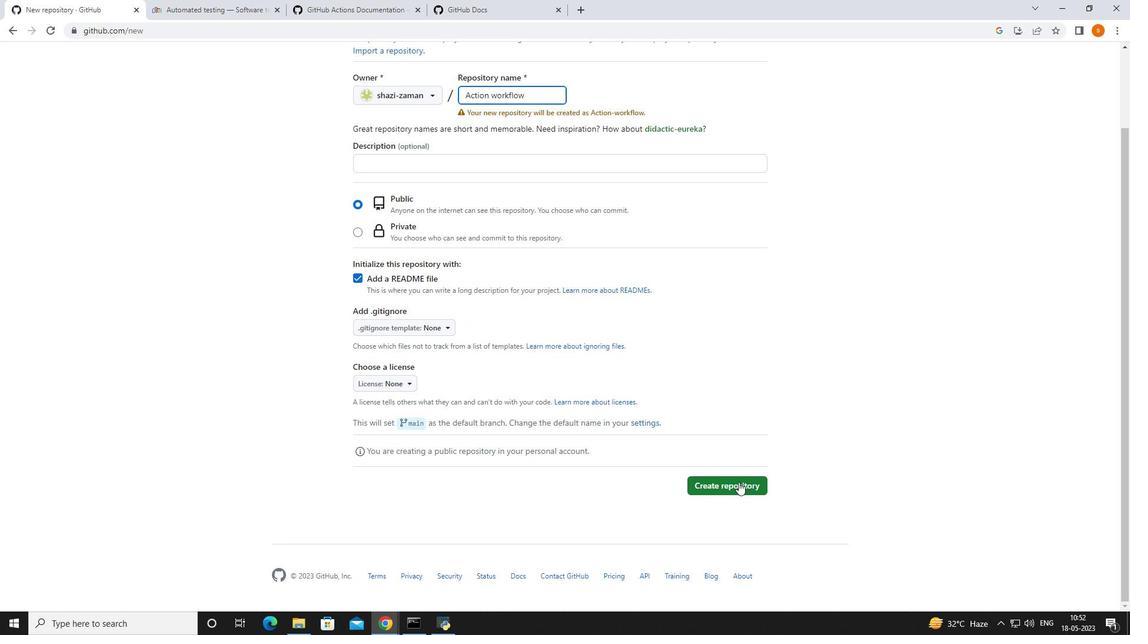 
Action: Mouse moved to (349, 4)
Screenshot: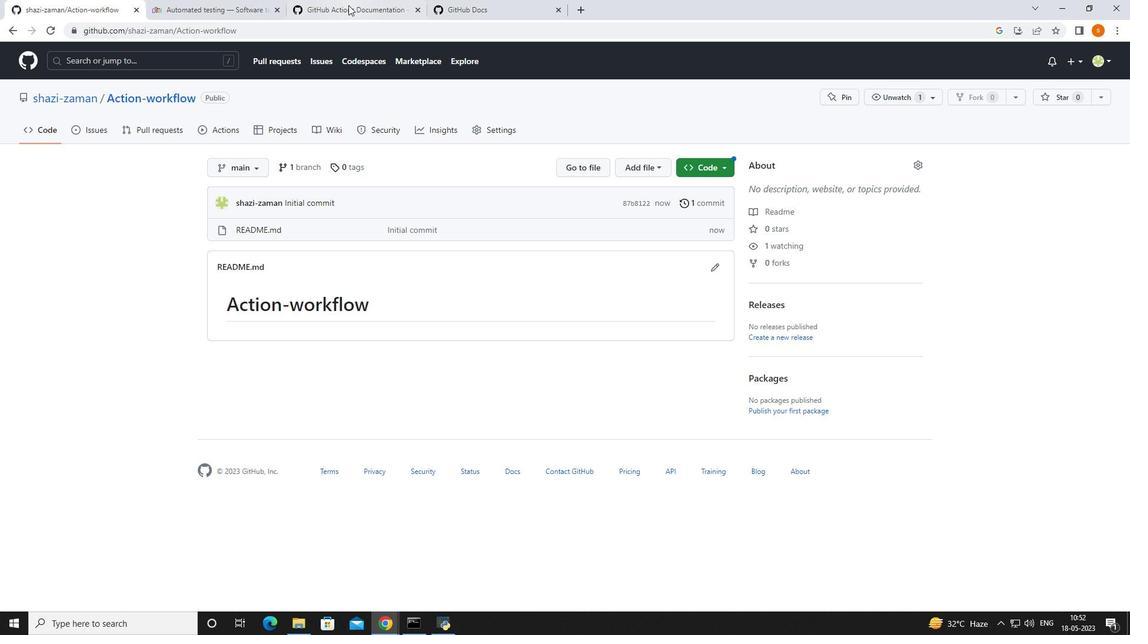 
Action: Mouse pressed left at (349, 4)
Screenshot: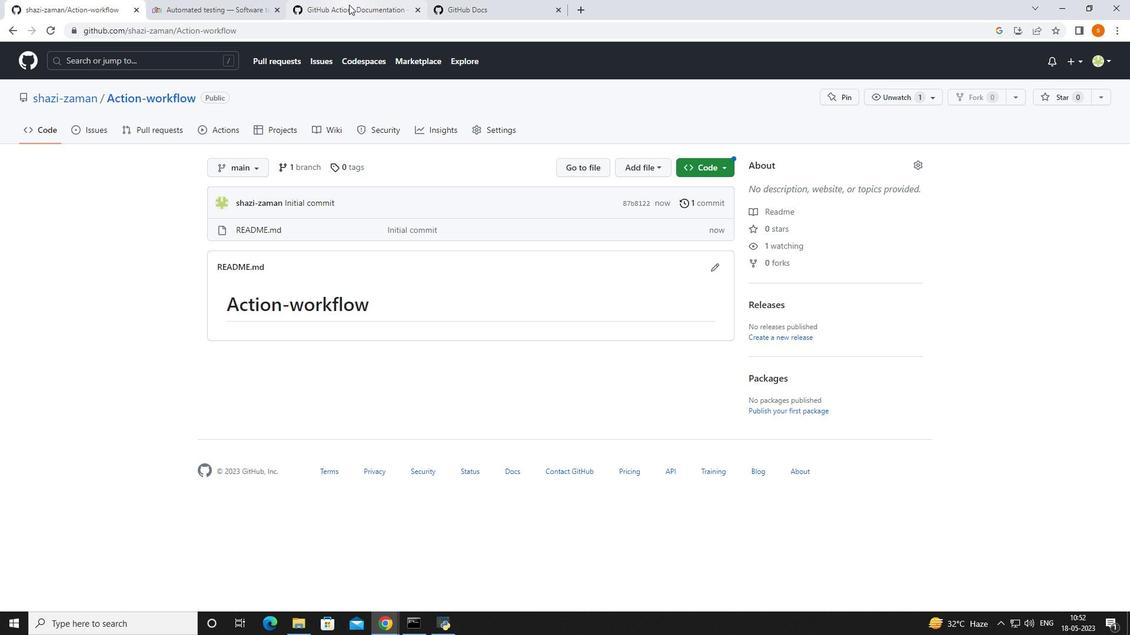 
Action: Mouse moved to (240, 14)
Screenshot: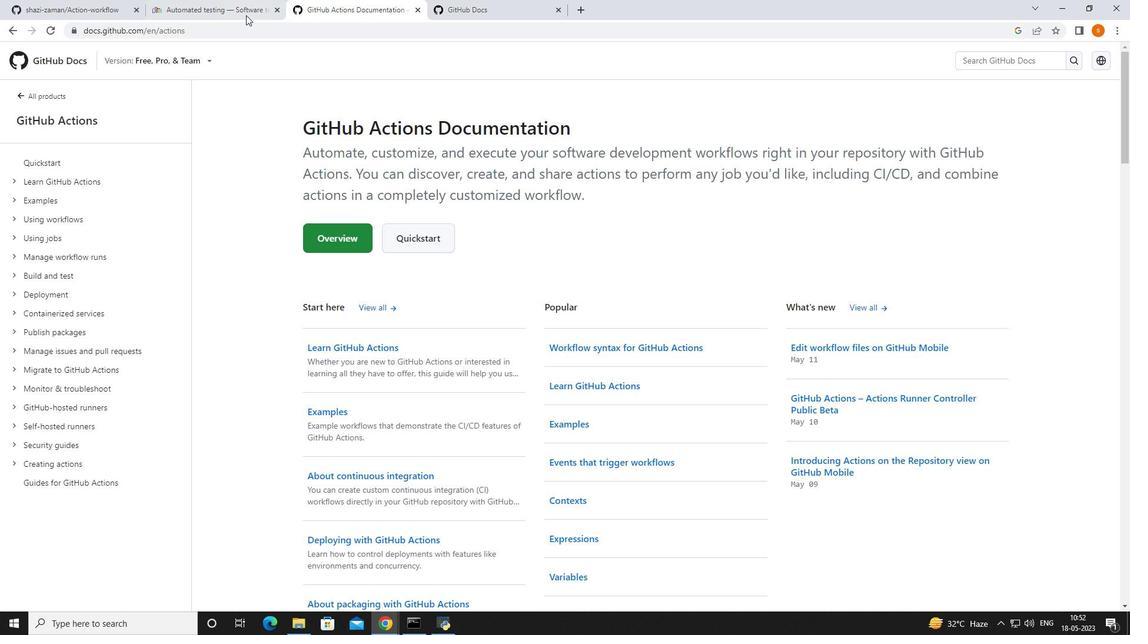 
Action: Mouse pressed left at (240, 14)
Screenshot: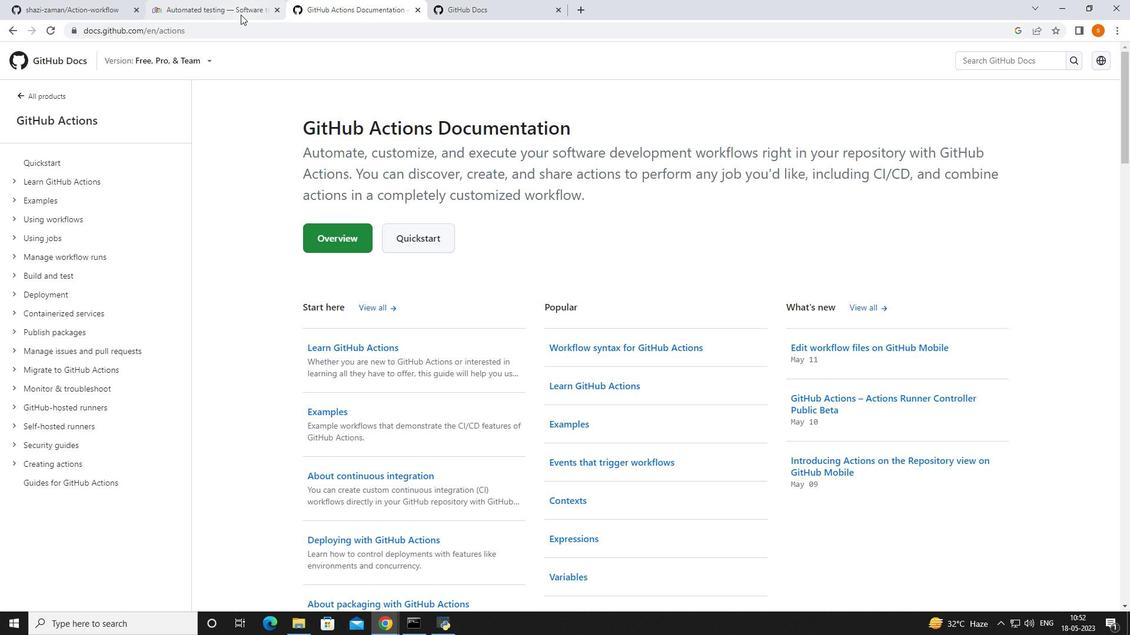 
Action: Mouse moved to (306, 195)
Screenshot: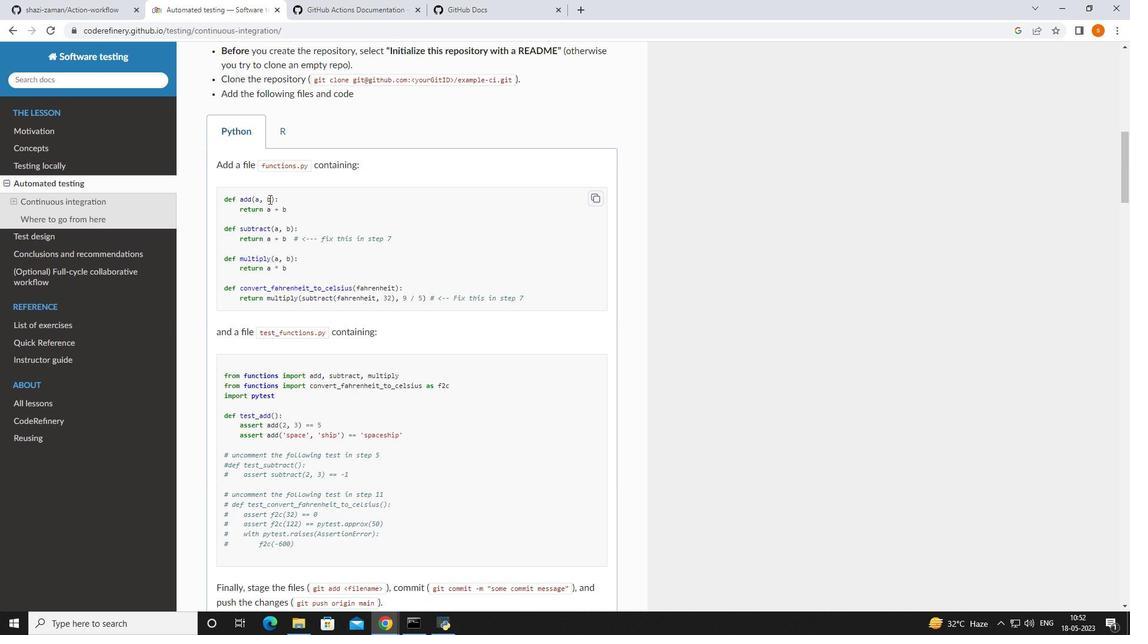 
Action: Mouse scrolled (306, 196) with delta (0, 0)
Screenshot: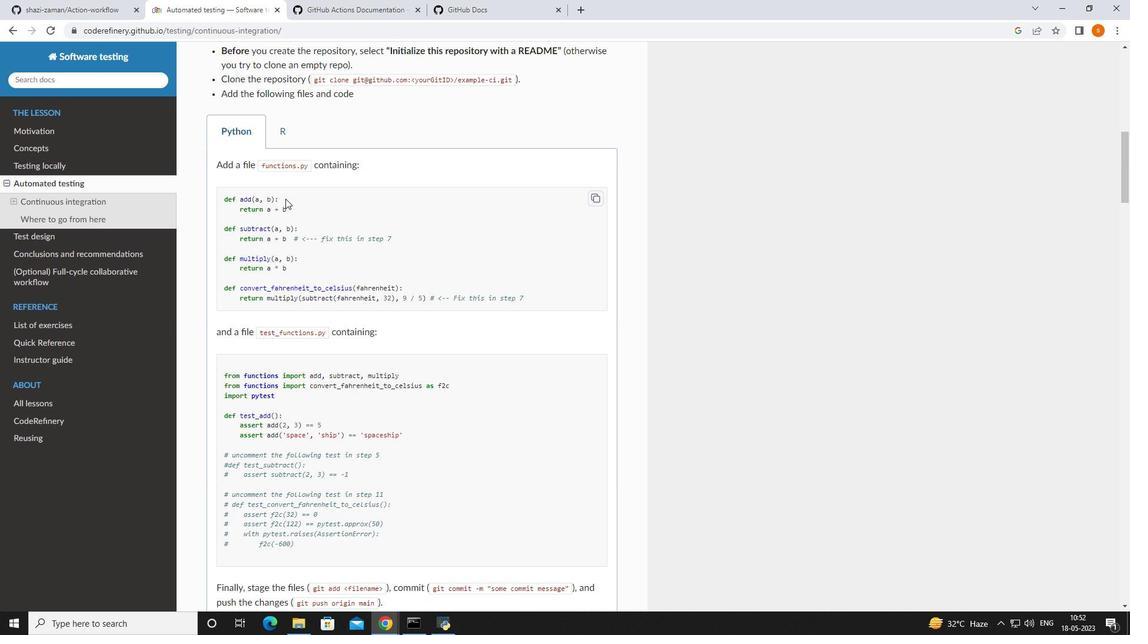 
Action: Mouse scrolled (306, 196) with delta (0, 0)
Screenshot: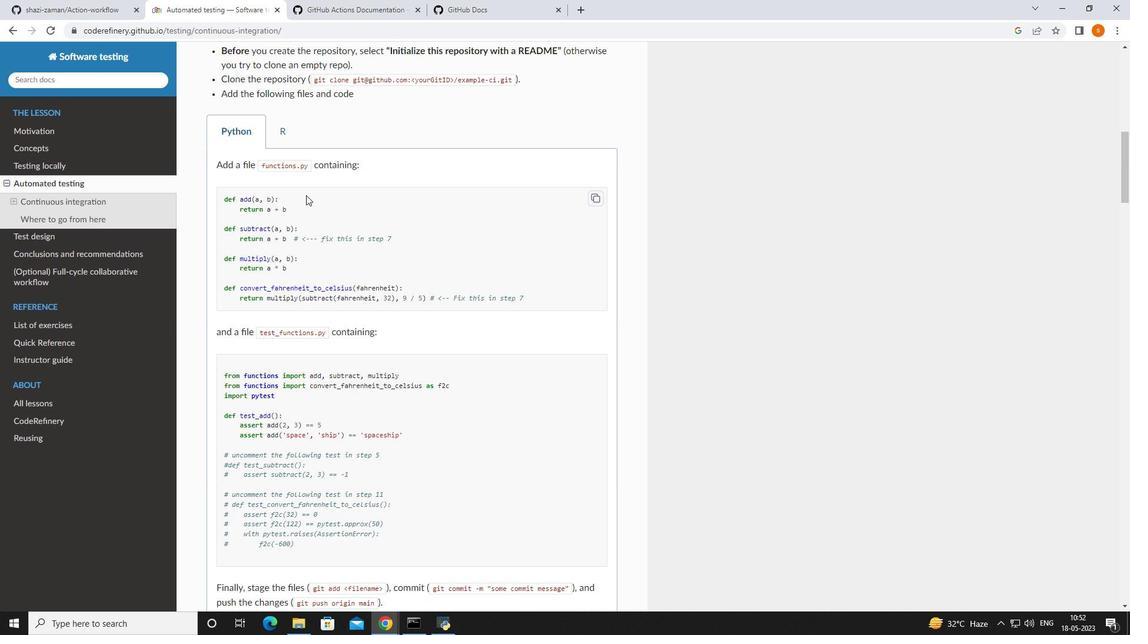 
Action: Mouse moved to (306, 195)
Screenshot: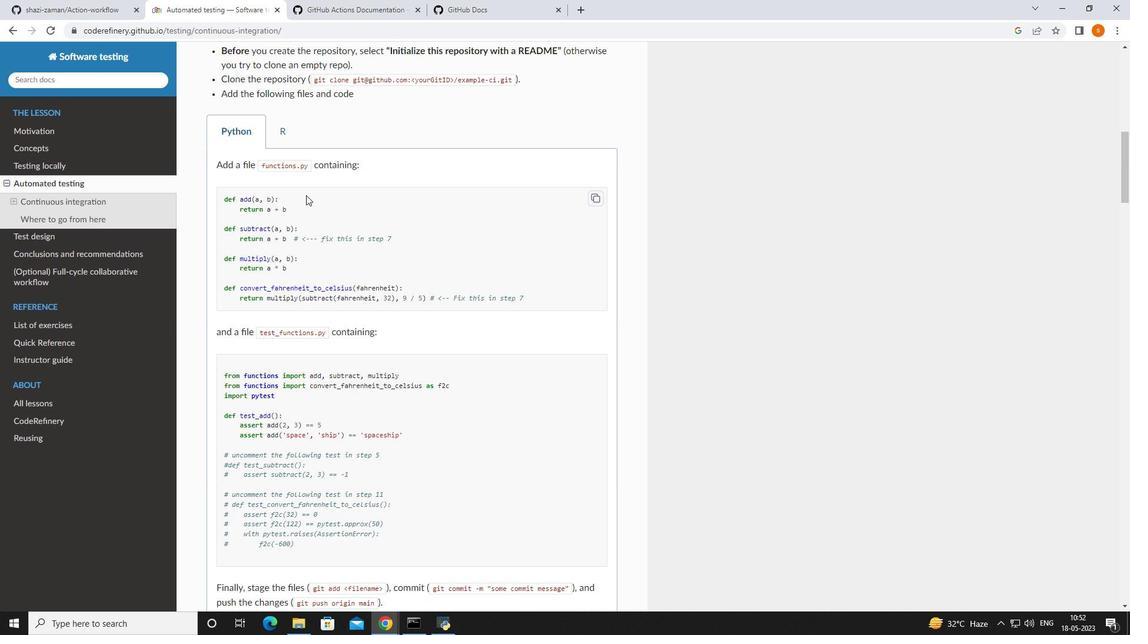 
Action: Mouse scrolled (306, 196) with delta (0, 0)
Screenshot: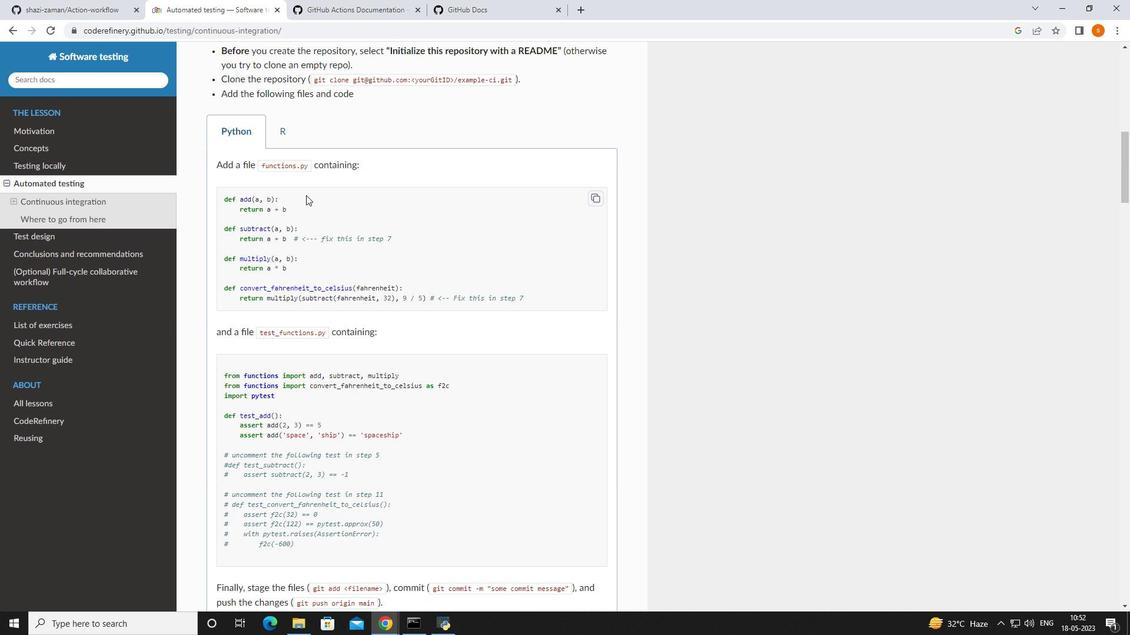 
Action: Mouse moved to (256, 277)
Screenshot: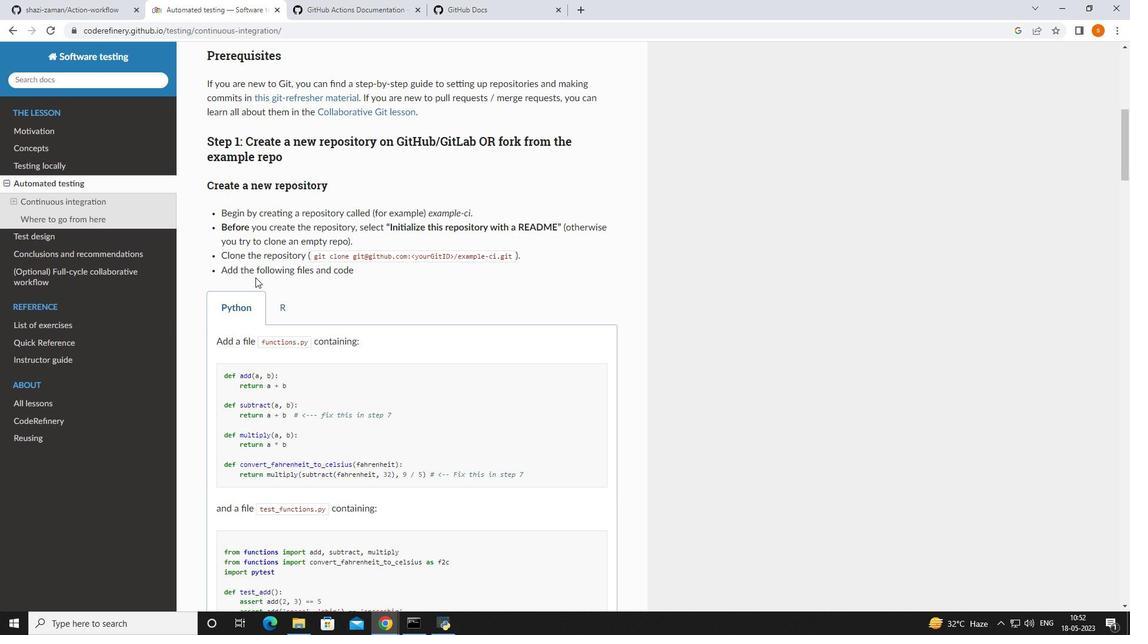 
Action: Mouse scrolled (256, 277) with delta (0, 0)
Screenshot: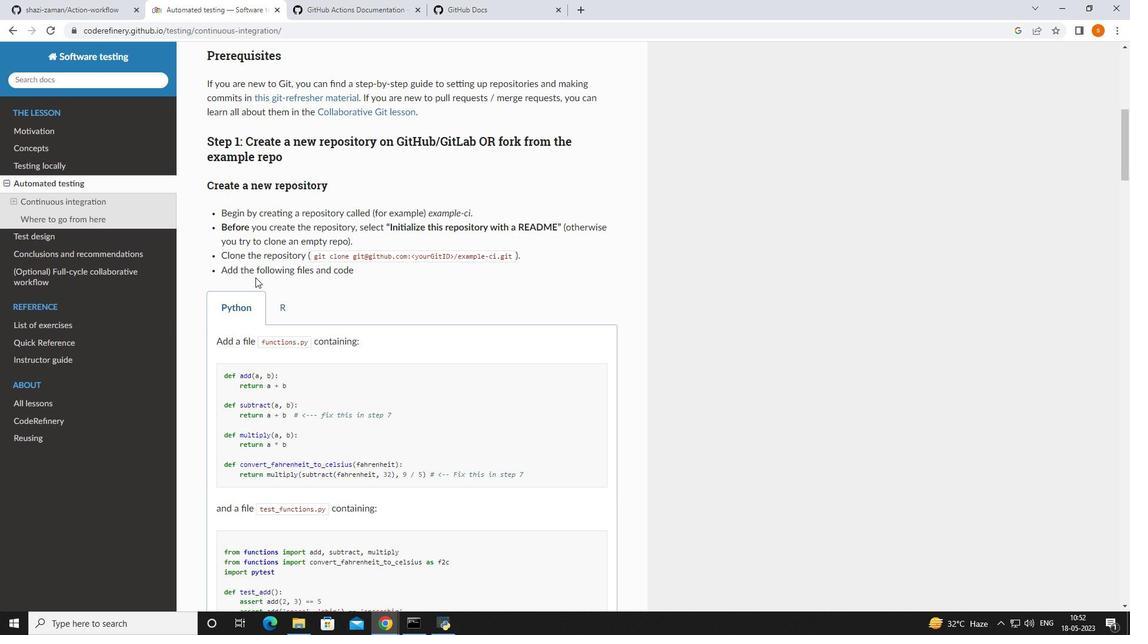 
Action: Mouse moved to (365, 259)
Screenshot: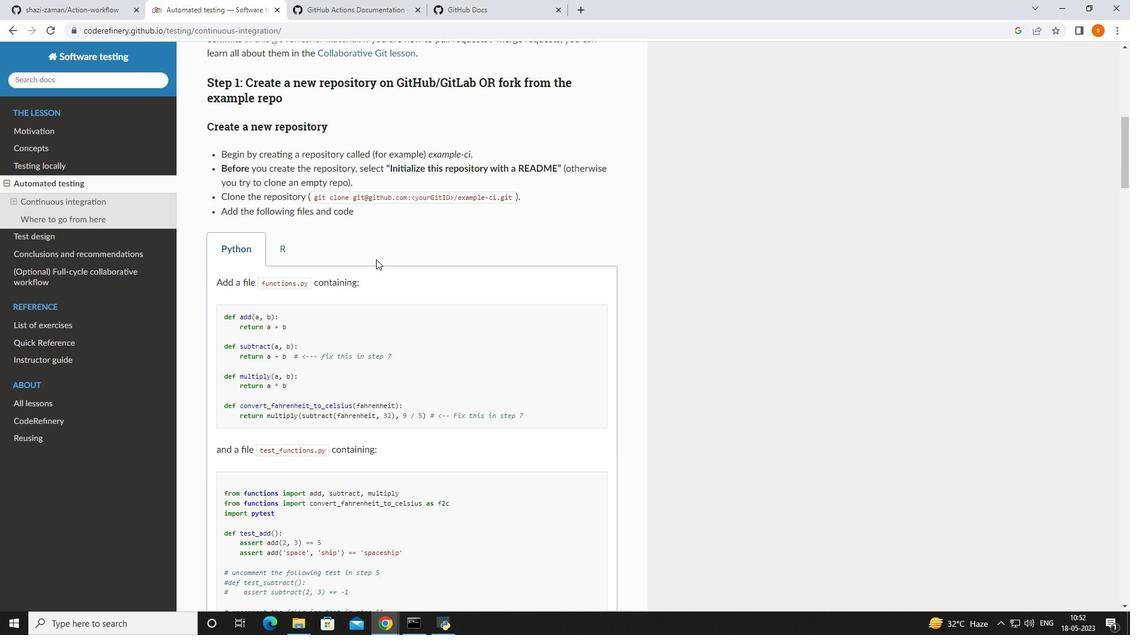 
Action: Mouse scrolled (365, 258) with delta (0, 0)
Screenshot: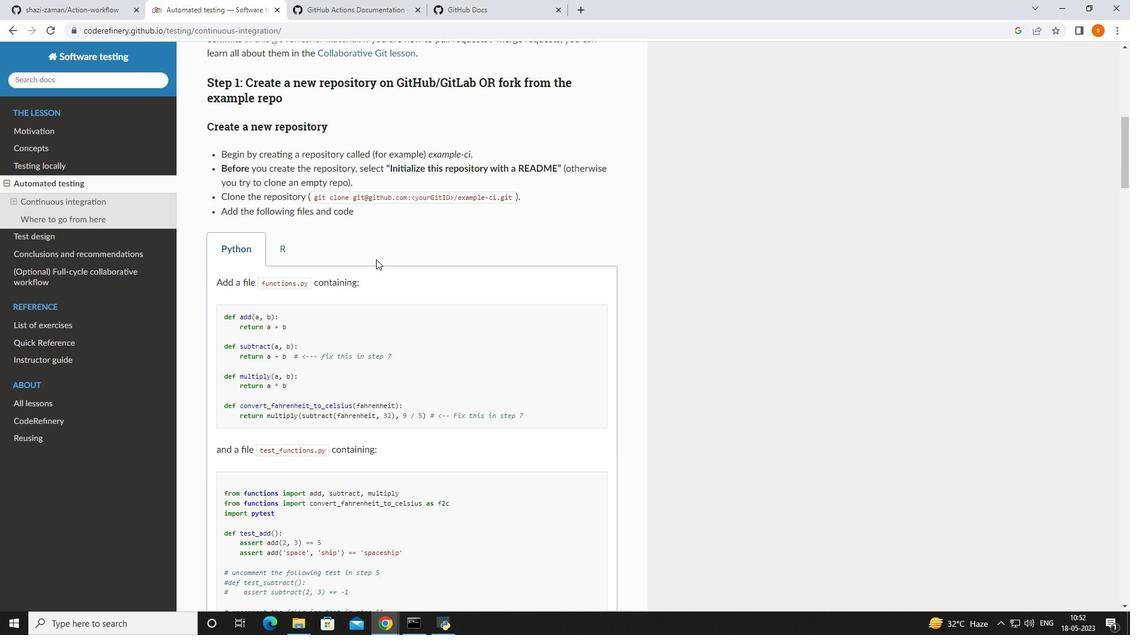 
Action: Mouse moved to (312, 139)
Screenshot: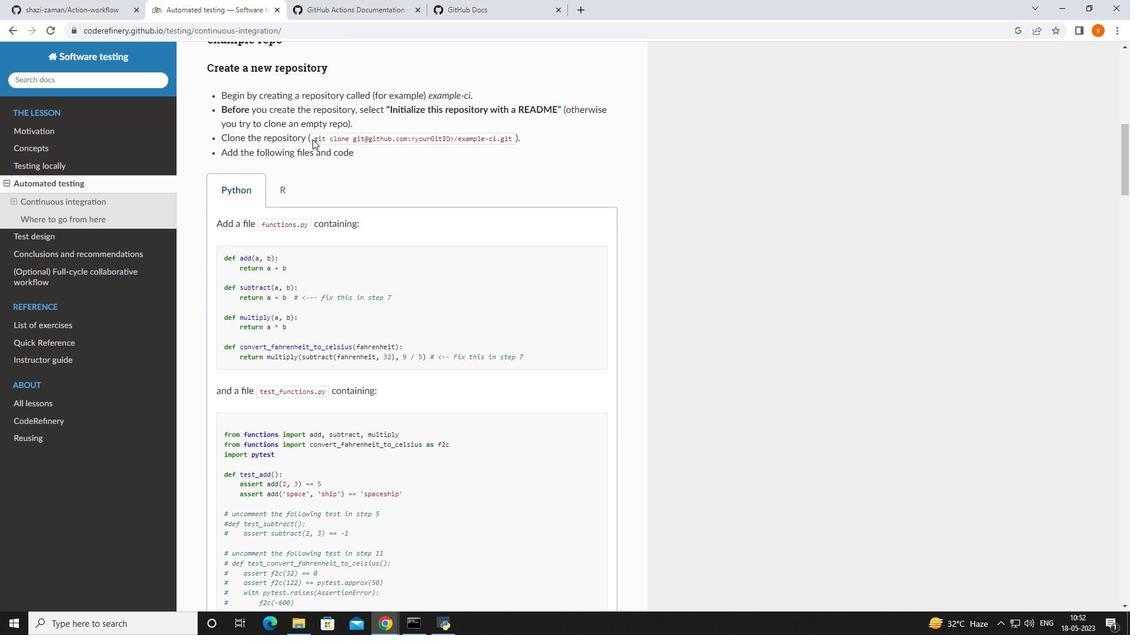 
Action: Mouse pressed left at (312, 139)
Screenshot: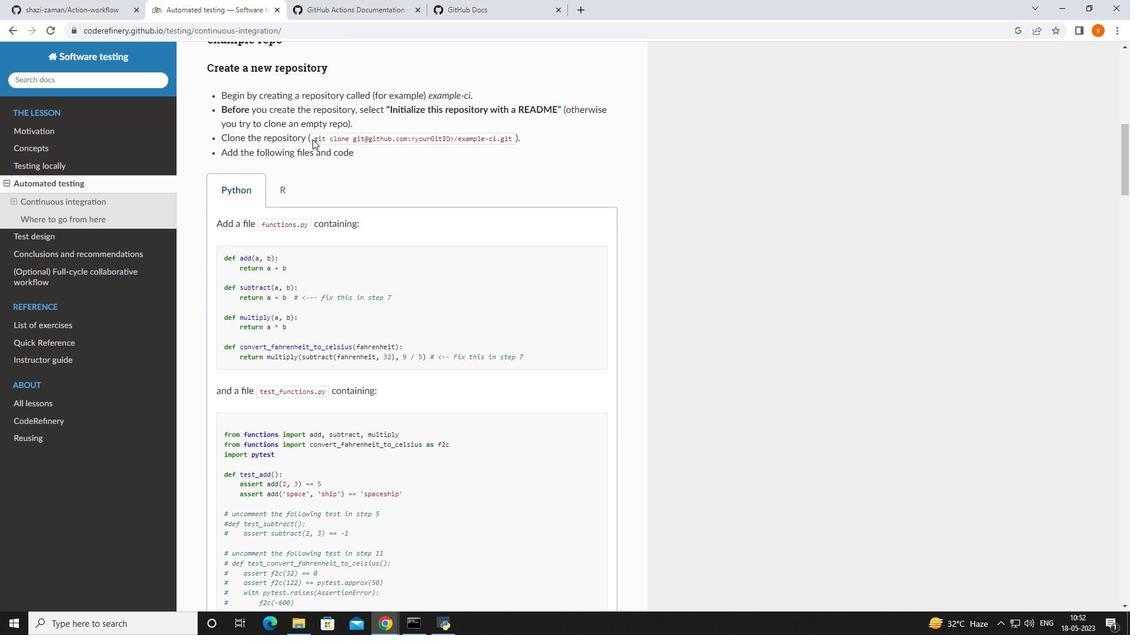 
Action: Mouse moved to (518, 149)
Screenshot: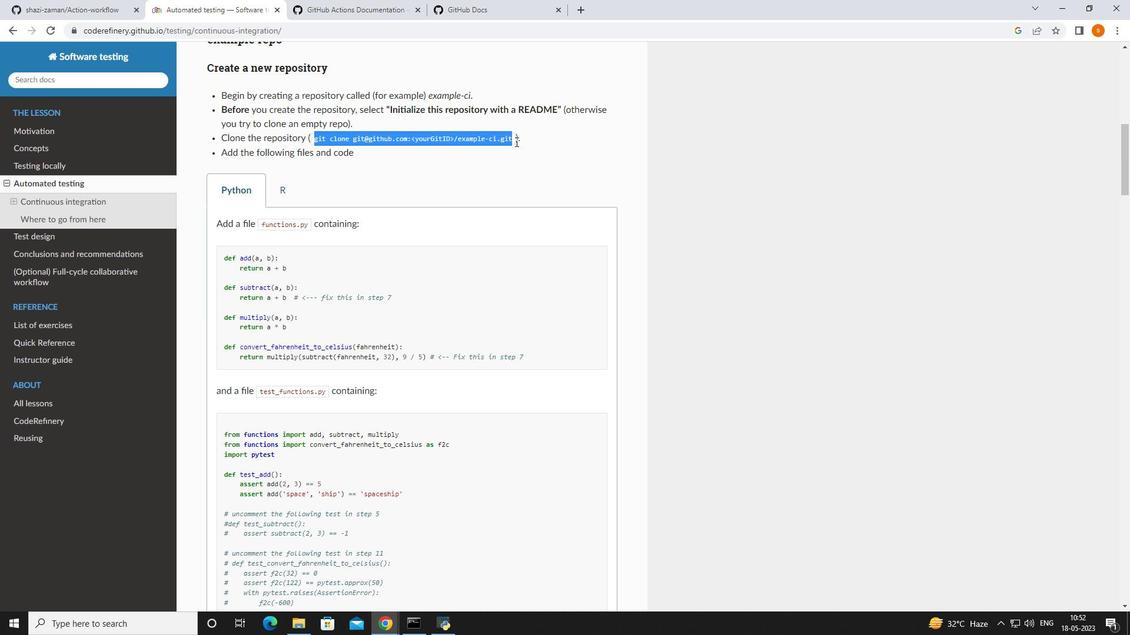 
Action: Key pressed ctrl+C
Screenshot: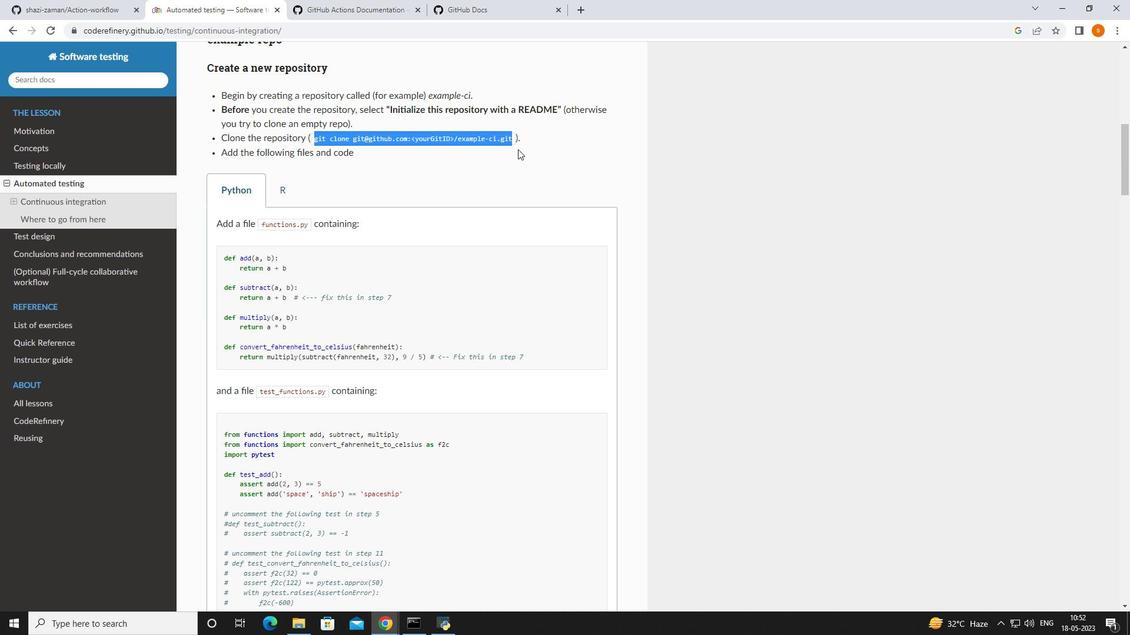 
Action: Mouse moved to (72, 2)
Screenshot: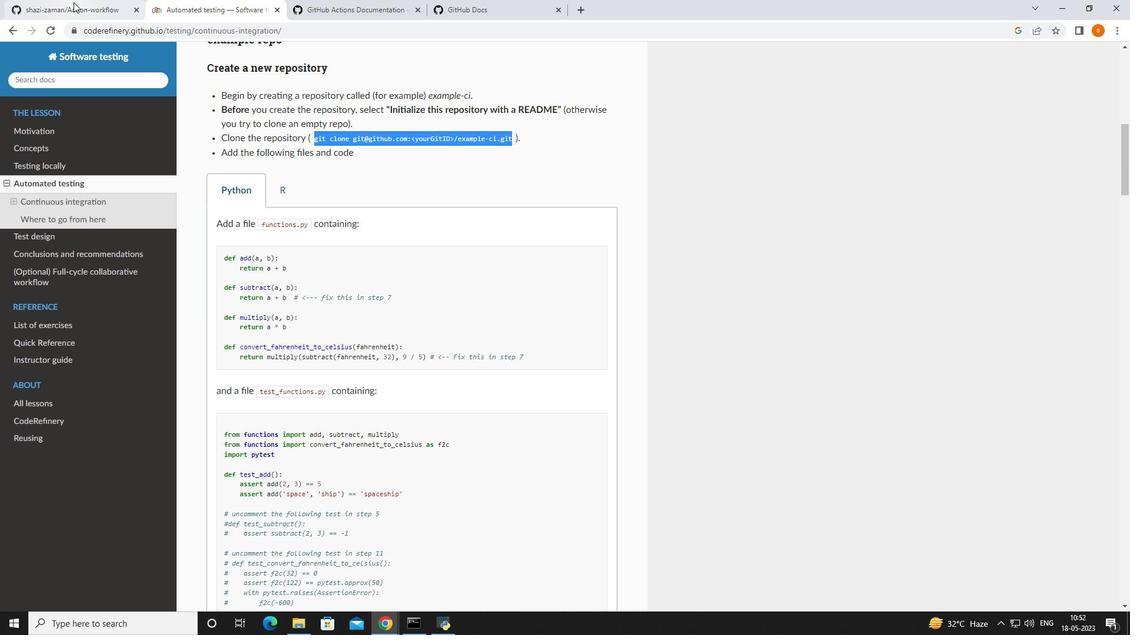 
Action: Mouse pressed left at (72, 2)
Screenshot: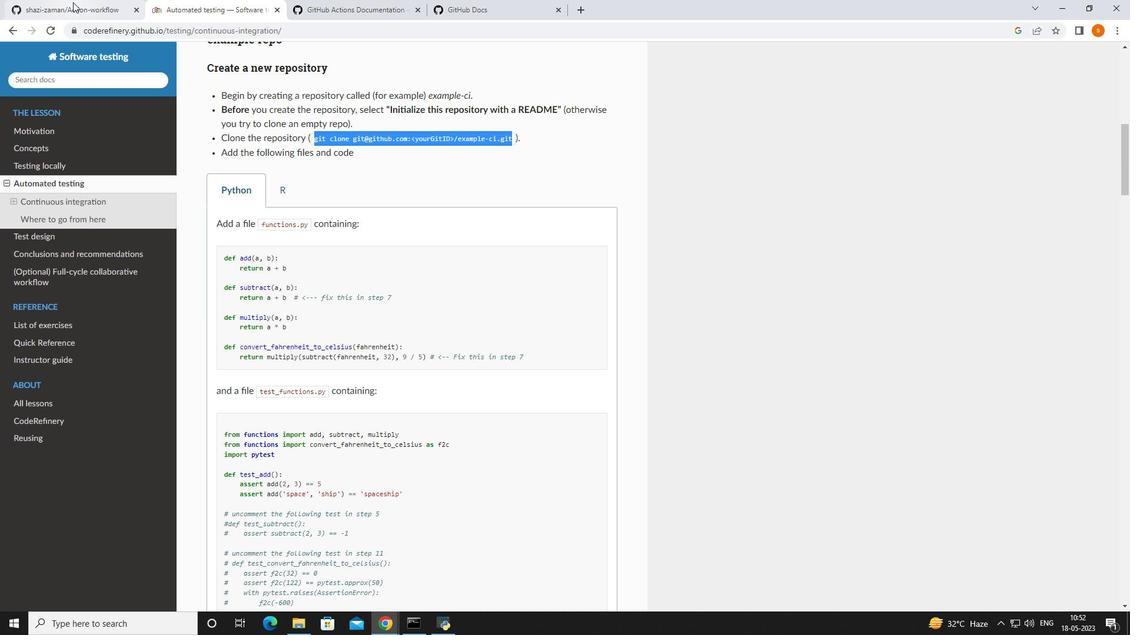 
Action: Mouse moved to (721, 166)
Screenshot: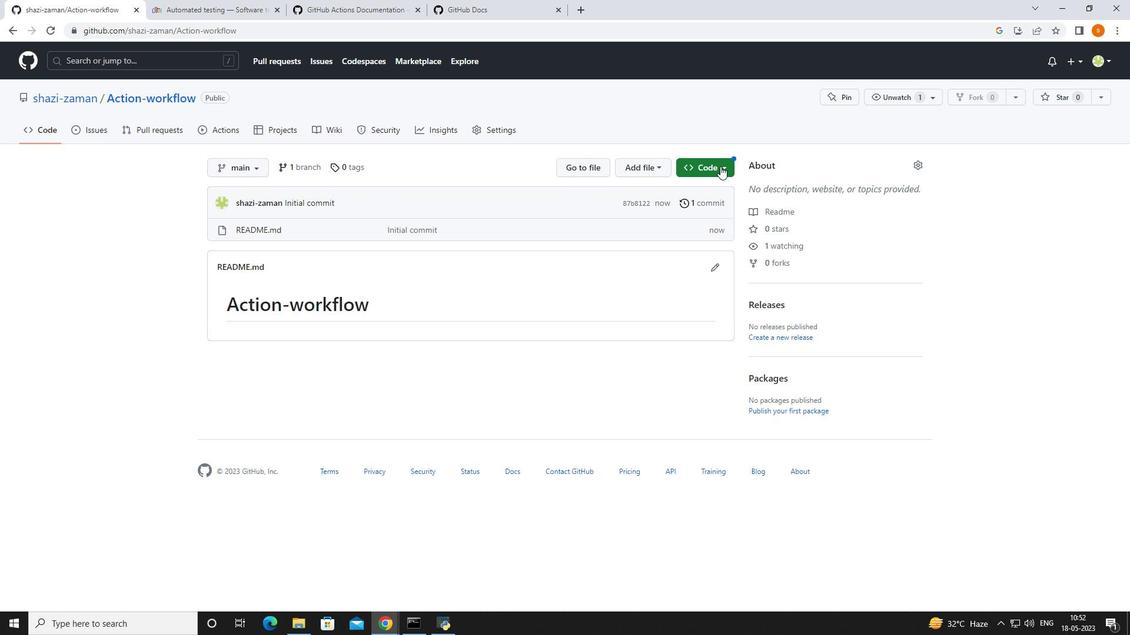 
Action: Mouse pressed left at (721, 166)
Screenshot: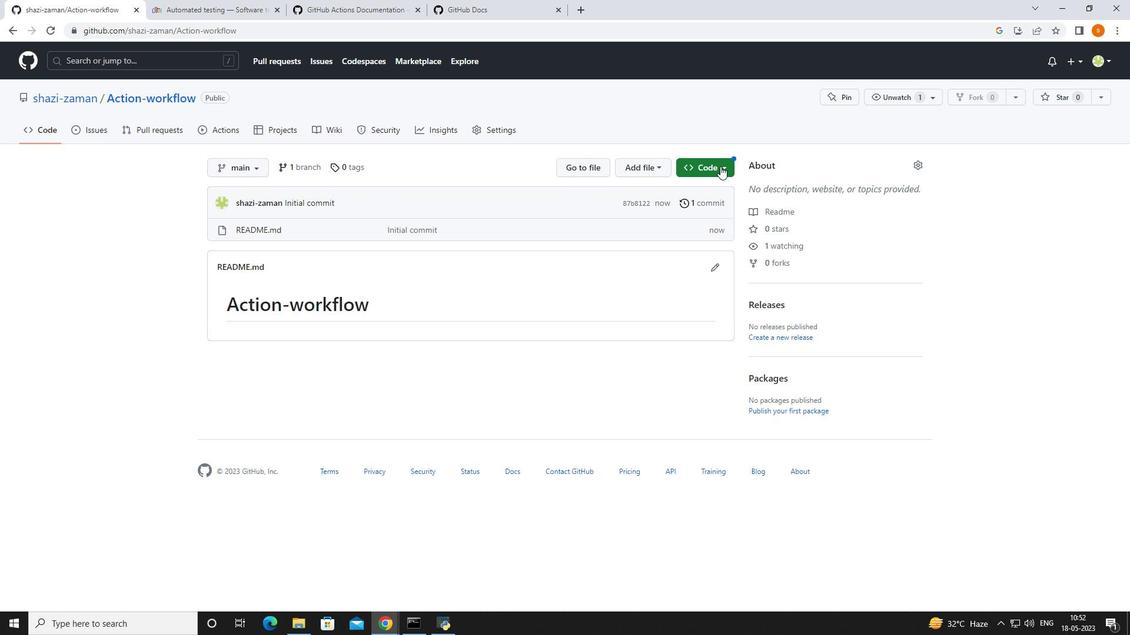 
Action: Mouse moved to (400, 364)
Screenshot: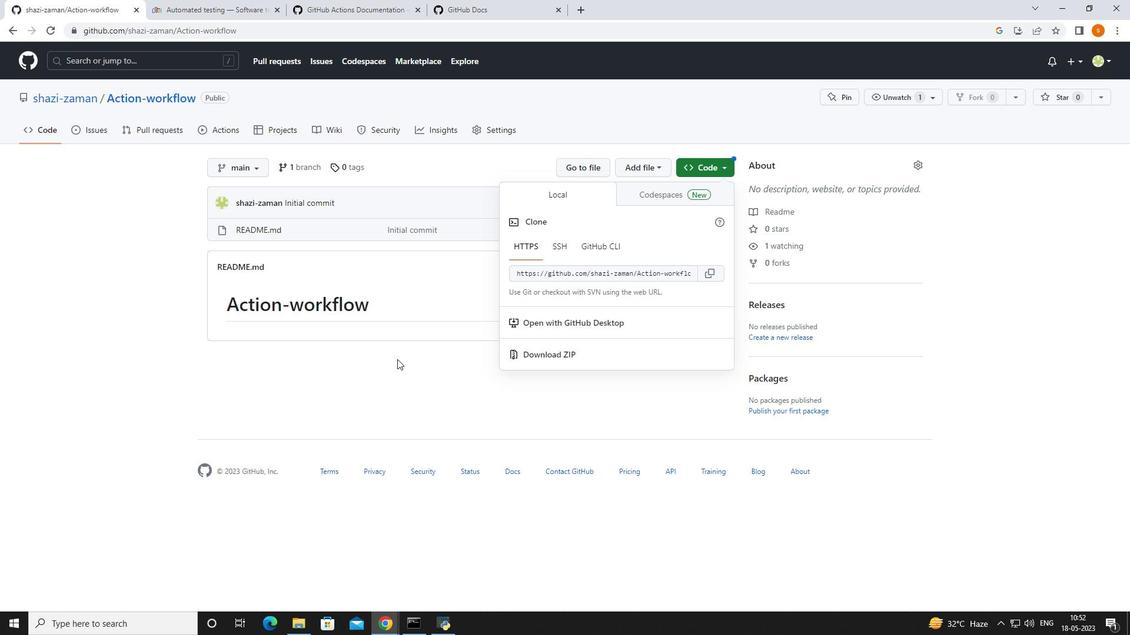 
Action: Mouse pressed left at (400, 364)
Screenshot: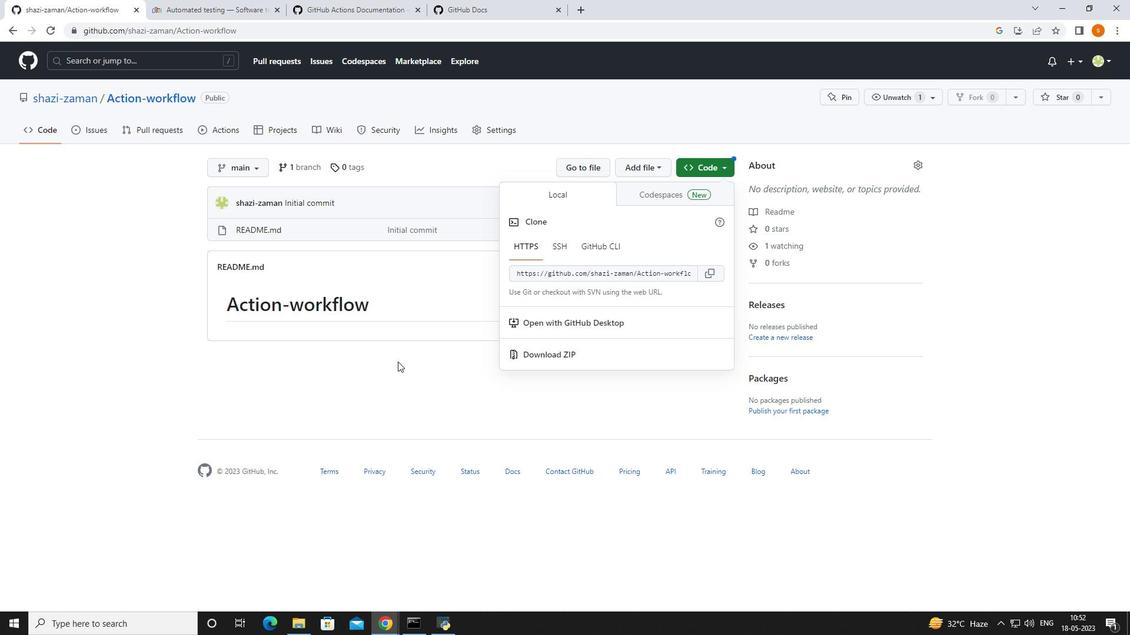 
Action: Mouse moved to (452, 314)
Screenshot: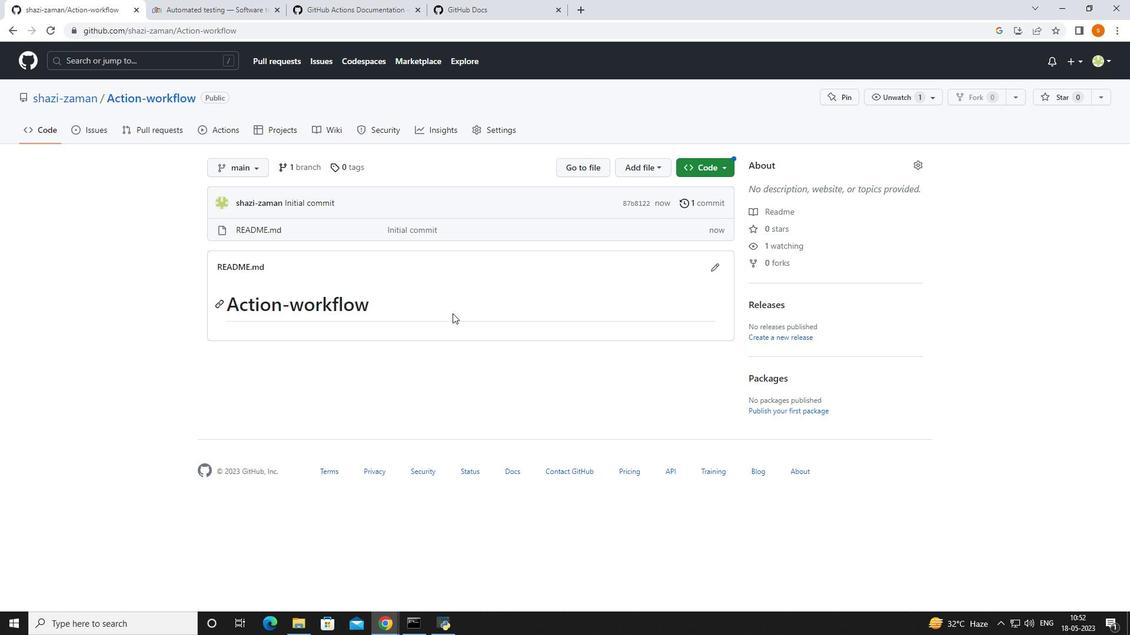 
Action: Mouse pressed left at (452, 314)
Screenshot: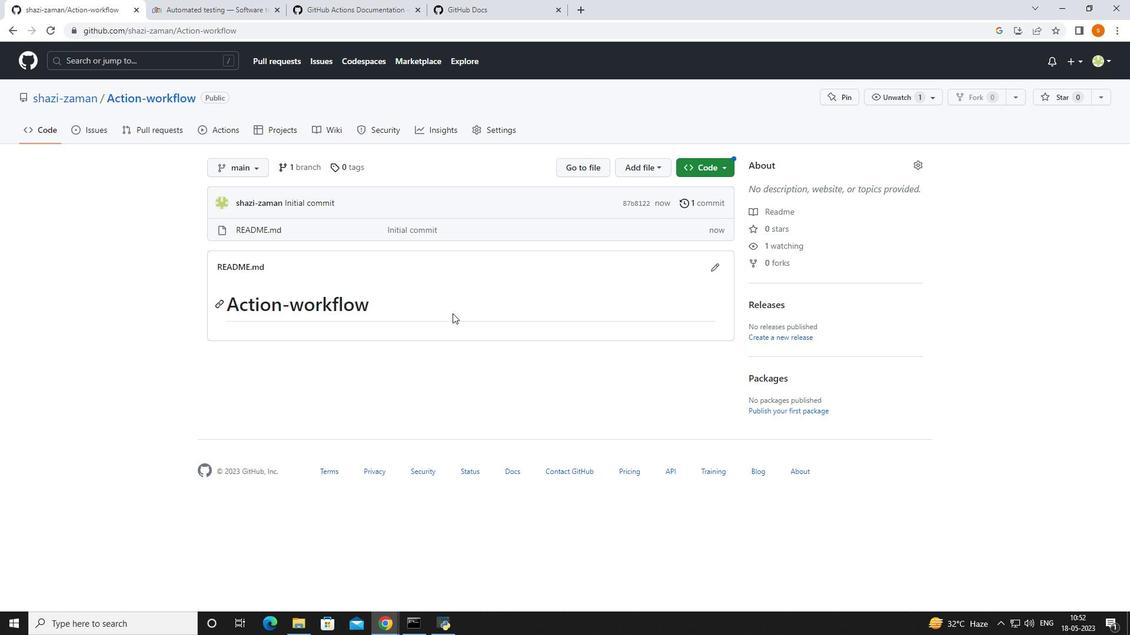 
Action: Mouse moved to (329, 311)
Screenshot: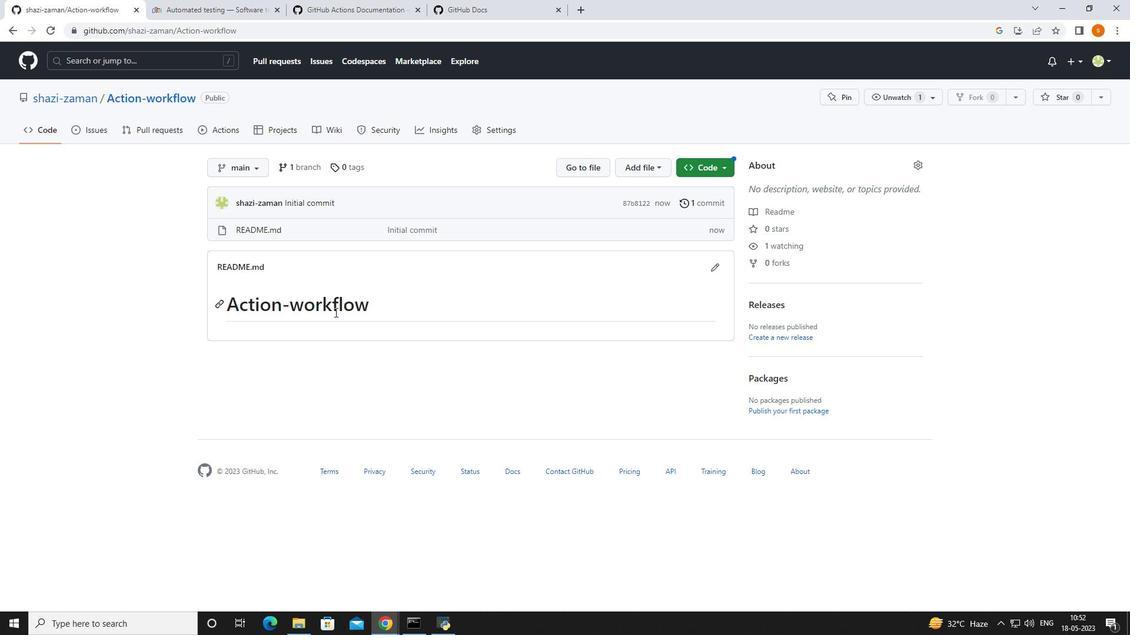 
Action: Mouse pressed left at (329, 311)
Screenshot: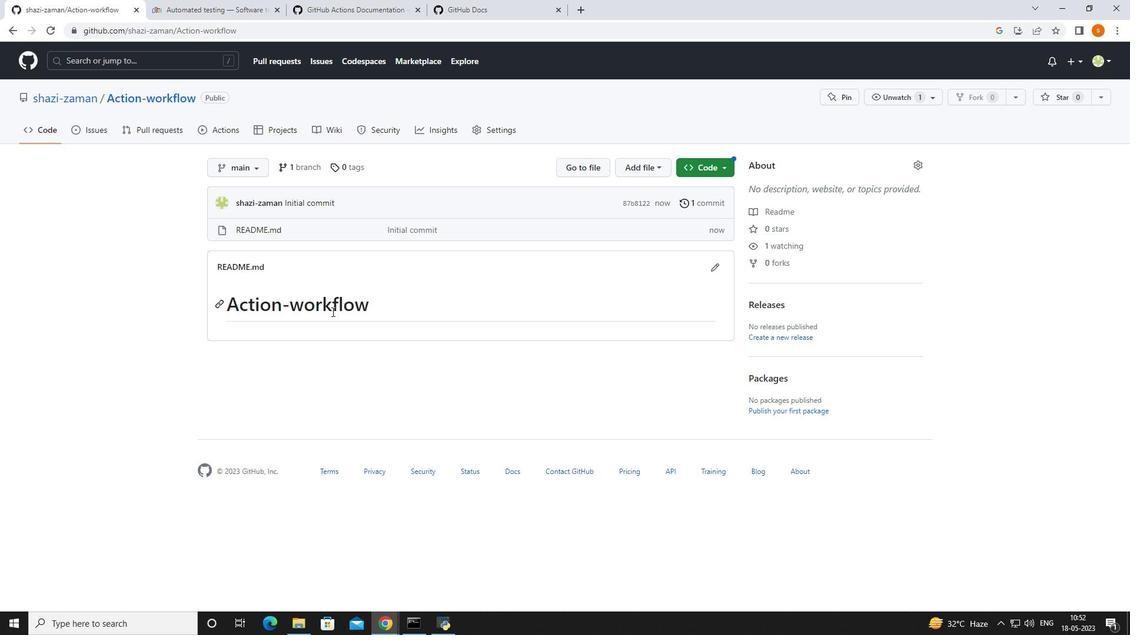 
Action: Mouse moved to (220, 302)
Screenshot: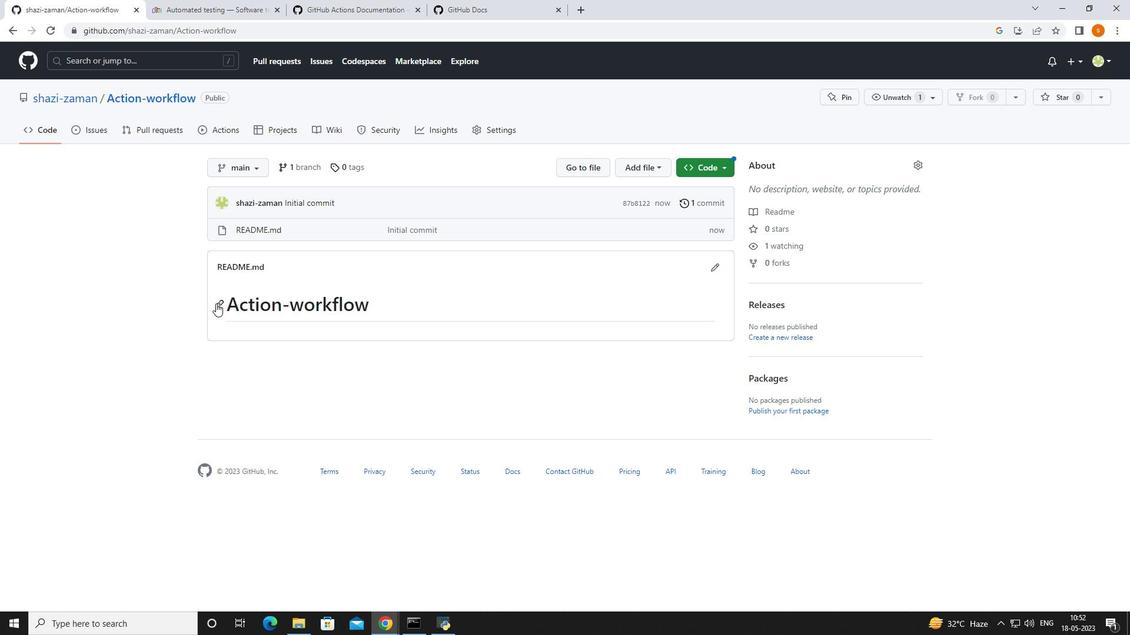 
Action: Mouse pressed left at (220, 302)
Screenshot: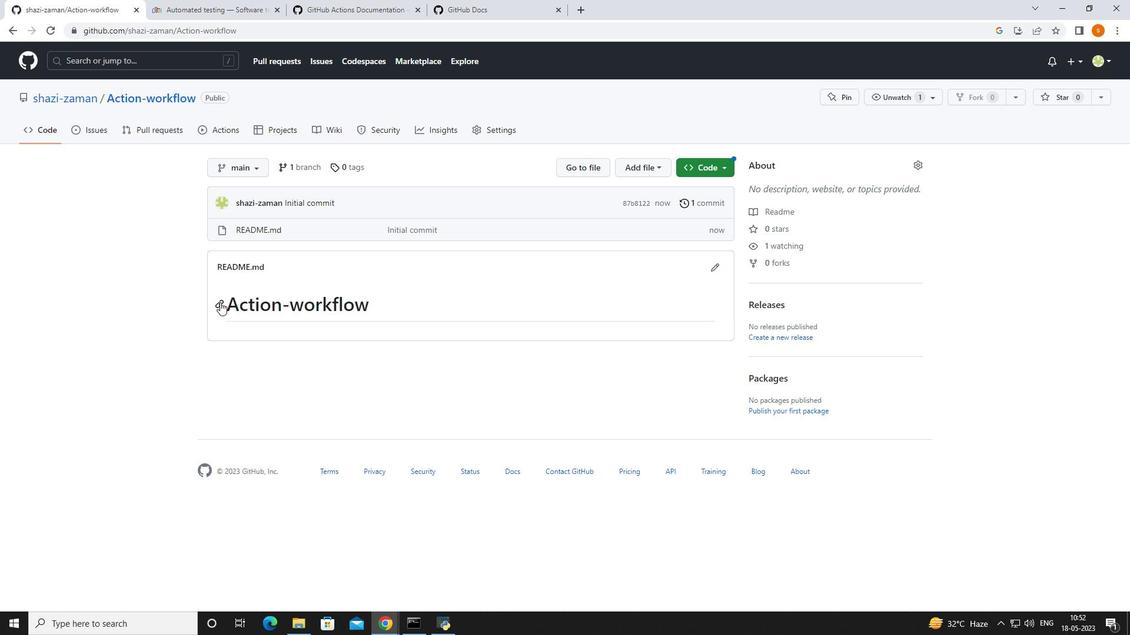 
Action: Mouse moved to (222, 306)
Screenshot: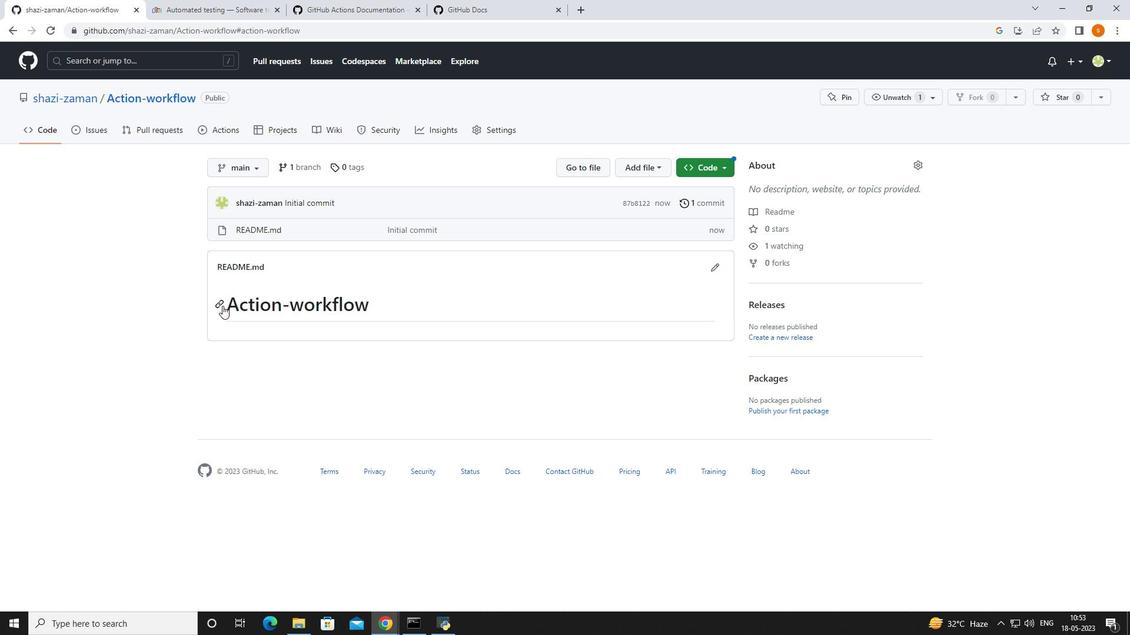 
Action: Mouse pressed left at (222, 306)
Screenshot: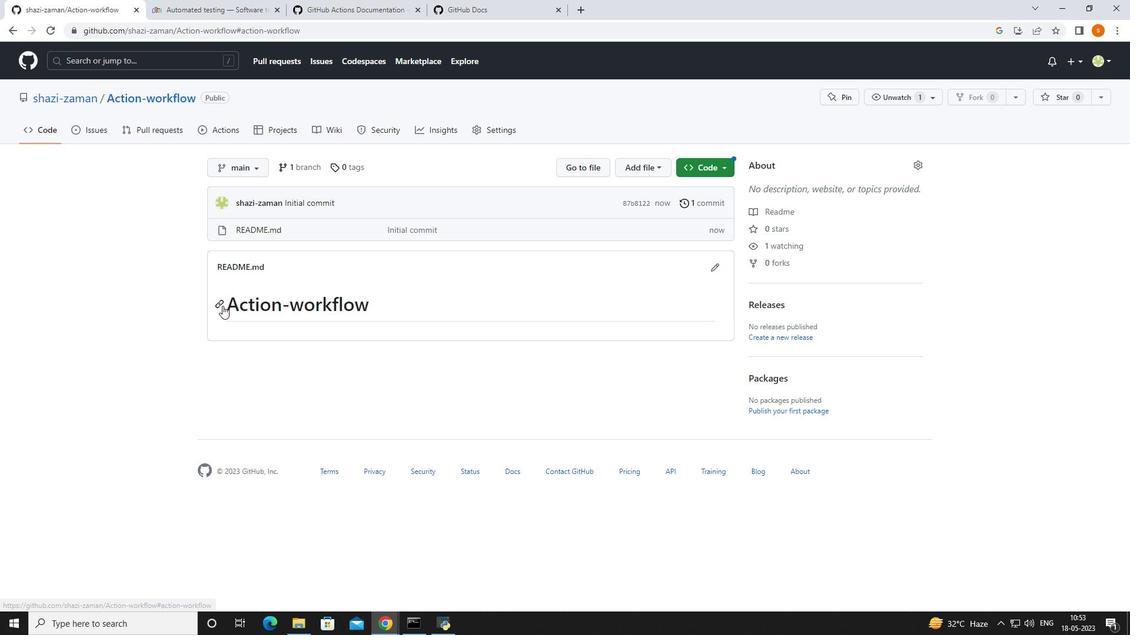 
Action: Mouse moved to (220, 306)
Screenshot: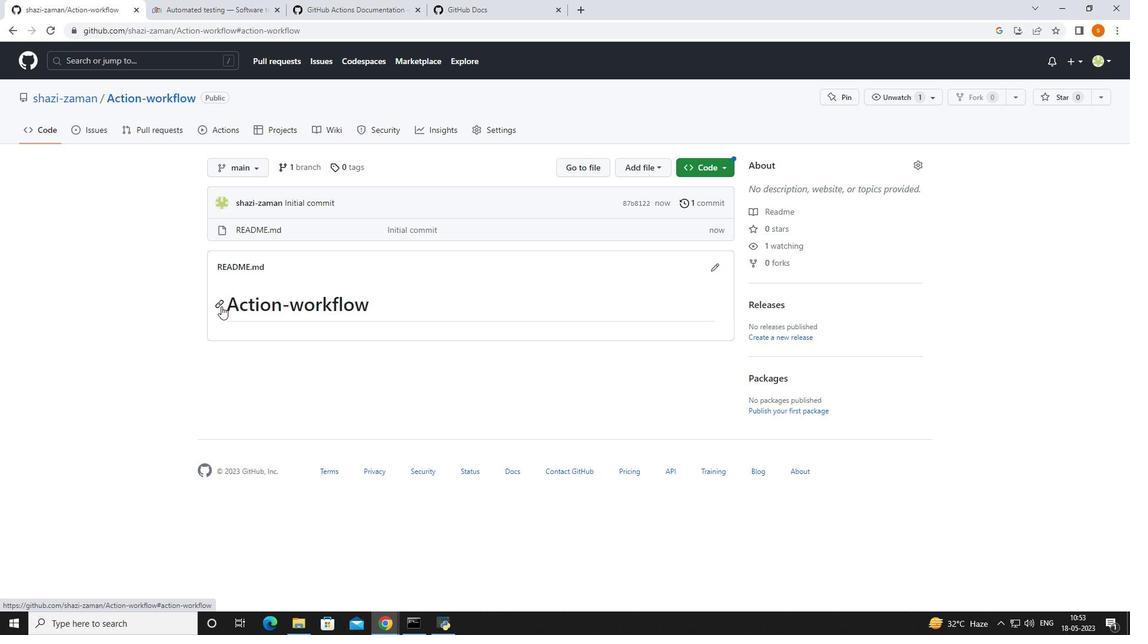 
Action: Mouse pressed left at (220, 306)
Screenshot: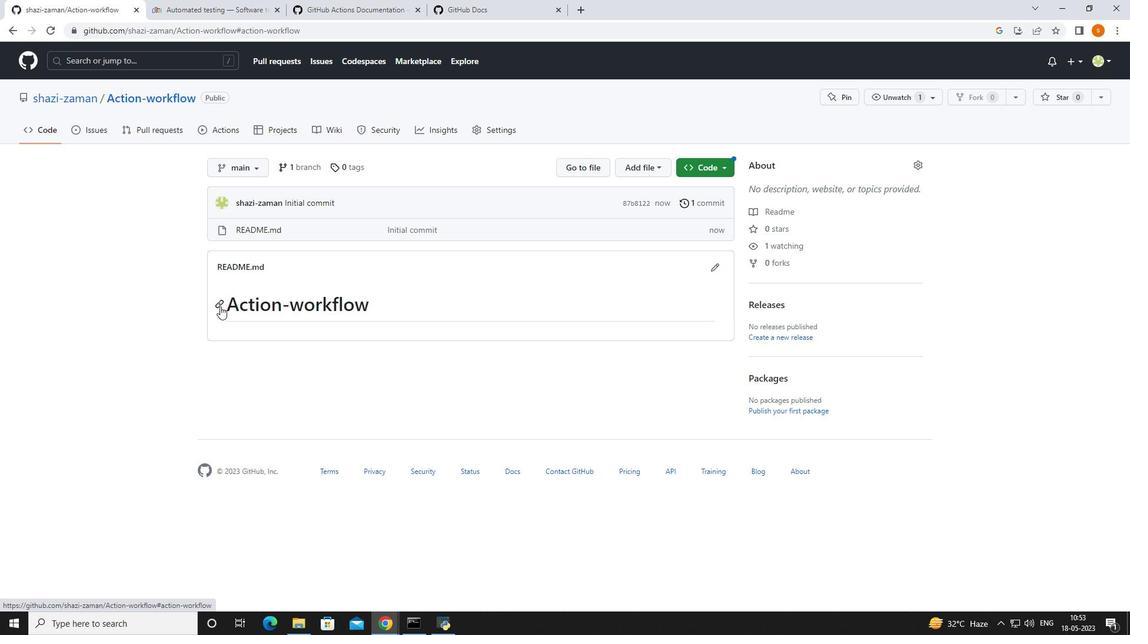 
Action: Mouse moved to (221, 306)
Screenshot: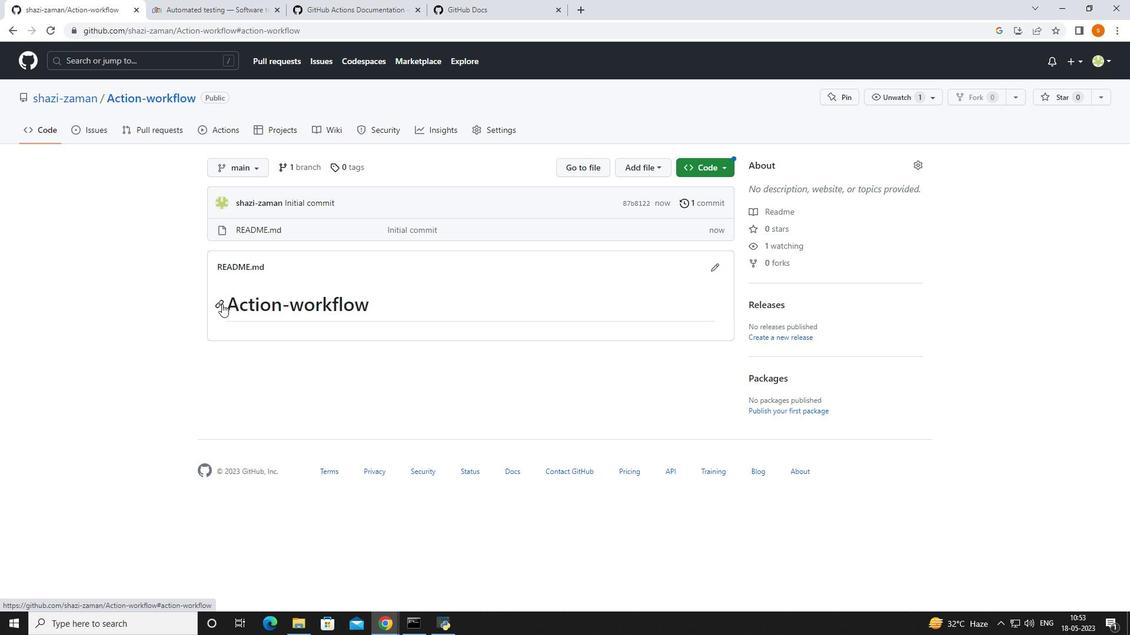 
Action: Key pressed ctrl+V
Screenshot: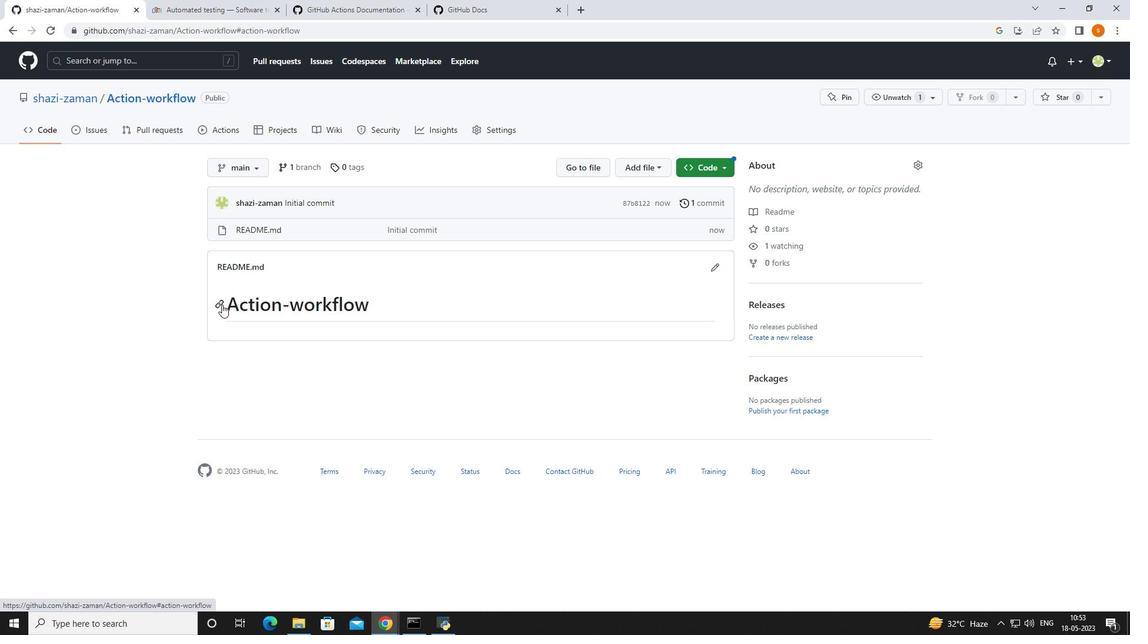 
Action: Mouse moved to (375, 314)
Screenshot: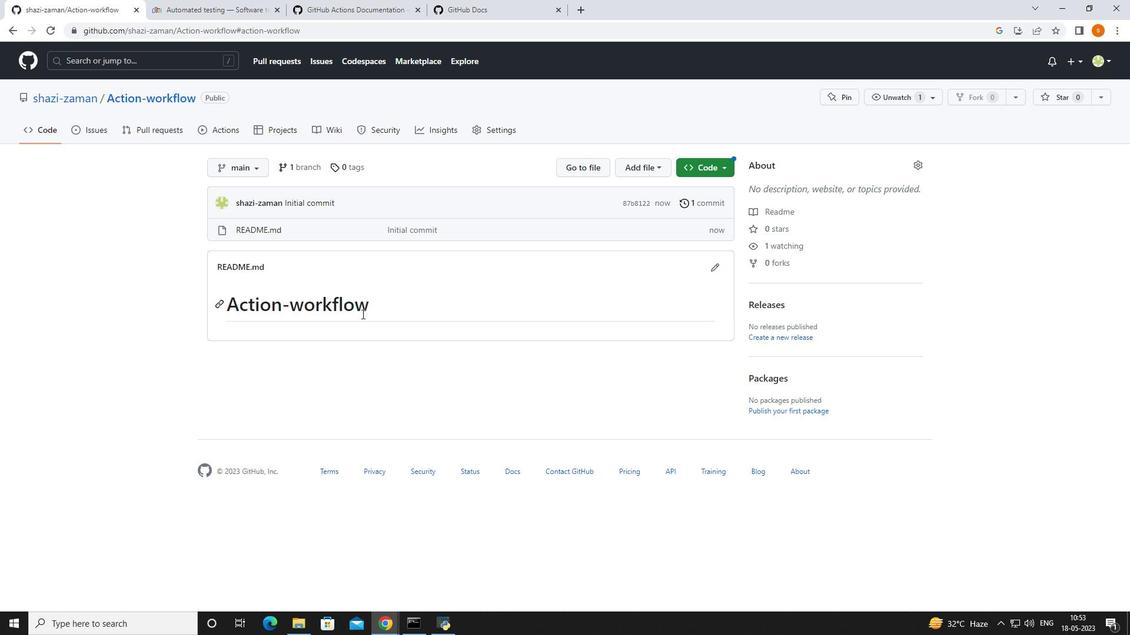 
Action: Mouse pressed left at (375, 314)
Screenshot: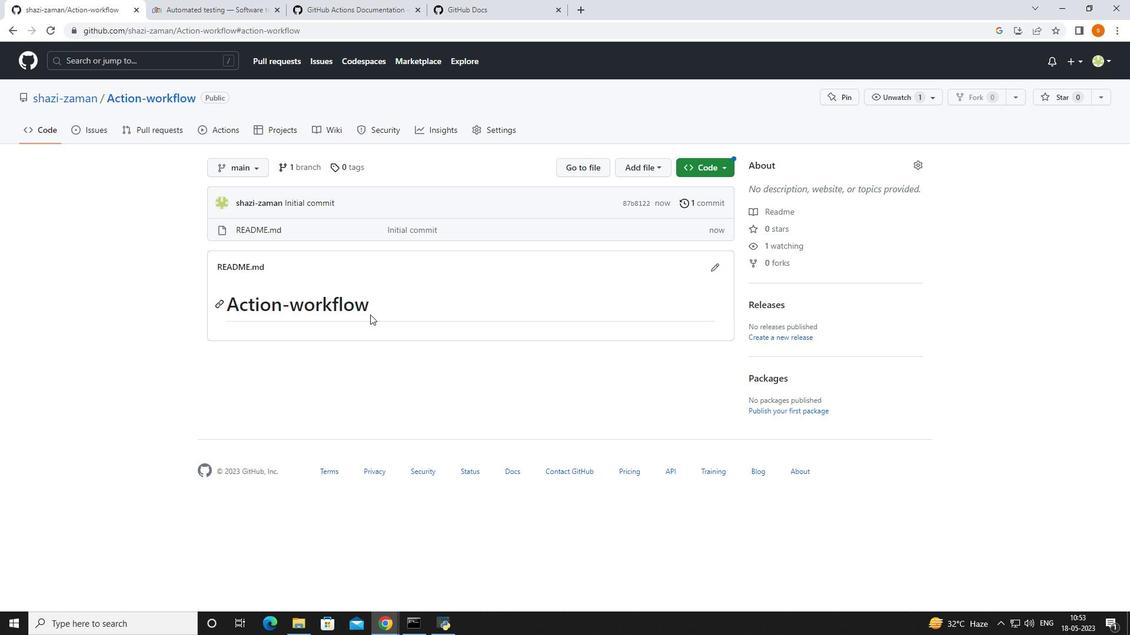 
Action: Mouse moved to (714, 271)
Screenshot: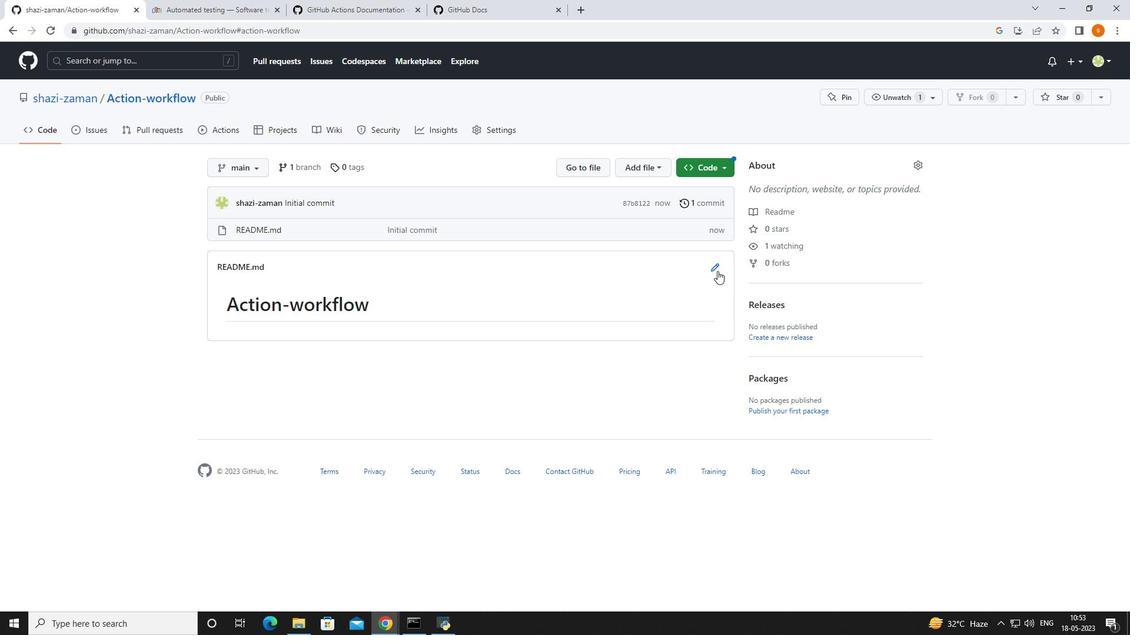
Action: Mouse pressed left at (714, 271)
Screenshot: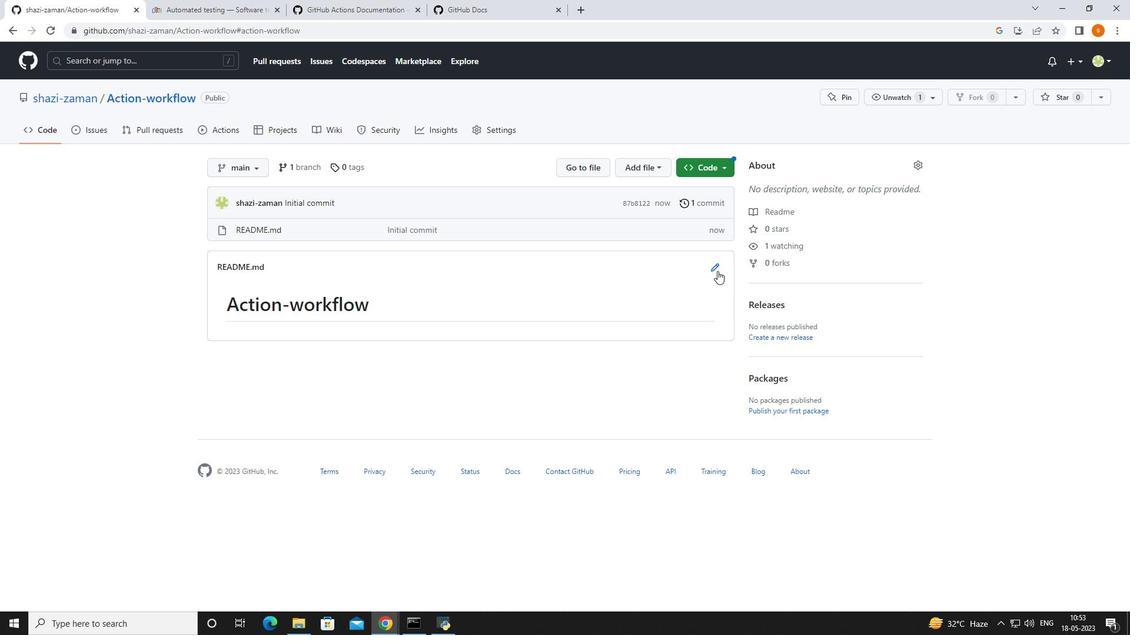 
Action: Mouse moved to (330, 223)
Screenshot: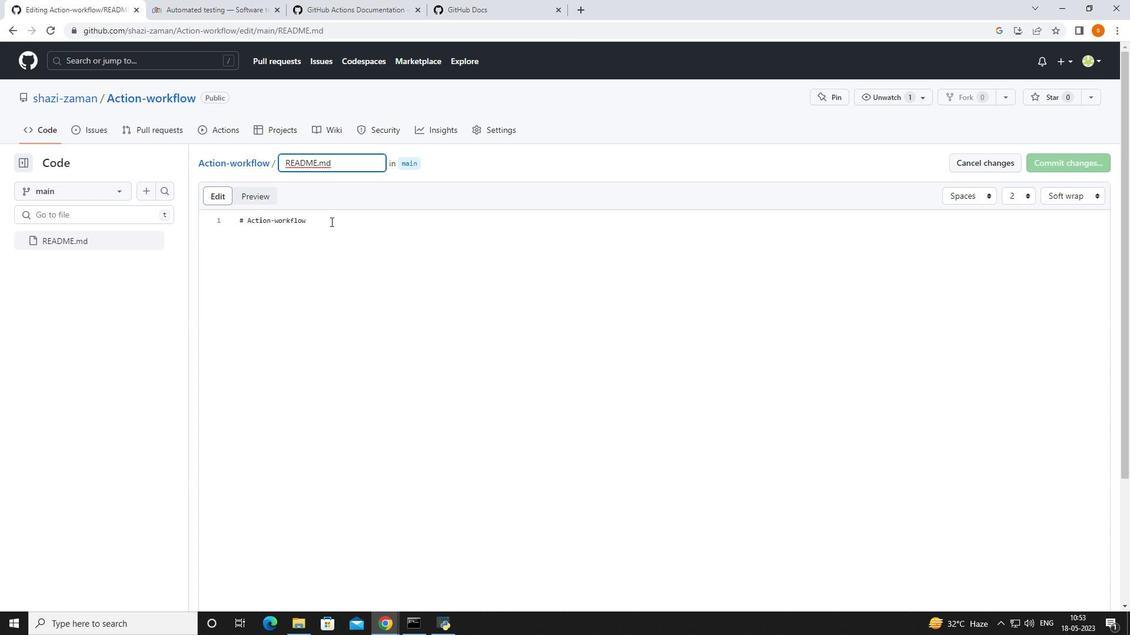 
Action: Mouse pressed left at (330, 223)
Screenshot: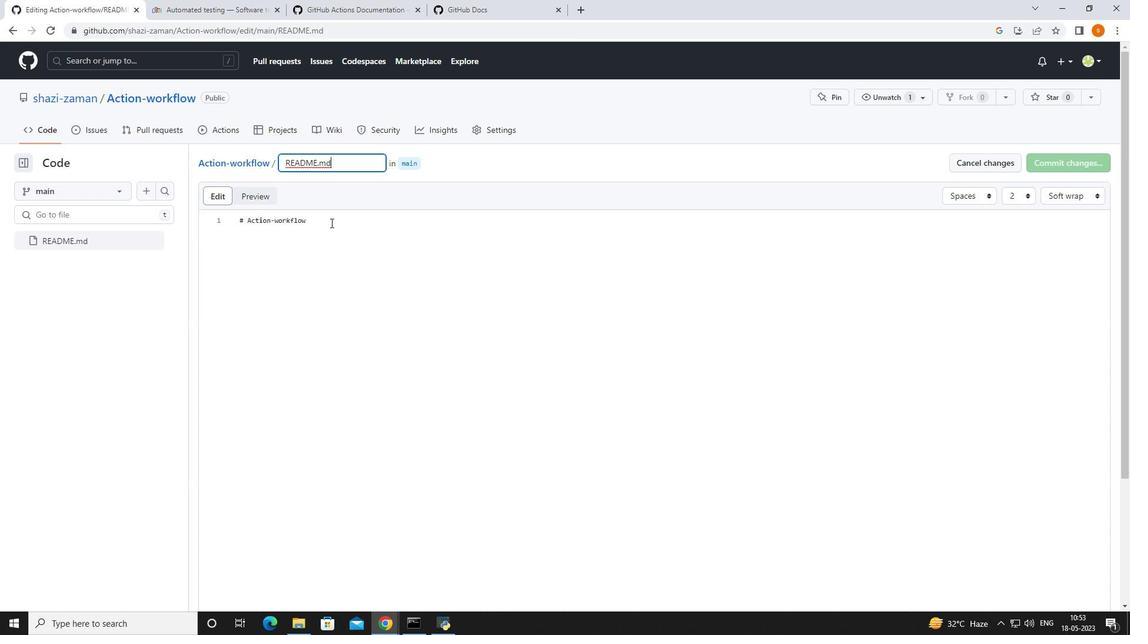 
Action: Key pressed <Key.enter>ctrl+V
Screenshot: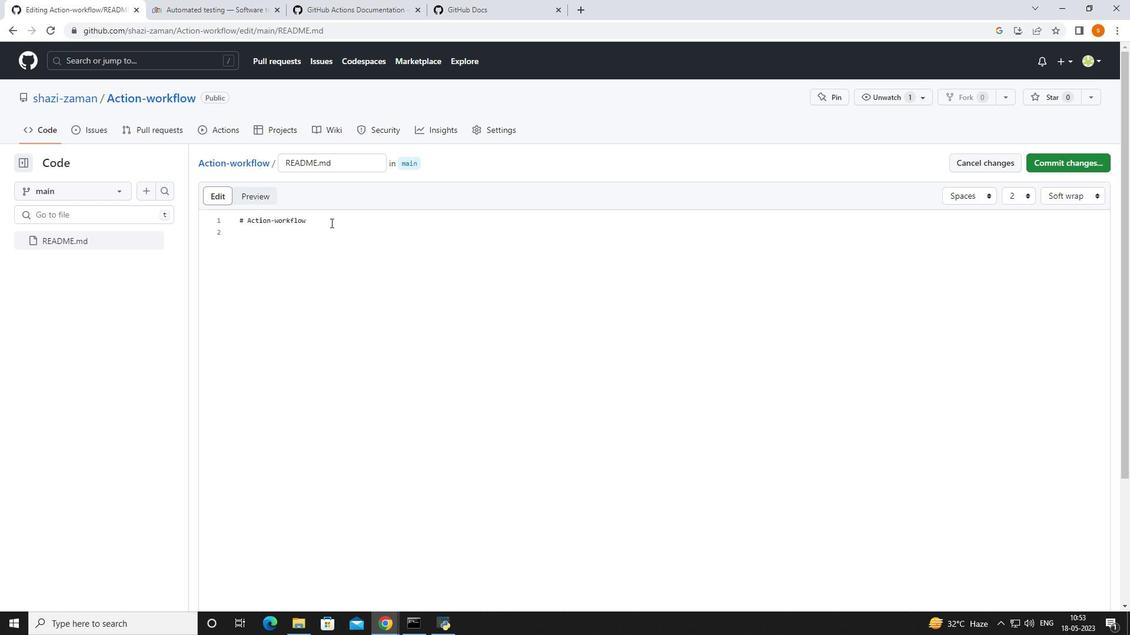 
Action: Mouse moved to (1066, 160)
Screenshot: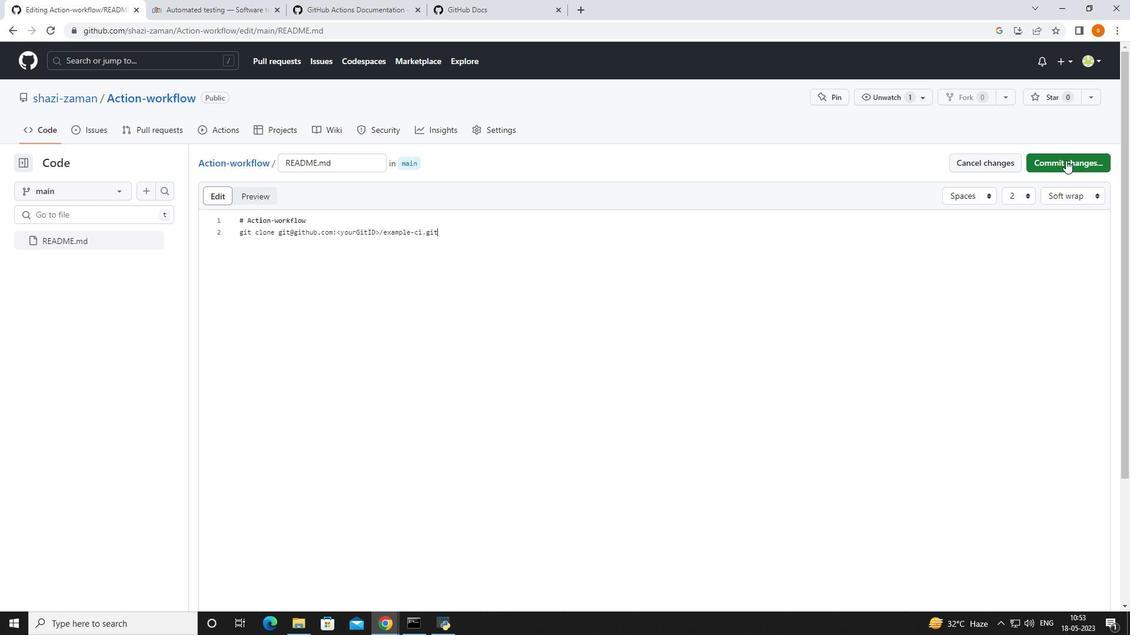 
Action: Mouse pressed left at (1066, 160)
Screenshot: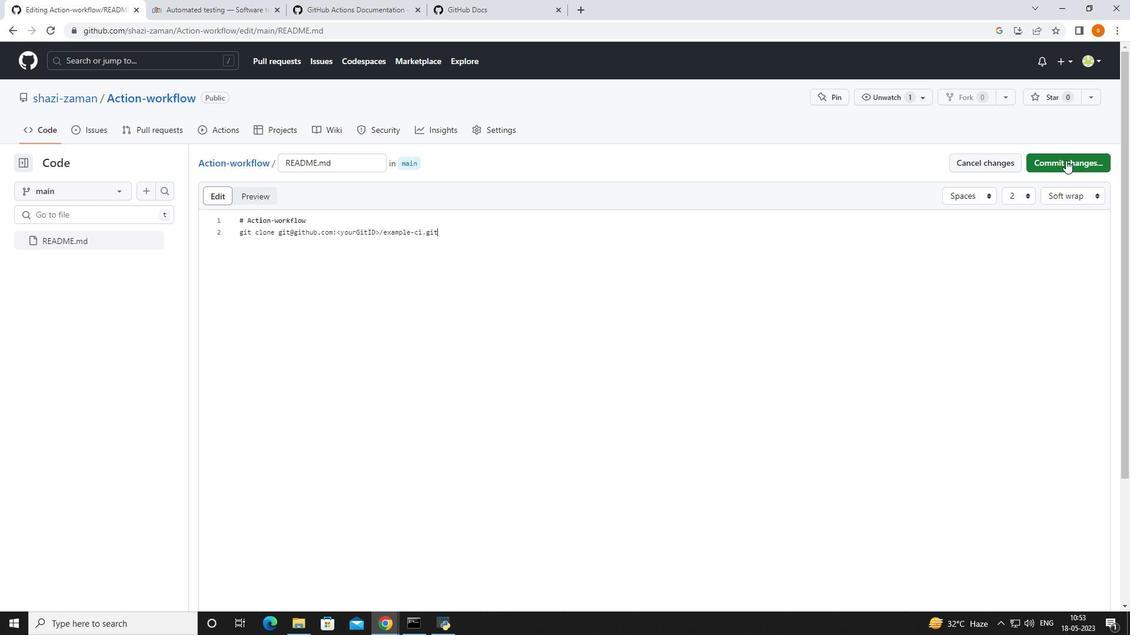 
Action: Mouse moved to (534, 297)
Screenshot: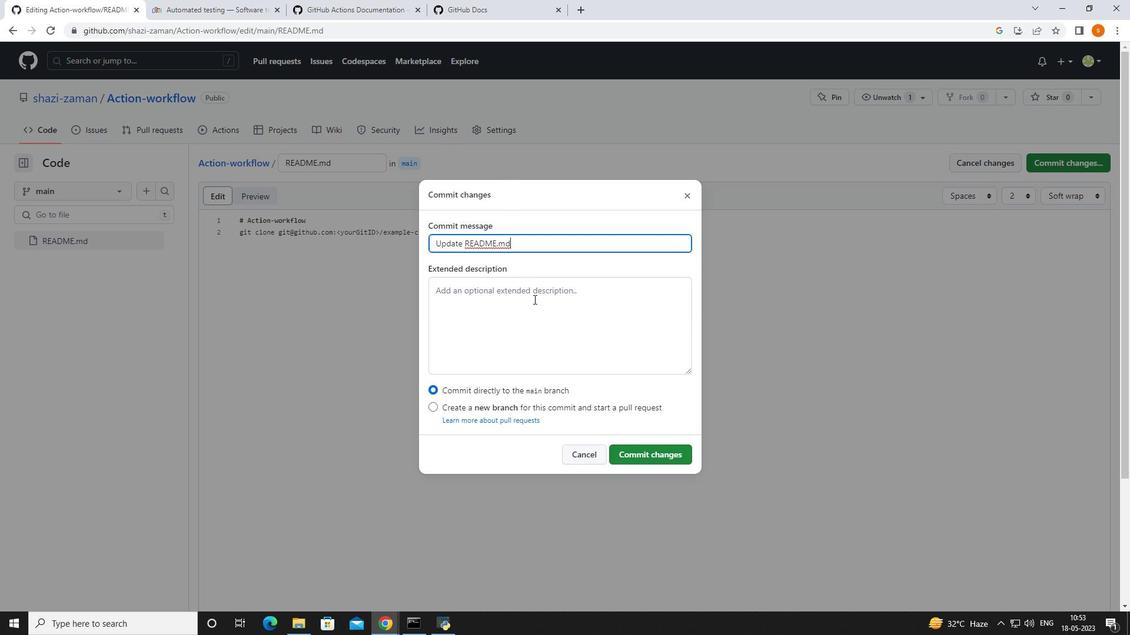 
Action: Mouse pressed left at (534, 297)
Screenshot: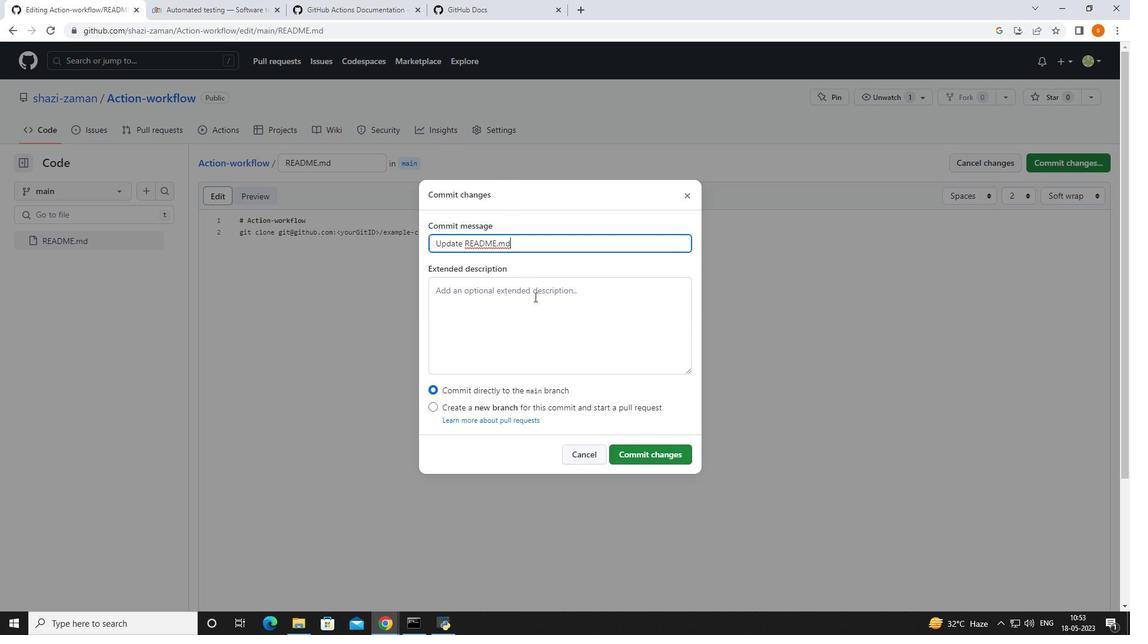 
Action: Mouse moved to (539, 295)
Screenshot: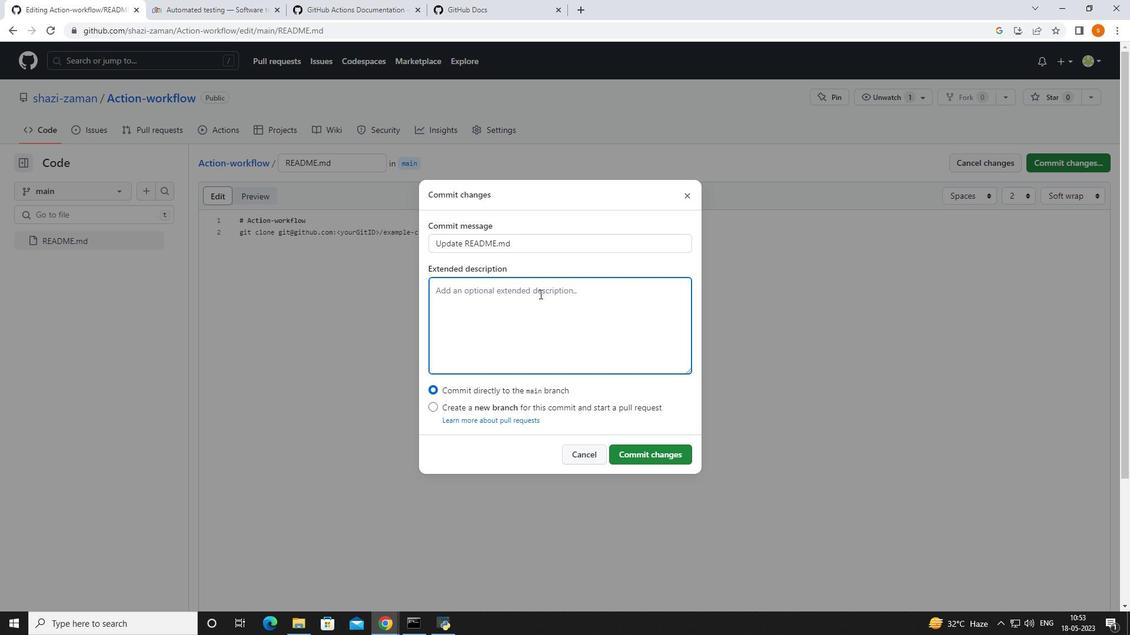 
Action: Key pressed ctrl+V
Screenshot: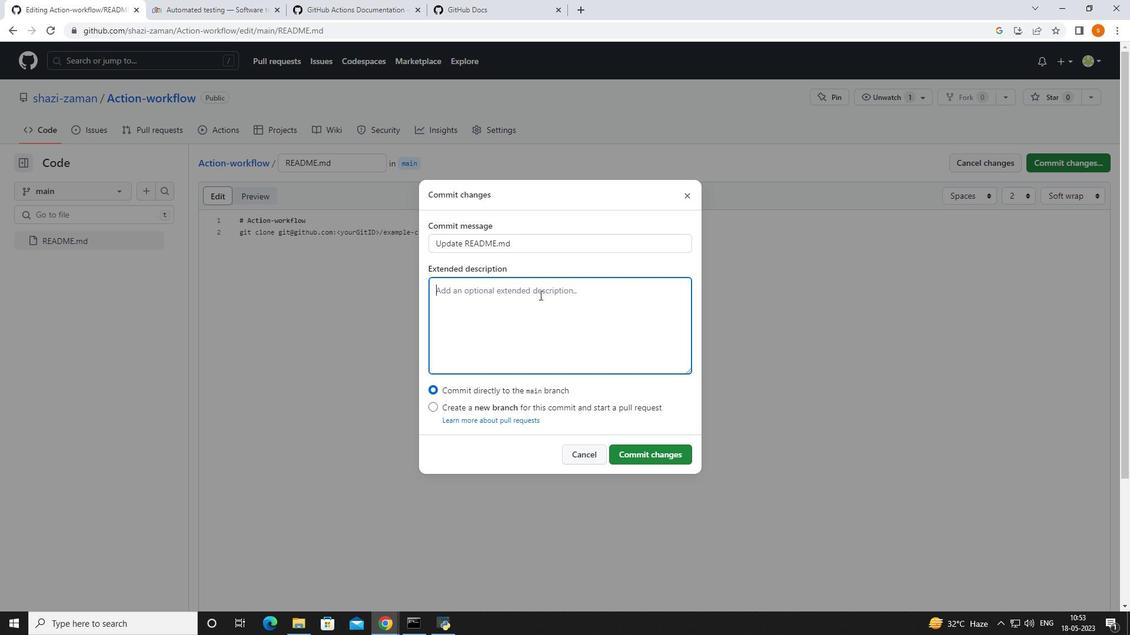 
Action: Mouse moved to (642, 456)
Screenshot: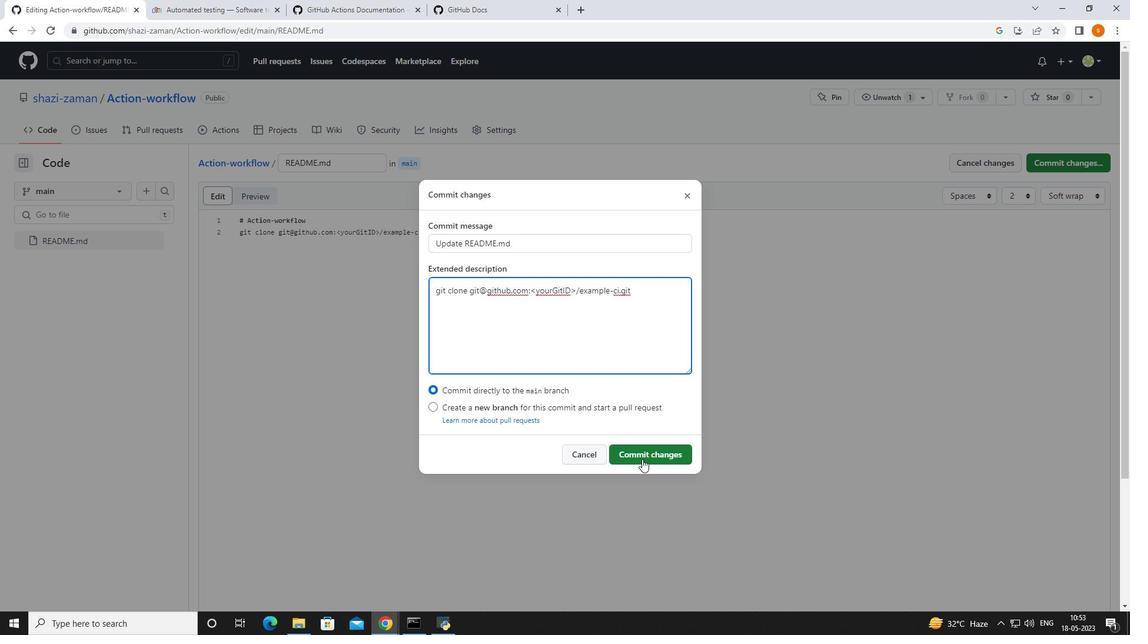 
Action: Mouse pressed left at (642, 456)
Screenshot: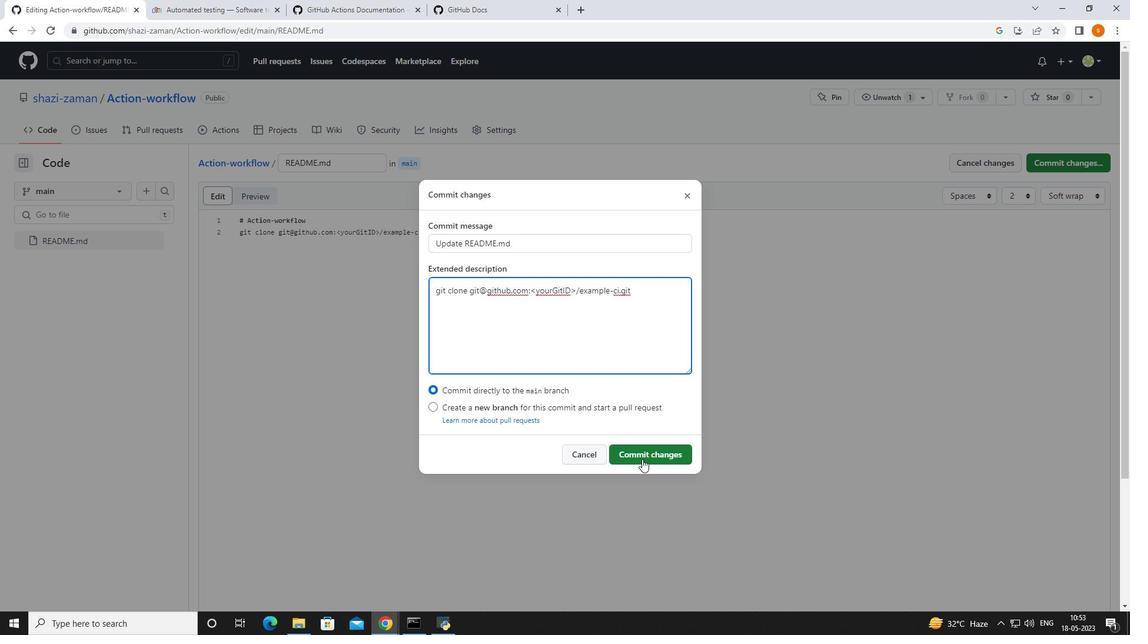 
Action: Mouse moved to (211, 5)
Screenshot: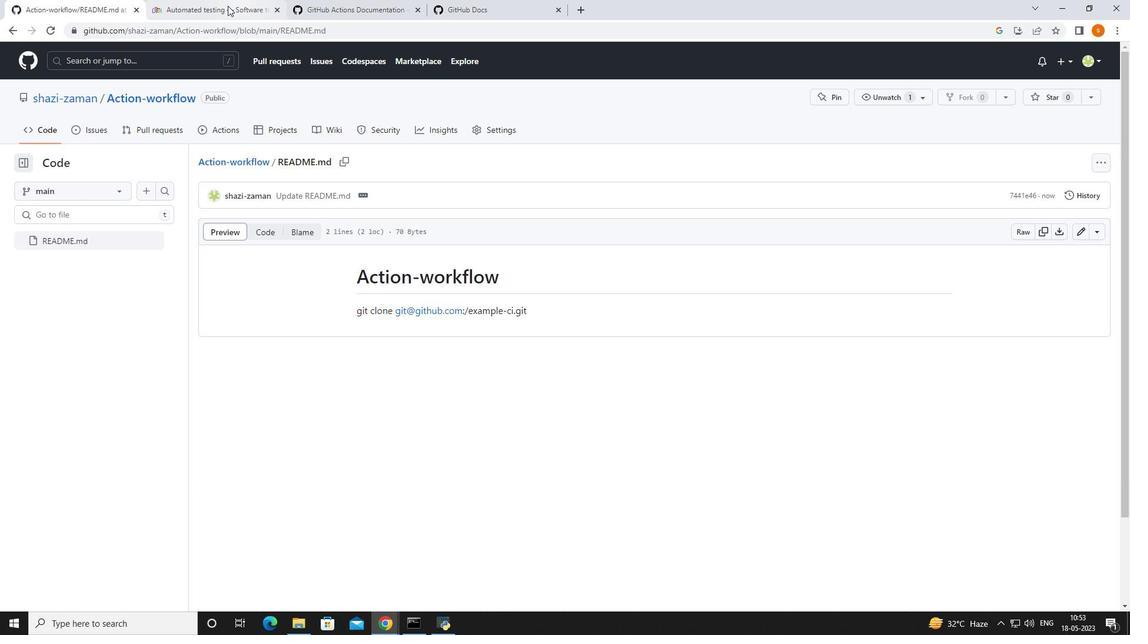 
Action: Mouse pressed left at (211, 5)
Screenshot: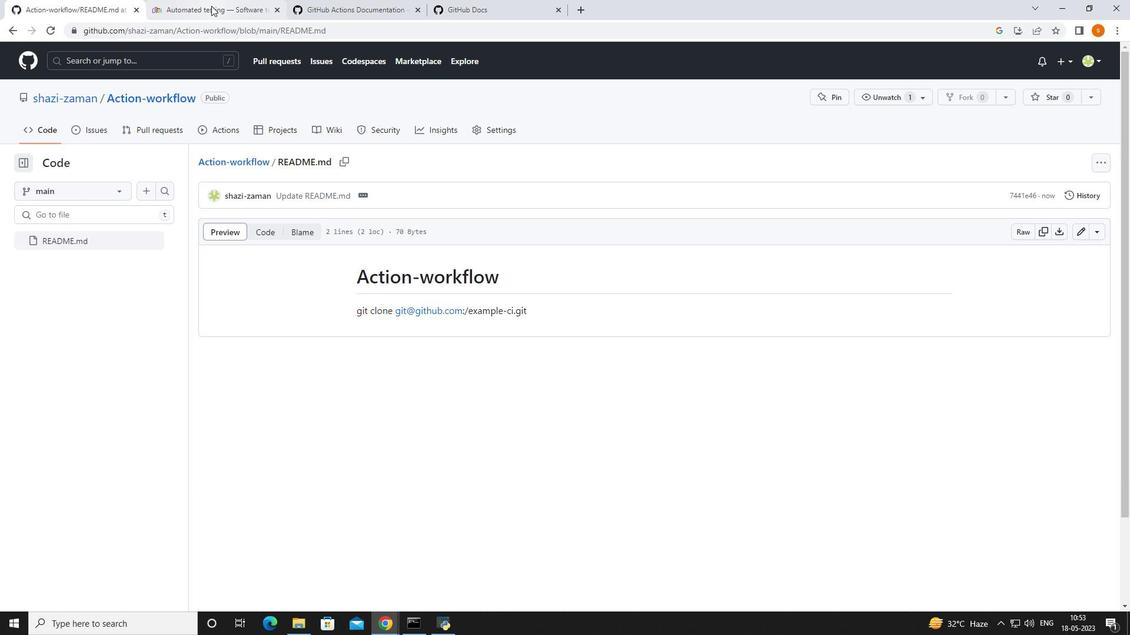 
Action: Mouse moved to (298, 241)
Screenshot: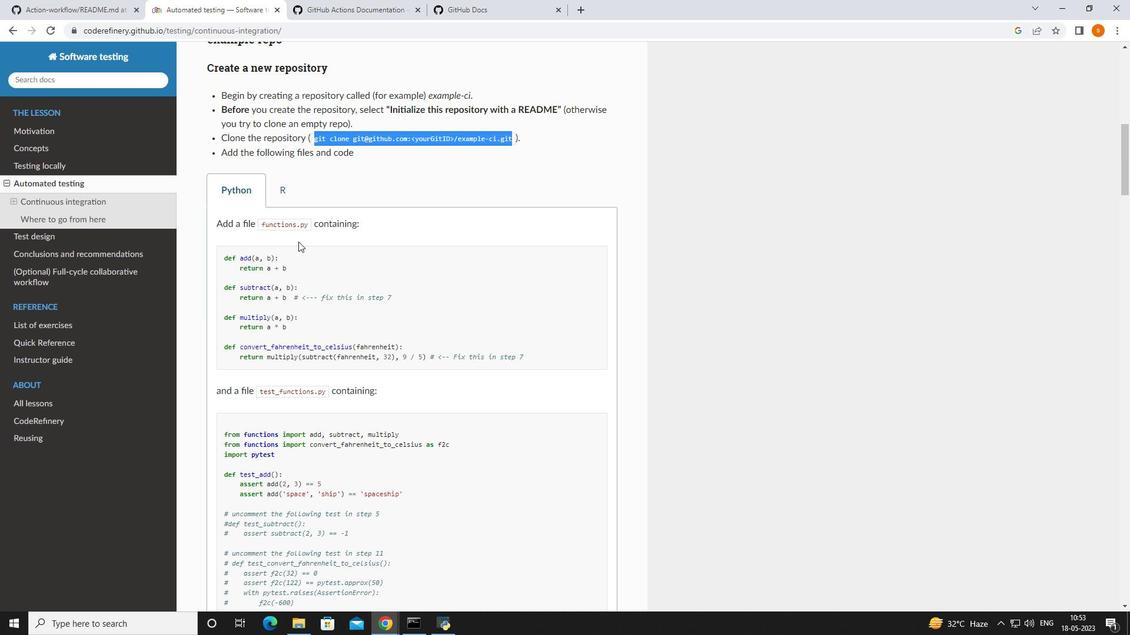 
Action: Mouse scrolled (298, 241) with delta (0, 0)
Screenshot: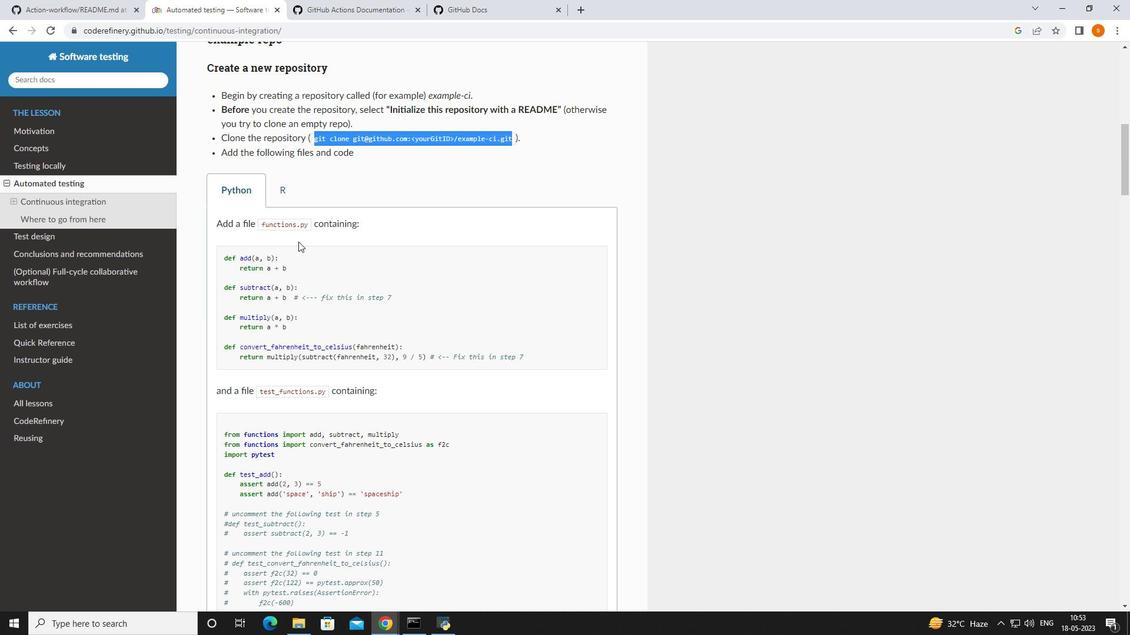 
Action: Mouse moved to (596, 200)
Screenshot: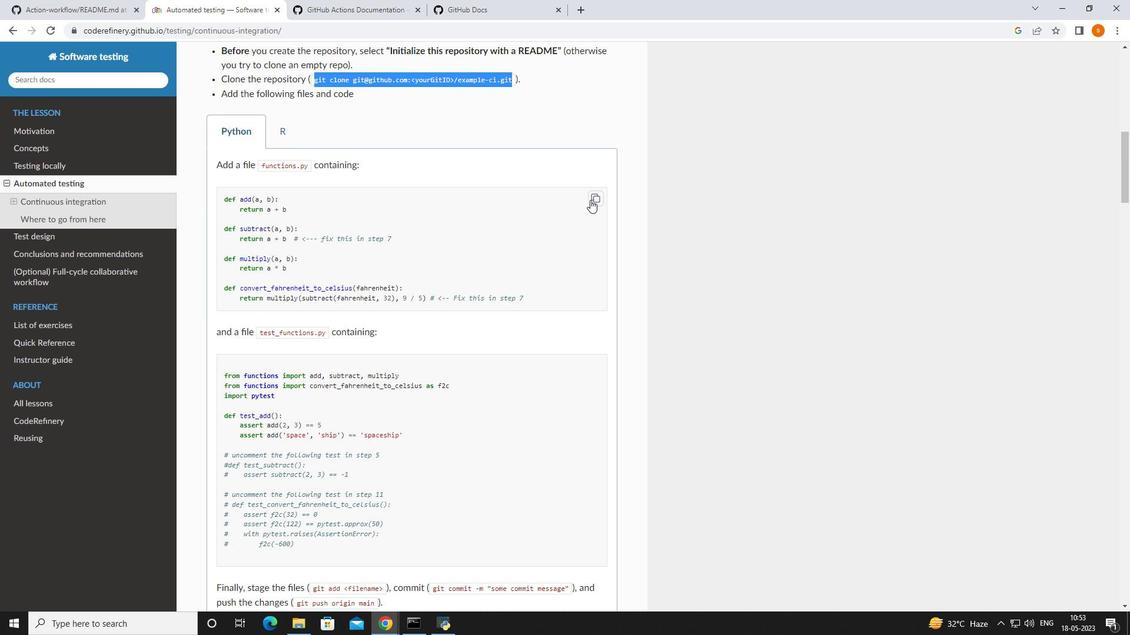 
Action: Mouse pressed left at (596, 200)
Screenshot: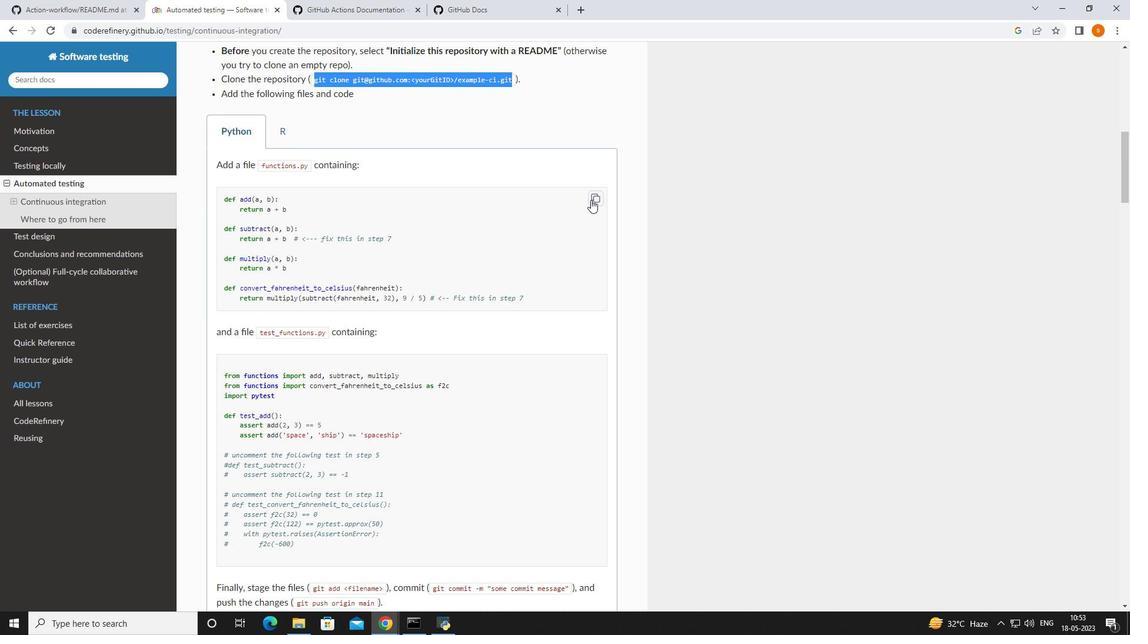 
Action: Mouse moved to (72, 8)
Screenshot: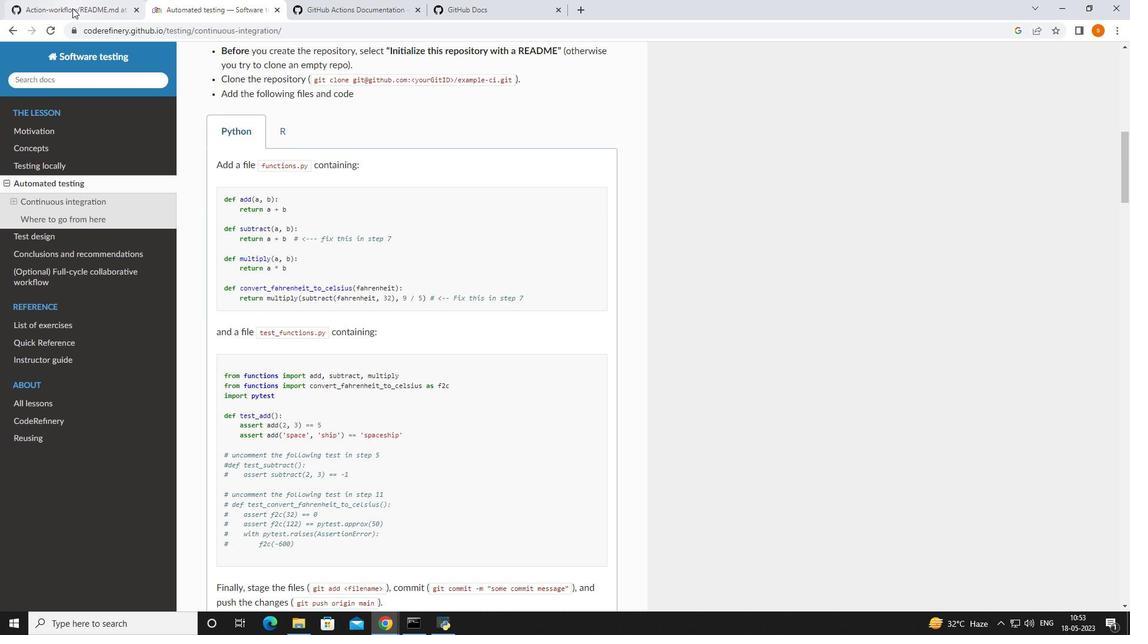 
Action: Mouse pressed left at (72, 8)
Screenshot: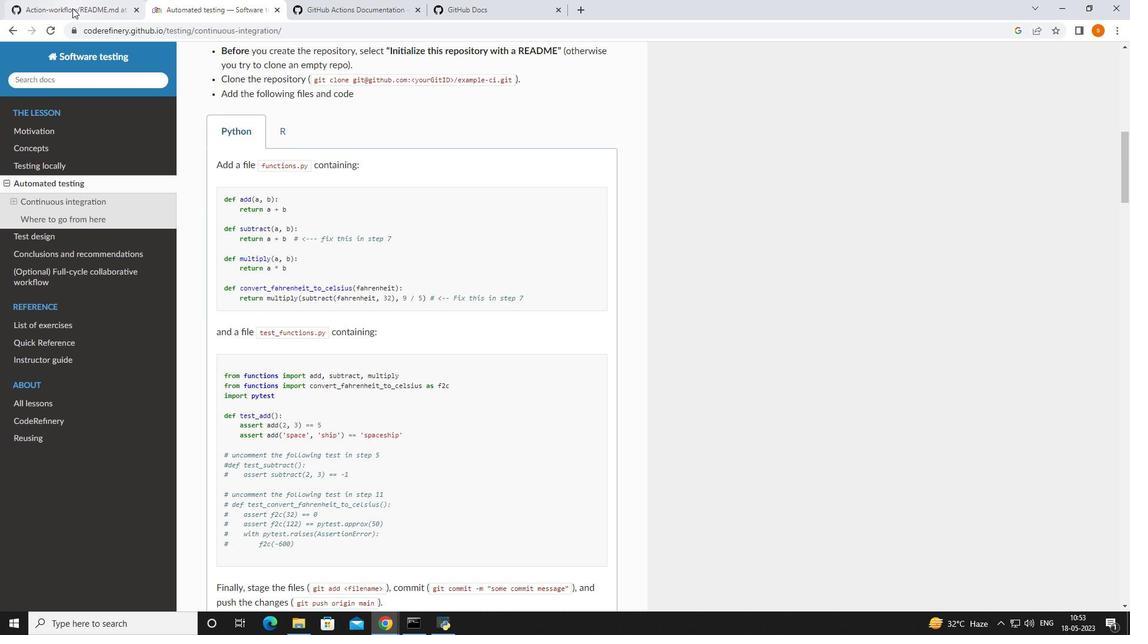 
Action: Mouse moved to (259, 222)
Screenshot: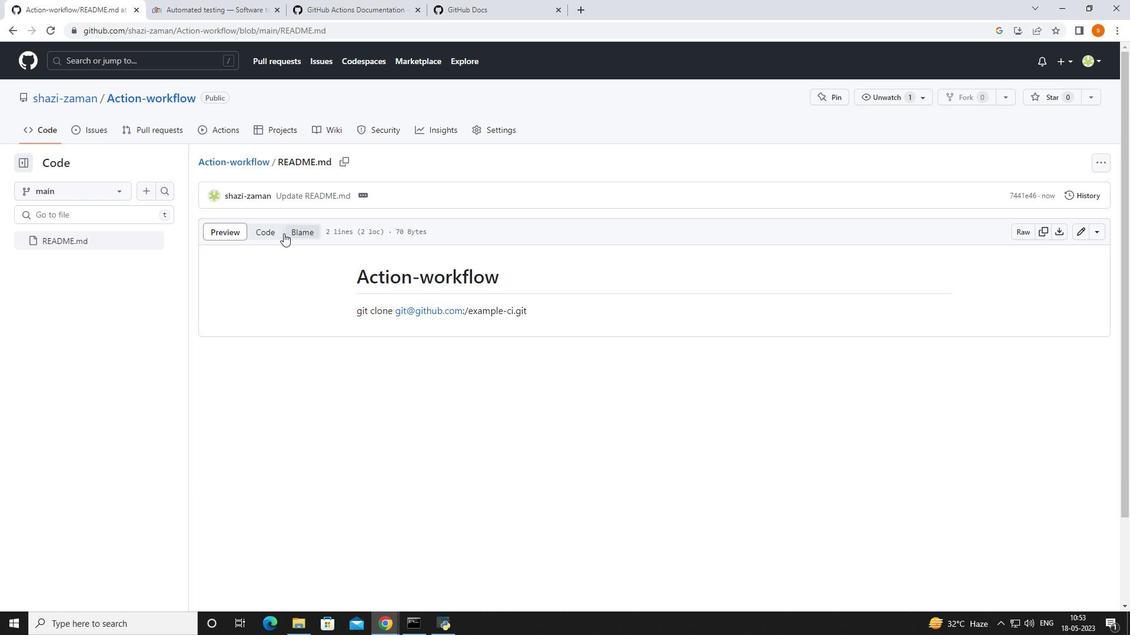 
Action: Mouse pressed left at (259, 222)
Screenshot: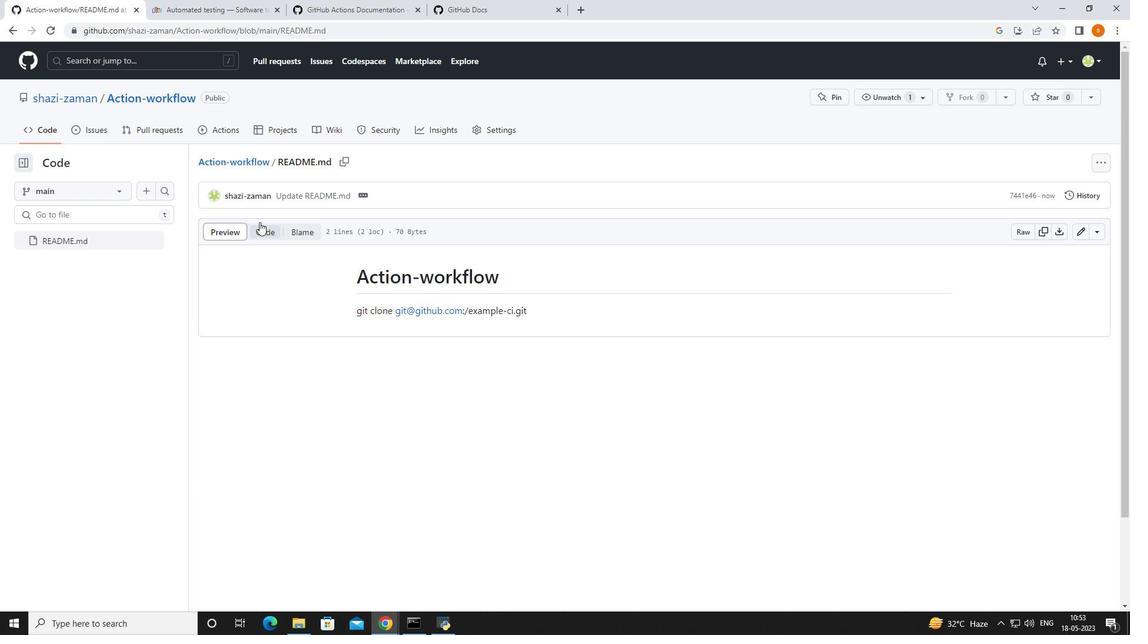 
Action: Mouse moved to (261, 229)
Screenshot: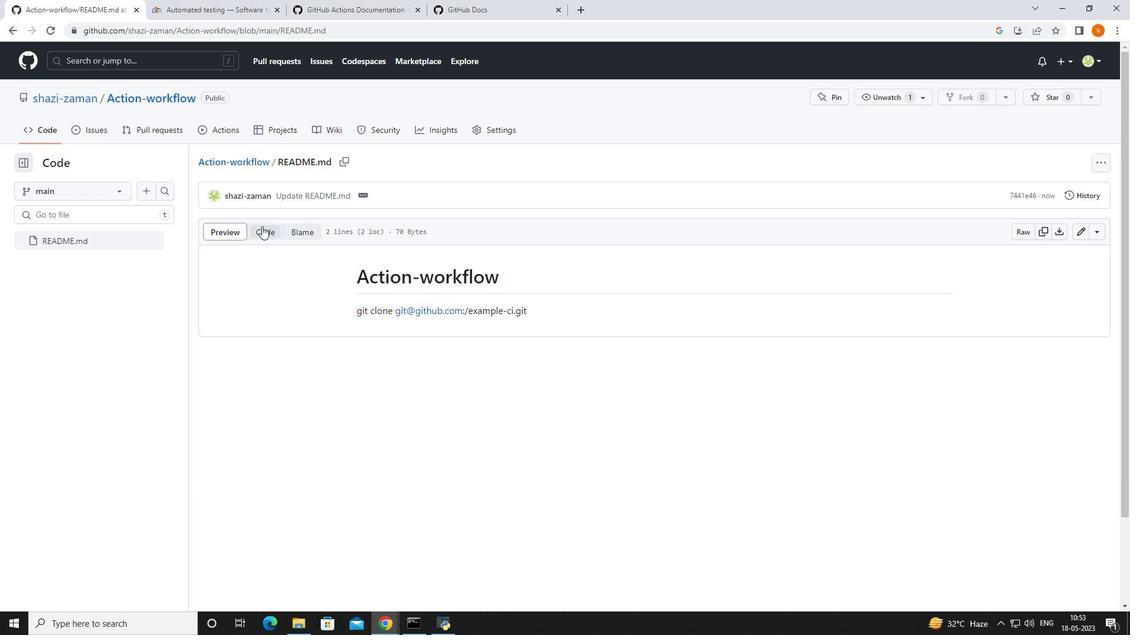
Action: Mouse pressed left at (261, 229)
Screenshot: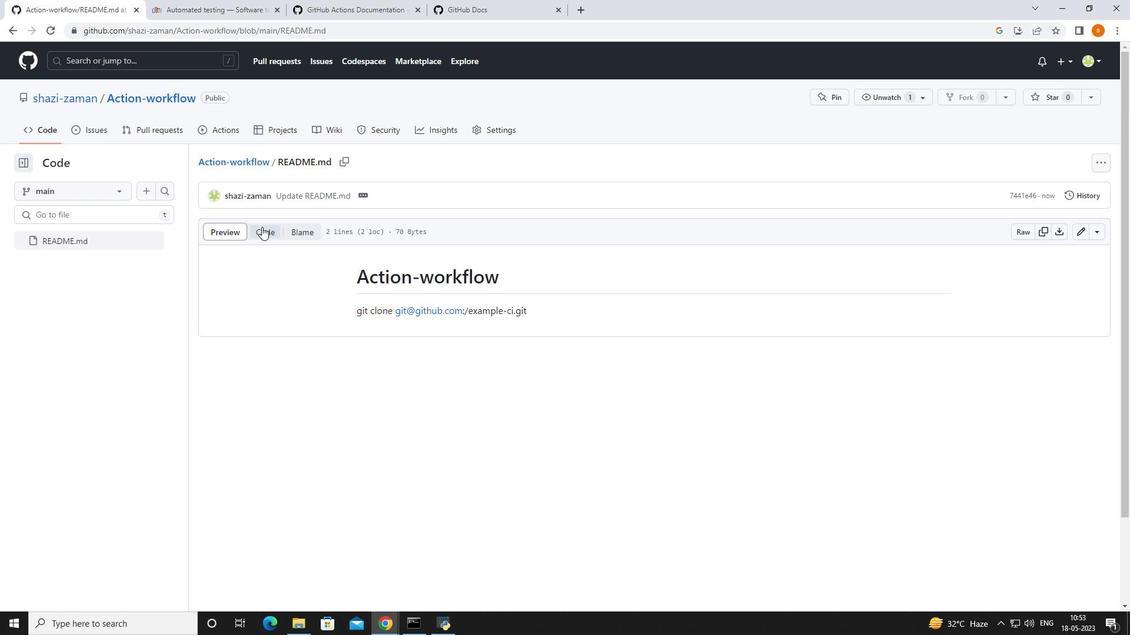 
Action: Mouse moved to (472, 273)
Screenshot: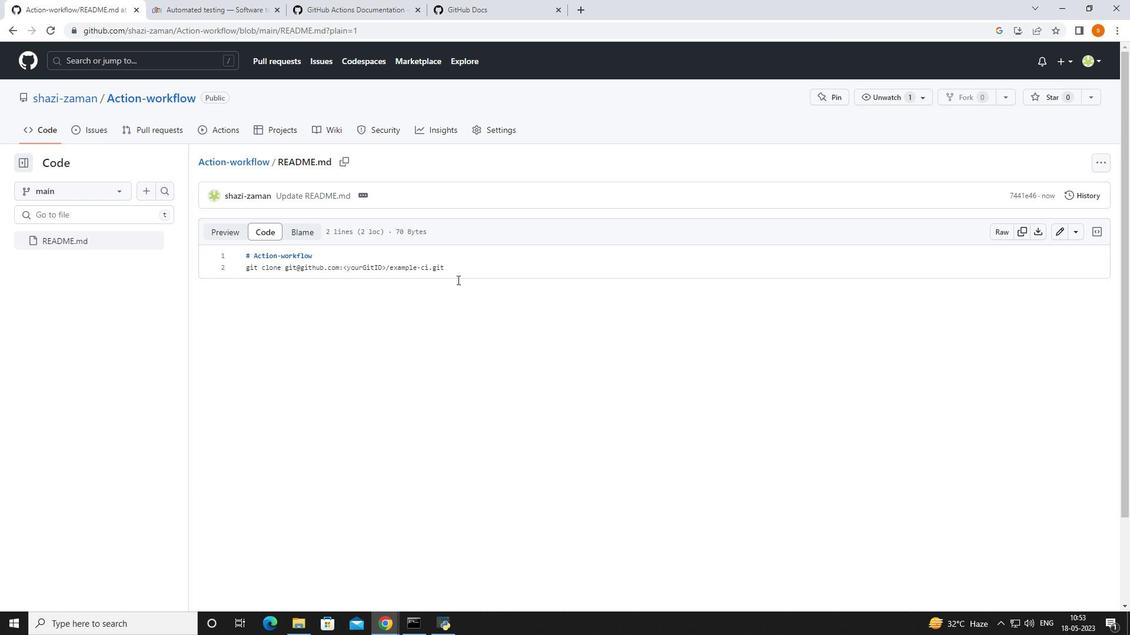 
Action: Mouse pressed left at (472, 273)
Screenshot: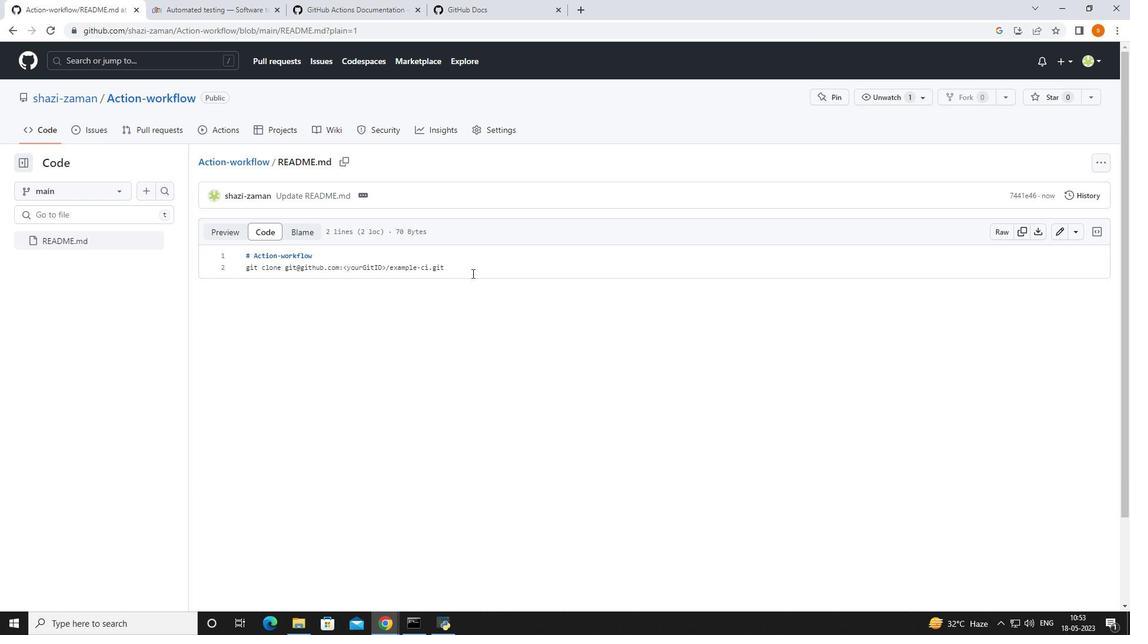 
Action: Mouse moved to (471, 279)
Screenshot: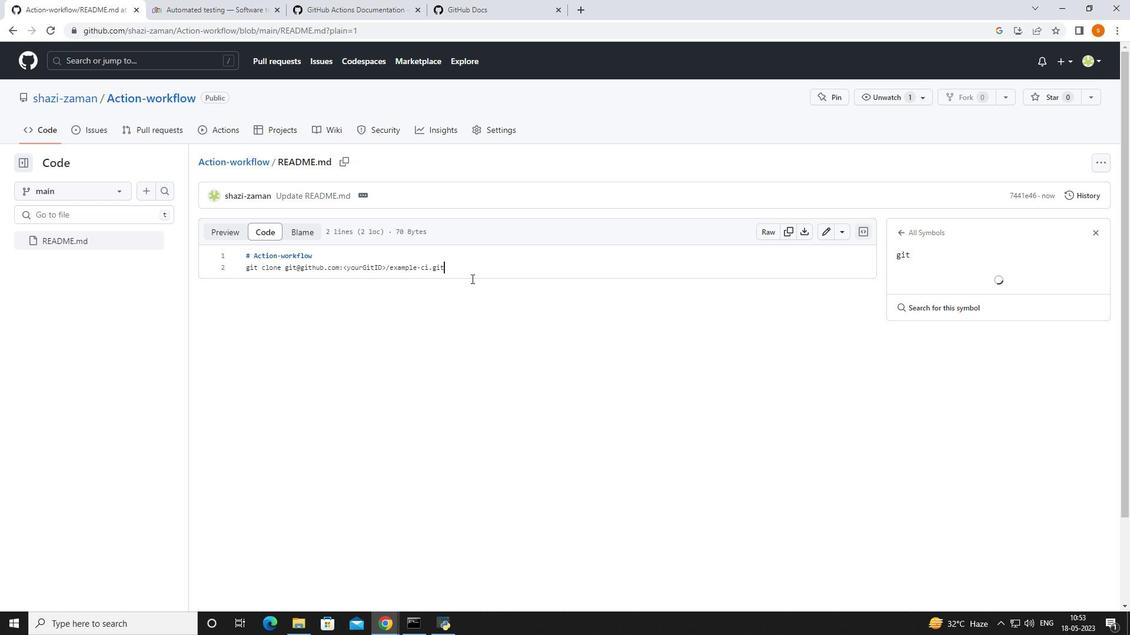 
Action: Key pressed <Key.enter><Key.enter>
Screenshot: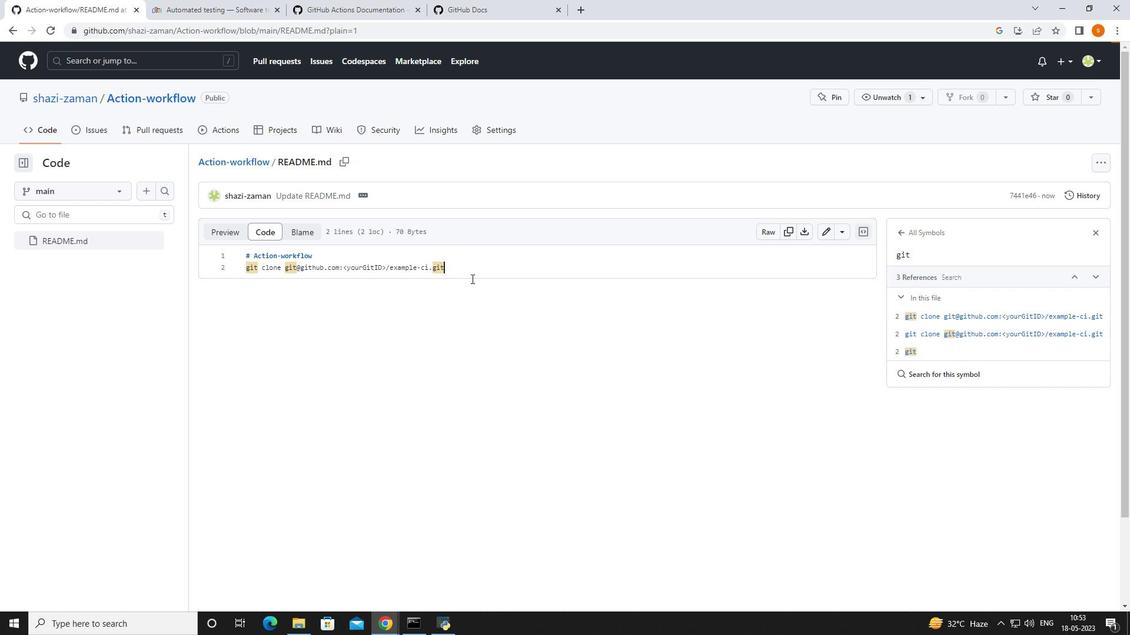 
Action: Mouse moved to (477, 274)
